 Task: Enter new customer data into the Salesforce system, including personal details, contact information, and addresses.
Action: Mouse moved to (154, 107)
Screenshot: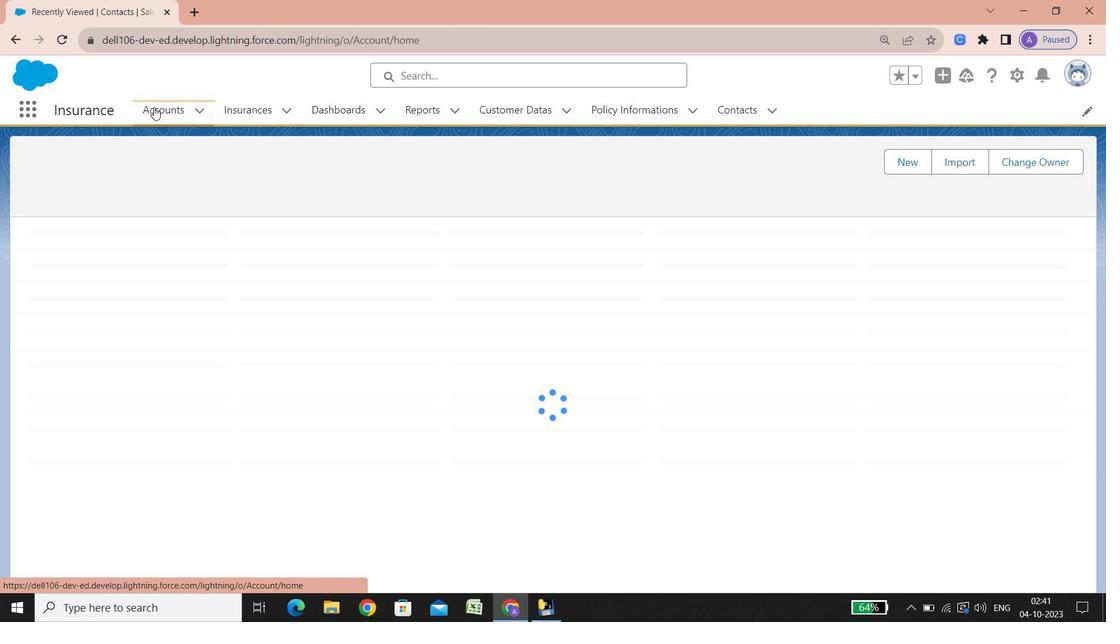 
Action: Mouse pressed left at (154, 107)
Screenshot: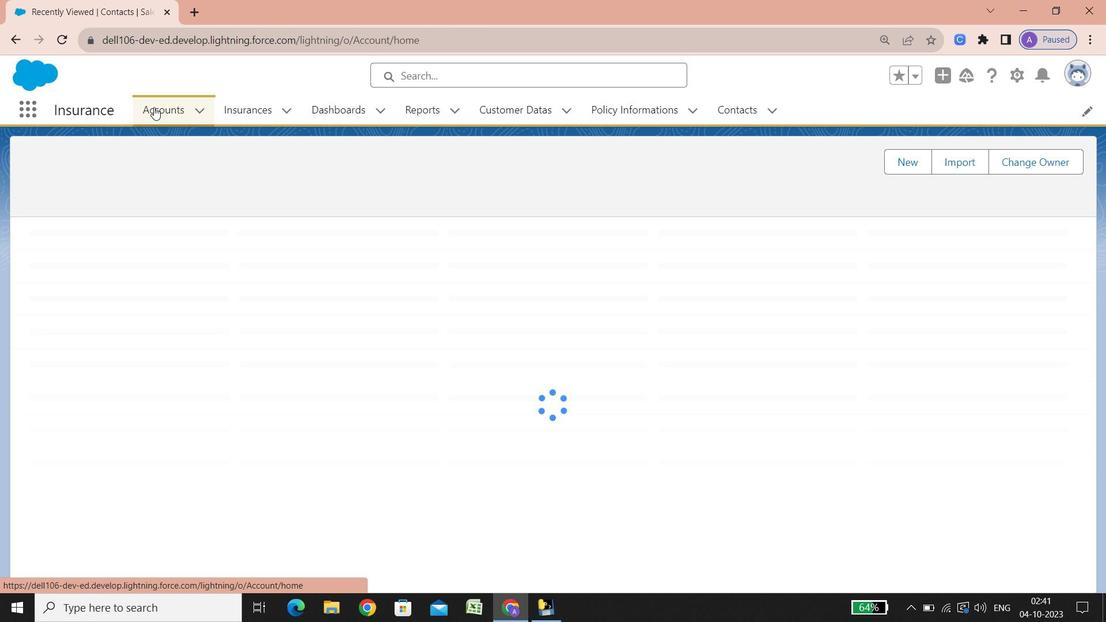 
Action: Mouse moved to (991, 161)
Screenshot: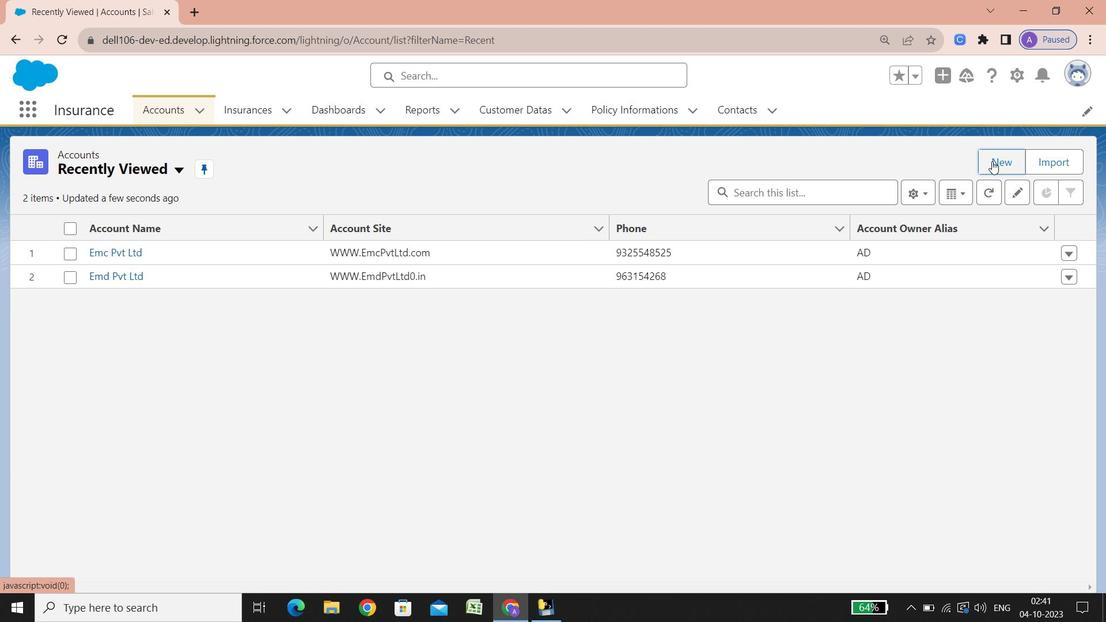 
Action: Mouse pressed left at (991, 161)
Screenshot: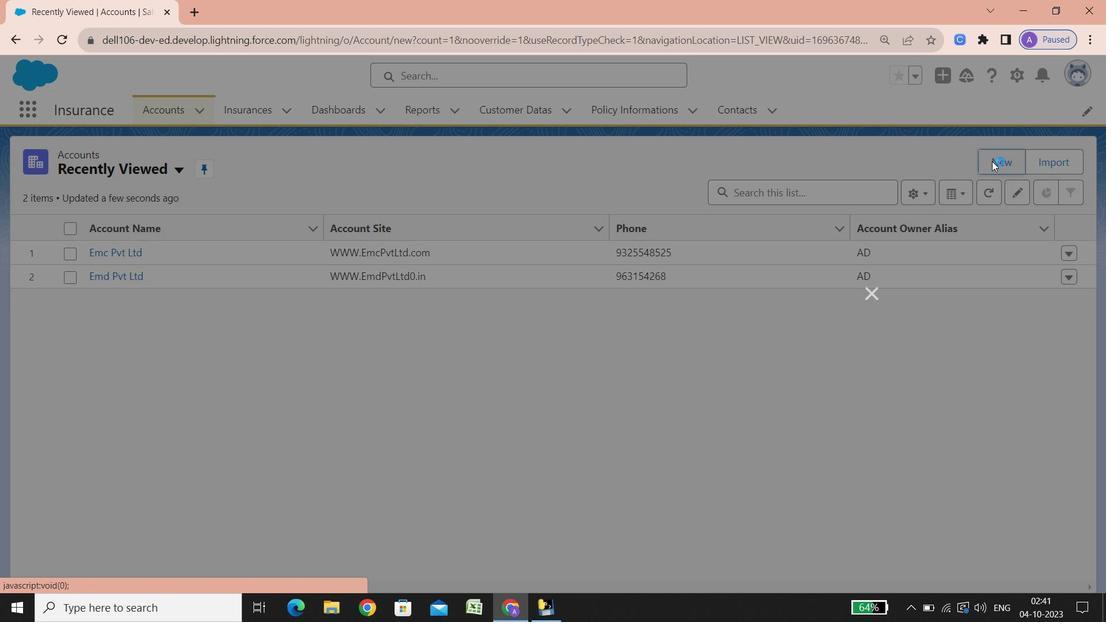 
Action: Mouse moved to (882, 73)
Screenshot: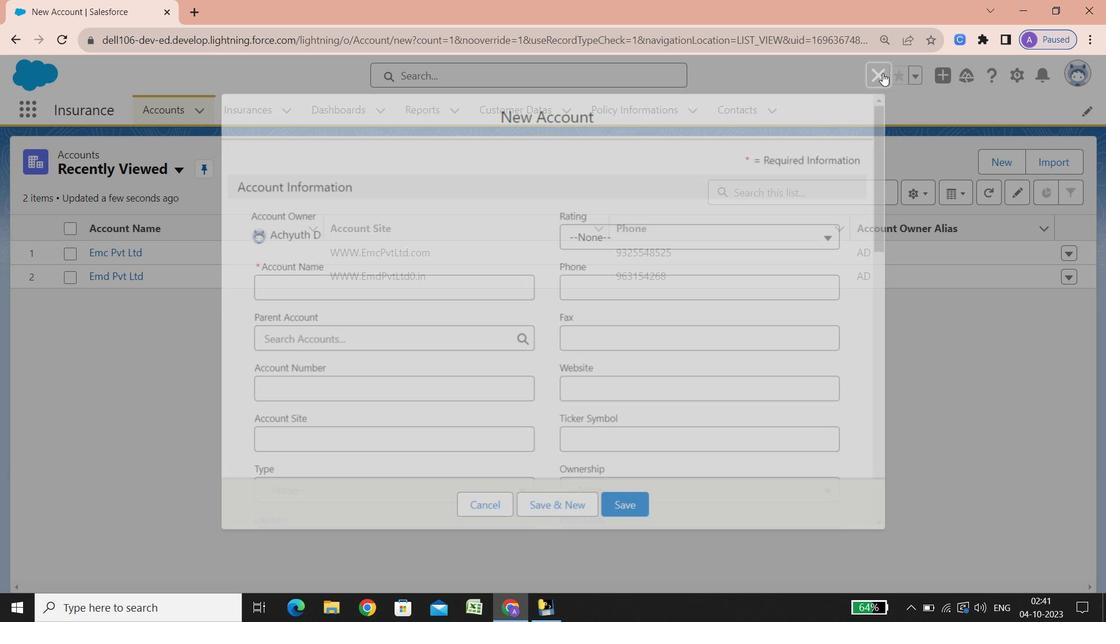 
Action: Mouse pressed left at (882, 73)
Screenshot: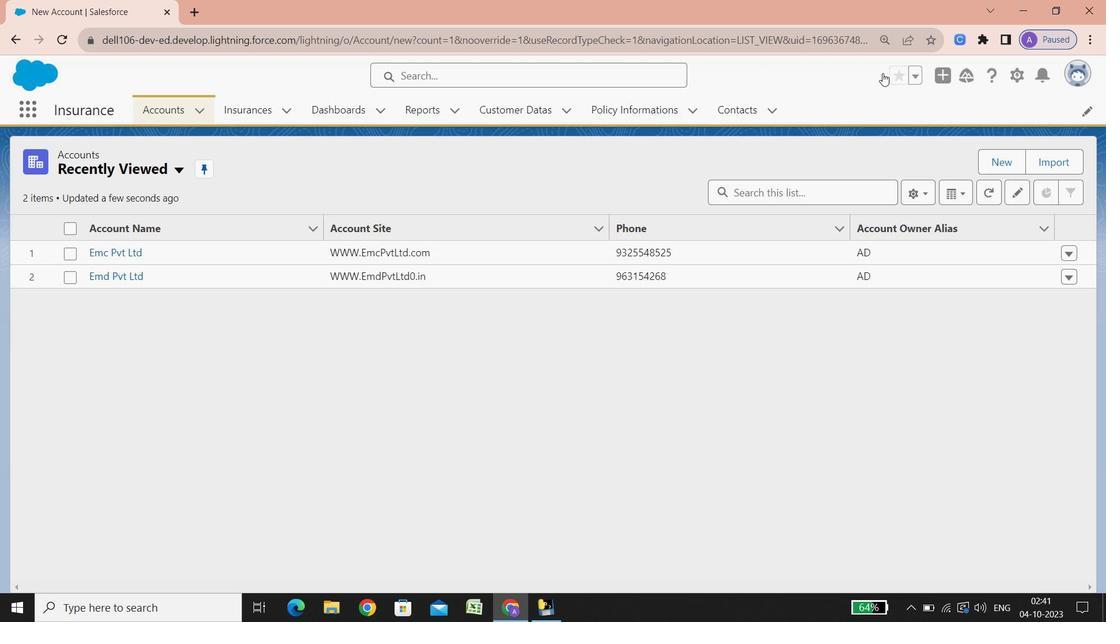 
Action: Mouse moved to (534, 112)
Screenshot: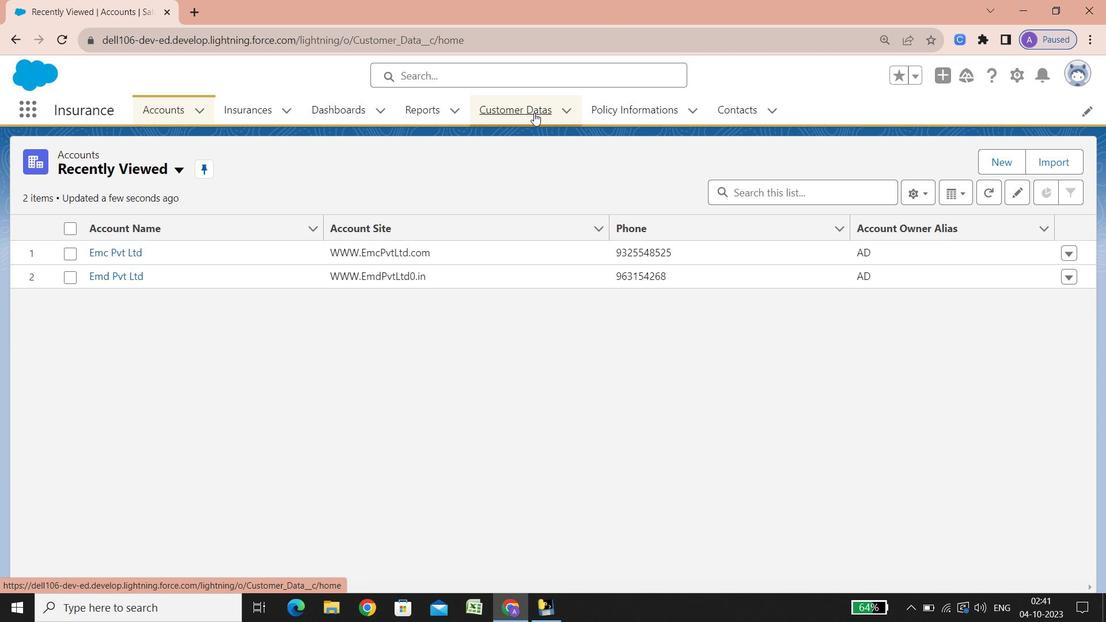 
Action: Mouse pressed left at (534, 112)
Screenshot: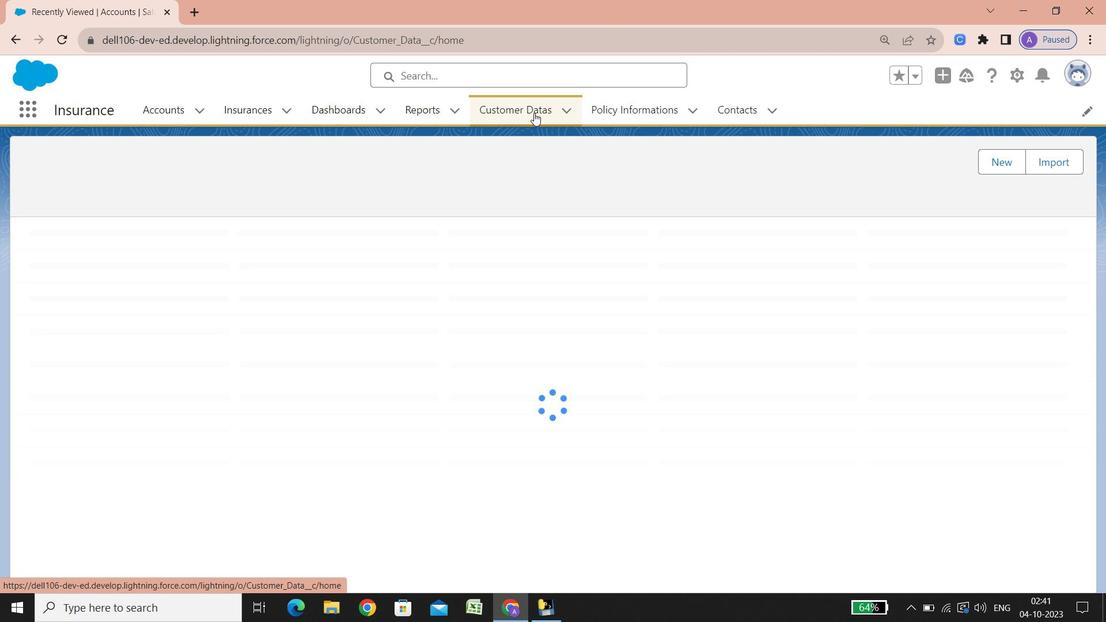 
Action: Mouse moved to (903, 162)
Screenshot: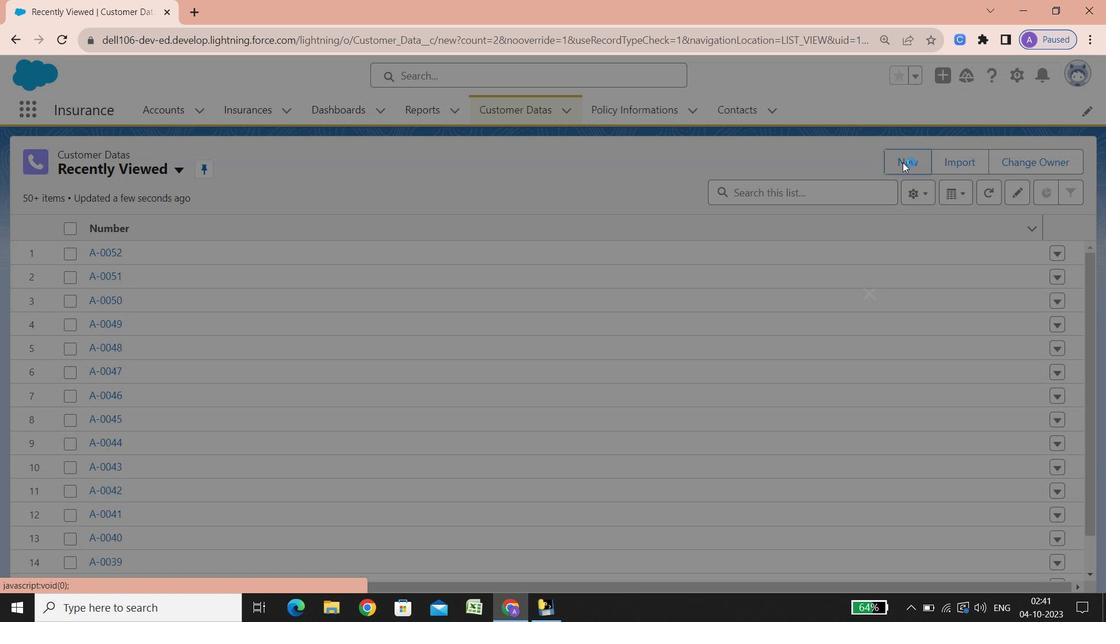 
Action: Mouse pressed left at (903, 162)
Screenshot: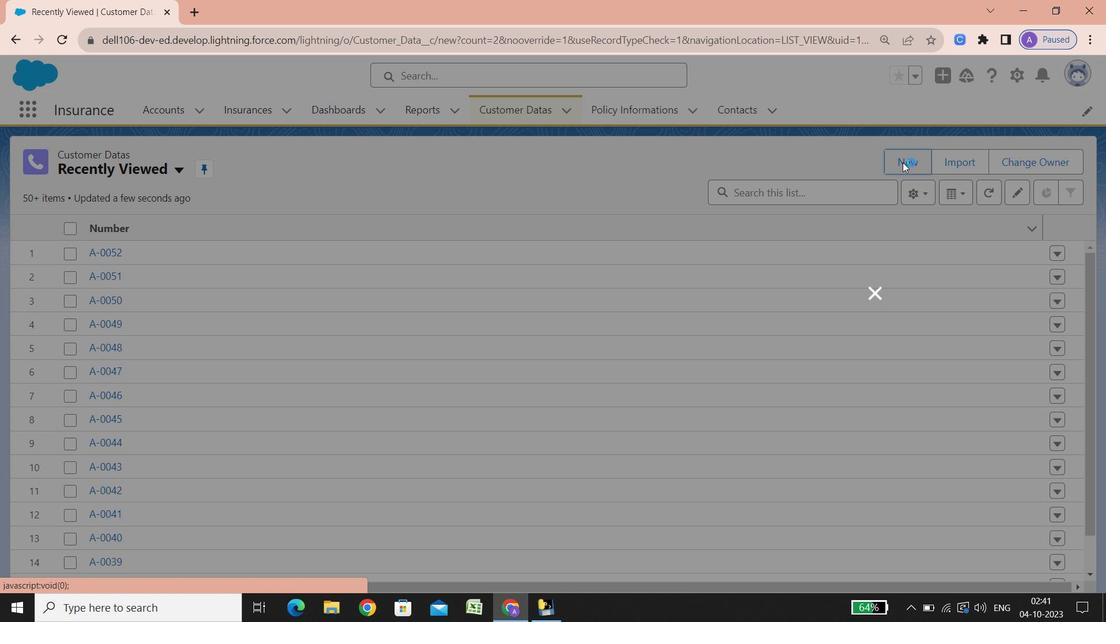 
Action: Mouse moved to (877, 79)
Screenshot: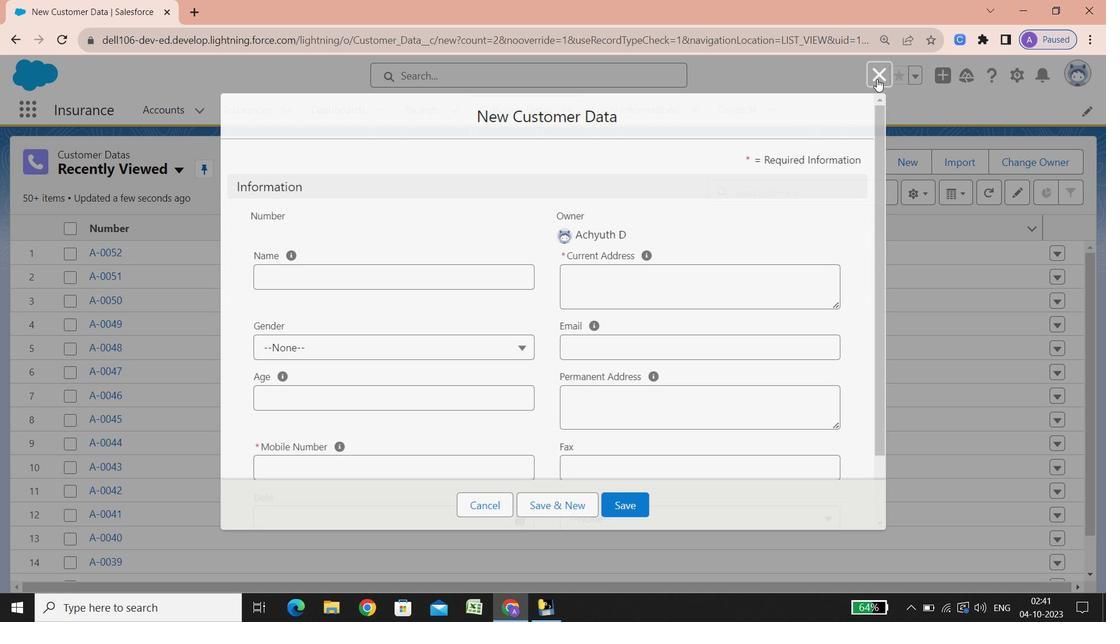 
Action: Mouse pressed left at (877, 79)
Screenshot: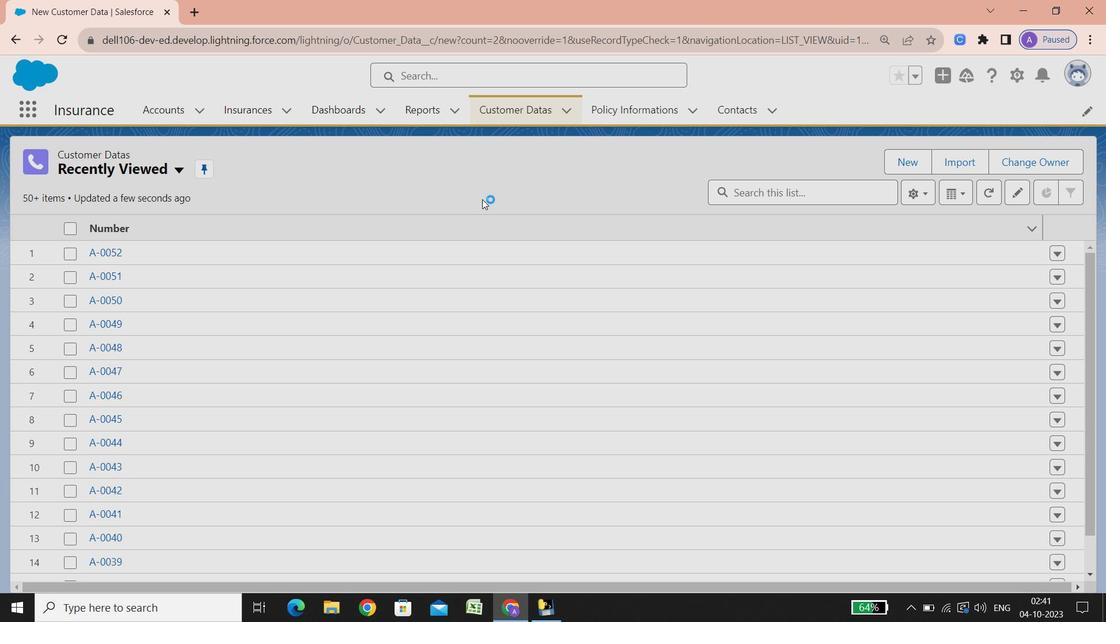 
Action: Mouse moved to (117, 254)
Screenshot: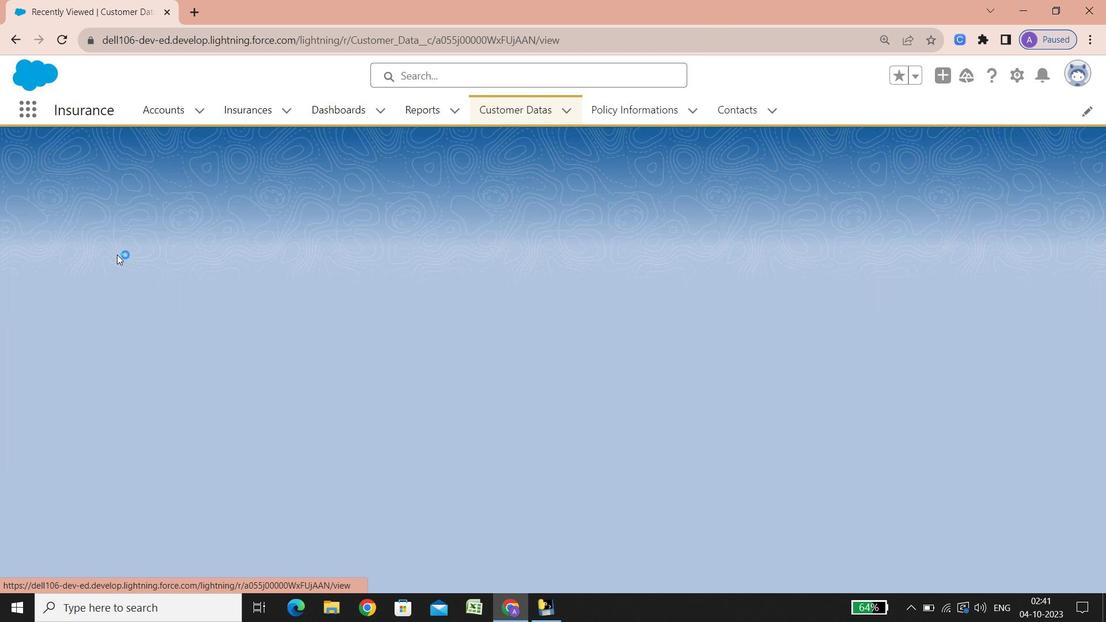 
Action: Mouse pressed left at (117, 254)
Screenshot: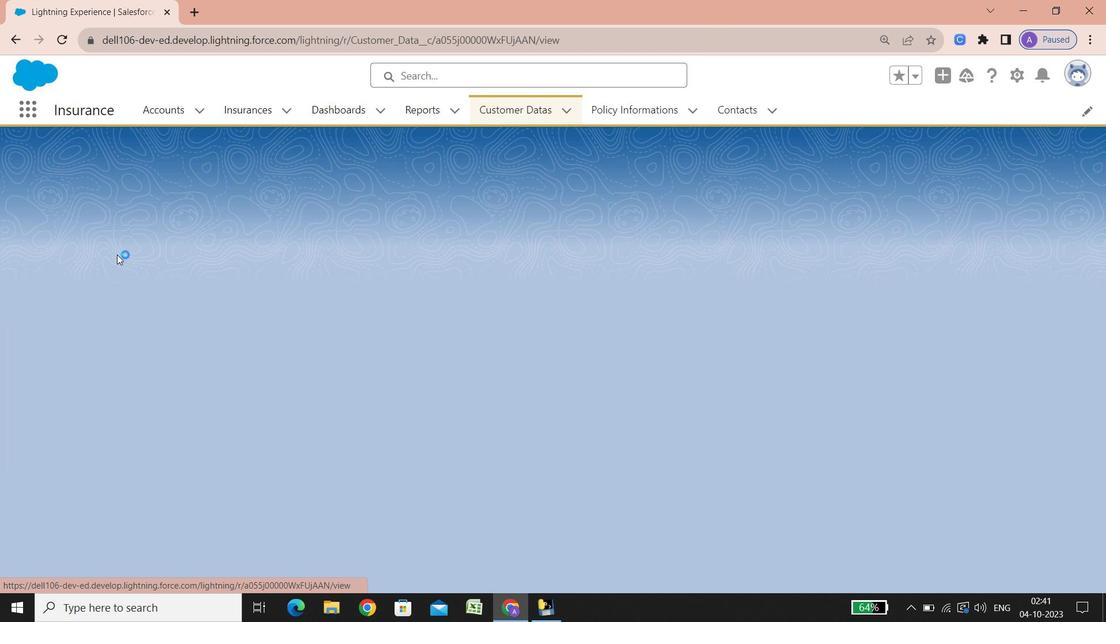 
Action: Mouse moved to (493, 107)
Screenshot: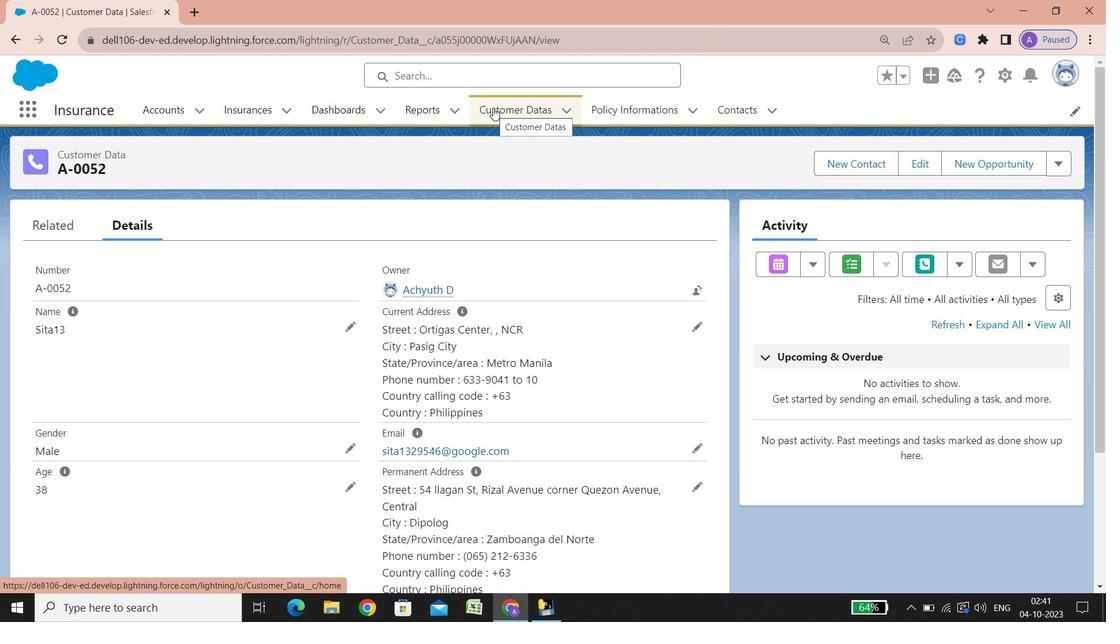 
Action: Mouse pressed left at (493, 107)
Screenshot: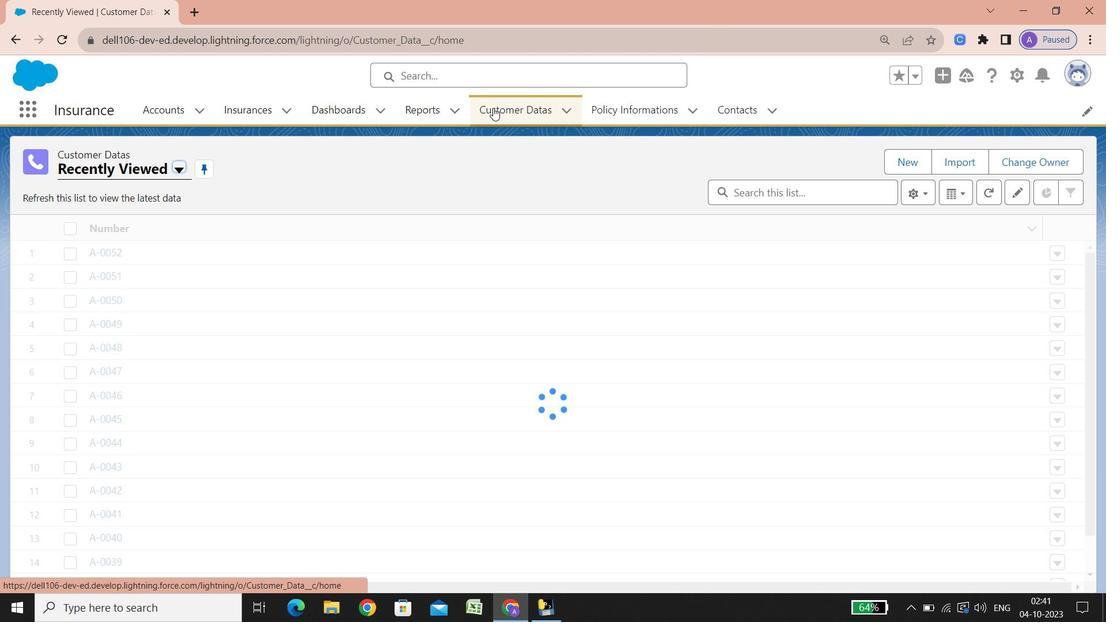 
Action: Mouse moved to (104, 243)
Screenshot: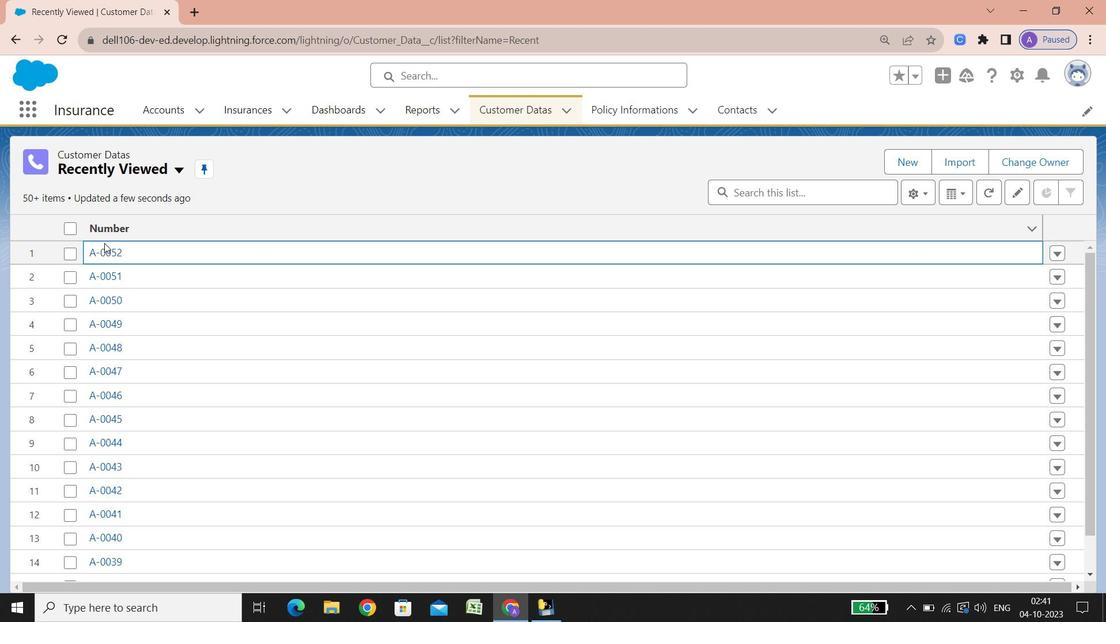 
Action: Mouse pressed left at (104, 243)
Screenshot: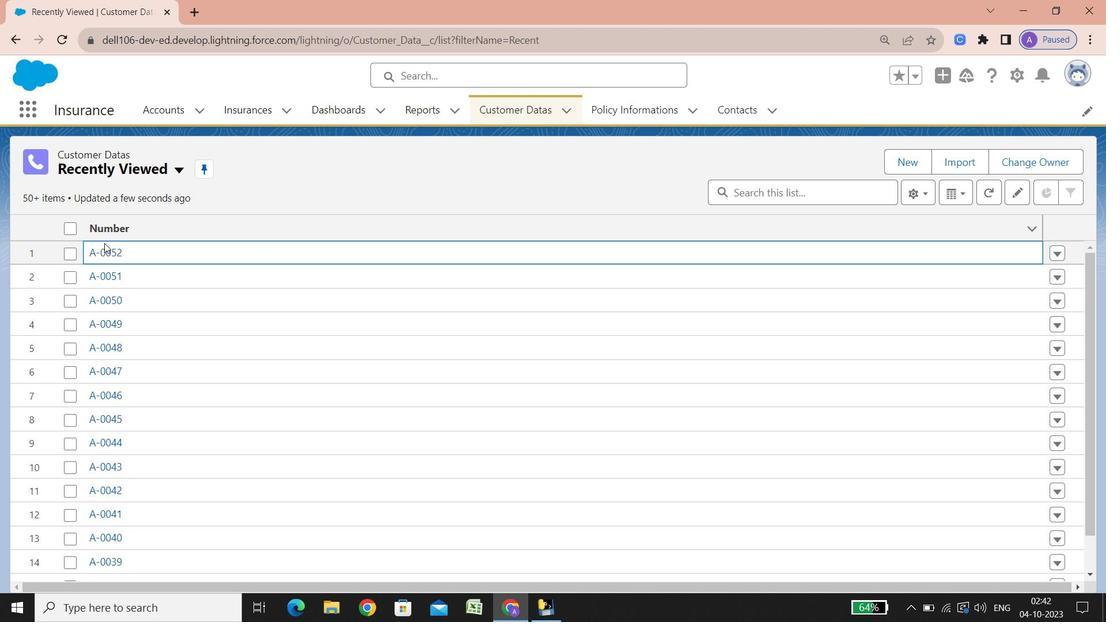 
Action: Mouse moved to (115, 250)
Screenshot: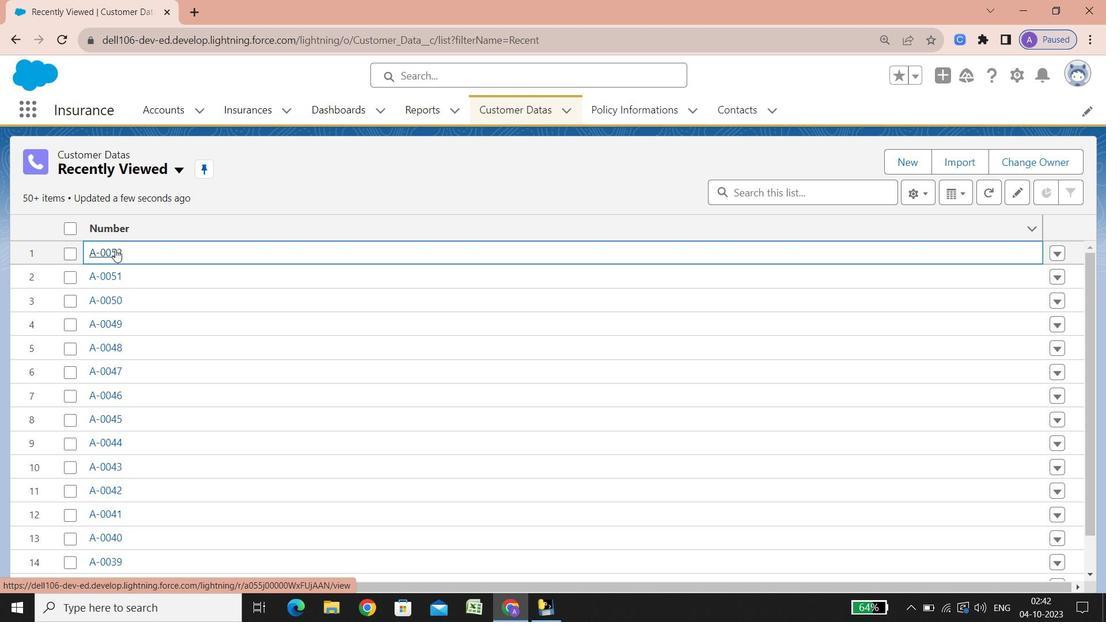 
Action: Mouse pressed left at (115, 250)
Screenshot: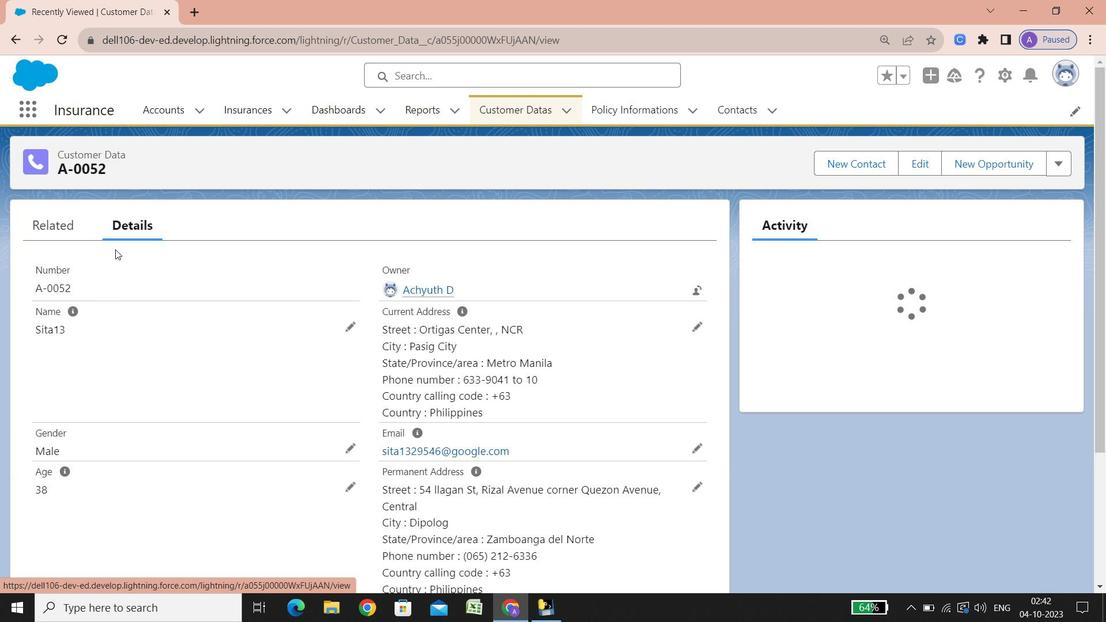 
Action: Mouse moved to (531, 110)
Screenshot: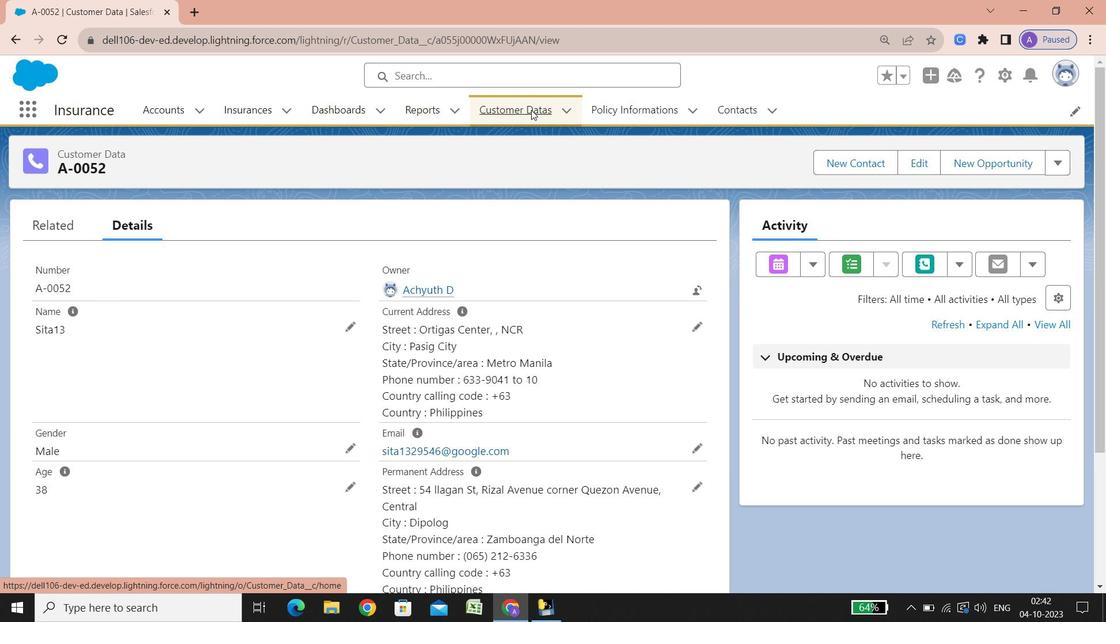 
Action: Mouse pressed left at (531, 110)
Screenshot: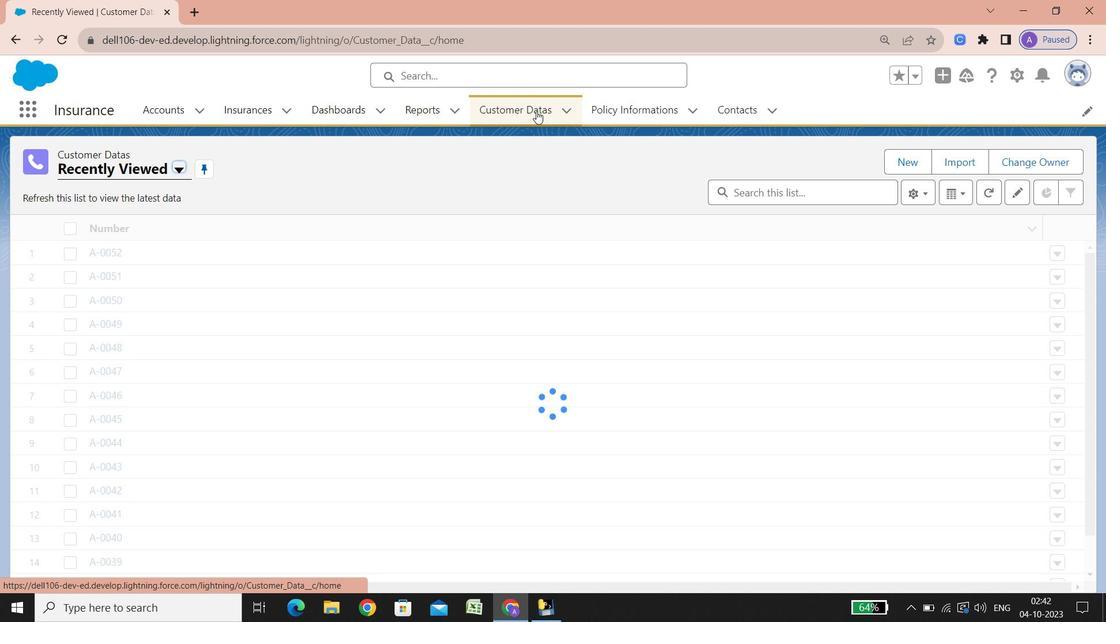 
Action: Mouse moved to (909, 168)
Screenshot: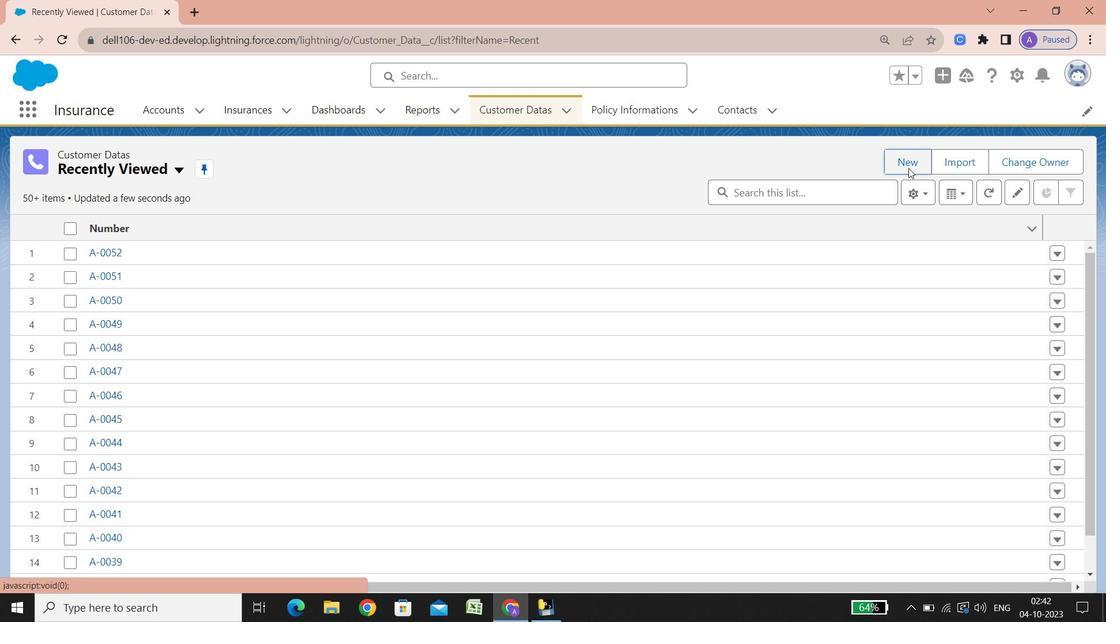 
Action: Mouse pressed left at (909, 168)
Screenshot: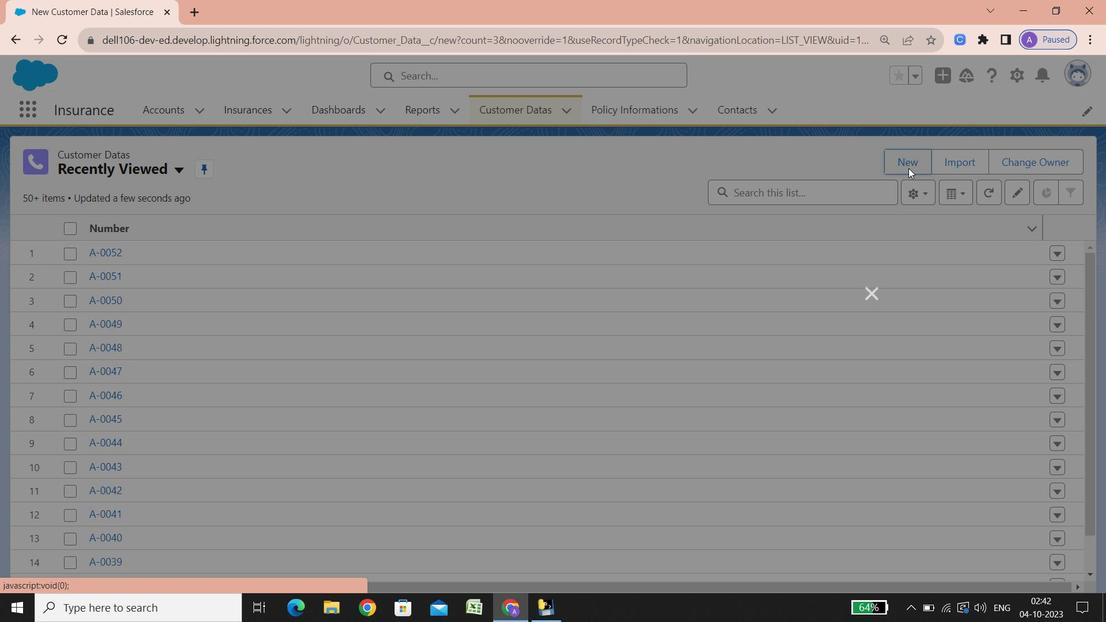 
Action: Mouse moved to (273, 275)
Screenshot: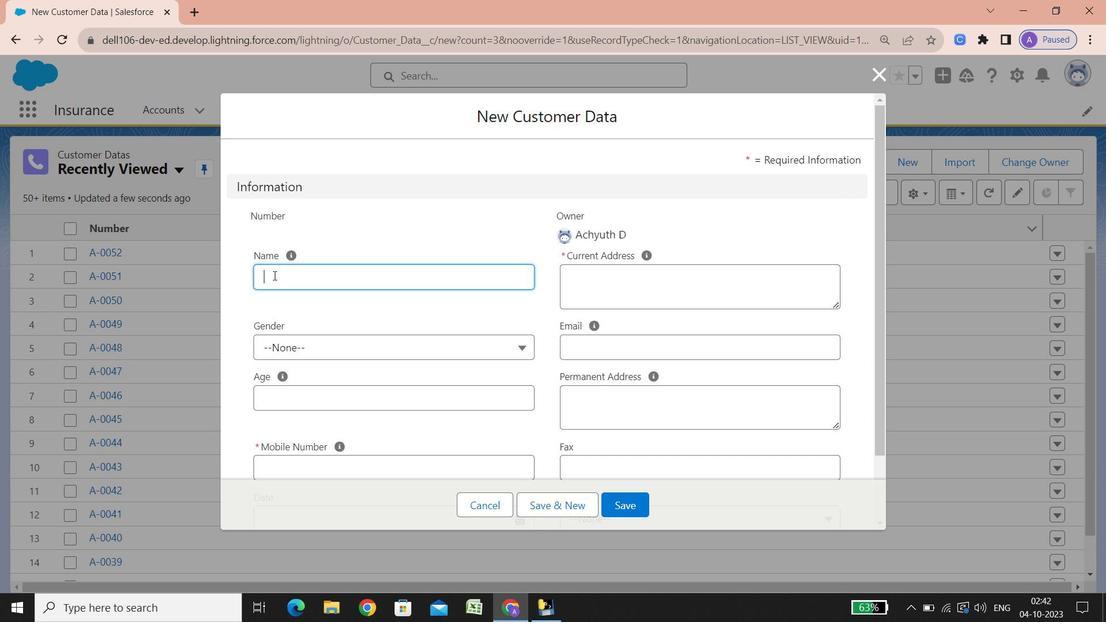 
Action: Mouse pressed left at (273, 275)
Screenshot: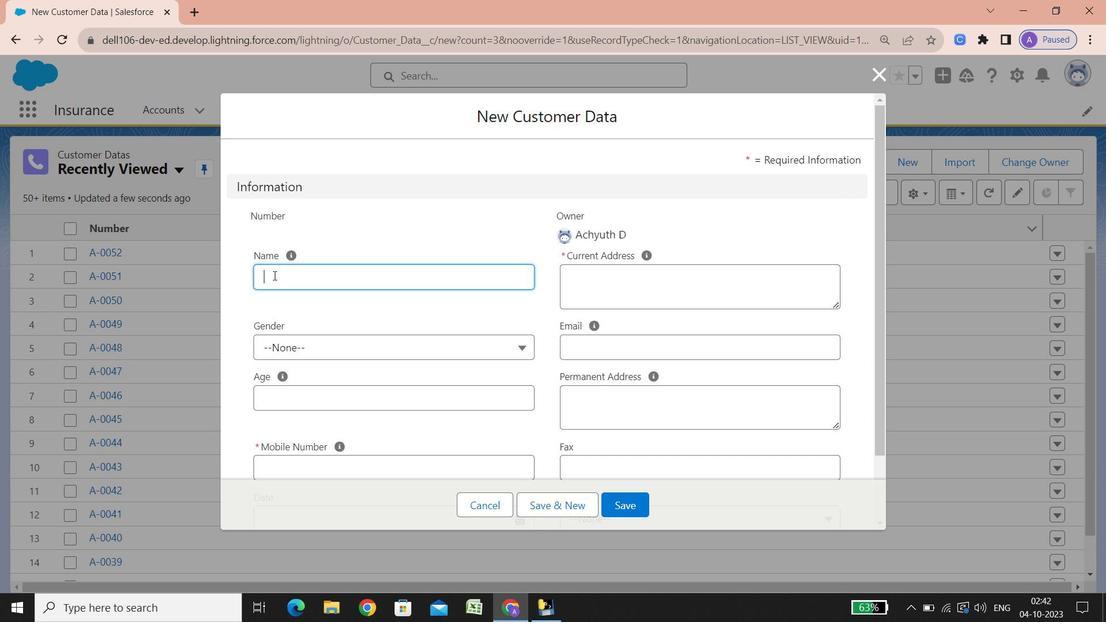 
Action: Key pressed <Key.shift>Sita14
Screenshot: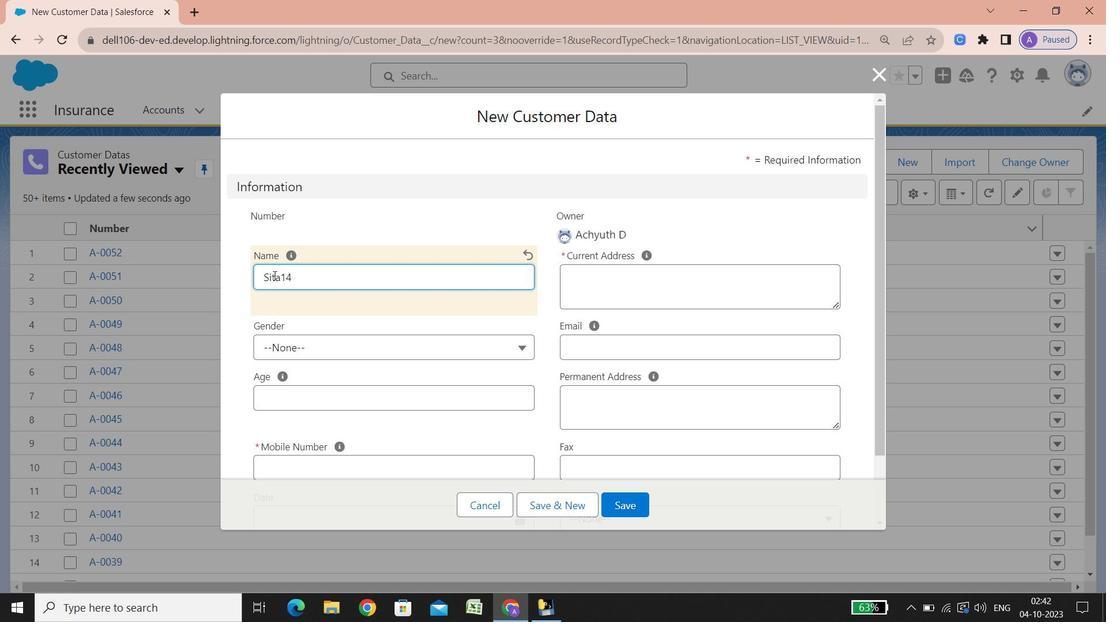 
Action: Mouse moved to (375, 347)
Screenshot: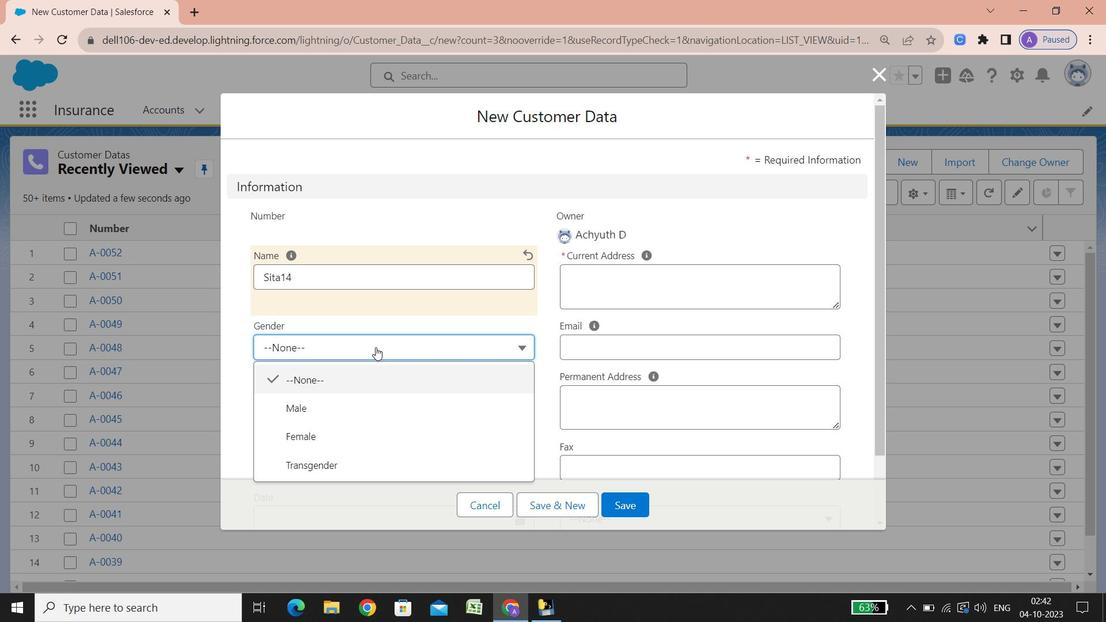 
Action: Mouse pressed left at (375, 347)
Screenshot: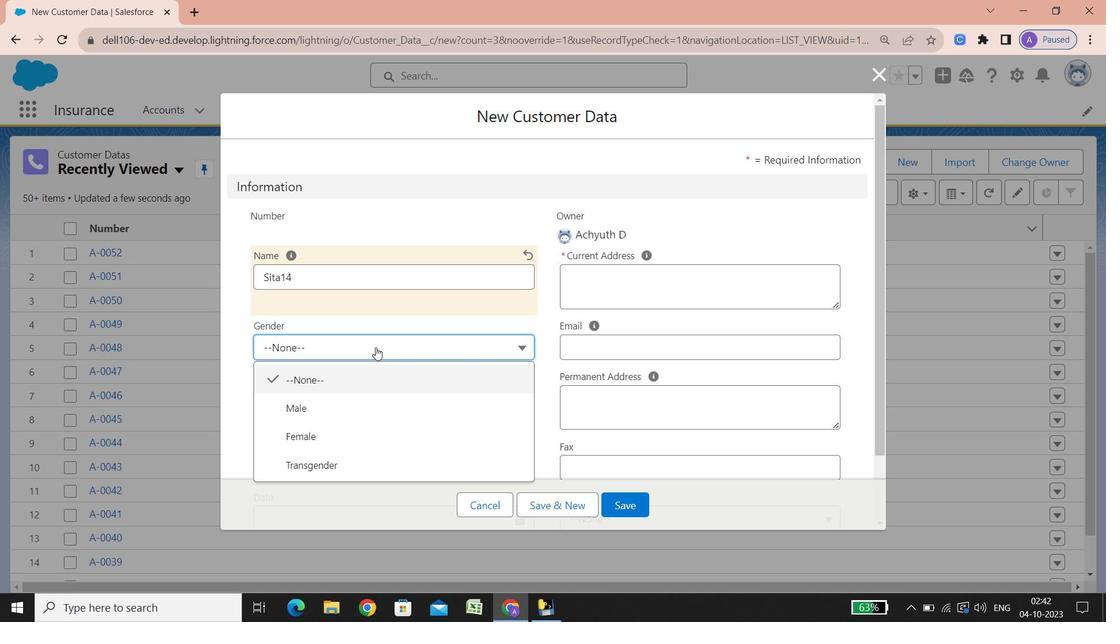 
Action: Mouse moved to (332, 407)
Screenshot: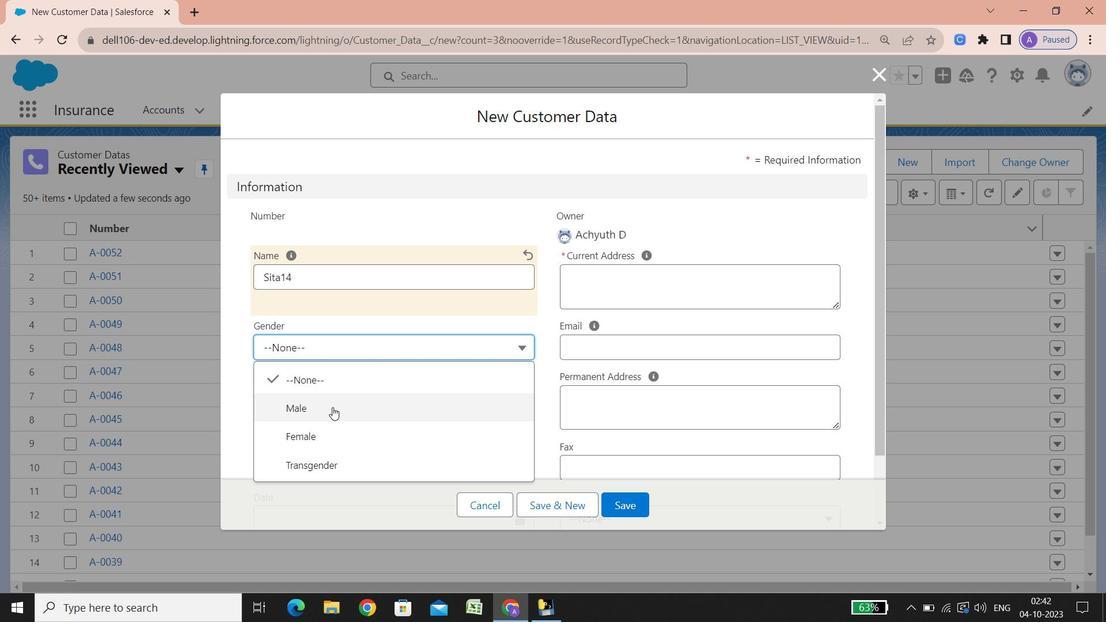 
Action: Mouse pressed left at (332, 407)
Screenshot: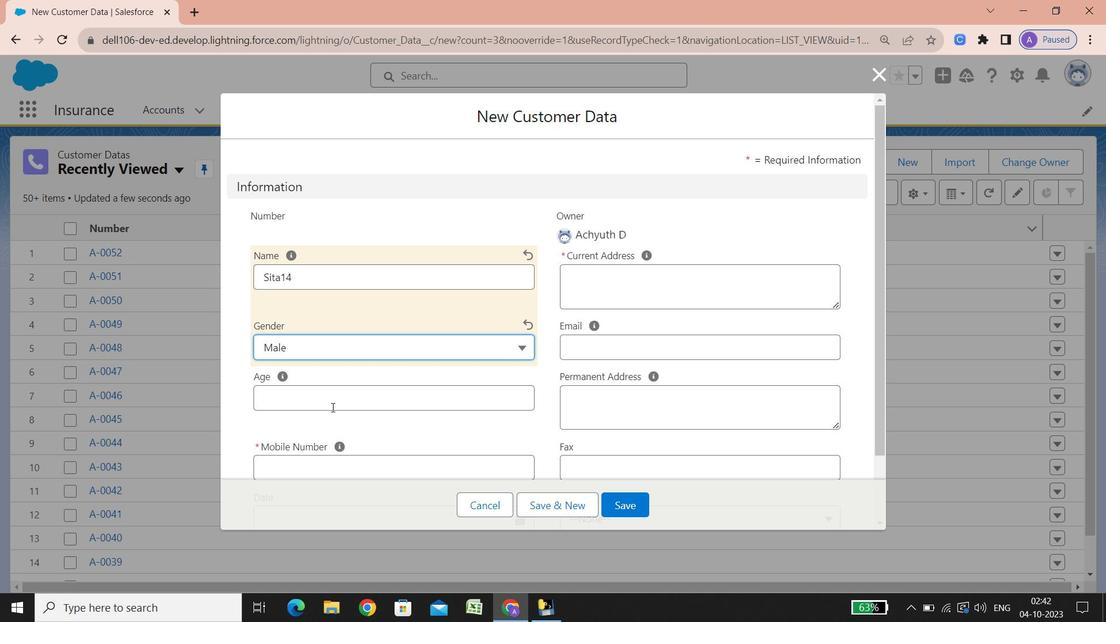 
Action: Mouse moved to (323, 346)
Screenshot: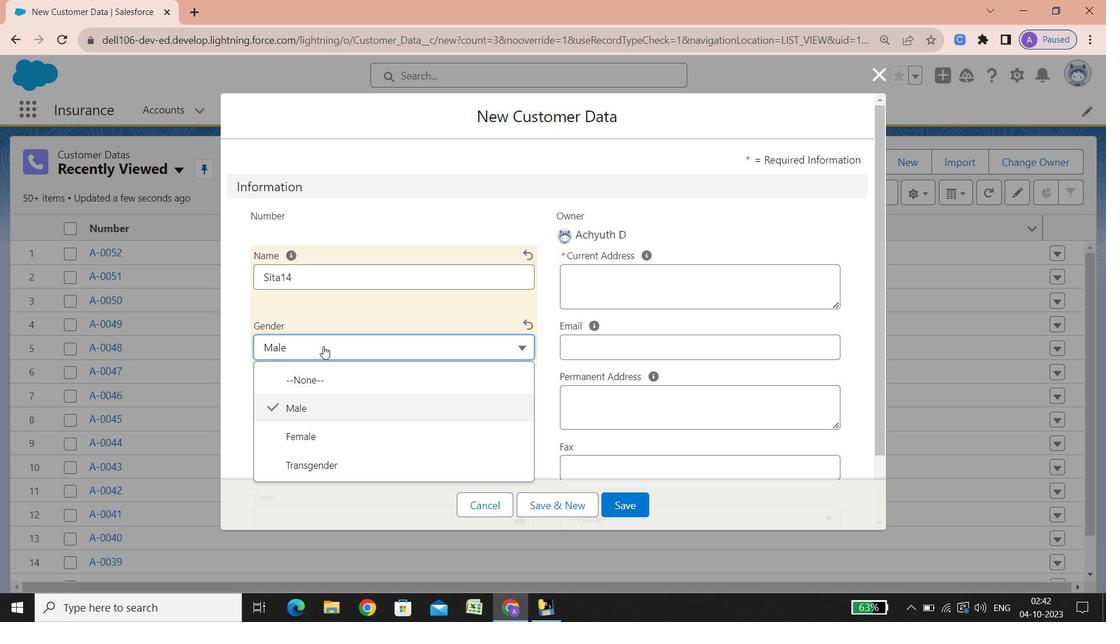 
Action: Mouse pressed left at (323, 346)
Screenshot: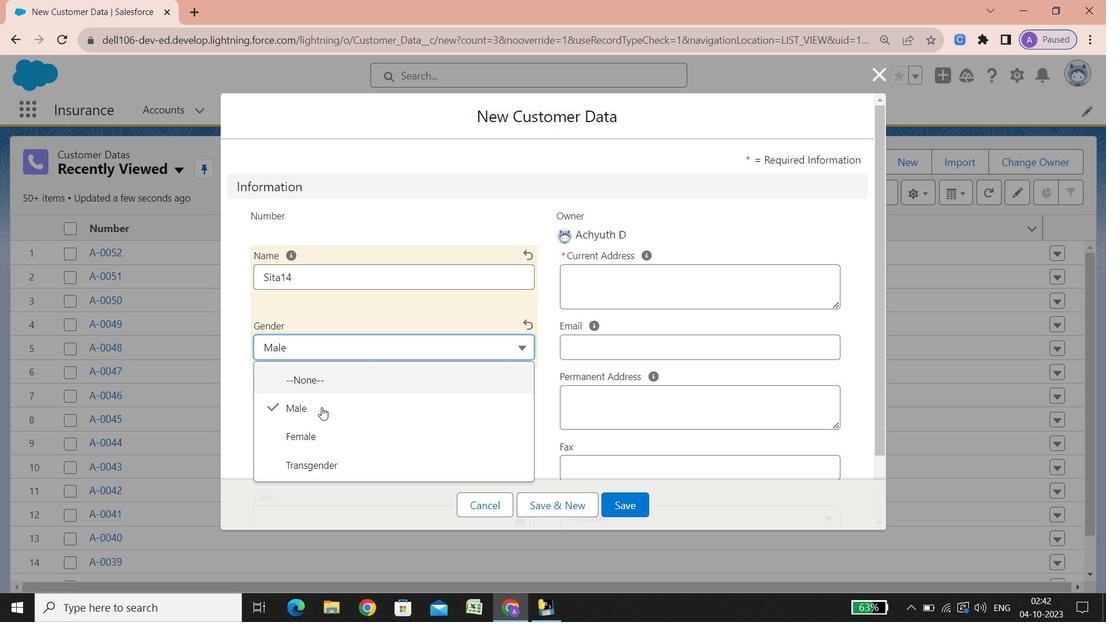 
Action: Mouse moved to (318, 429)
Screenshot: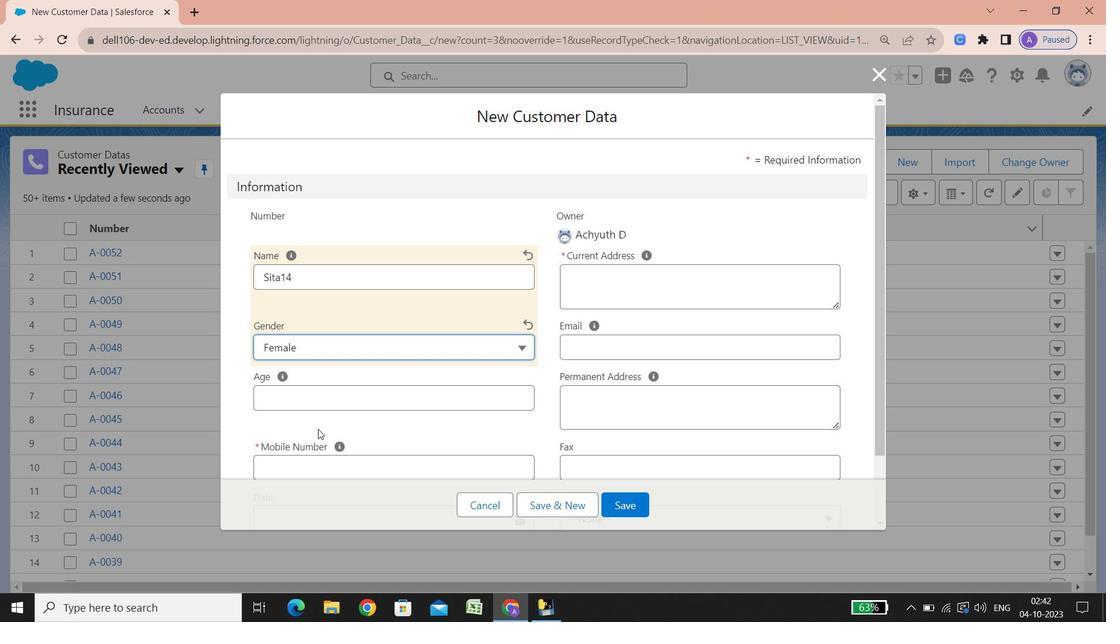 
Action: Mouse pressed left at (318, 429)
Screenshot: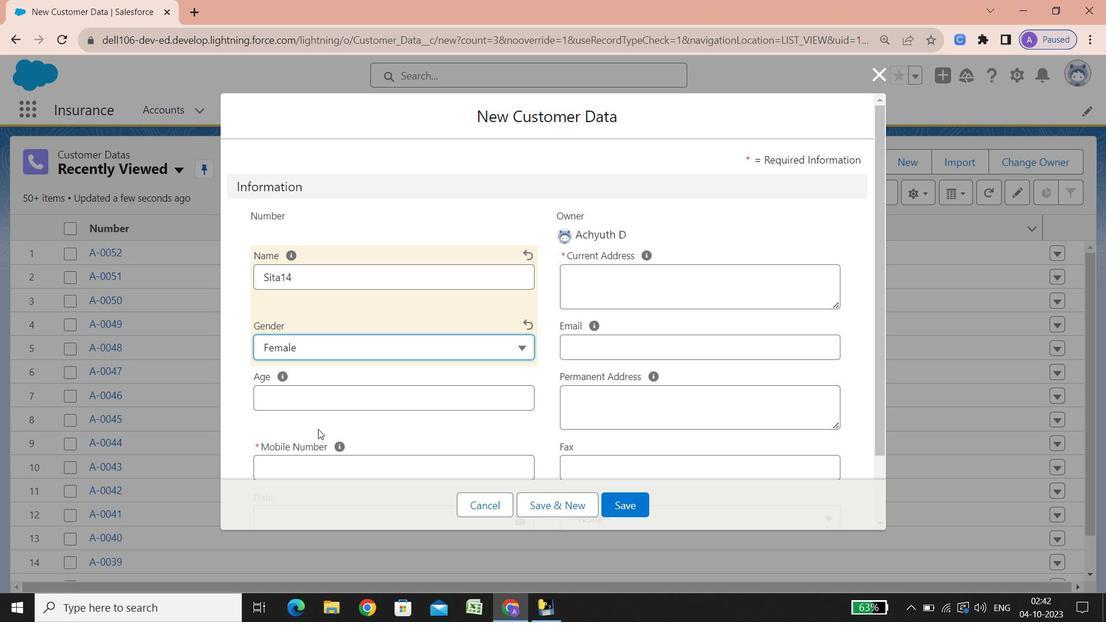 
Action: Mouse moved to (279, 402)
Screenshot: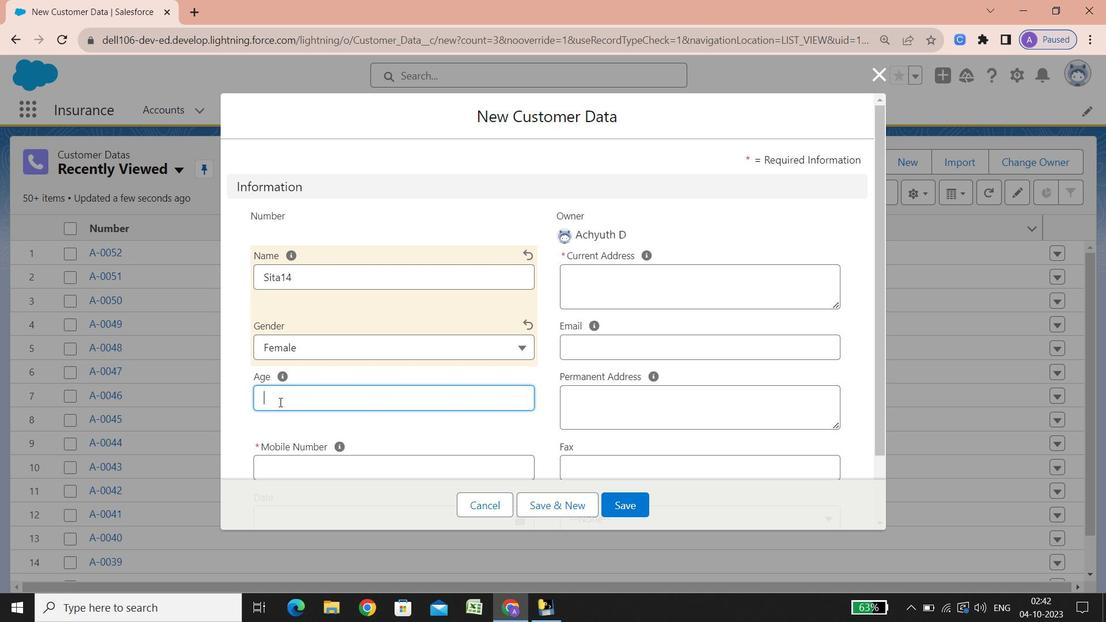 
Action: Mouse pressed left at (279, 402)
Screenshot: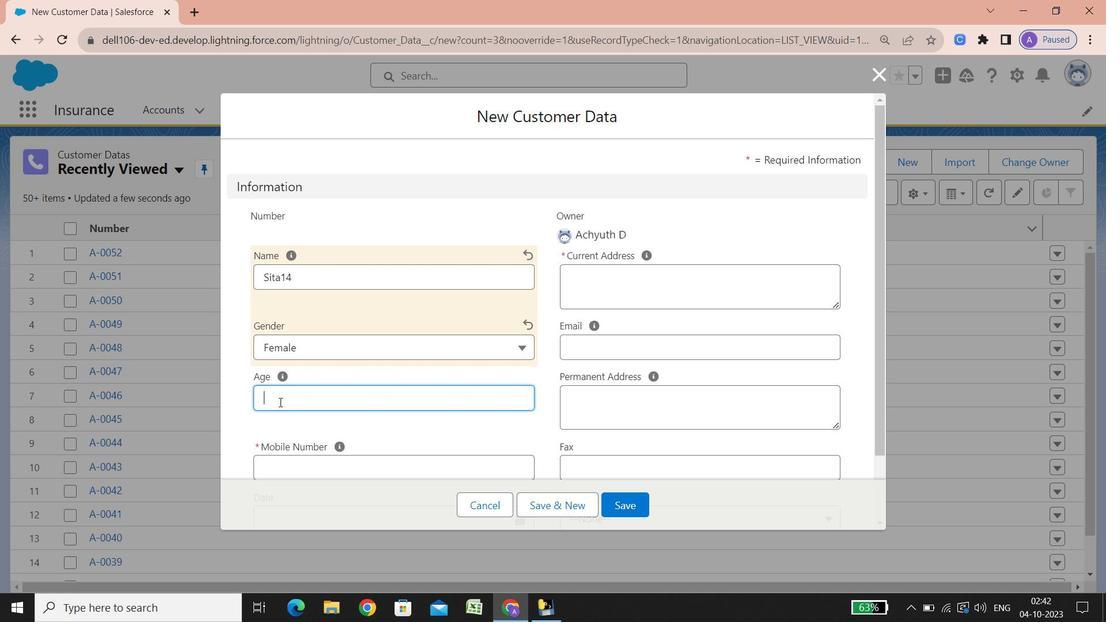 
Action: Key pressed 32
Screenshot: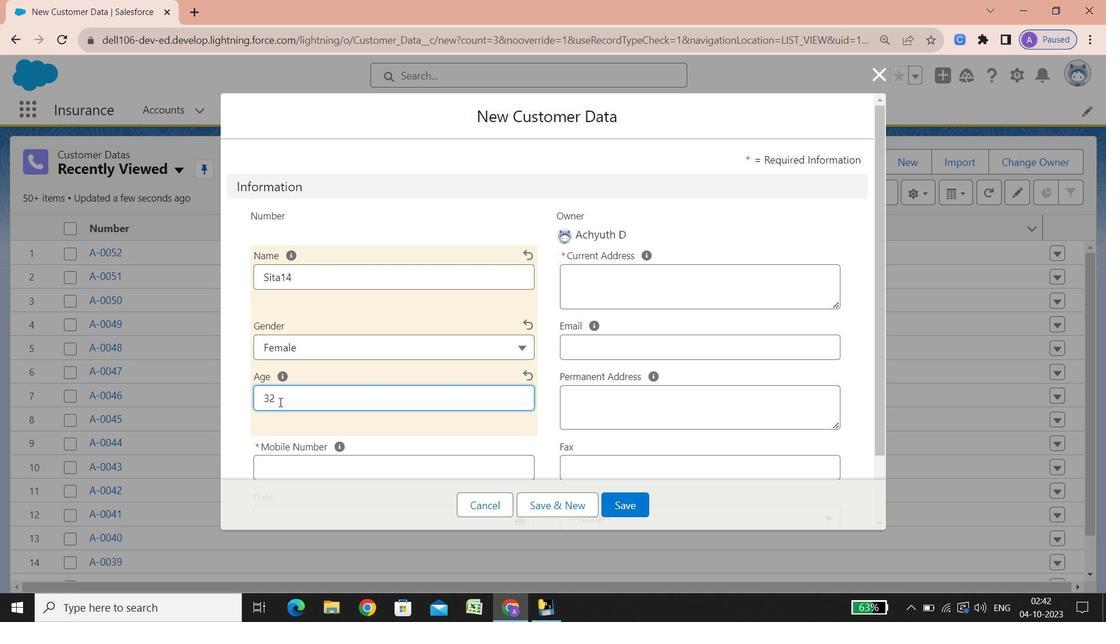 
Action: Mouse scrolled (279, 402) with delta (0, 0)
Screenshot: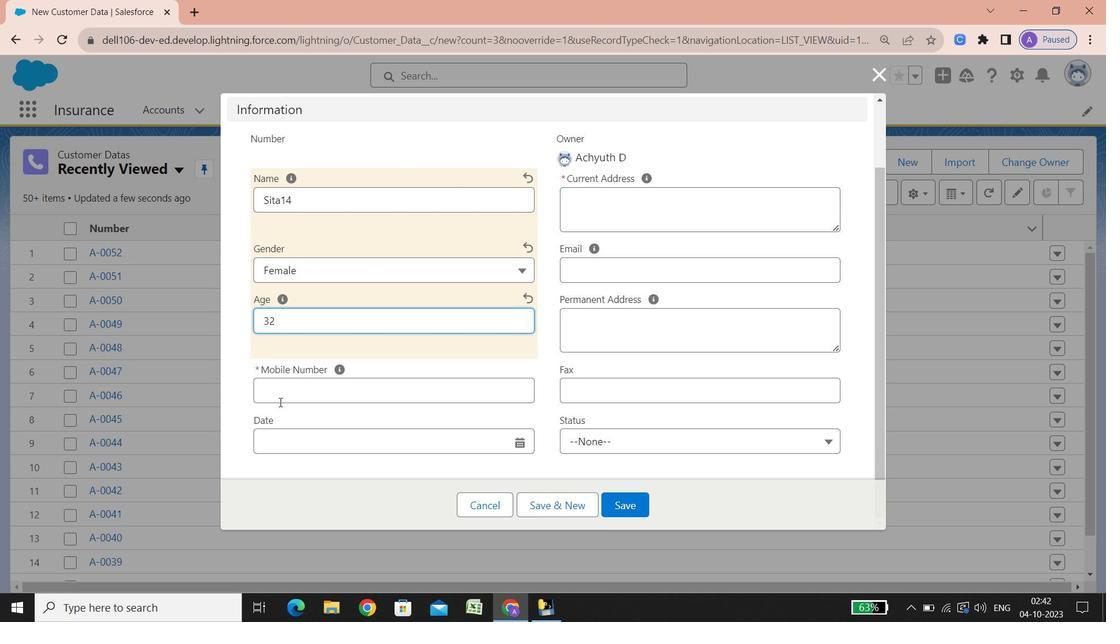 
Action: Mouse scrolled (279, 402) with delta (0, 0)
Screenshot: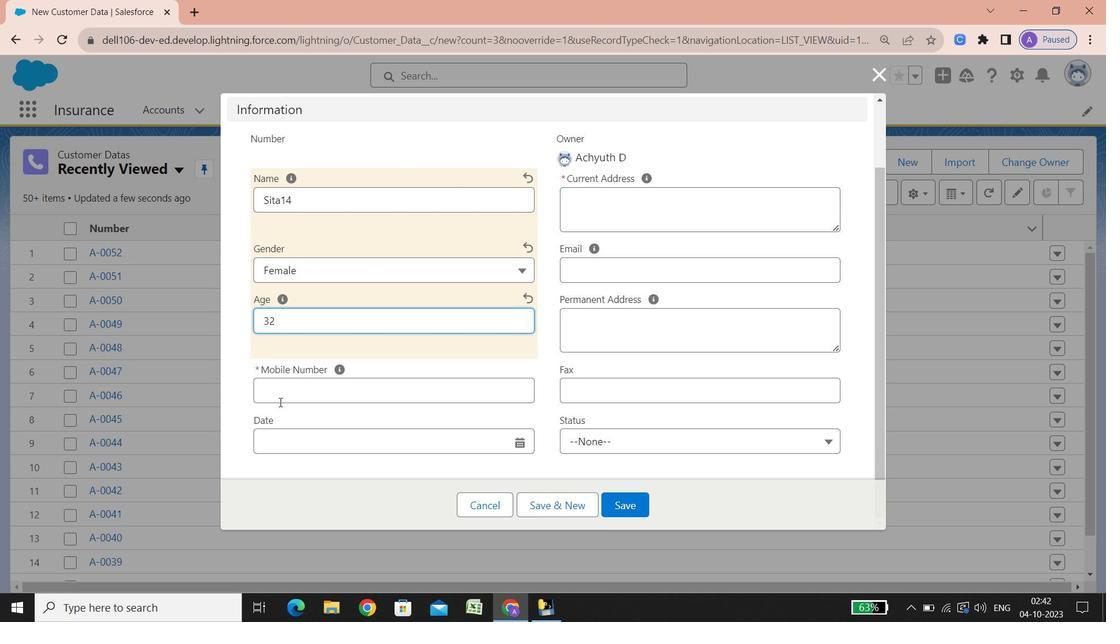 
Action: Mouse scrolled (279, 402) with delta (0, 0)
Screenshot: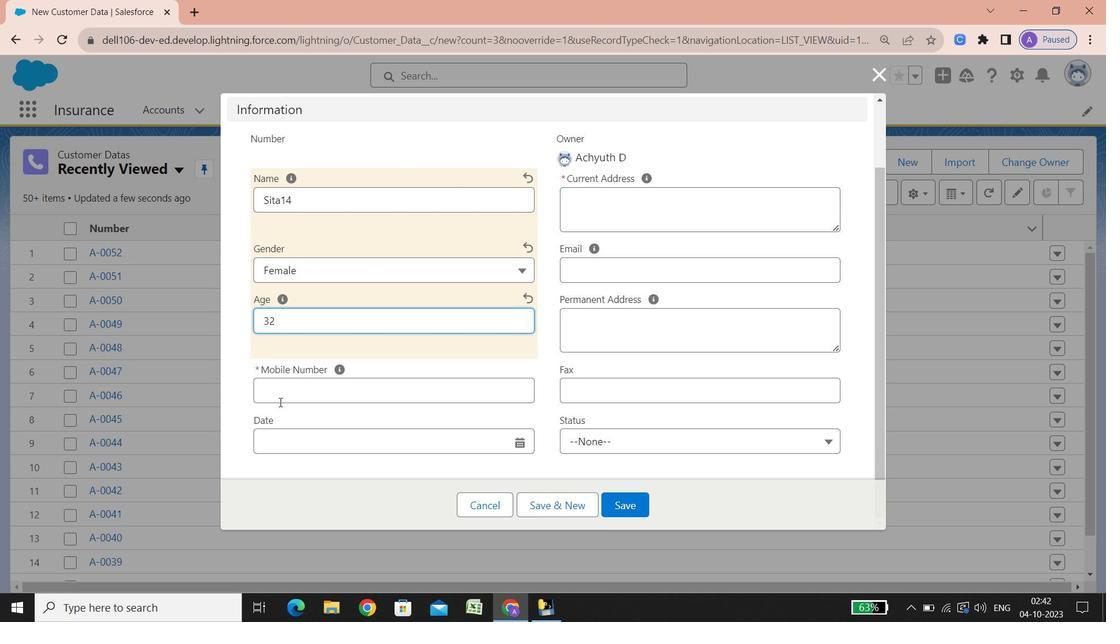 
Action: Mouse scrolled (279, 402) with delta (0, 0)
Screenshot: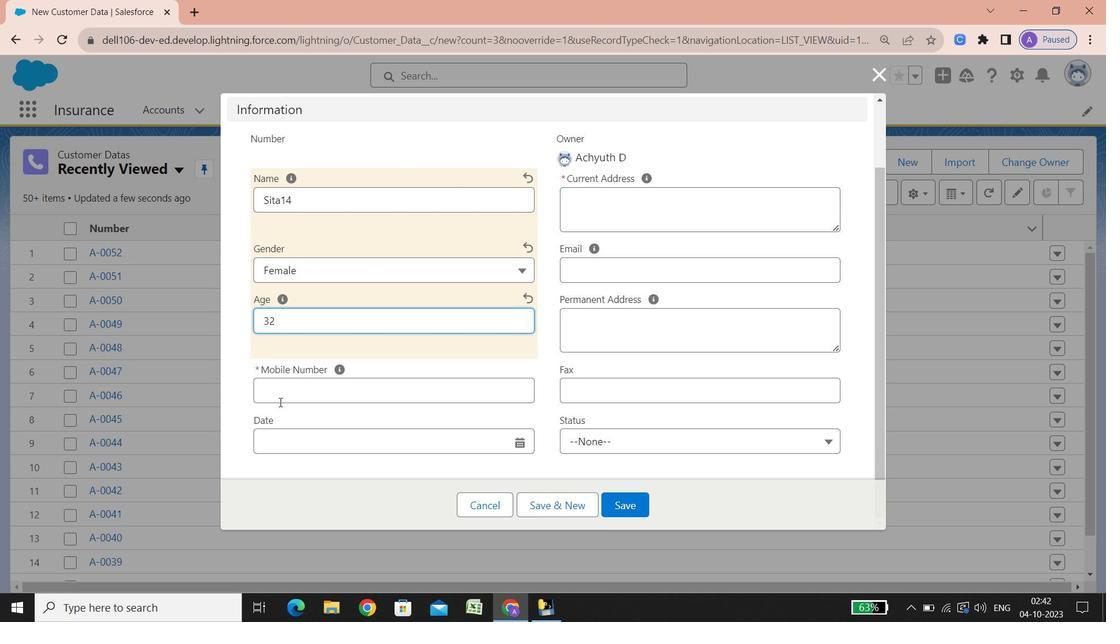 
Action: Mouse scrolled (279, 402) with delta (0, 0)
Screenshot: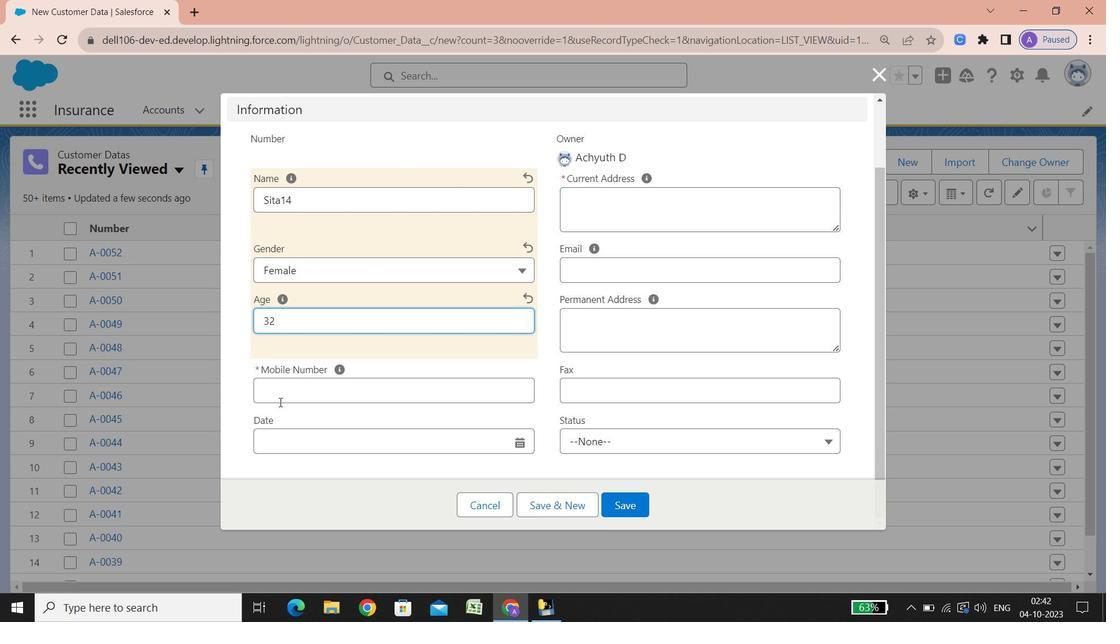 
Action: Mouse scrolled (279, 402) with delta (0, 0)
Screenshot: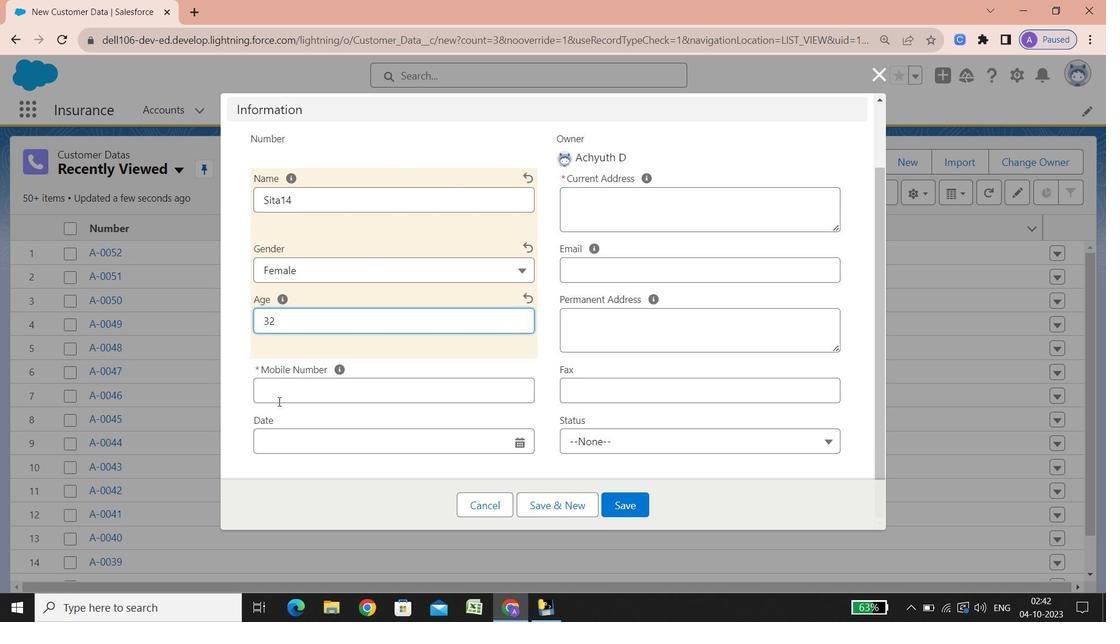 
Action: Mouse scrolled (279, 402) with delta (0, 0)
Screenshot: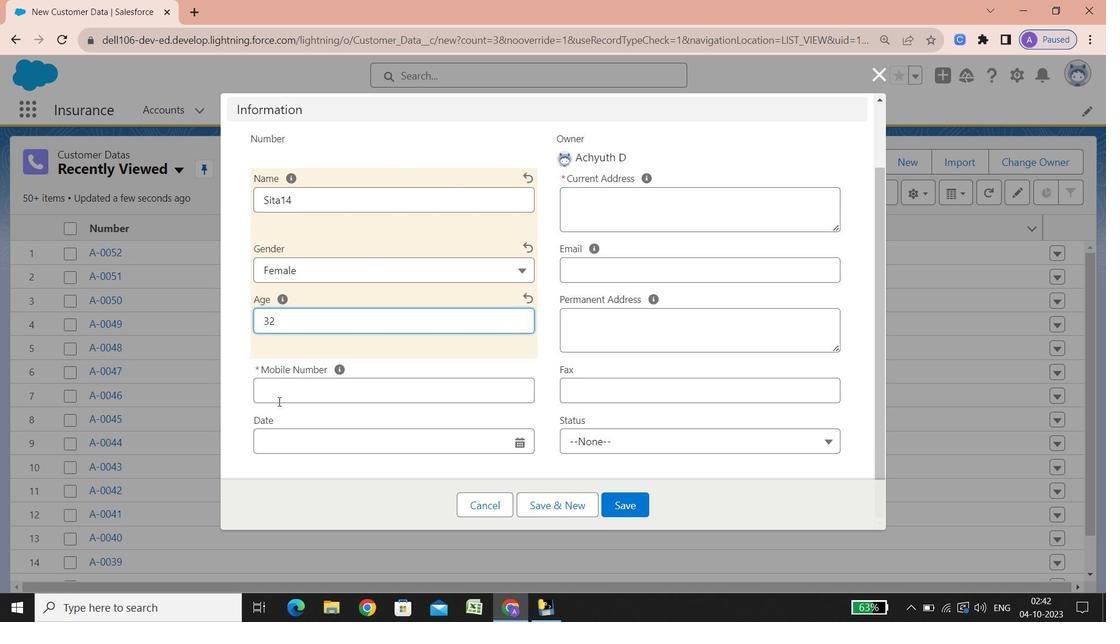 
Action: Mouse scrolled (279, 402) with delta (0, 0)
Screenshot: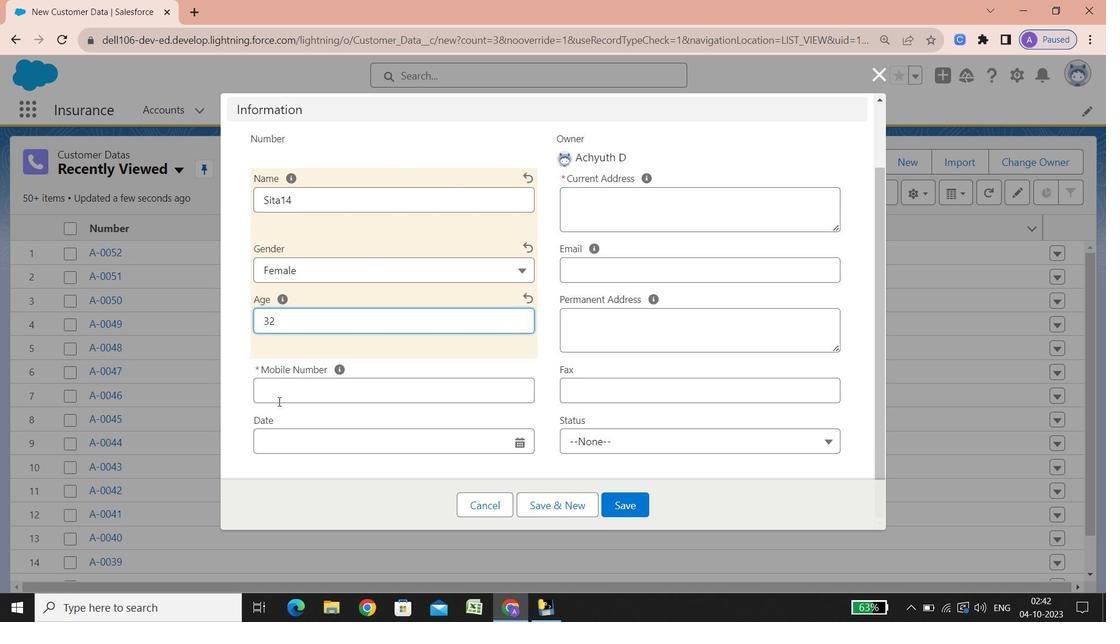 
Action: Mouse scrolled (279, 402) with delta (0, 0)
Screenshot: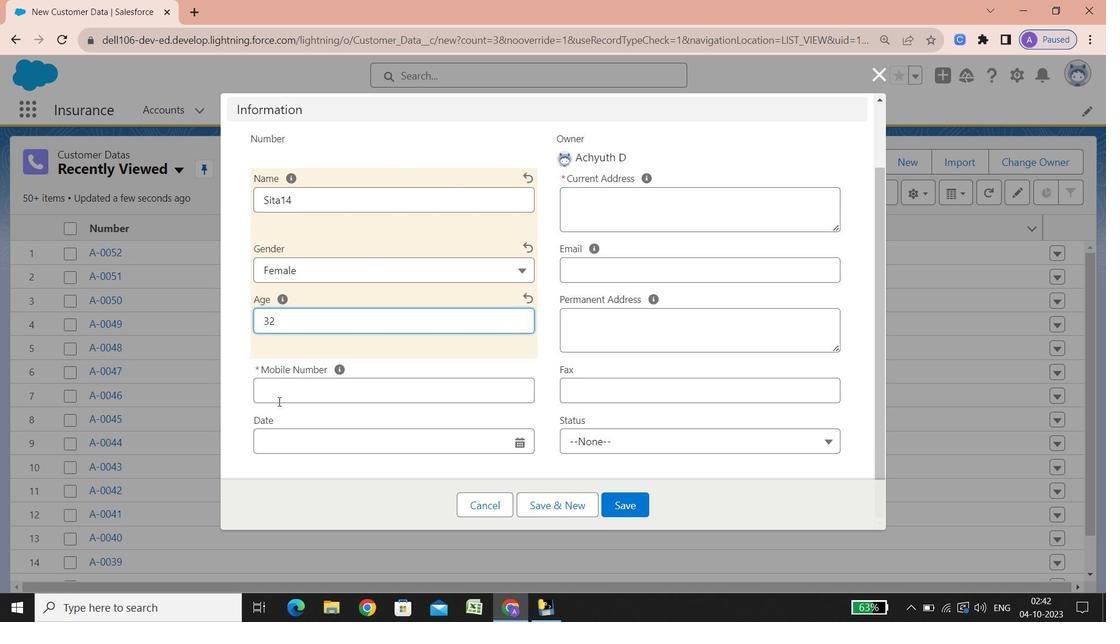 
Action: Mouse scrolled (279, 402) with delta (0, 0)
Screenshot: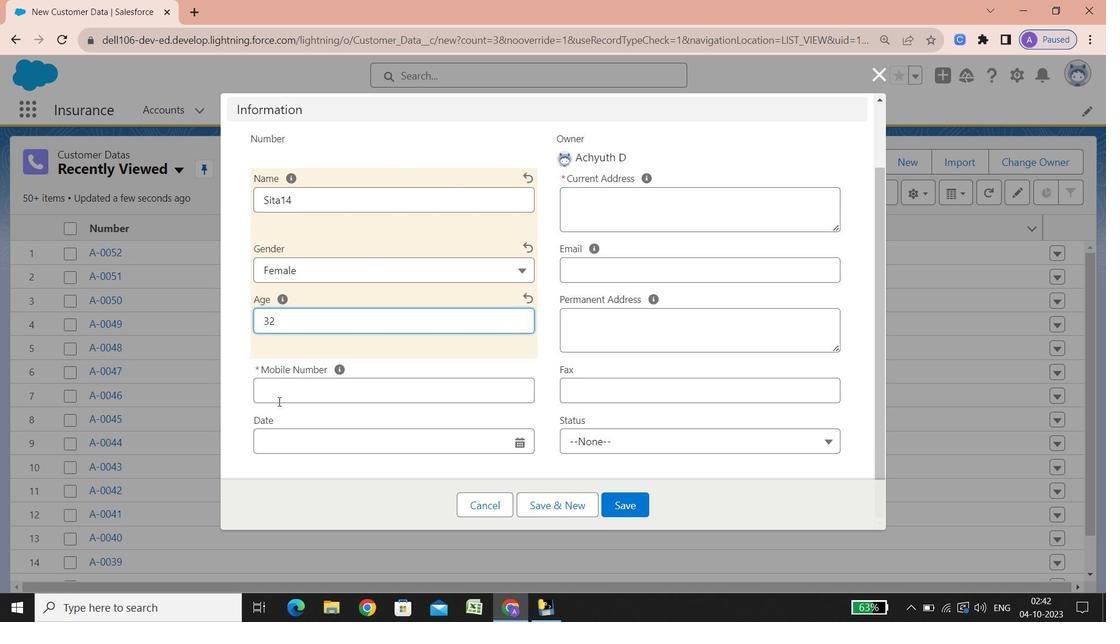 
Action: Mouse scrolled (279, 402) with delta (0, 0)
Screenshot: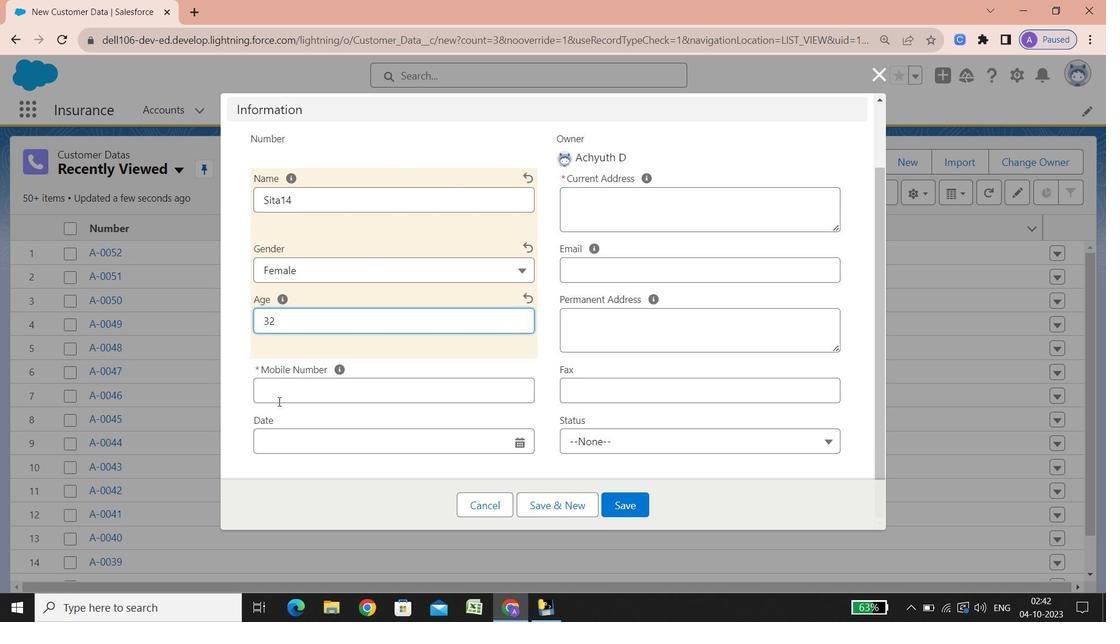 
Action: Mouse scrolled (279, 402) with delta (0, 0)
Screenshot: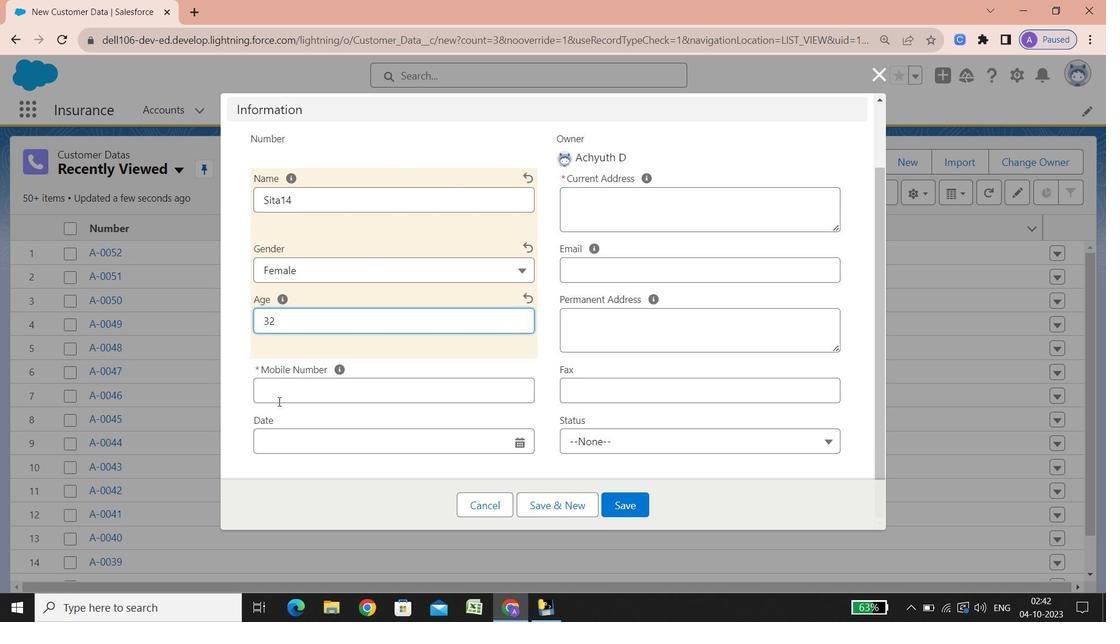
Action: Mouse scrolled (279, 402) with delta (0, 0)
Screenshot: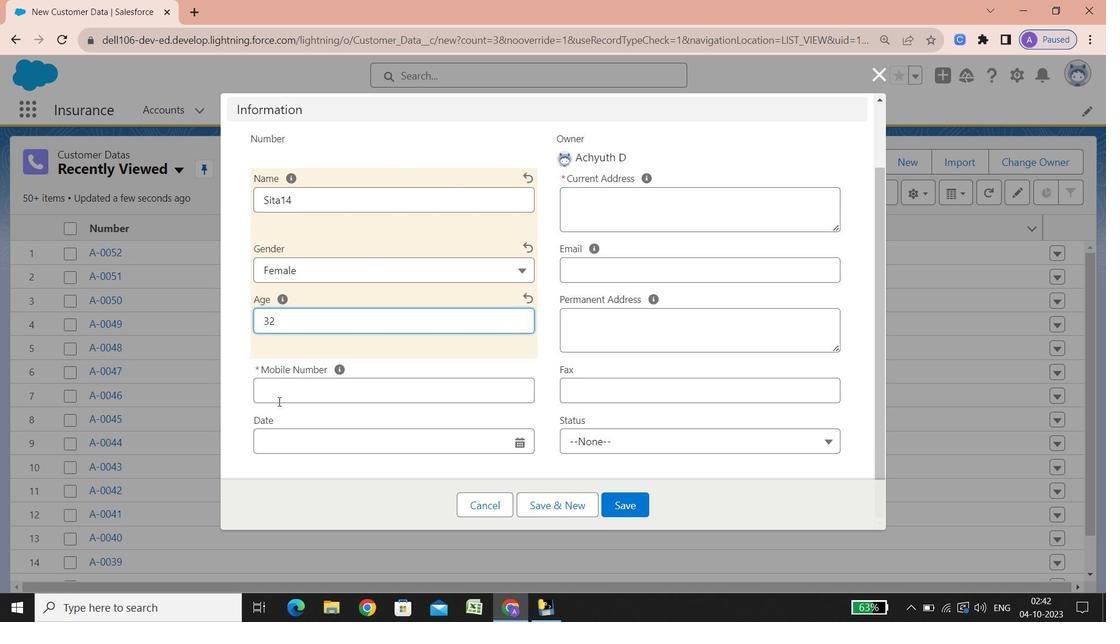 
Action: Mouse scrolled (279, 402) with delta (0, 0)
Screenshot: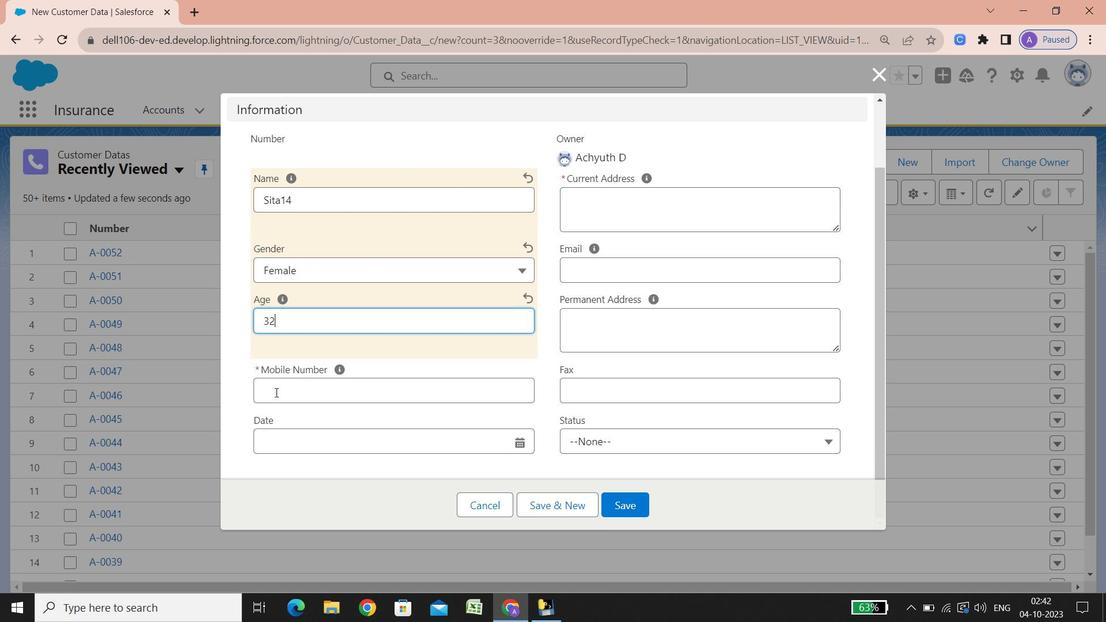 
Action: Mouse scrolled (279, 402) with delta (0, 0)
Screenshot: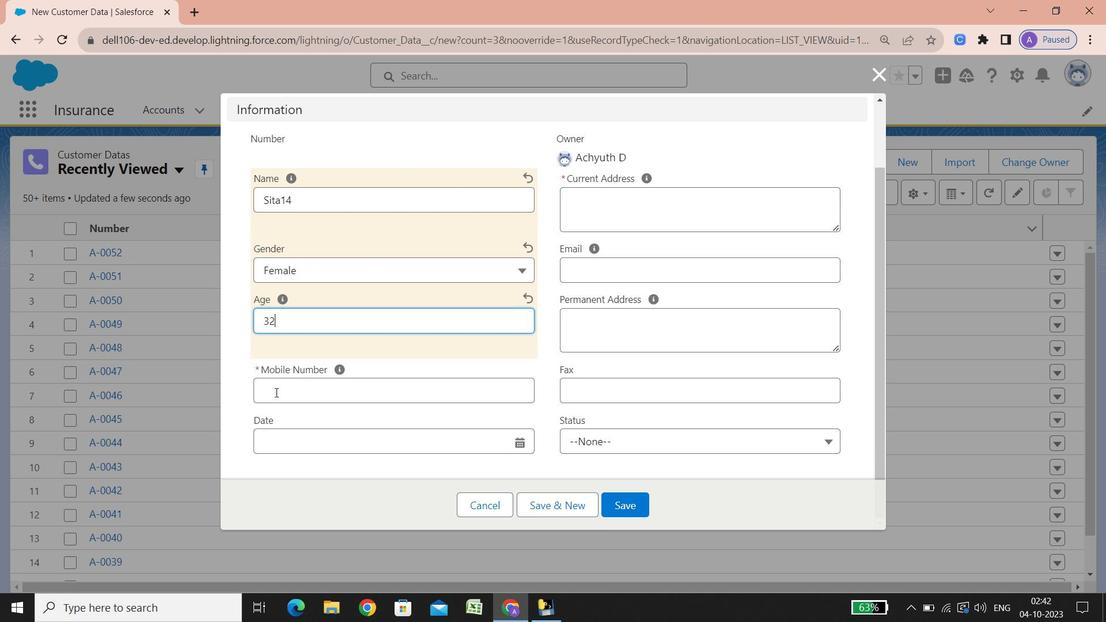 
Action: Mouse scrolled (279, 402) with delta (0, 0)
Screenshot: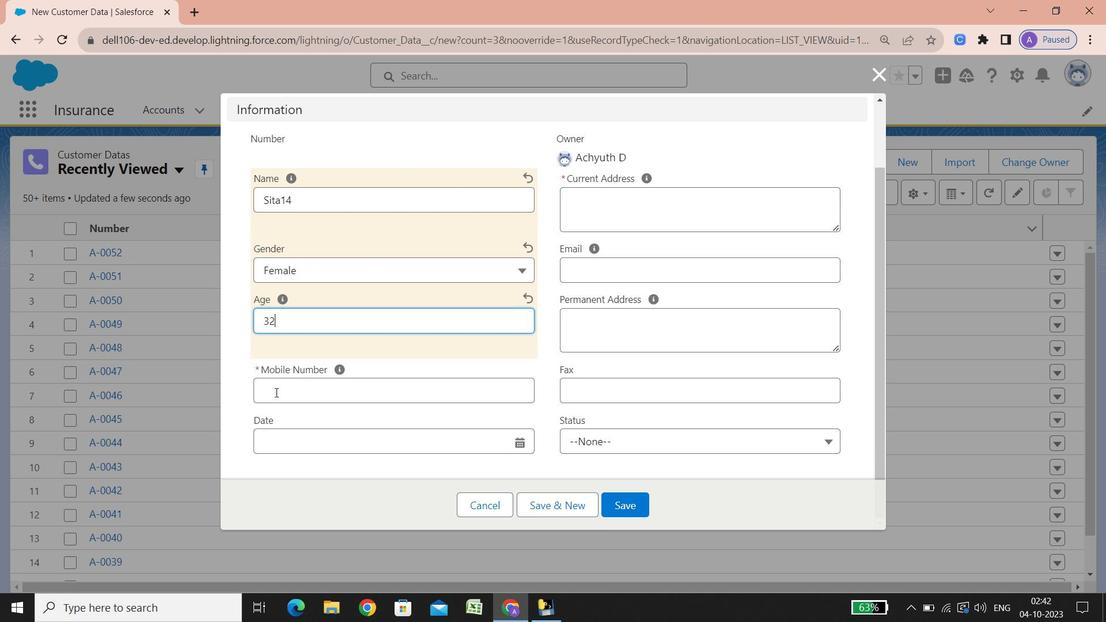 
Action: Mouse scrolled (279, 402) with delta (0, 0)
Screenshot: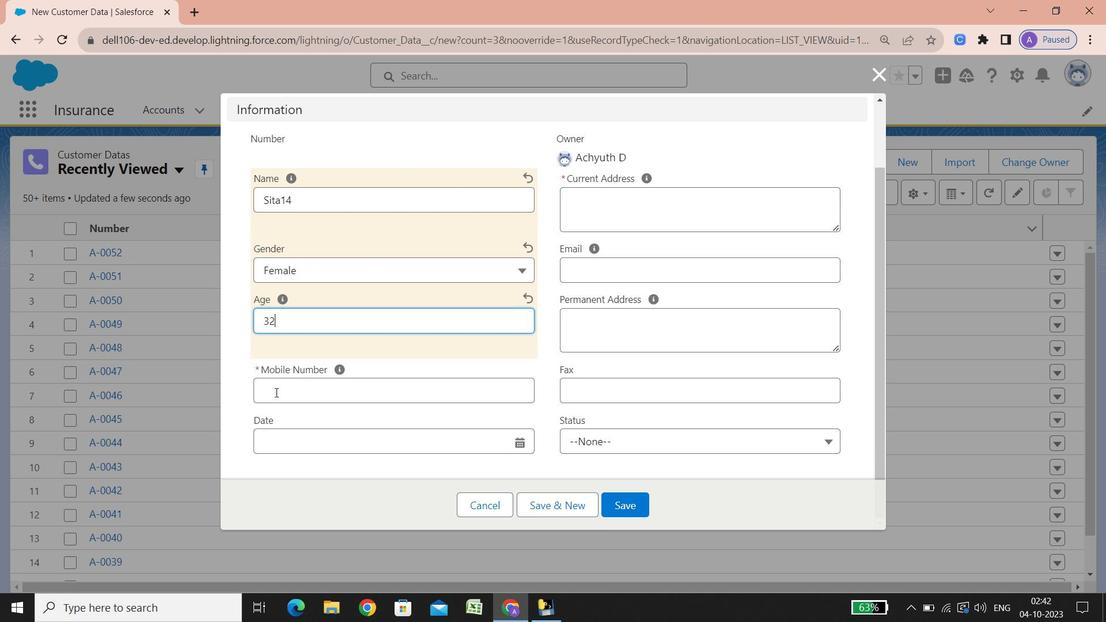 
Action: Mouse scrolled (279, 402) with delta (0, 0)
Screenshot: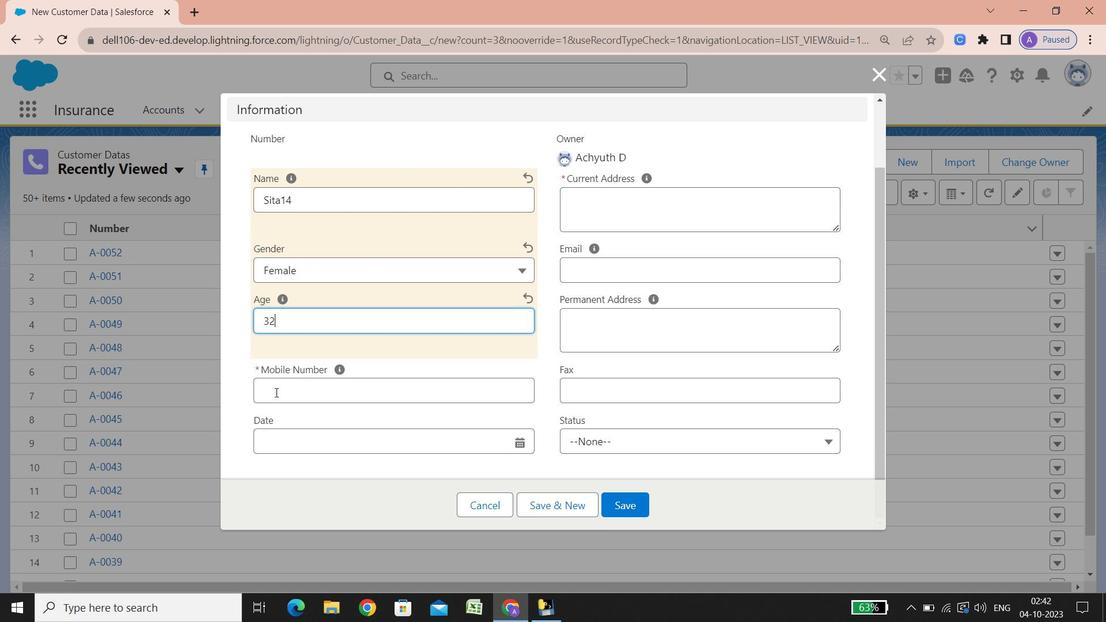 
Action: Mouse scrolled (279, 402) with delta (0, 0)
Screenshot: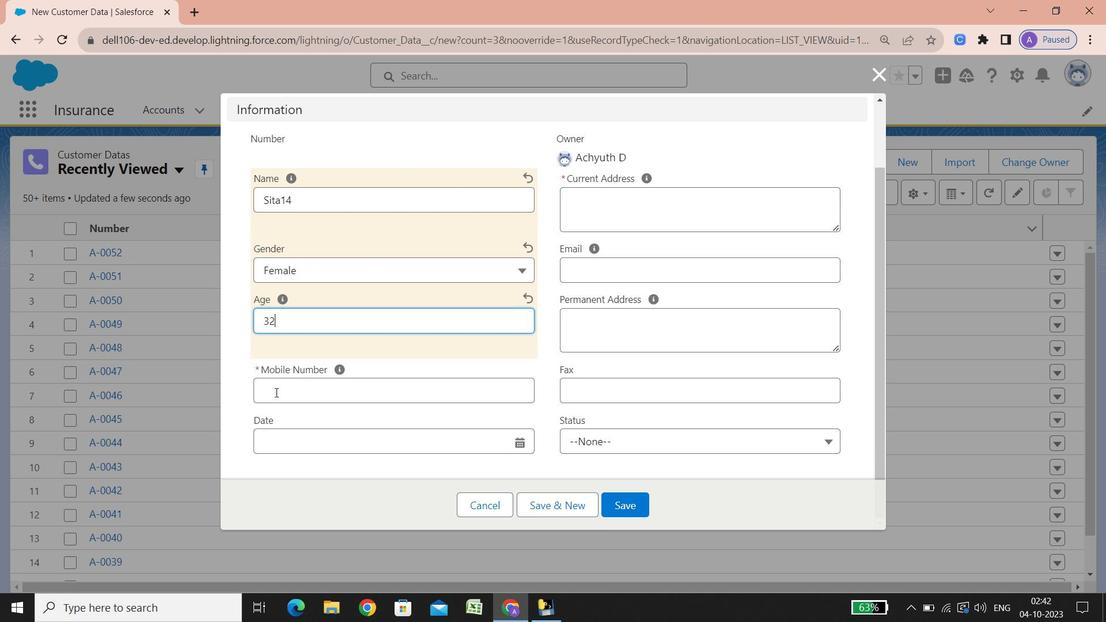 
Action: Mouse scrolled (279, 402) with delta (0, 0)
Screenshot: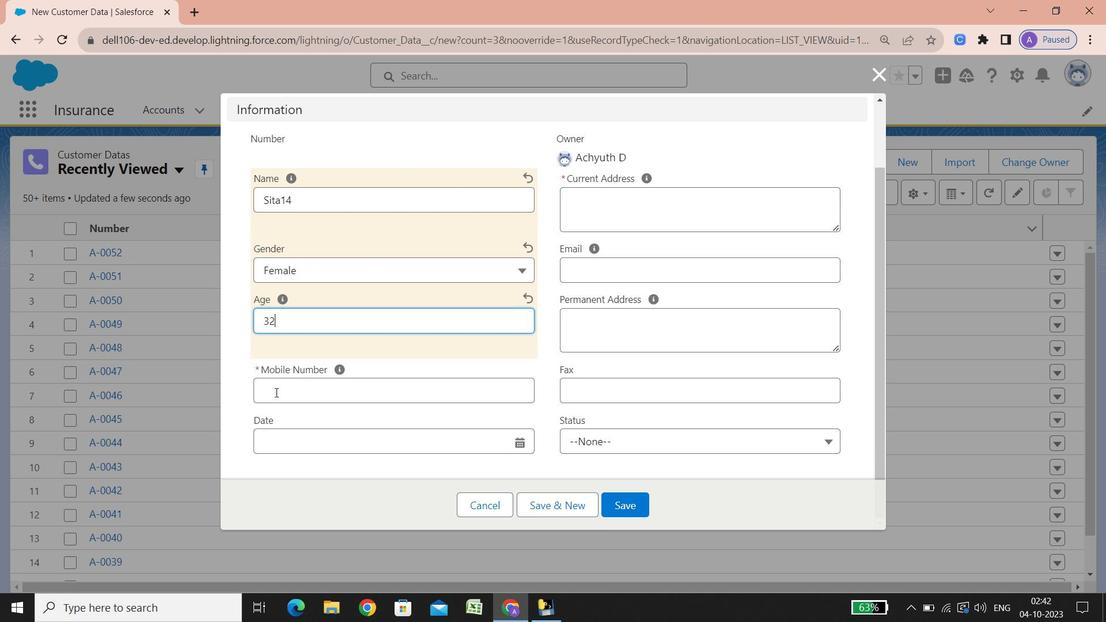 
Action: Mouse scrolled (279, 402) with delta (0, 0)
Screenshot: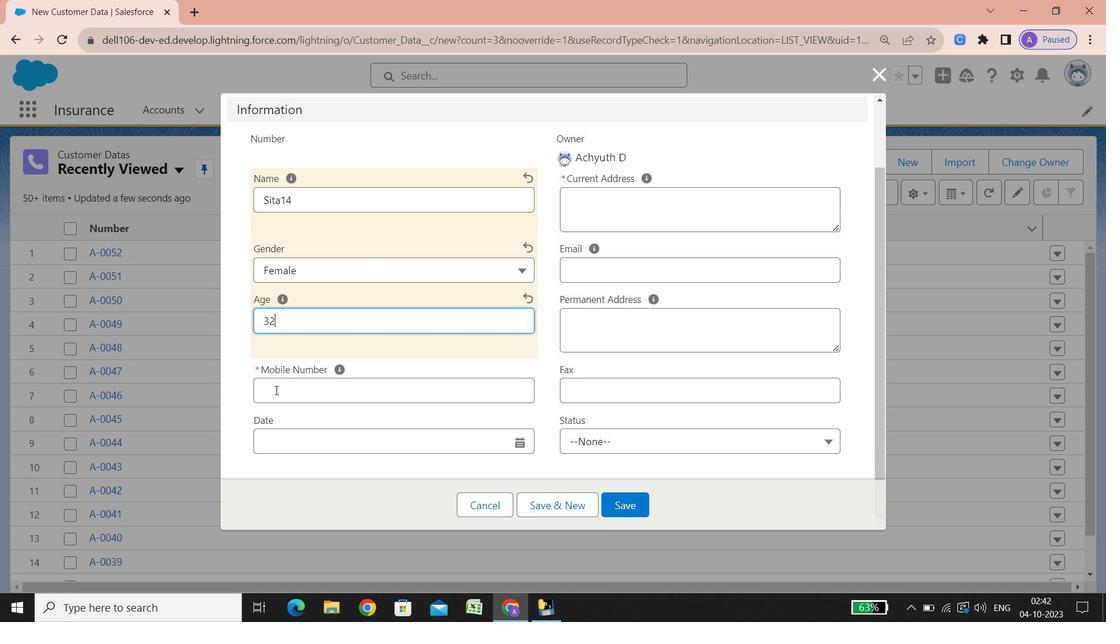 
Action: Mouse scrolled (279, 402) with delta (0, 0)
Screenshot: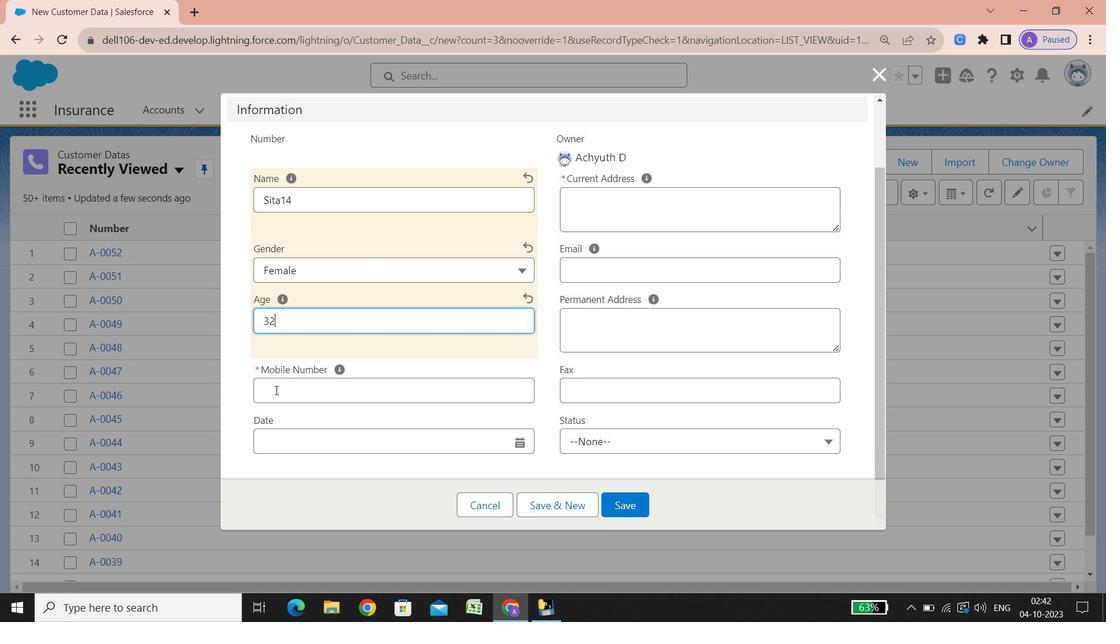 
Action: Mouse scrolled (279, 402) with delta (0, 0)
Screenshot: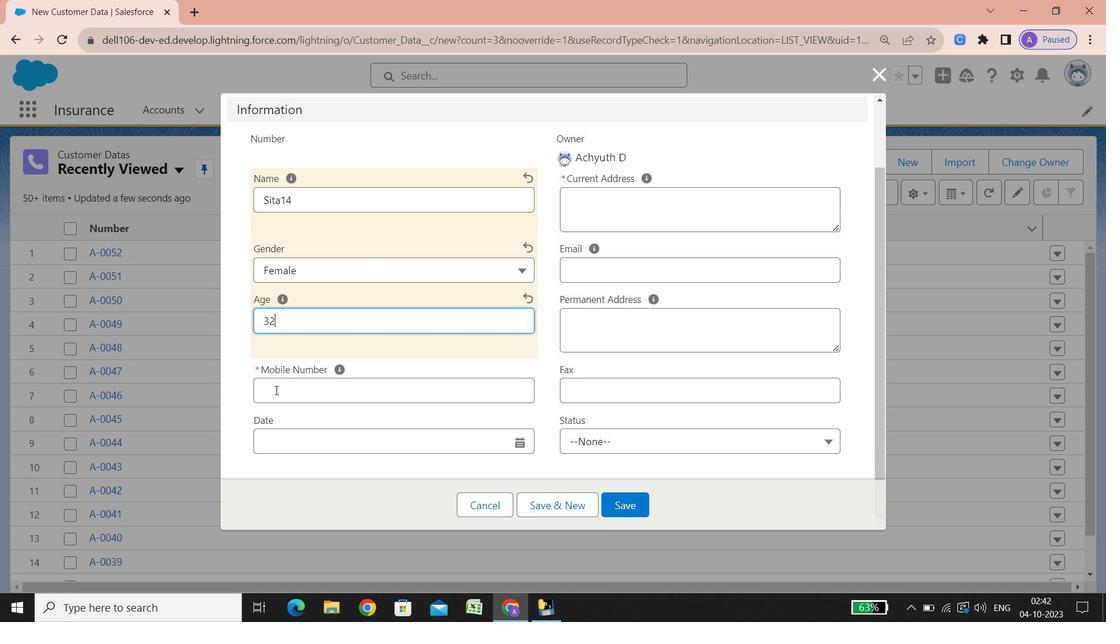 
Action: Mouse scrolled (279, 402) with delta (0, 0)
Screenshot: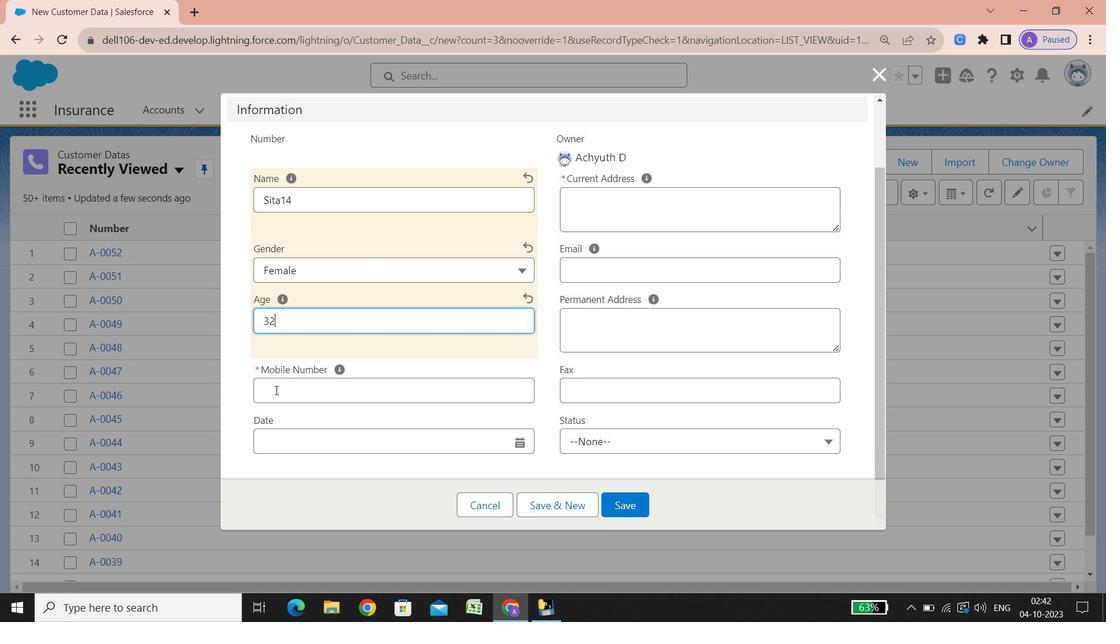 
Action: Mouse scrolled (279, 402) with delta (0, 0)
Screenshot: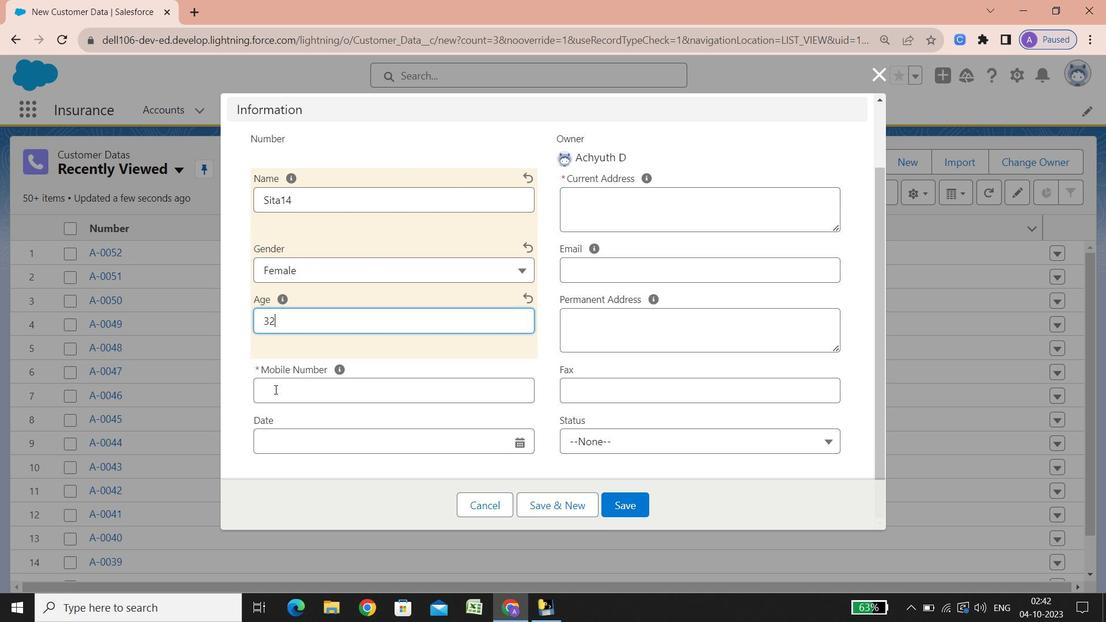 
Action: Mouse scrolled (279, 402) with delta (0, 0)
Screenshot: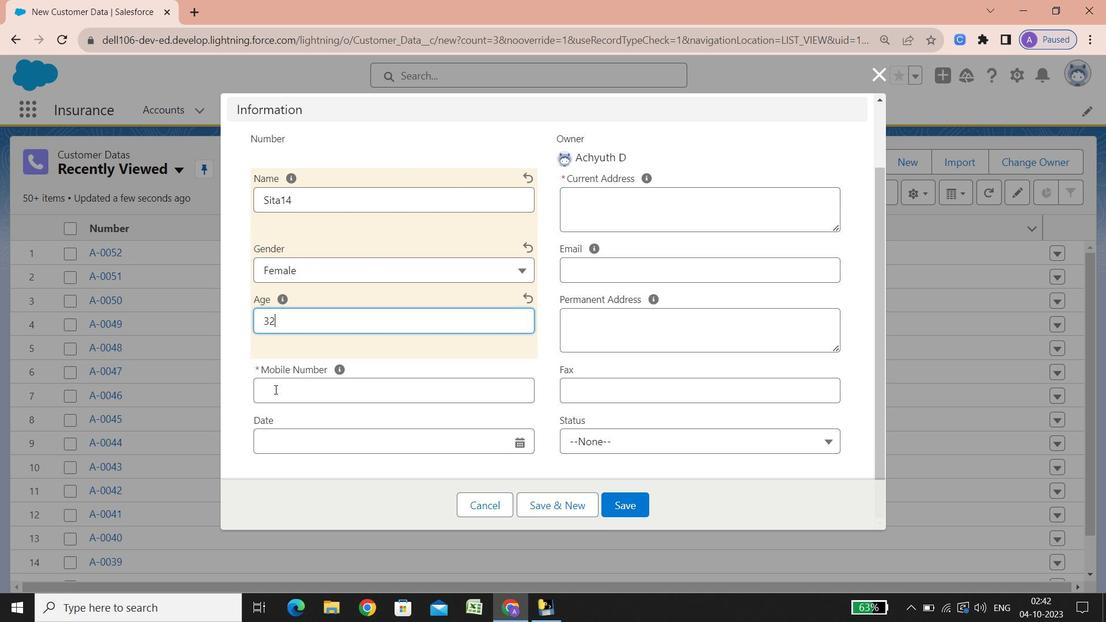 
Action: Mouse scrolled (279, 402) with delta (0, 0)
Screenshot: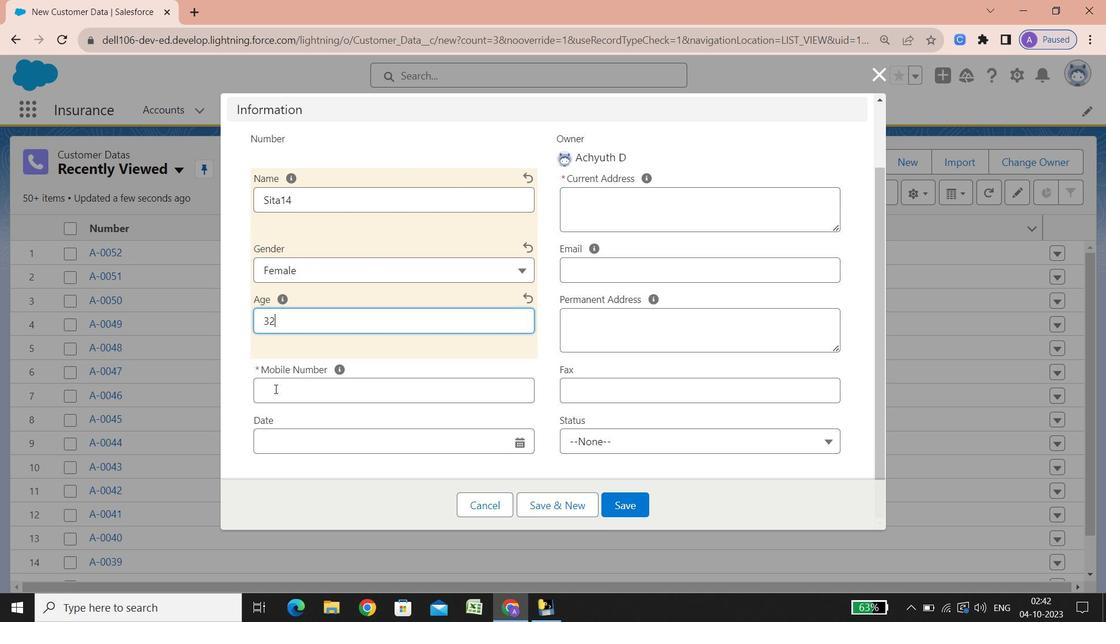 
Action: Mouse scrolled (279, 402) with delta (0, 0)
Screenshot: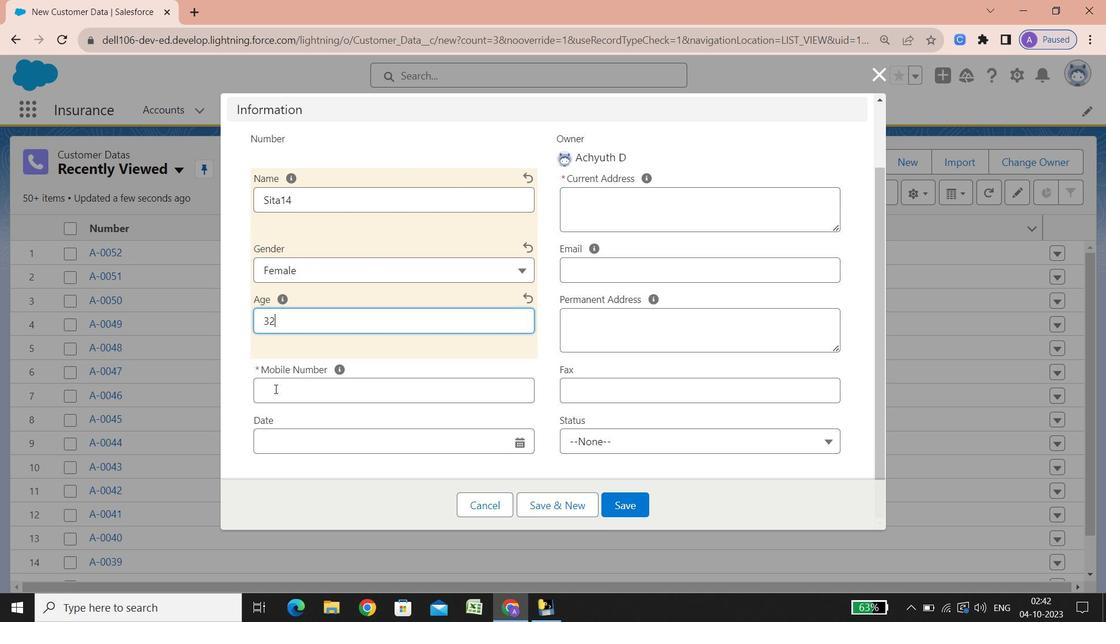 
Action: Mouse moved to (274, 388)
Screenshot: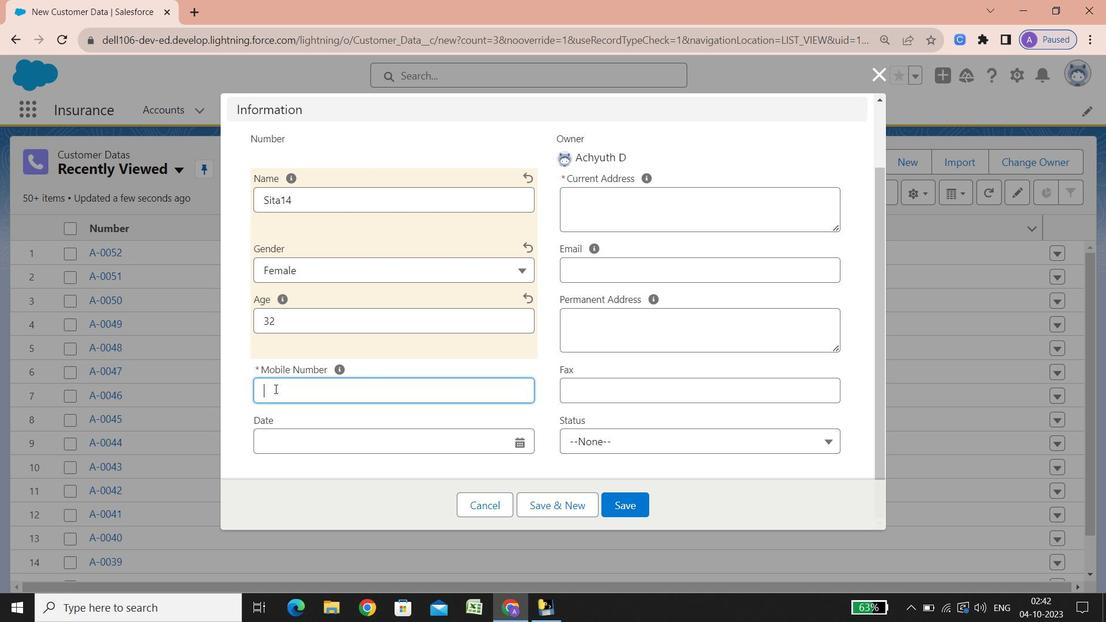 
Action: Mouse pressed left at (274, 388)
Screenshot: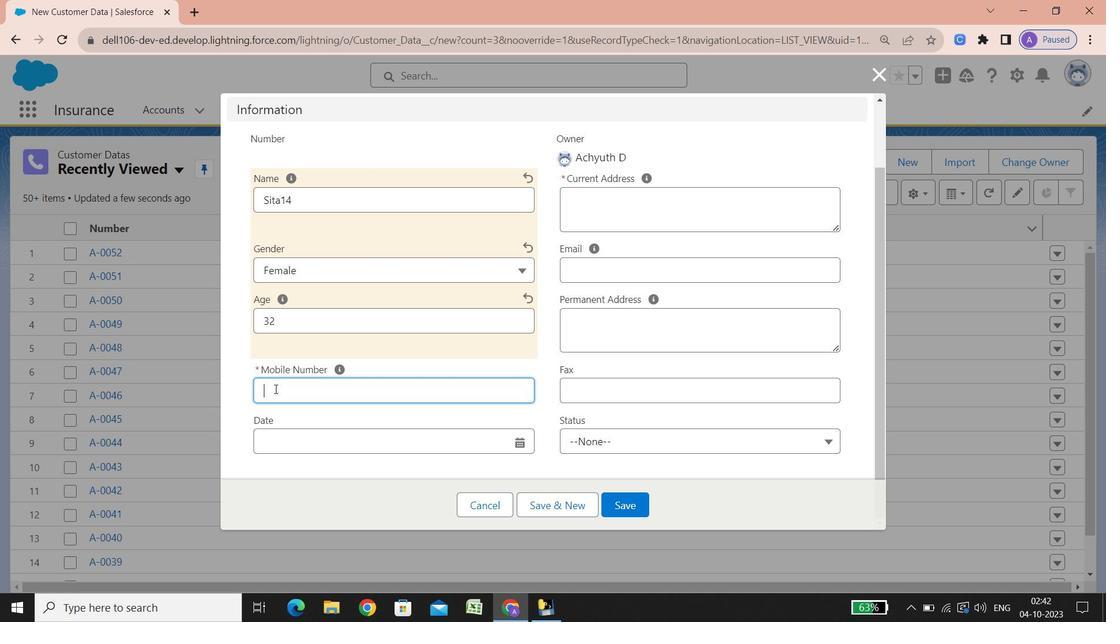 
Action: Key pressed 965465956
Screenshot: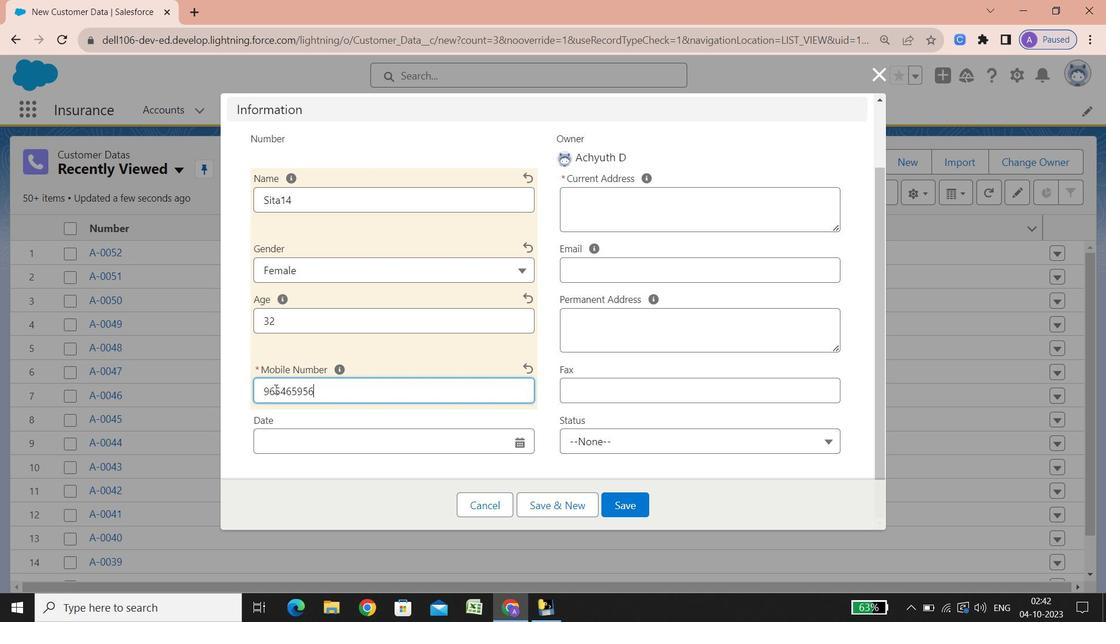 
Action: Mouse moved to (514, 439)
Screenshot: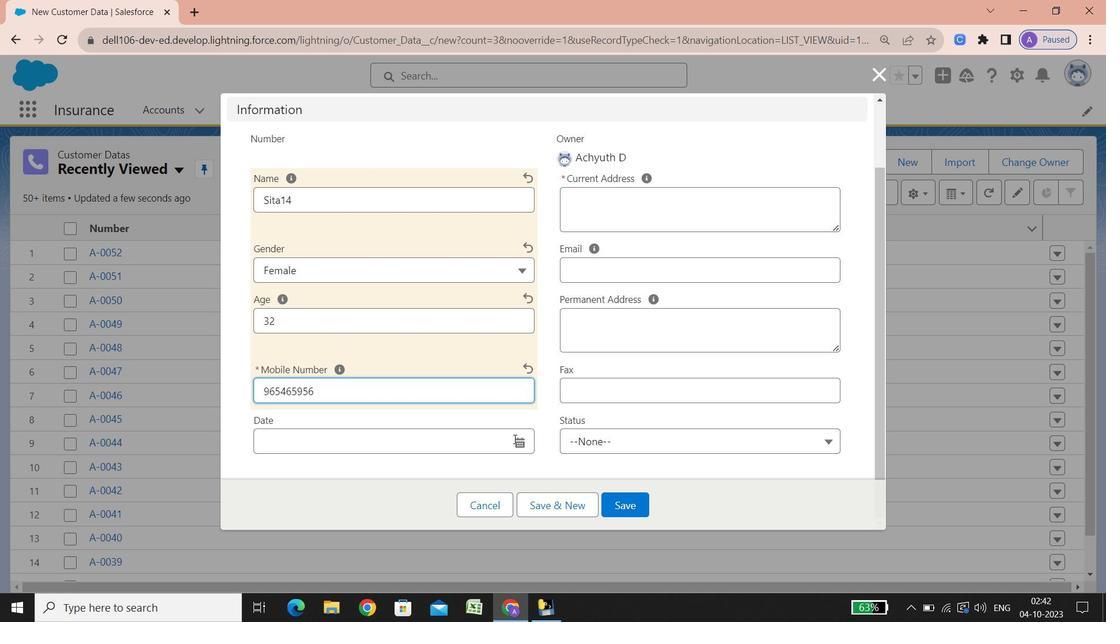 
Action: Mouse pressed left at (514, 439)
Screenshot: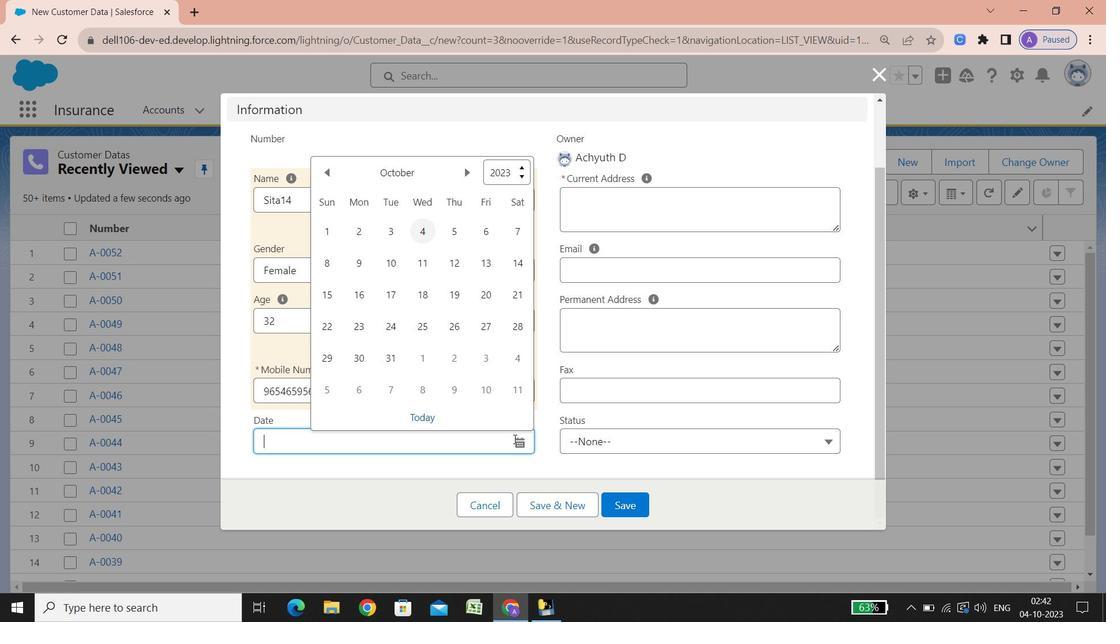 
Action: Mouse moved to (424, 415)
Screenshot: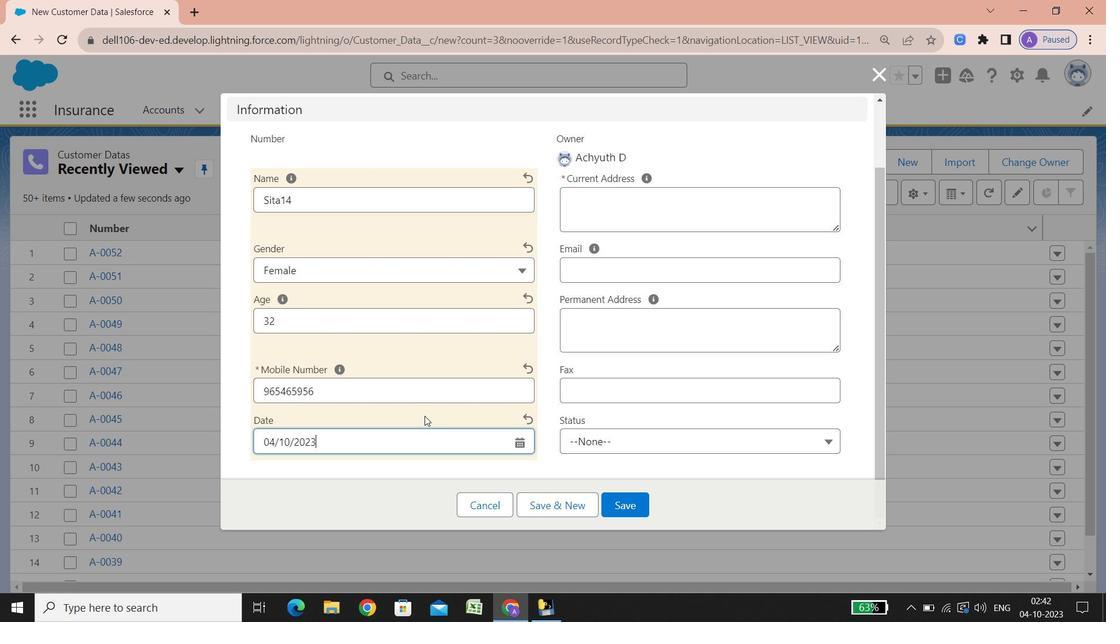 
Action: Mouse pressed left at (424, 415)
Screenshot: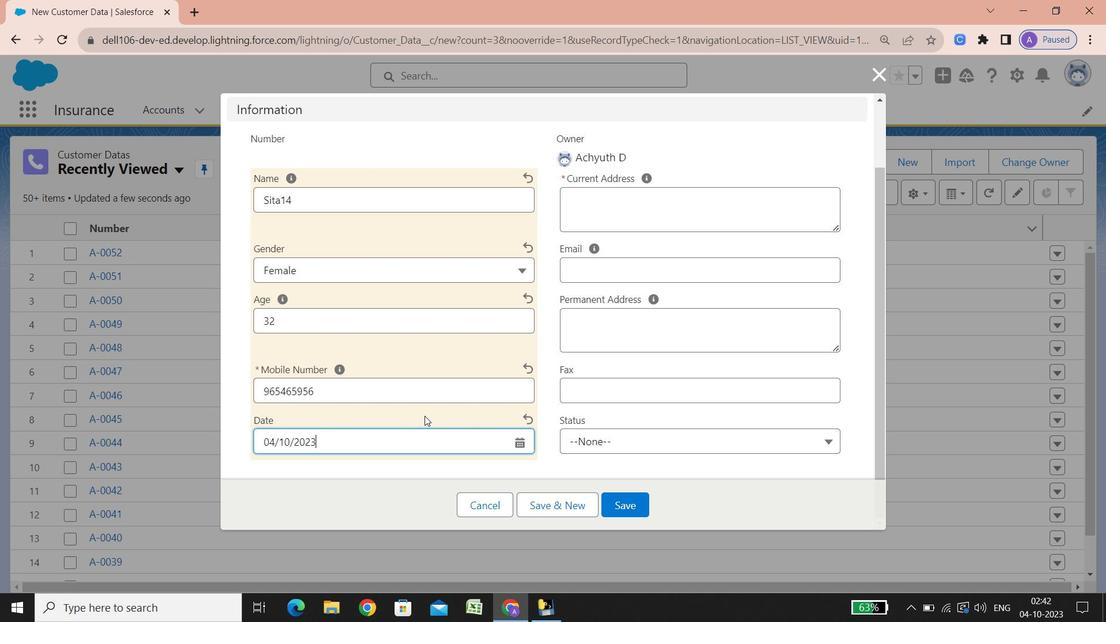 
Action: Mouse moved to (588, 194)
Screenshot: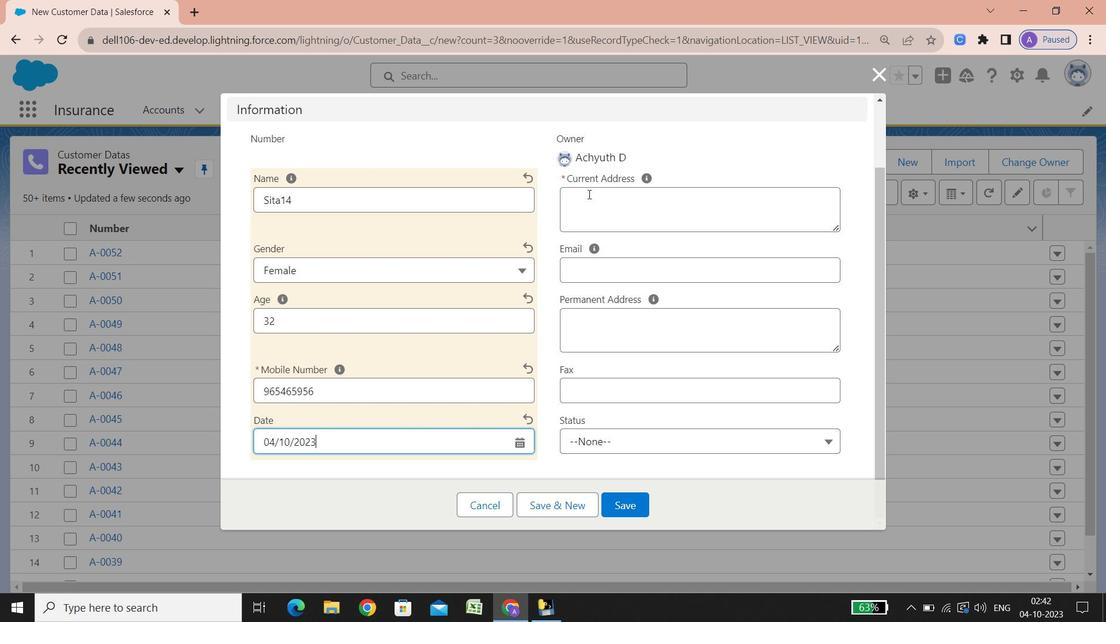 
Action: Mouse pressed left at (588, 194)
Screenshot: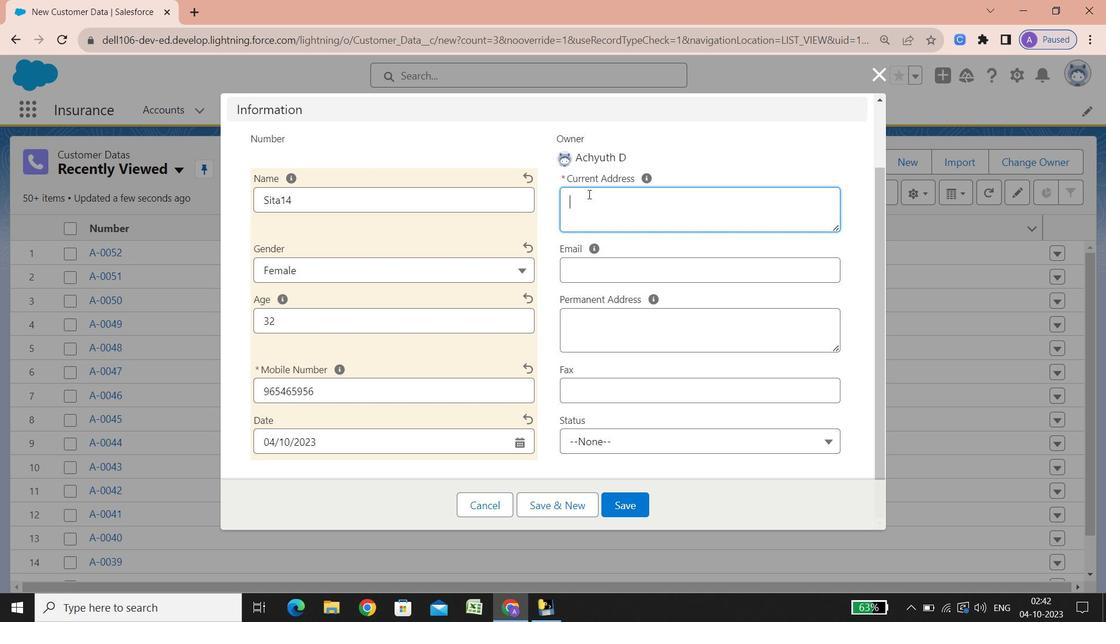 
Action: Key pressed <Key.shift>Street<Key.space><Key.shift_r>:<Key.space><Key.shift>Crazy<Key.space><Key.shift>Signal,<Key.space><Key.shift><Key.shift><Key.shift><Key.shift><Key.shift>Air
Screenshot: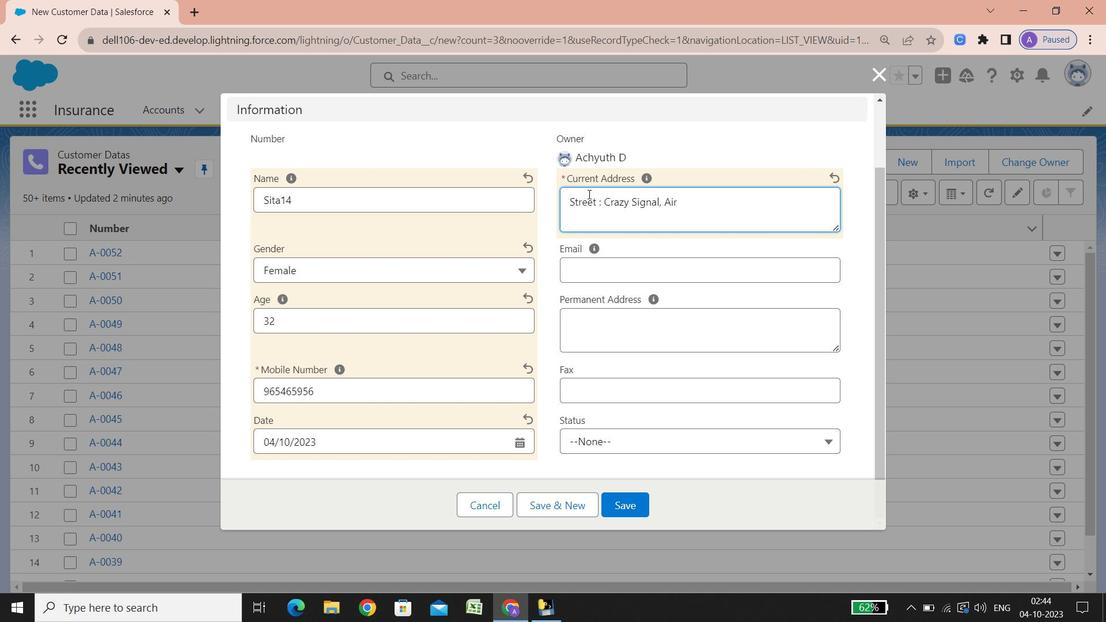 
Action: Mouse pressed left at (588, 194)
Screenshot: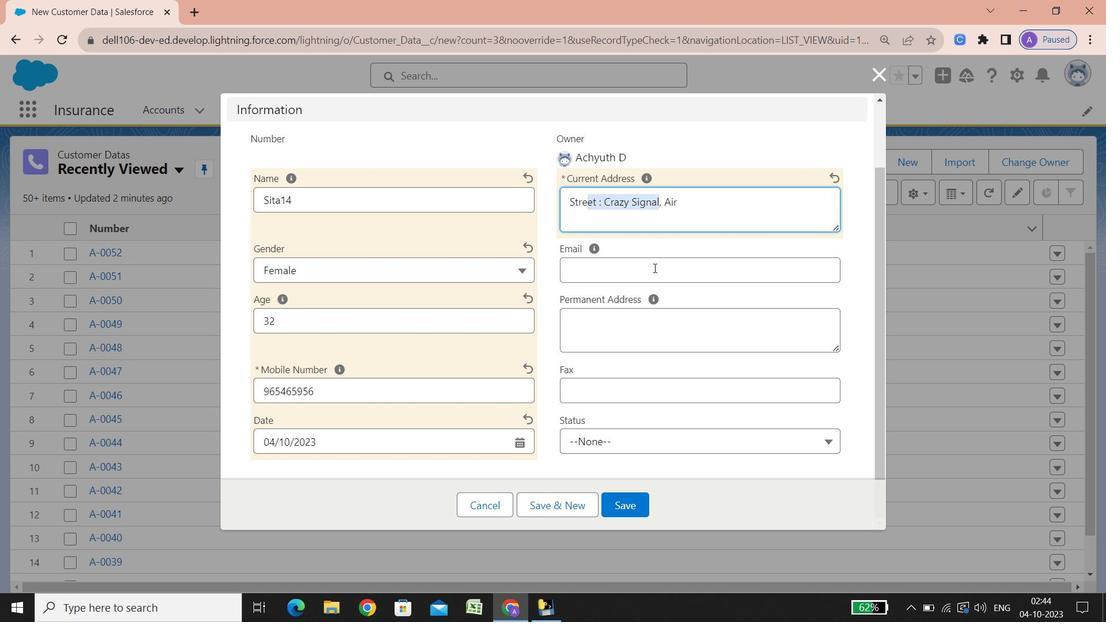 
Action: Mouse moved to (686, 210)
Screenshot: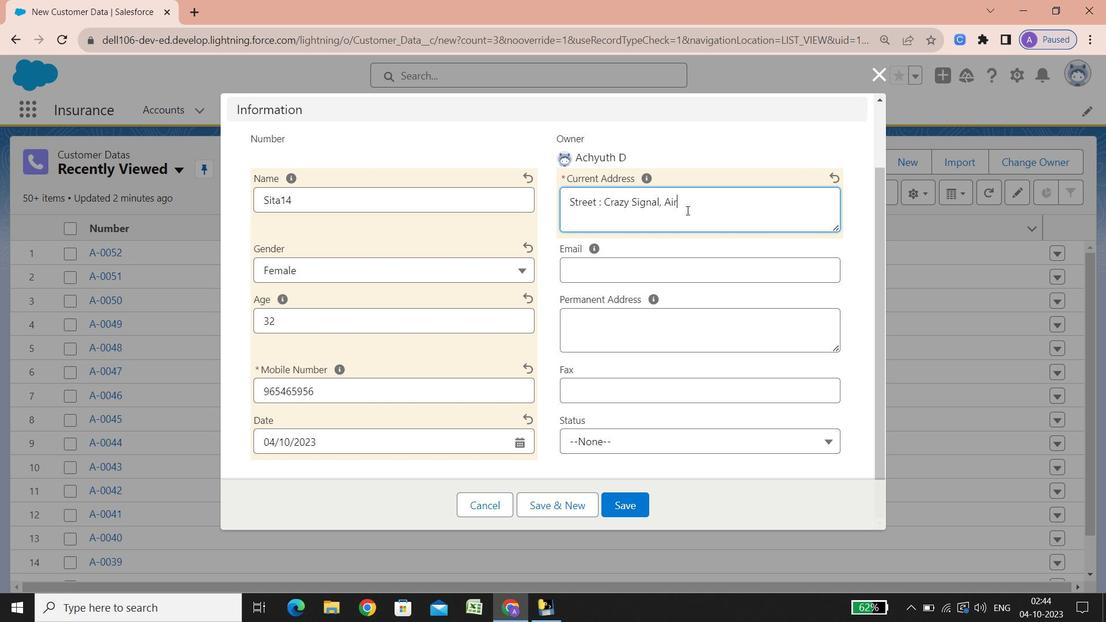 
Action: Mouse pressed left at (686, 210)
Screenshot: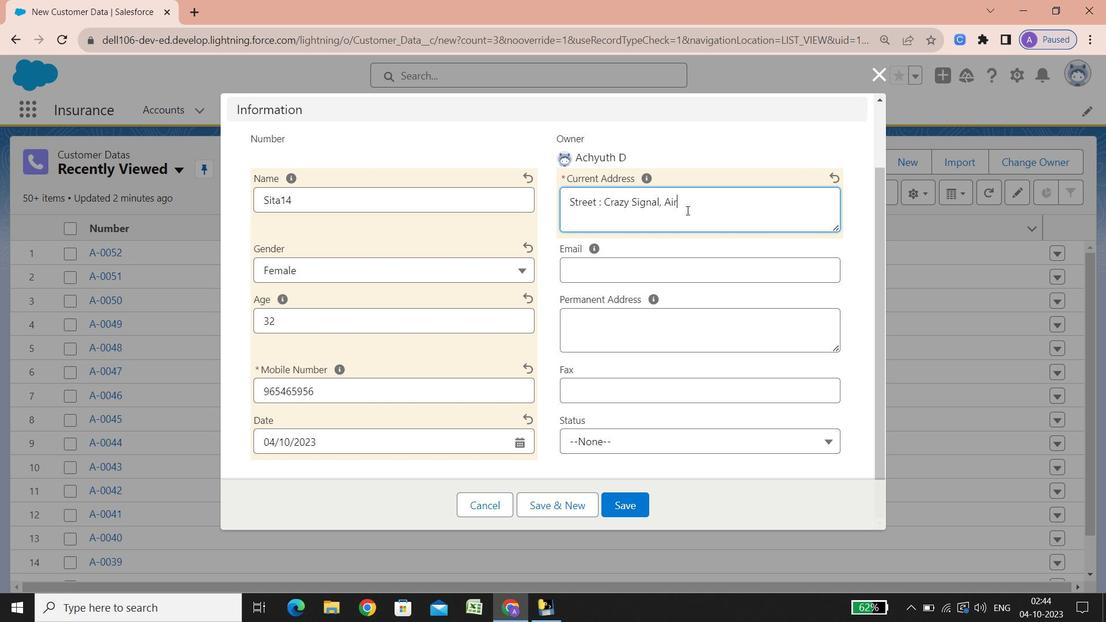 
Action: Key pressed port<Key.space><Key.shift><Key.shift><Key.shift><Key.shift><Key.shift><Key.shift>Road,<Key.space><Key.shift><Key.shift><Key.shift><Key.shift><Key.shift><Key.shift><Key.shift><Key.shift>Jadeed<Key.enter><Key.shift>City<Key.space><Key.shift_r><Key.shift_r><Key.shift_r>:<Key.space><Key.shift>Doha<Key.space><Key.space><Key.backspace>j<Key.backspace><Key.shift>Jadeed<Key.enter><Key.shift><Key.shift><Key.shift>State/<Key.shift>Province/area<Key.space><Key.shift_r>:<Key.space><Key.shift><Key.shift><Key.shift><Key.shift><Key.shift><Key.shift><Key.shift>Doha<Key.enter><Key.shift><Key.shift>Phone<Key.space>number<Key.space><Key.shift_r>:<Key.space>44426862<Key.enter><Key.shift>Country<Key.space>calling<Key.space>code<Key.space><Key.shift_r>:<Key.space><Key.shift_r>+974<Key.enter><Key.shift>Country<Key.space><Key.shift_r>:<Key.space><Key.shift>Quater<Key.backspace><Key.backspace><Key.backspace><Key.backspace>tar
Screenshot: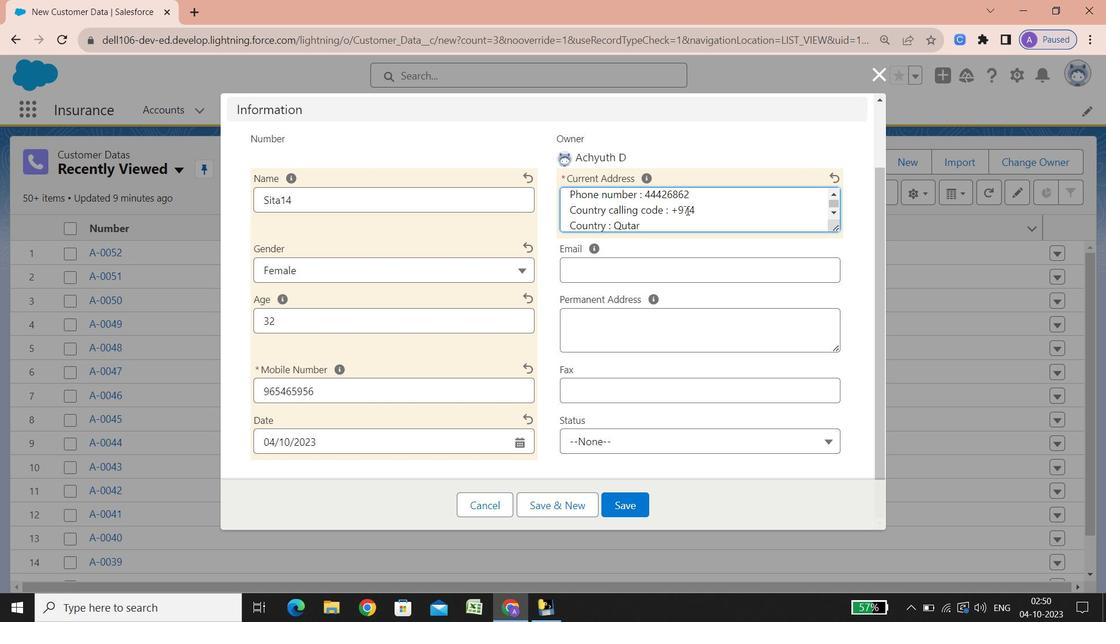 
Action: Mouse moved to (587, 274)
Screenshot: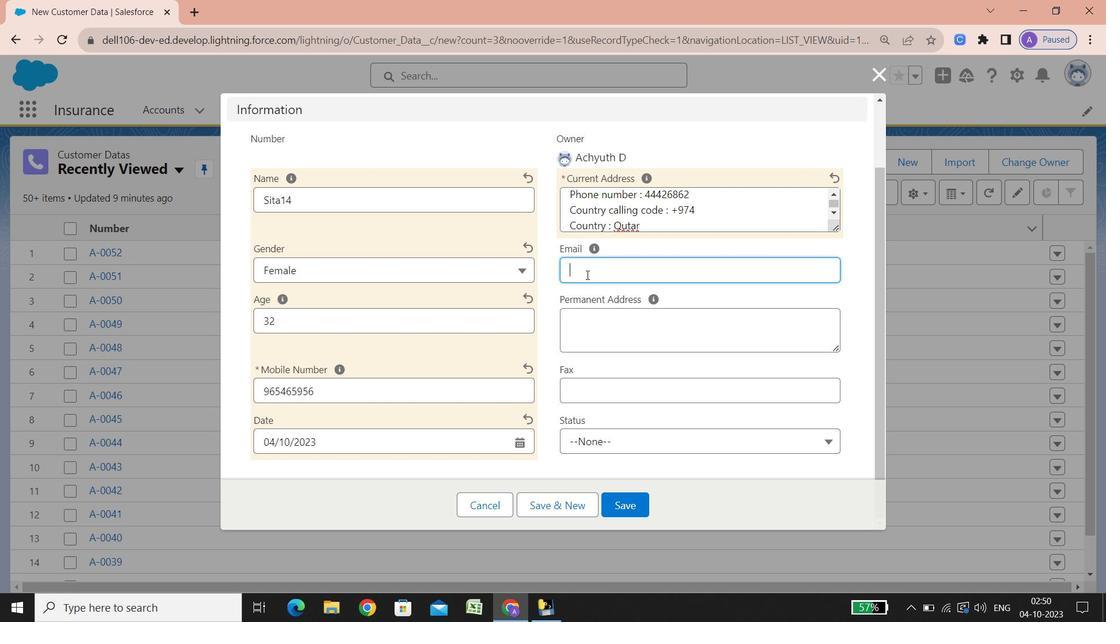 
Action: Mouse pressed left at (587, 274)
Screenshot: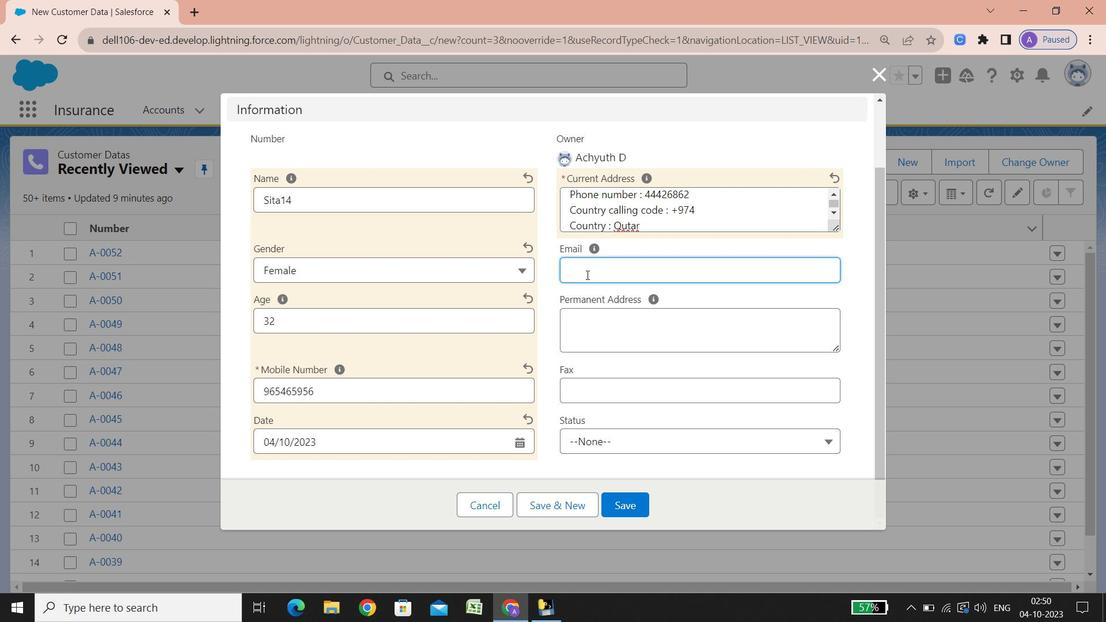 
Action: Mouse moved to (626, 224)
Screenshot: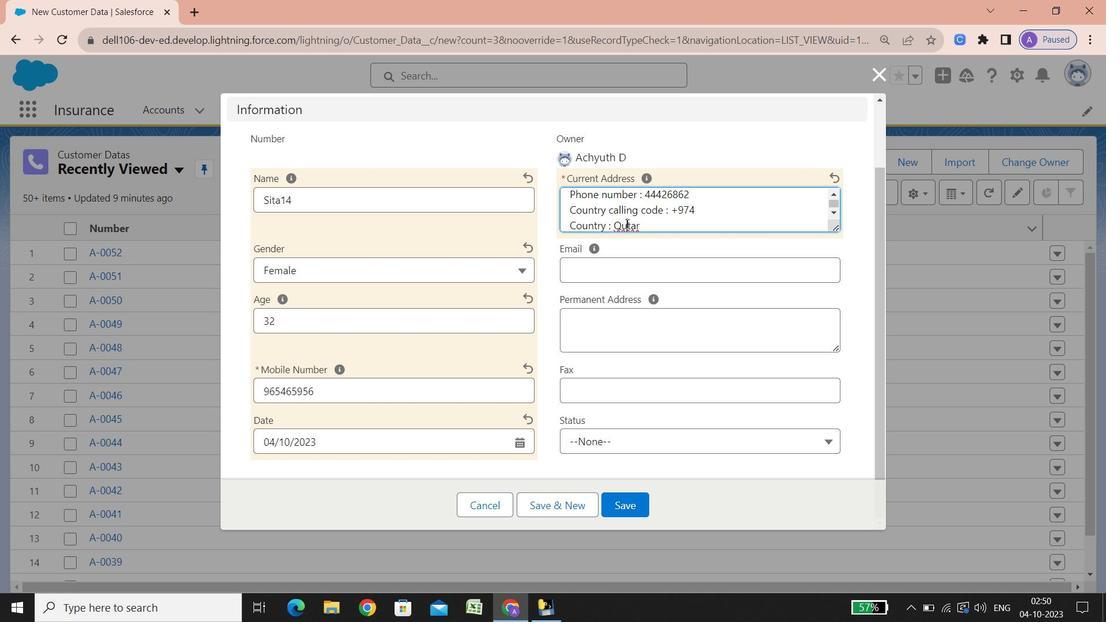 
Action: Mouse pressed left at (626, 224)
Screenshot: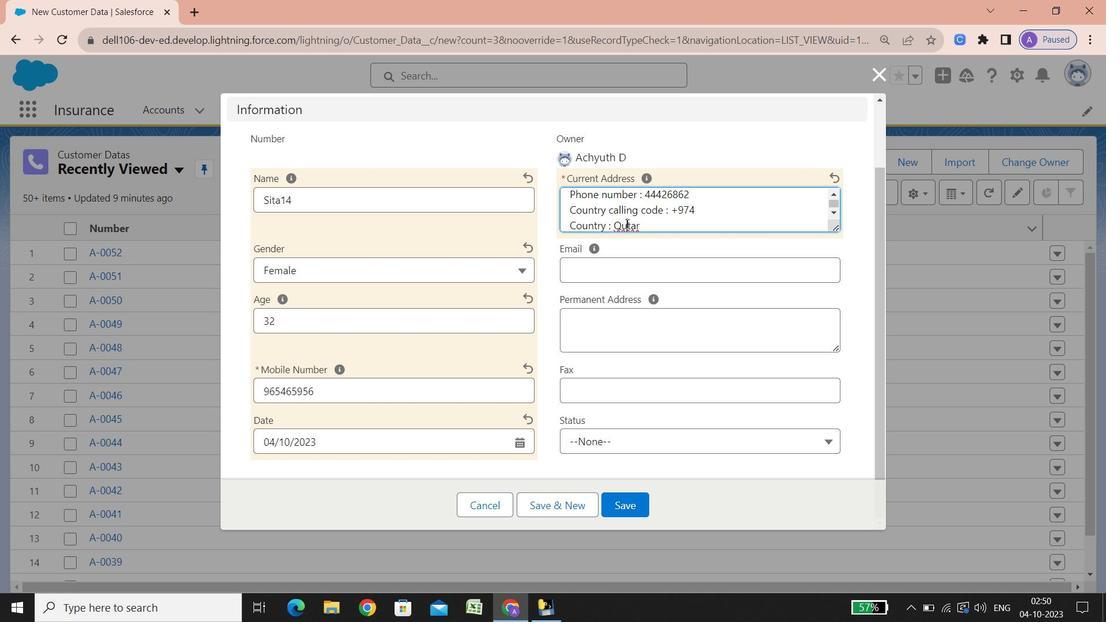 
Action: Key pressed <Key.backspace>a
Screenshot: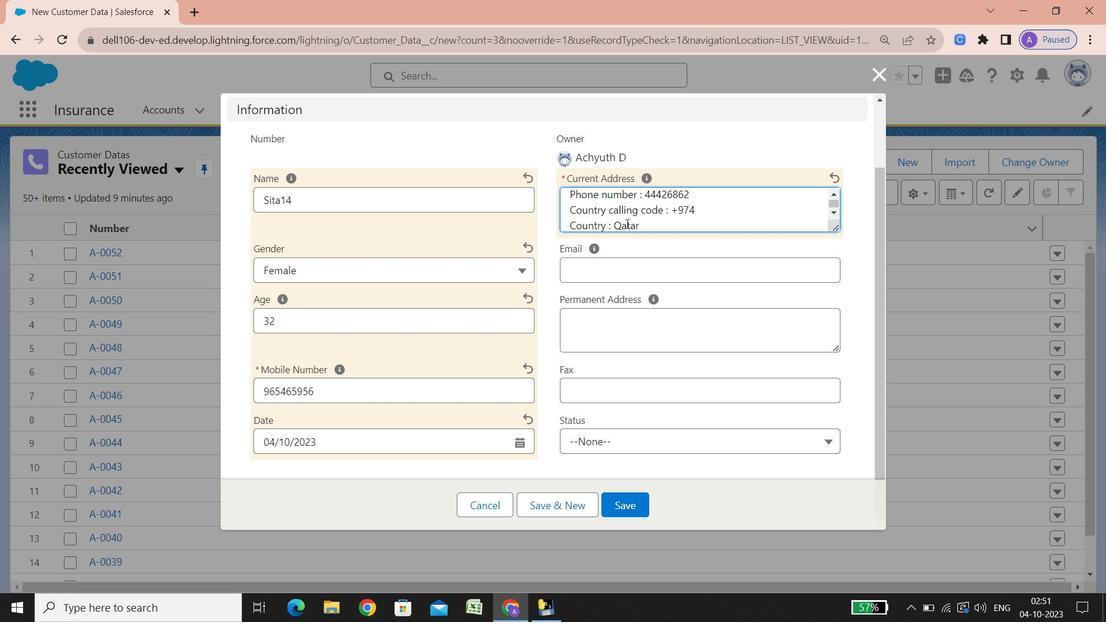 
Action: Mouse moved to (580, 275)
Screenshot: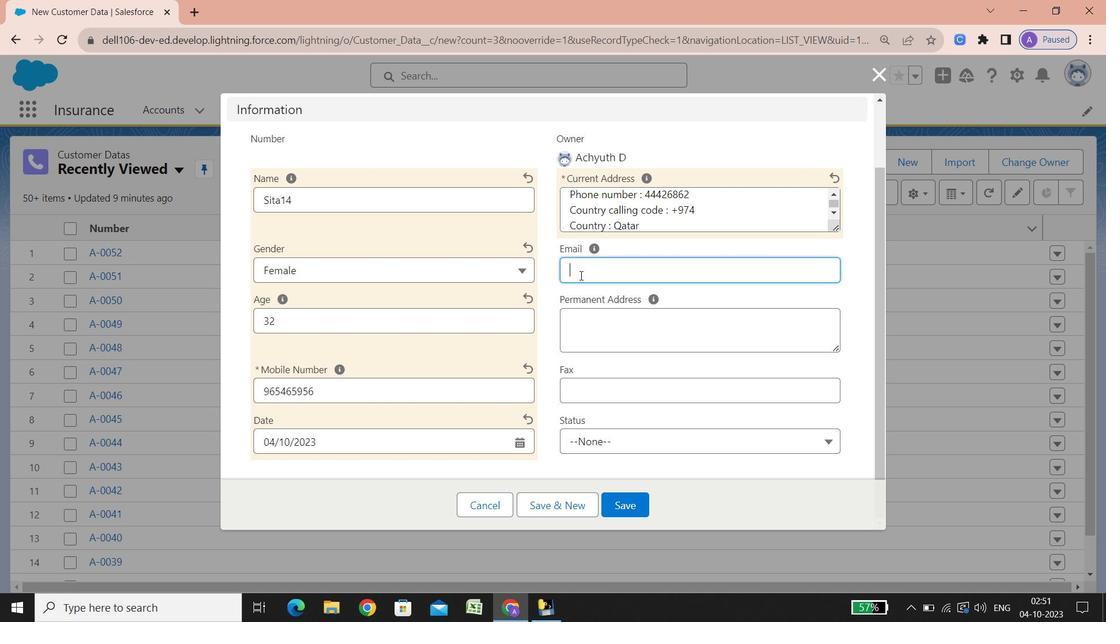 
Action: Mouse pressed left at (580, 275)
Screenshot: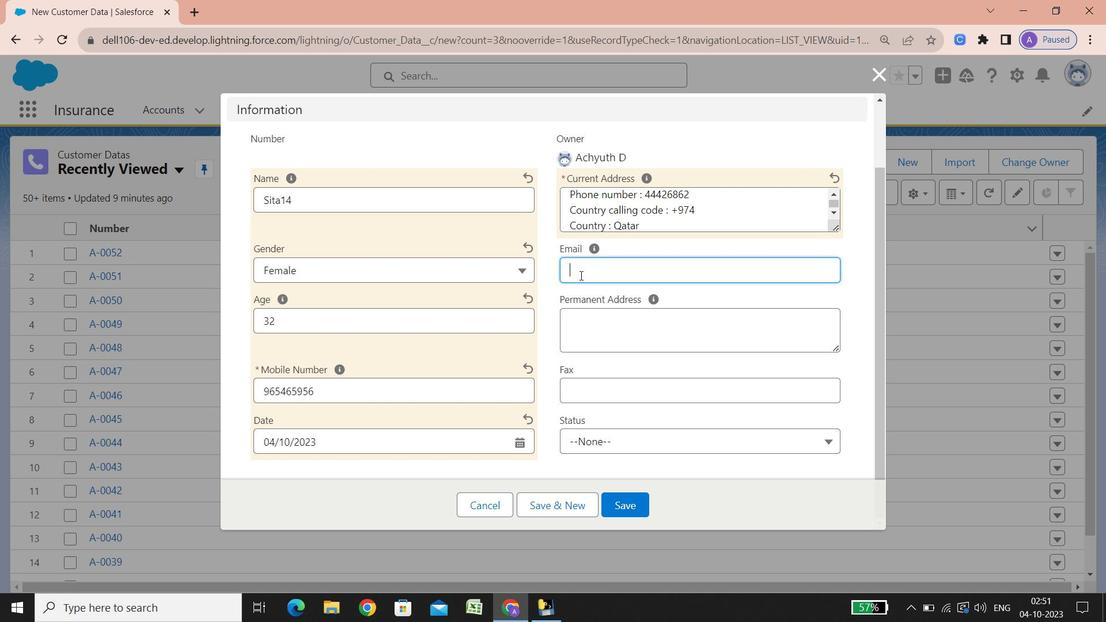 
Action: Key pressed <Key.shift>Sita14789<Key.shift_r><Key.shift_r><Key.shift_r><Key.shift_r><Key.shift_r>@gmail.com
Screenshot: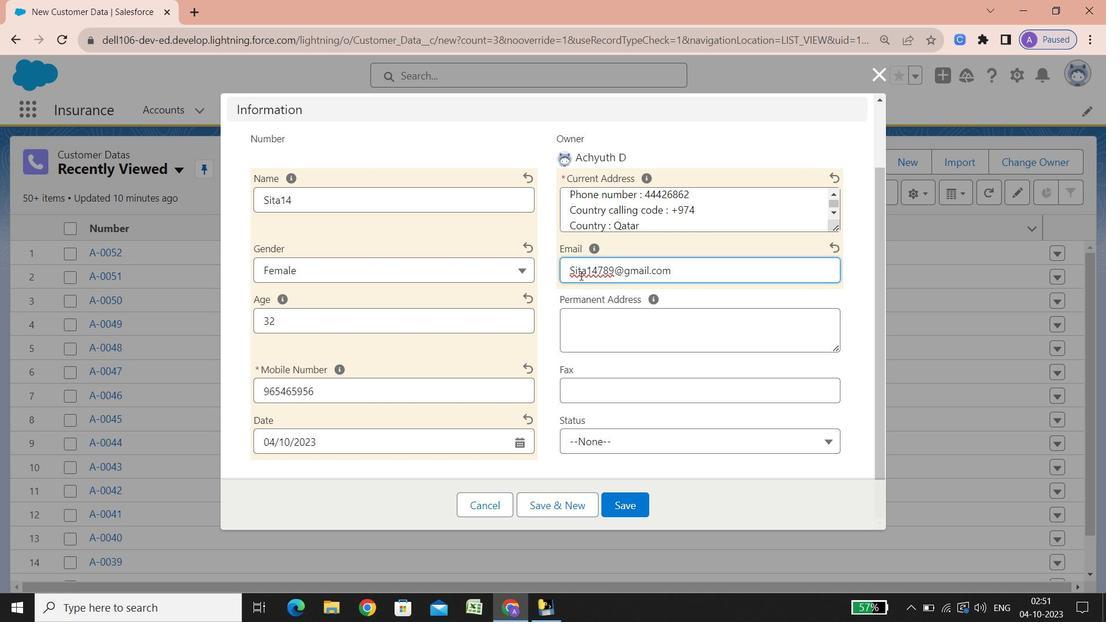
Action: Mouse moved to (574, 319)
Screenshot: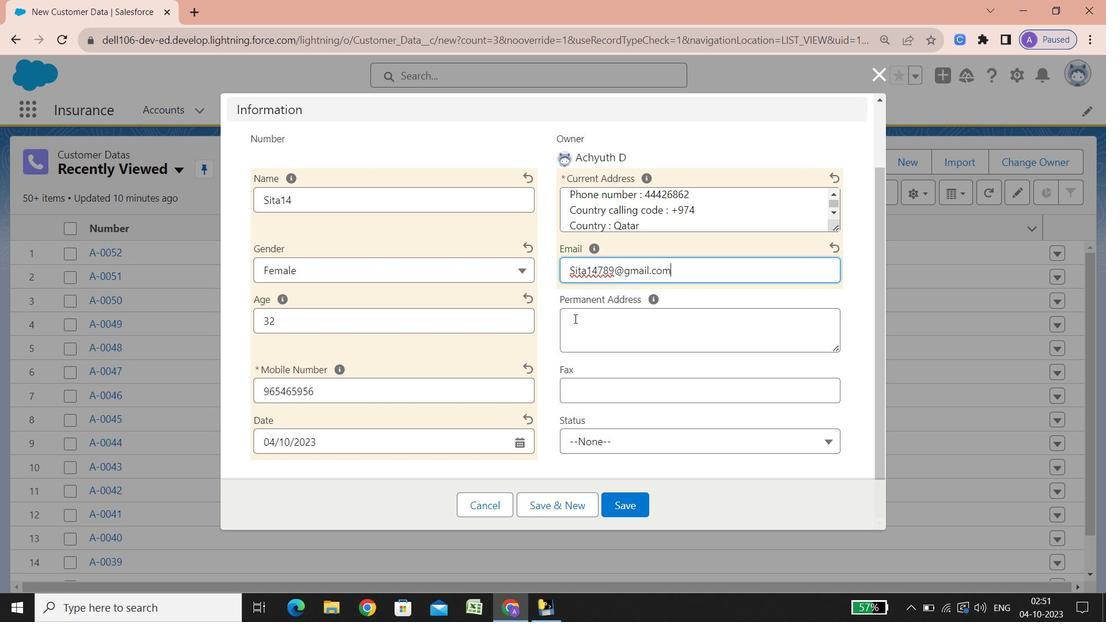 
Action: Mouse pressed left at (574, 319)
Screenshot: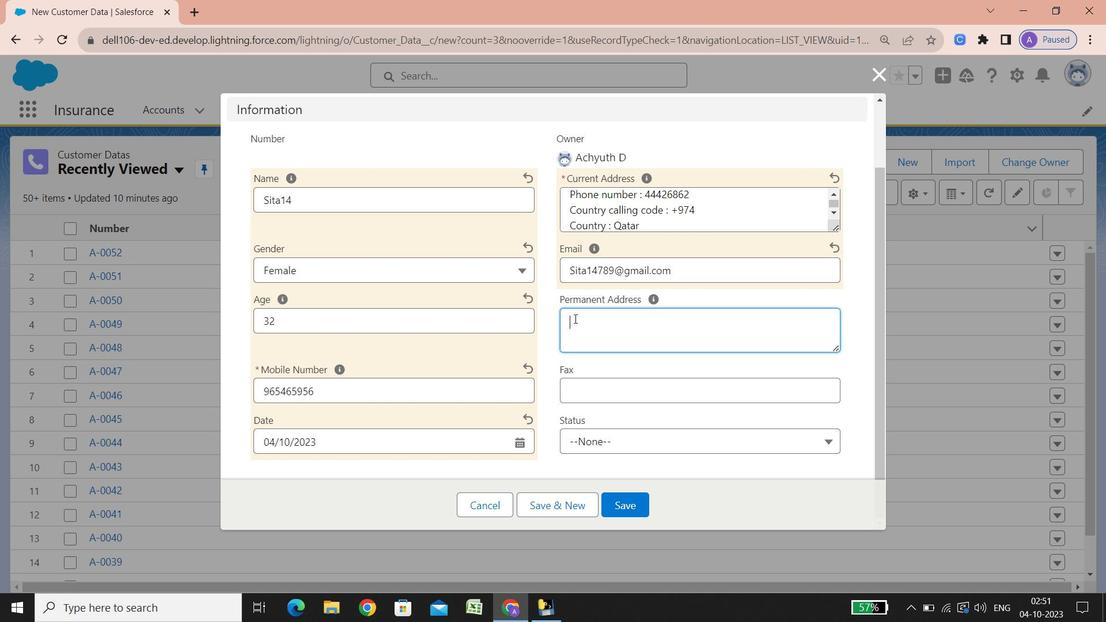 
Action: Key pressed <Key.shift><Key.shift><Key.shift>Street<Key.space><Key.shift_r>:<Key.space>5th<Key.space><Key.shift>Floor,<Key.space><Key.shift>Jaidah<Key.space><Key.shift>Square<Key.space><Key.shift>Building,<Key.space><Key.shift>A<Key.shift><Key.shift><Key.shift><Key.shift><Key.shift>I<Key.space><Key.shift>Matar<Key.space><Key.shift><Key.shift>Street<Key.enter><Key.shift><Key.shift><Key.shift><Key.shift><Key.shift><Key.shift><Key.shift>City<Key.space>
Screenshot: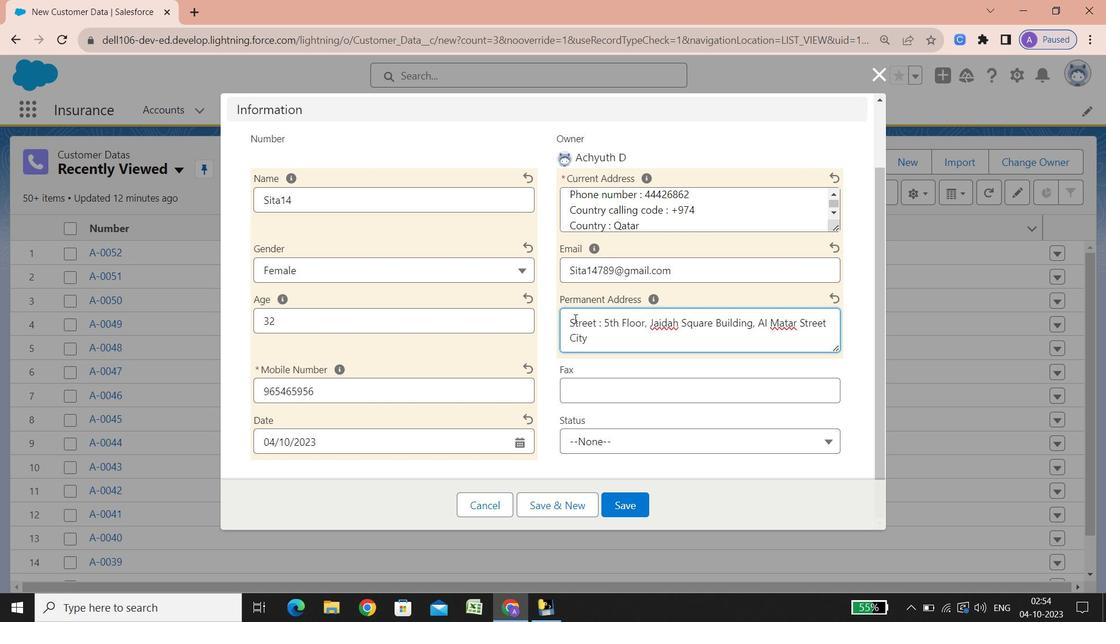 
Action: Mouse moved to (530, 356)
Screenshot: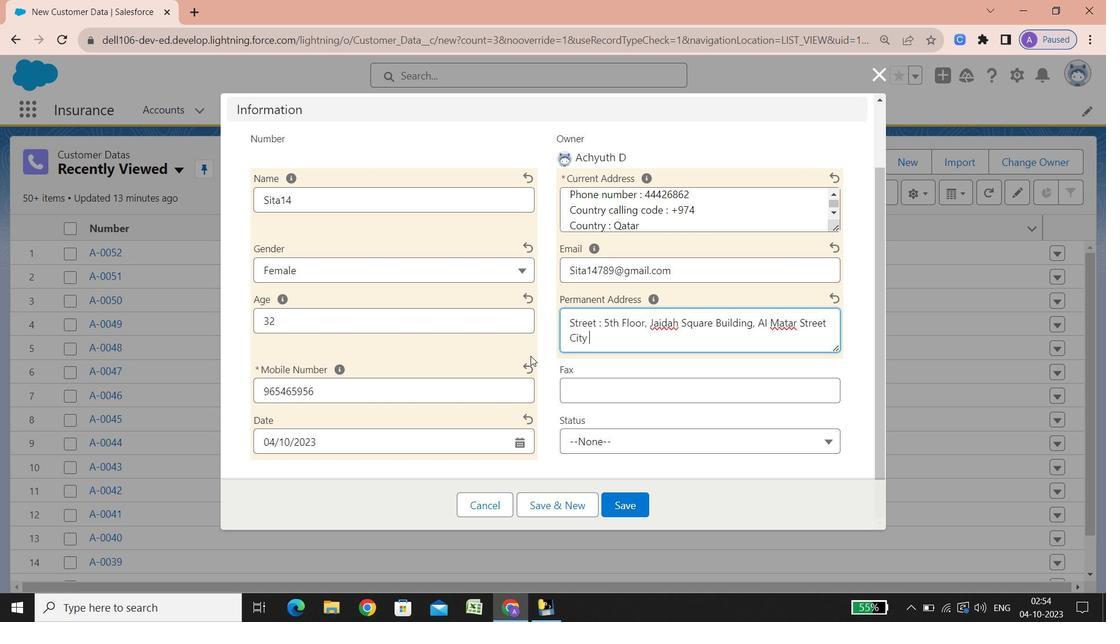 
Action: Key pressed <Key.shift_r>:<Key.space><Key.shift><Key.shift><Key.shift>AI<Key.space><Key.shift>Matar<Key.space><Key.shift><Key.shift>Street<Key.enter><Key.shift>ctrl+State/<Key.shift><Key.shift><Key.shift><Key.shift><Key.shift><Key.shift>Province/area<Key.space><Key.shift_r>:<Key.space><Key.shift><Key.shift><Key.shift><Key.shift><Key.shift><Key.shift>Doha<Key.enter><Key.shift>Phone<Key.space>number<Key.space><Key.shift_r>:<Key.space><Key.shift_r>+97444560642<Key.enter><Key.shift><Key.shift><Key.shift><Key.shift><Key.shift><Key.shift><Key.shift>Country<Key.space>calling<Key.space>code<Key.space><Key.shift_r>:<Key.space><Key.shift_r>+974<Key.enter><Key.shift>Country<Key.space><Key.shift_r>:<Key.space><Key.shift><Key.shift><Key.shift><Key.shift><Key.shift><Key.shift><Key.shift><Key.shift>Qatar
Screenshot: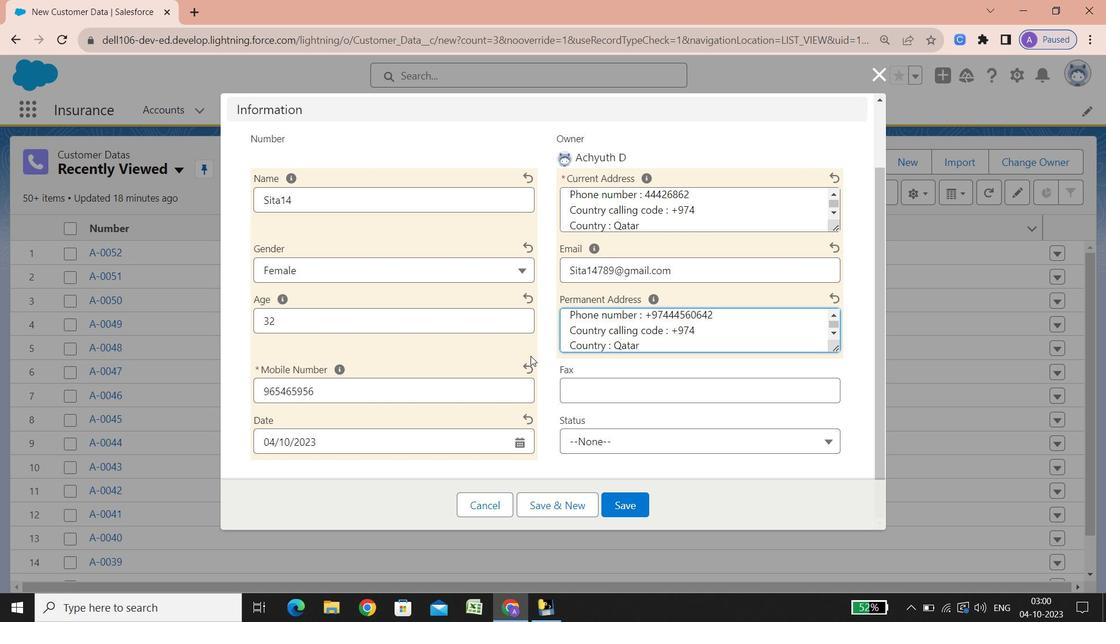 
Action: Mouse moved to (574, 386)
Screenshot: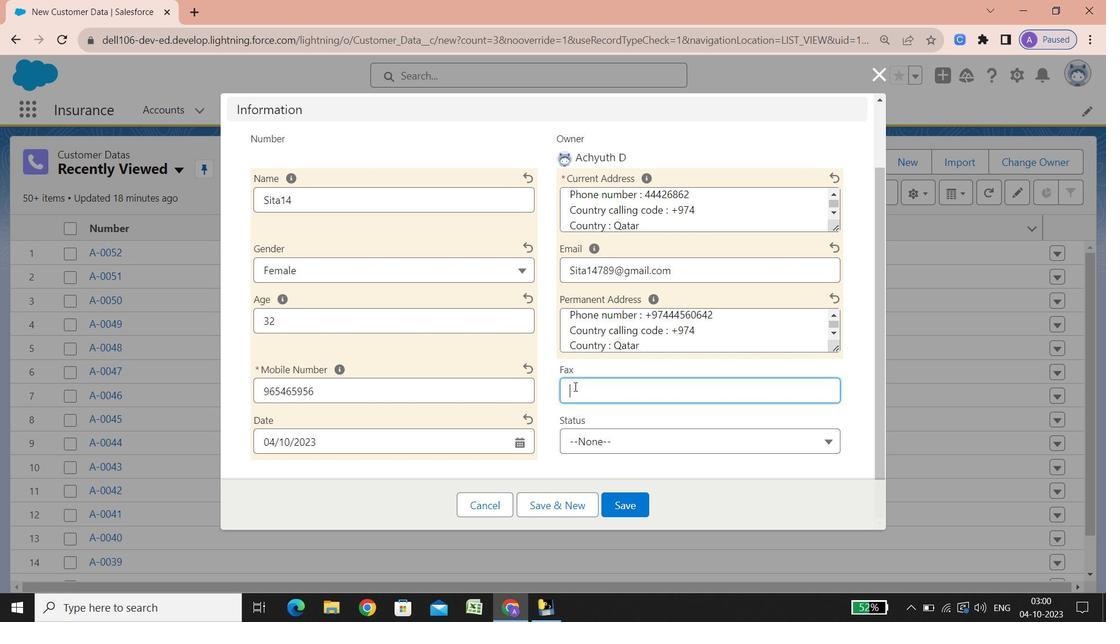
Action: Mouse pressed left at (574, 386)
Screenshot: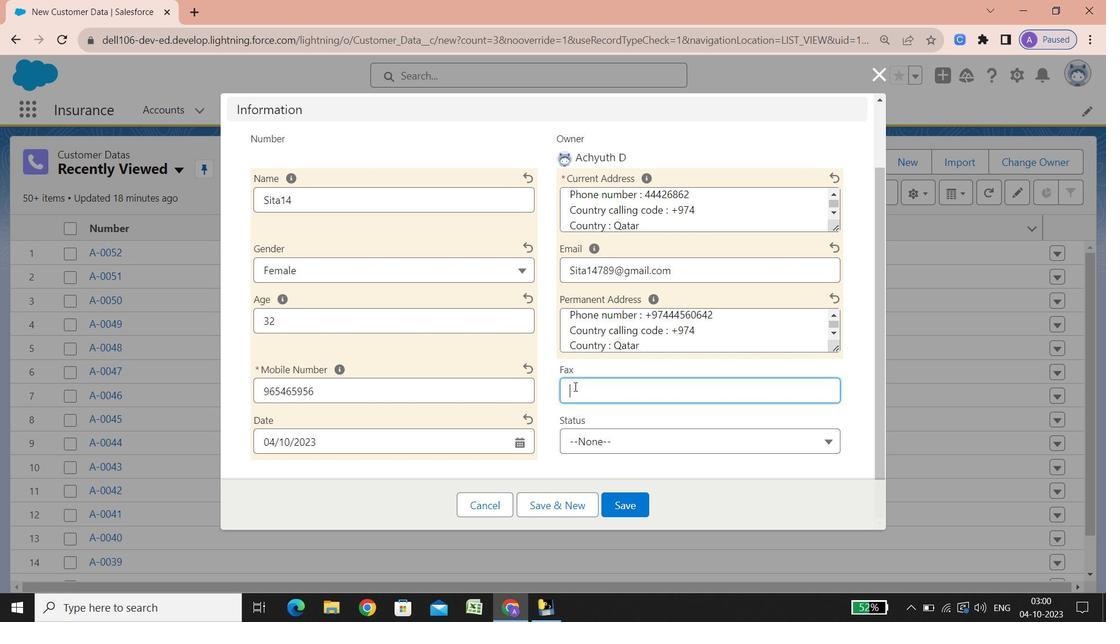 
Action: Key pressed 68266926959+
Screenshot: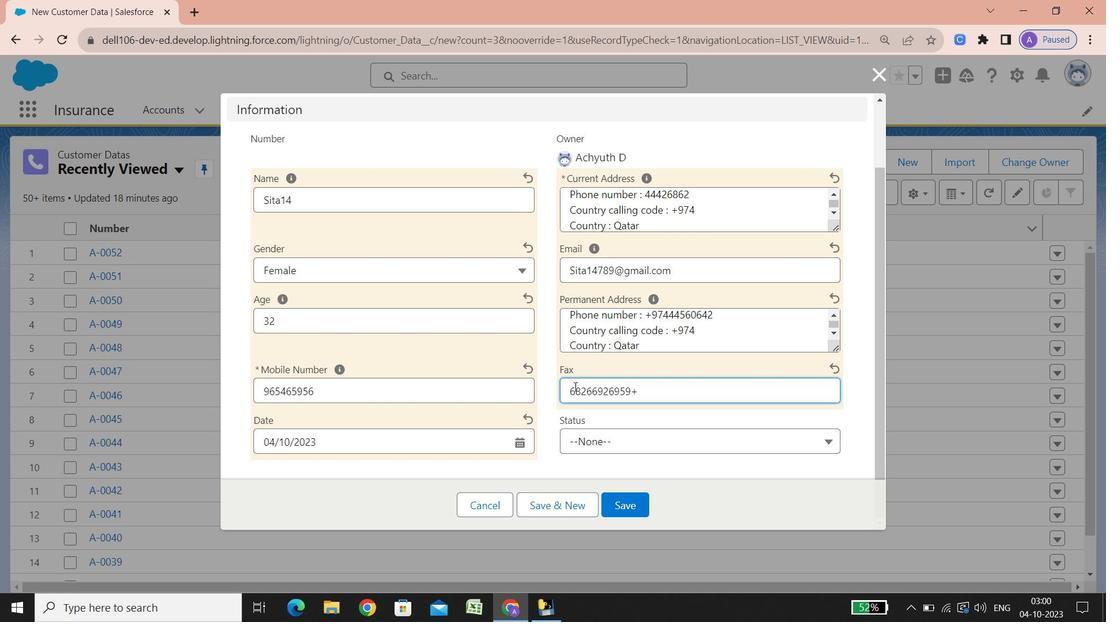 
Action: Mouse moved to (619, 421)
Screenshot: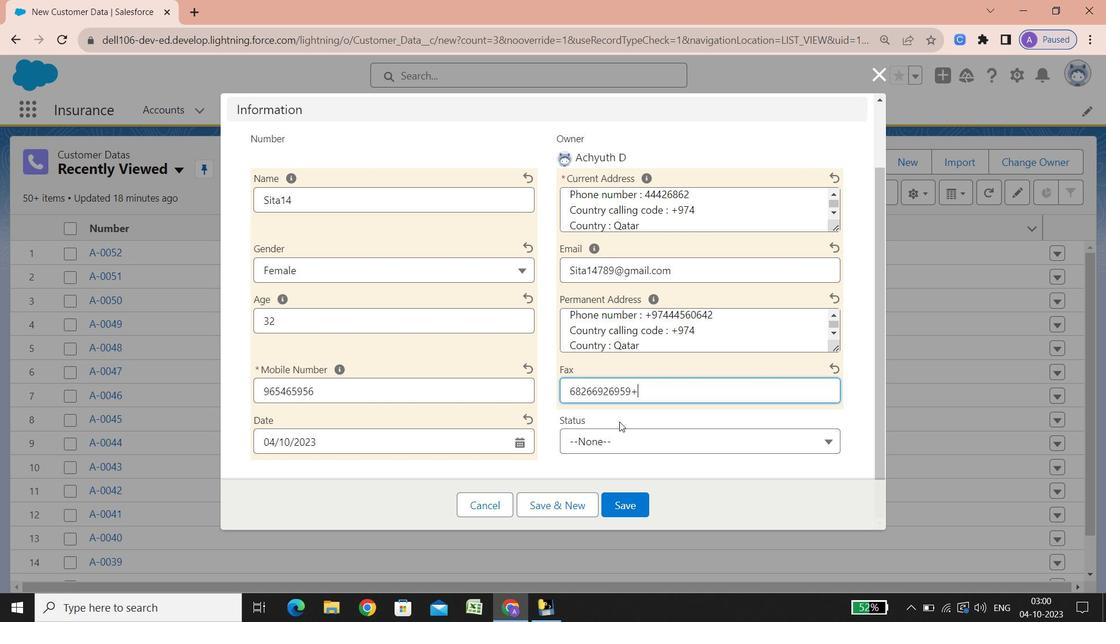 
Action: Key pressed <Key.backspace>
Screenshot: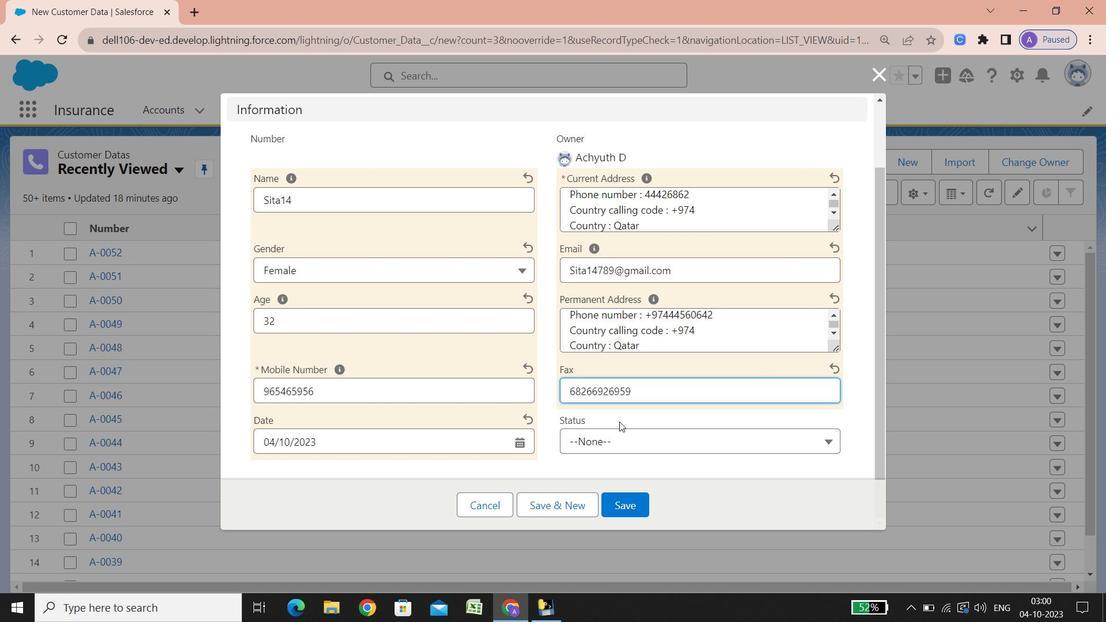 
Action: Mouse moved to (612, 440)
Screenshot: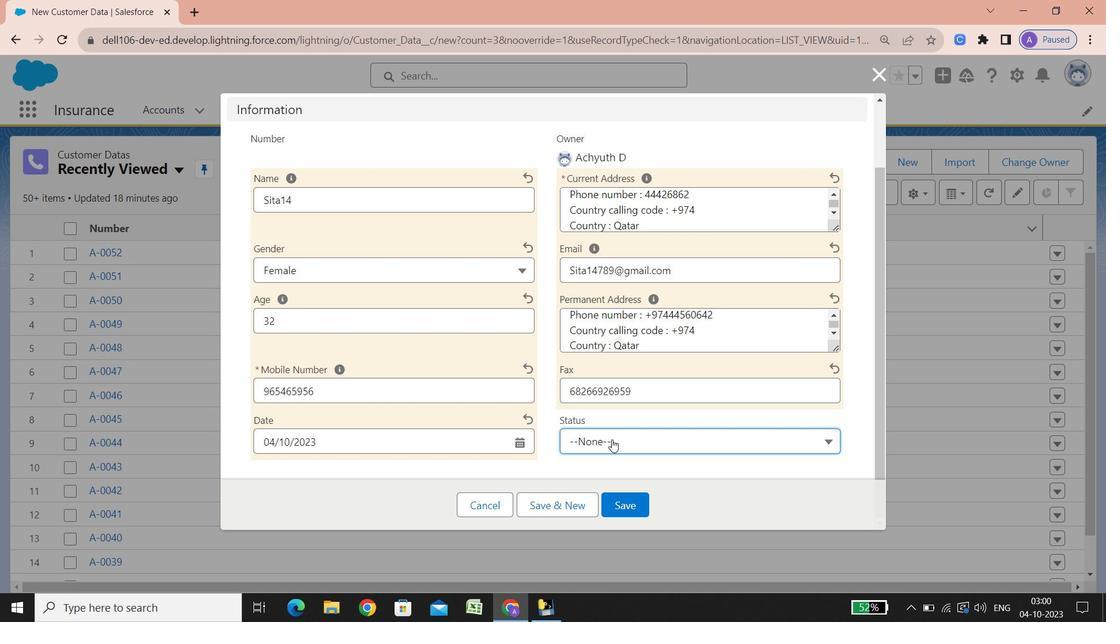 
Action: Mouse pressed left at (612, 440)
Screenshot: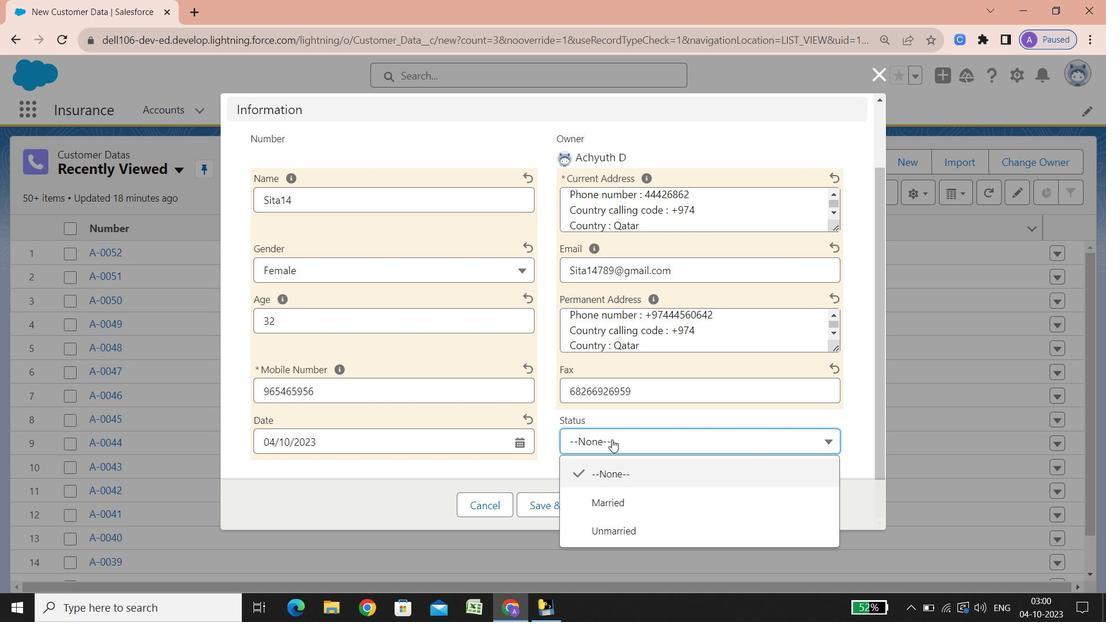 
Action: Mouse moved to (625, 527)
Screenshot: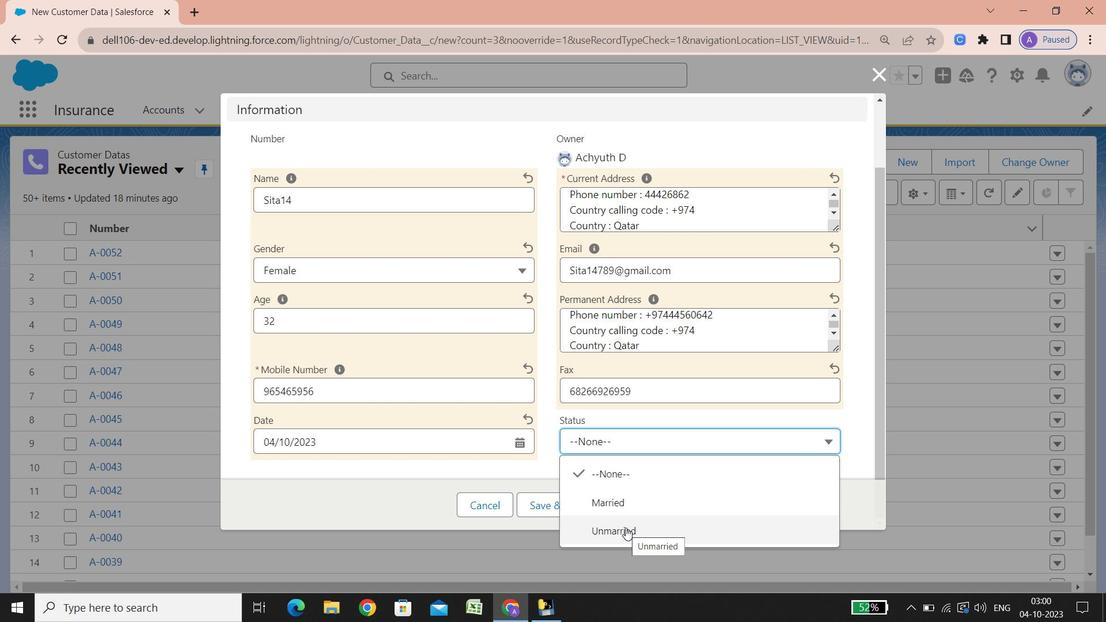 
Action: Mouse pressed left at (625, 527)
Screenshot: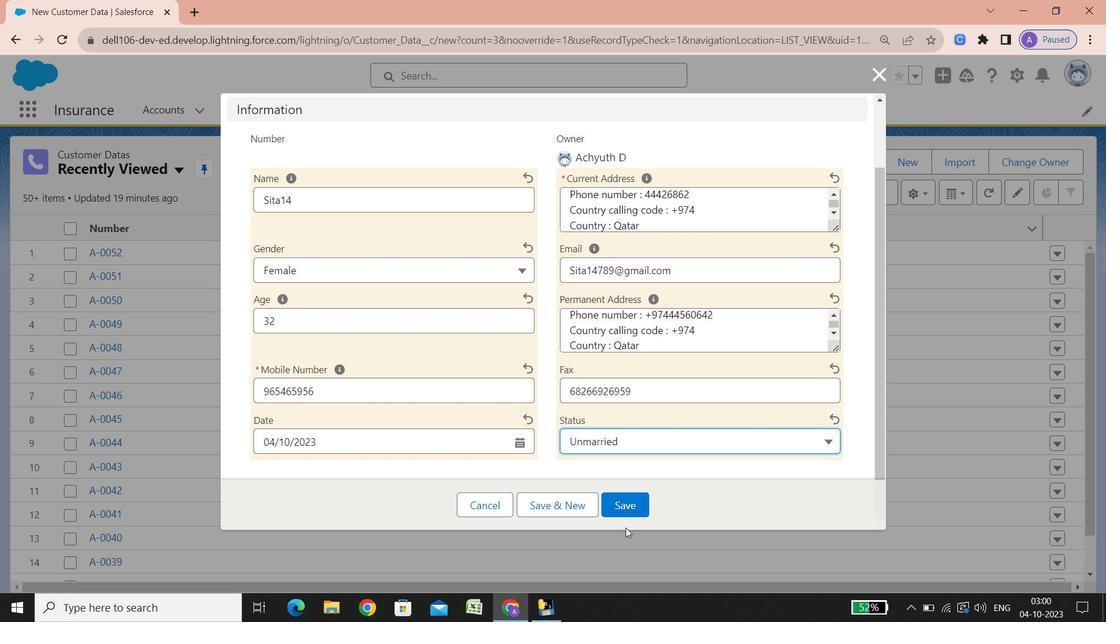 
Action: Mouse moved to (699, 388)
Screenshot: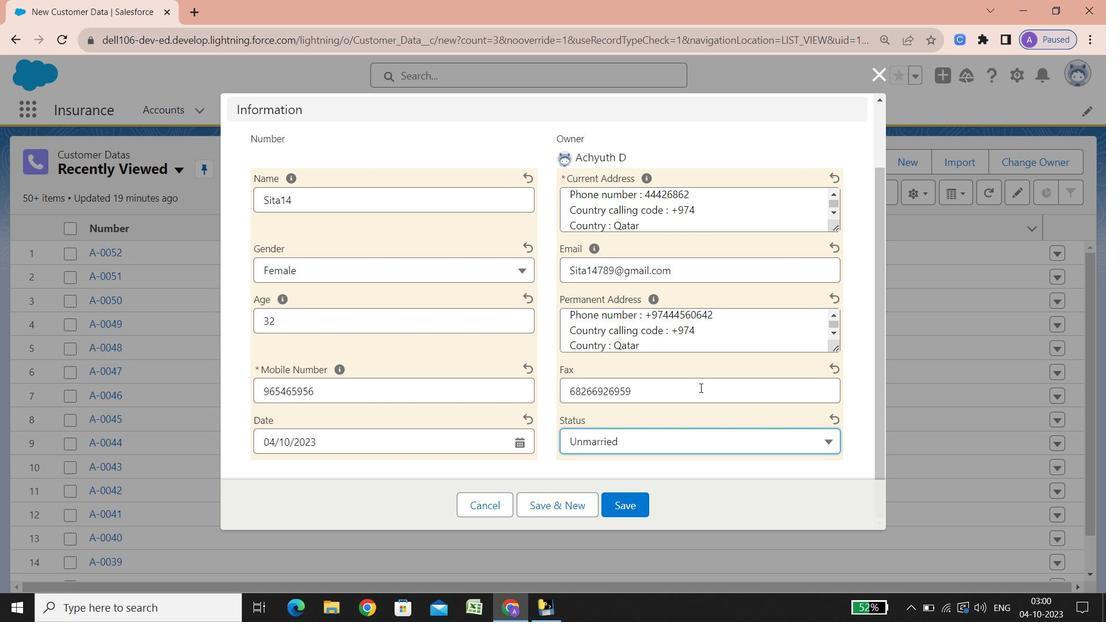 
Action: Mouse scrolled (699, 387) with delta (0, 0)
Screenshot: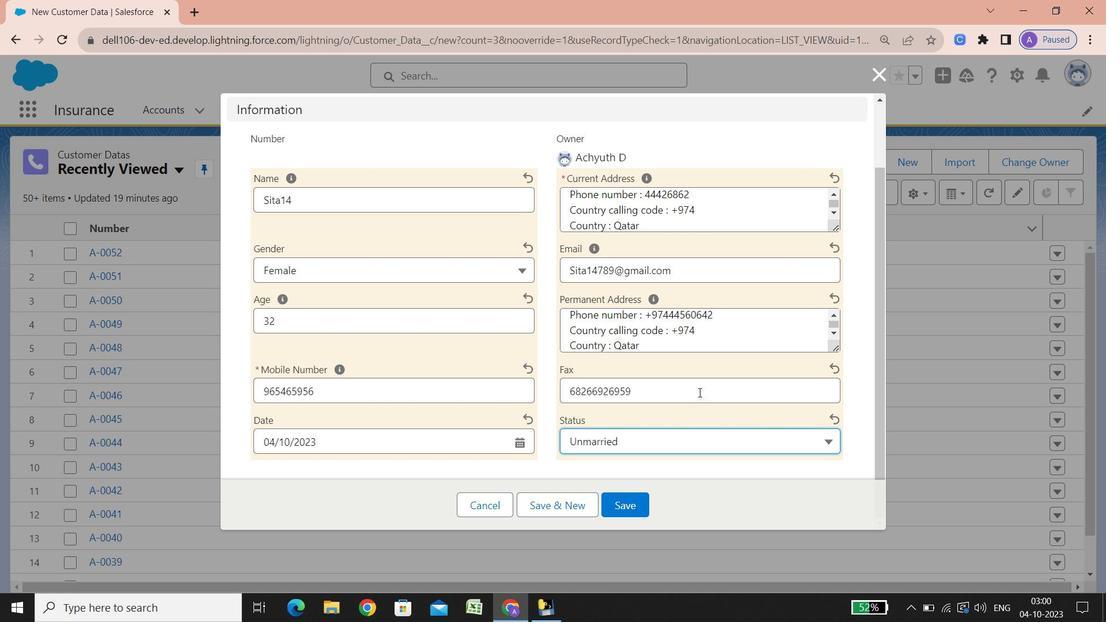 
Action: Mouse scrolled (699, 387) with delta (0, 0)
Screenshot: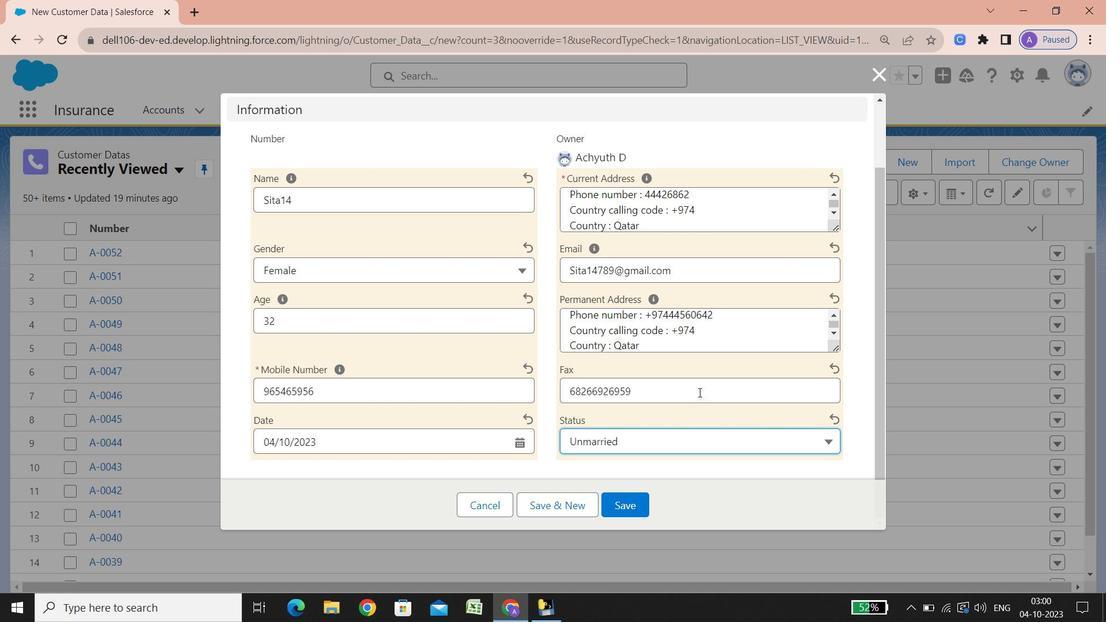 
Action: Mouse scrolled (699, 387) with delta (0, 0)
Screenshot: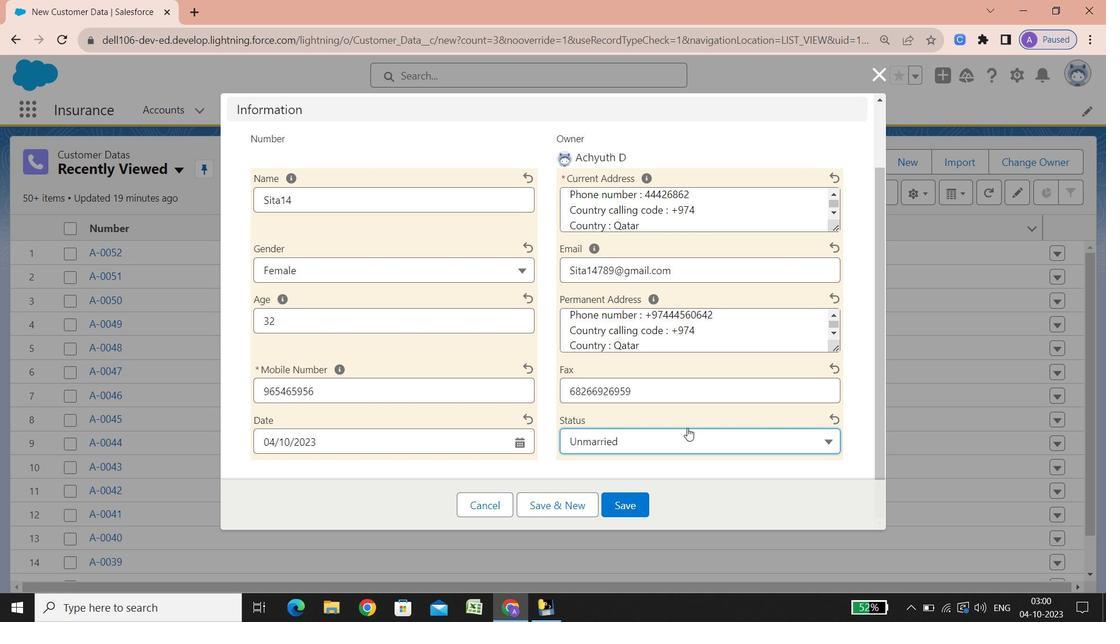 
Action: Mouse scrolled (699, 387) with delta (0, 0)
Screenshot: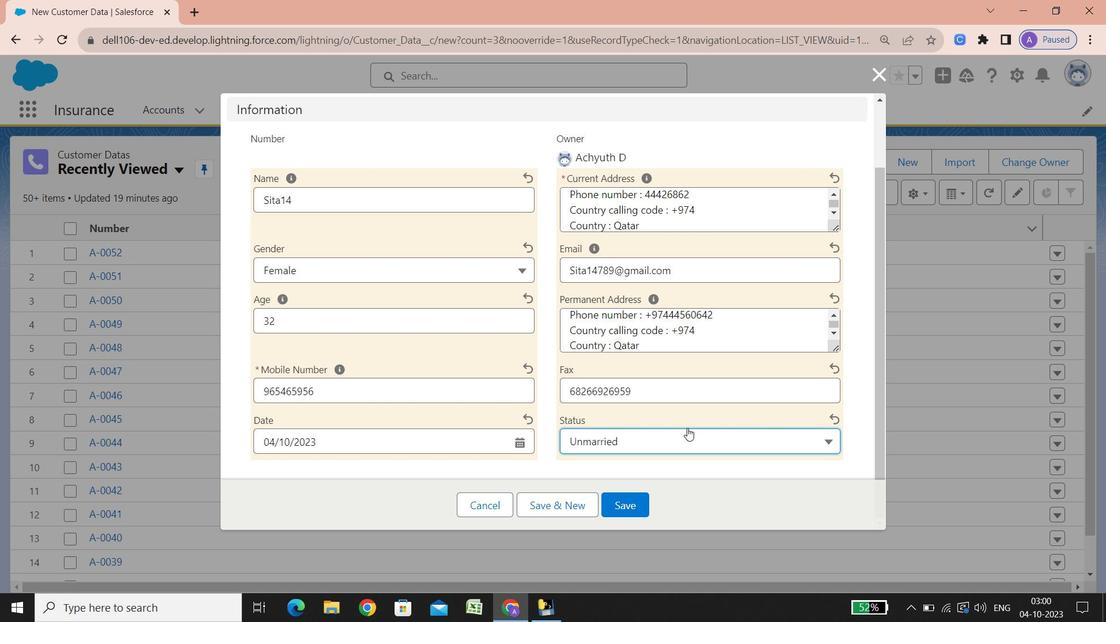 
Action: Mouse scrolled (699, 387) with delta (0, 0)
Screenshot: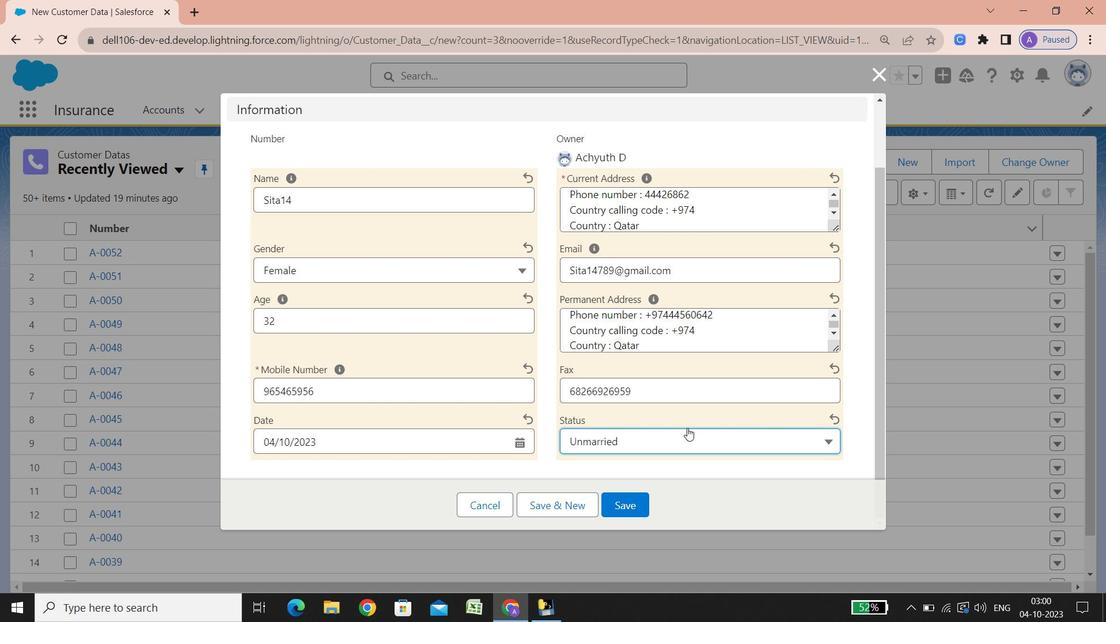 
Action: Mouse scrolled (699, 387) with delta (0, 0)
Screenshot: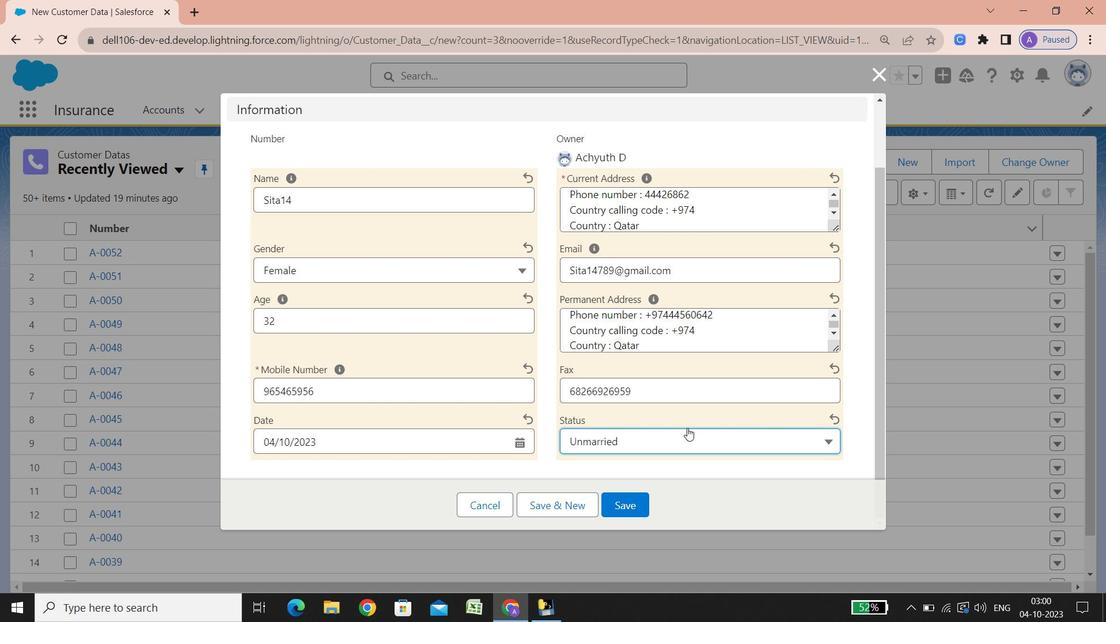 
Action: Mouse scrolled (699, 387) with delta (0, 0)
Screenshot: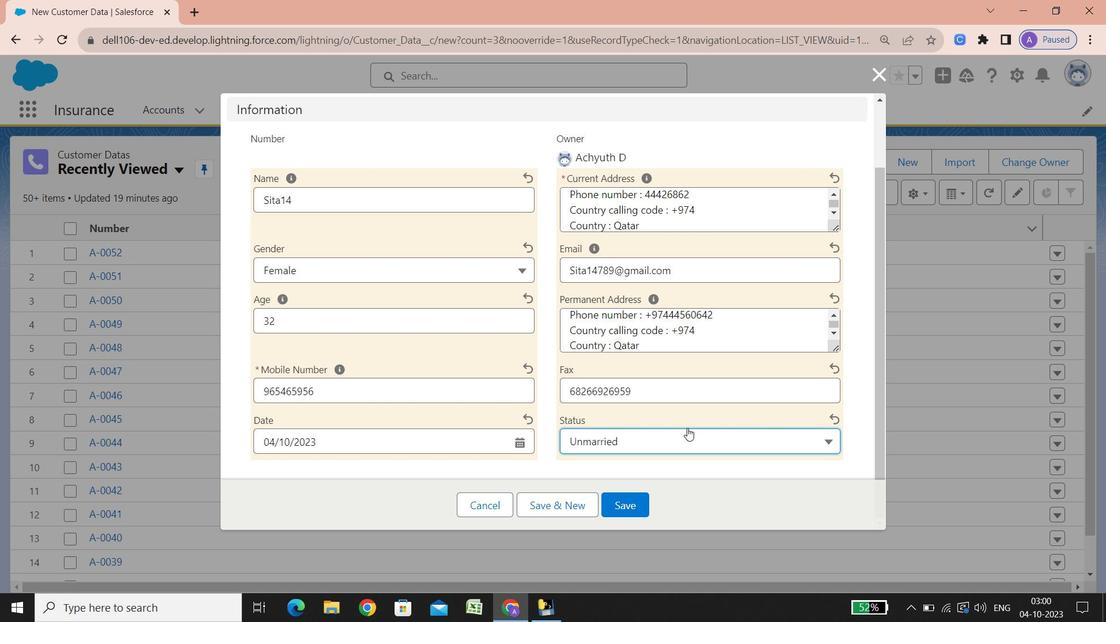 
Action: Mouse scrolled (699, 387) with delta (0, 0)
Screenshot: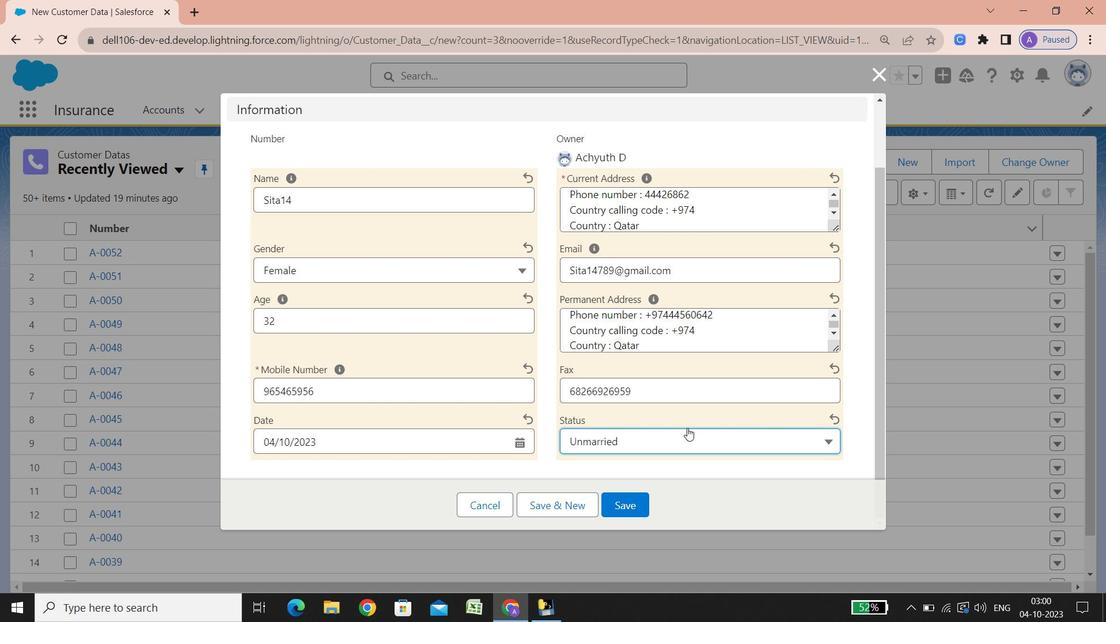 
Action: Mouse scrolled (699, 387) with delta (0, 0)
Screenshot: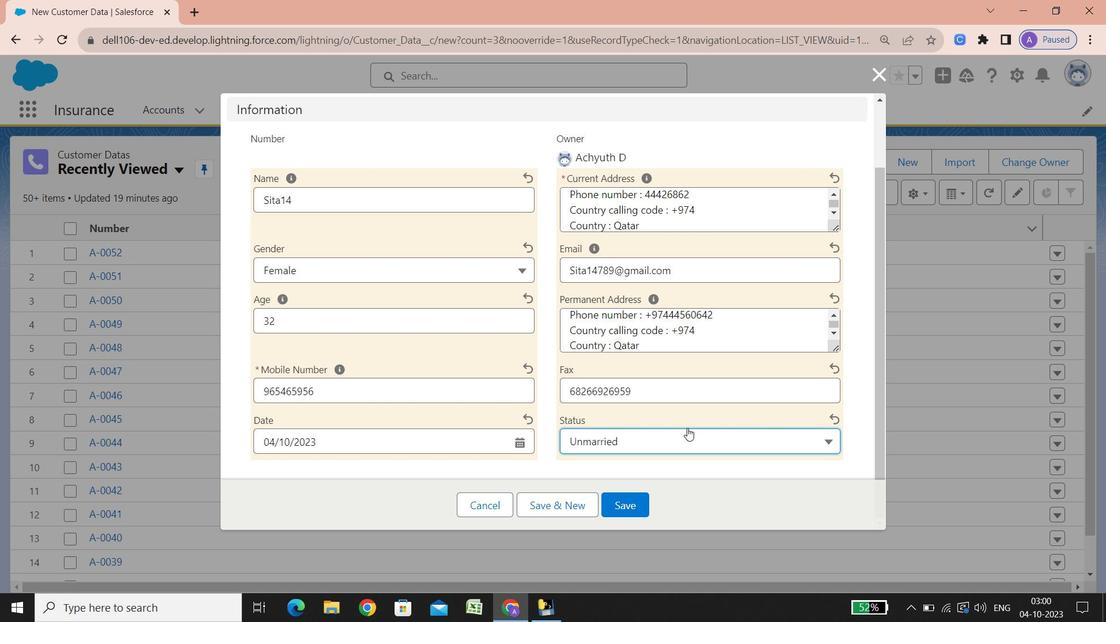 
Action: Mouse scrolled (699, 387) with delta (0, 0)
Screenshot: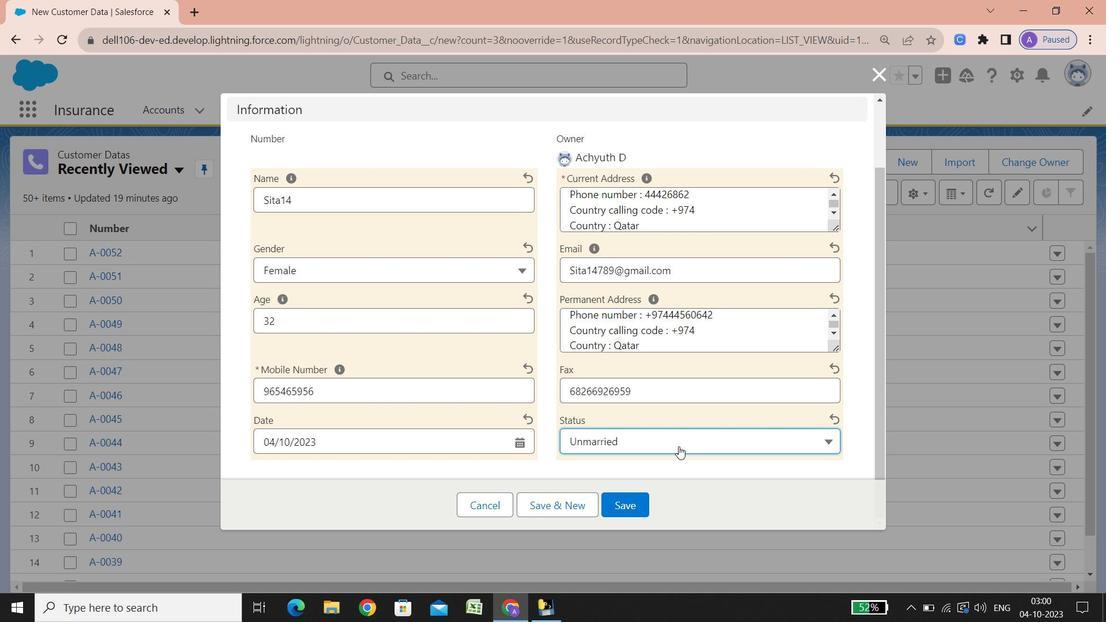
Action: Mouse scrolled (699, 387) with delta (0, 0)
Screenshot: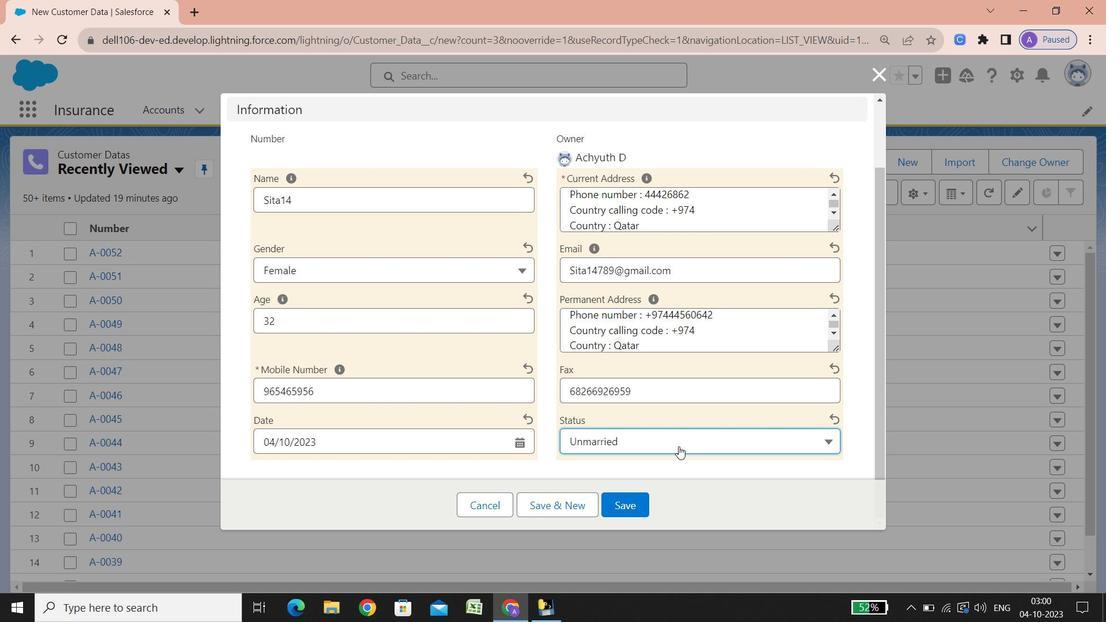 
Action: Mouse scrolled (699, 387) with delta (0, 0)
Screenshot: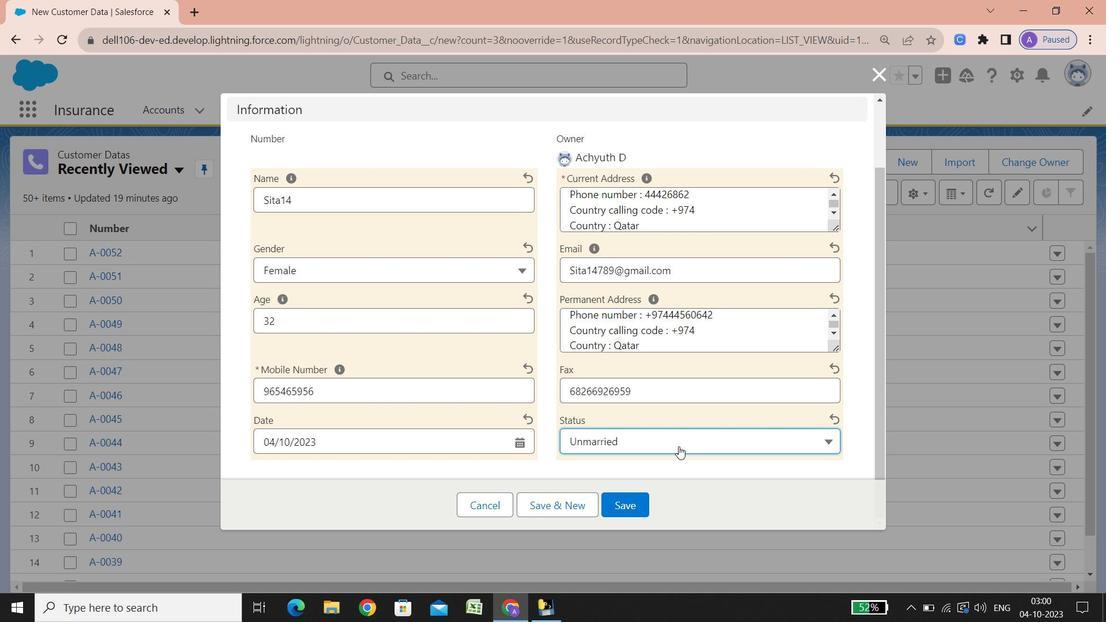 
Action: Mouse scrolled (699, 387) with delta (0, 0)
Screenshot: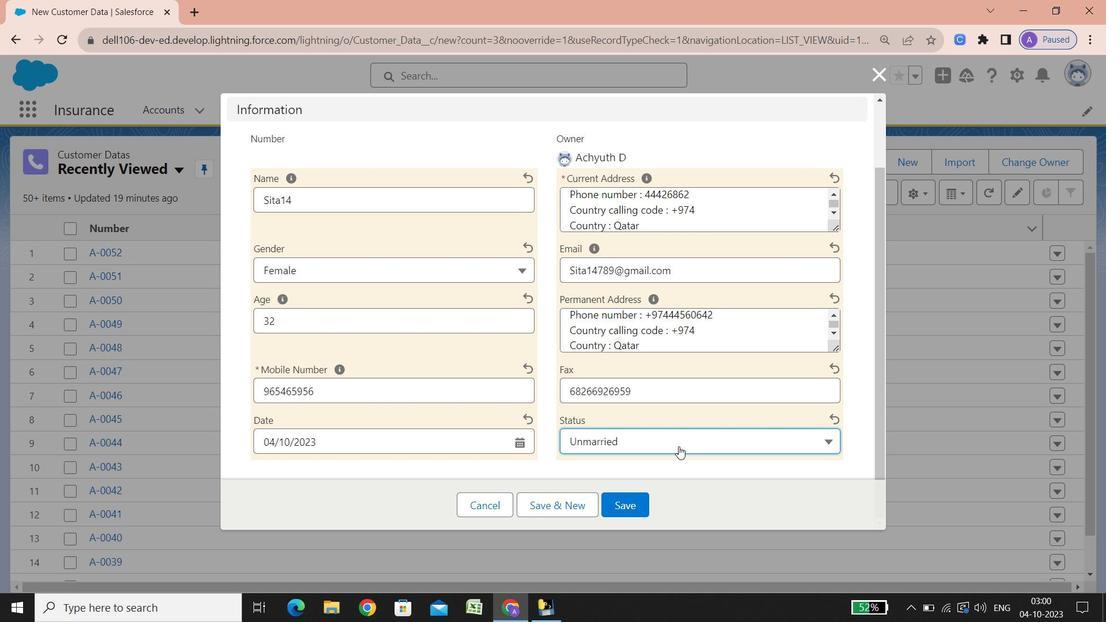 
Action: Mouse scrolled (699, 387) with delta (0, 0)
Screenshot: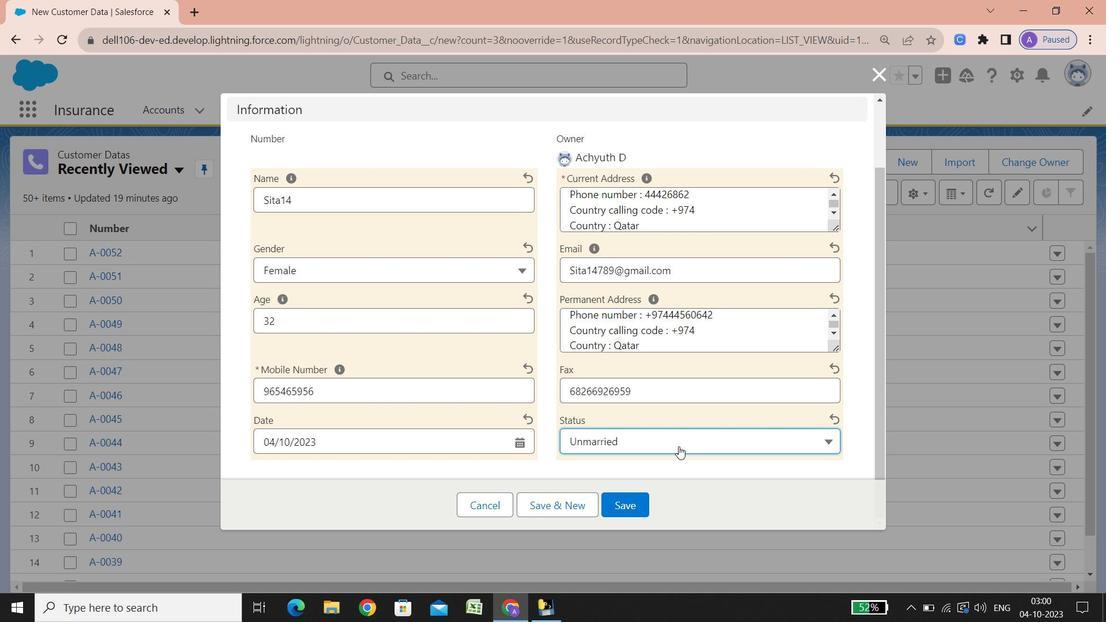 
Action: Mouse scrolled (699, 387) with delta (0, 0)
Screenshot: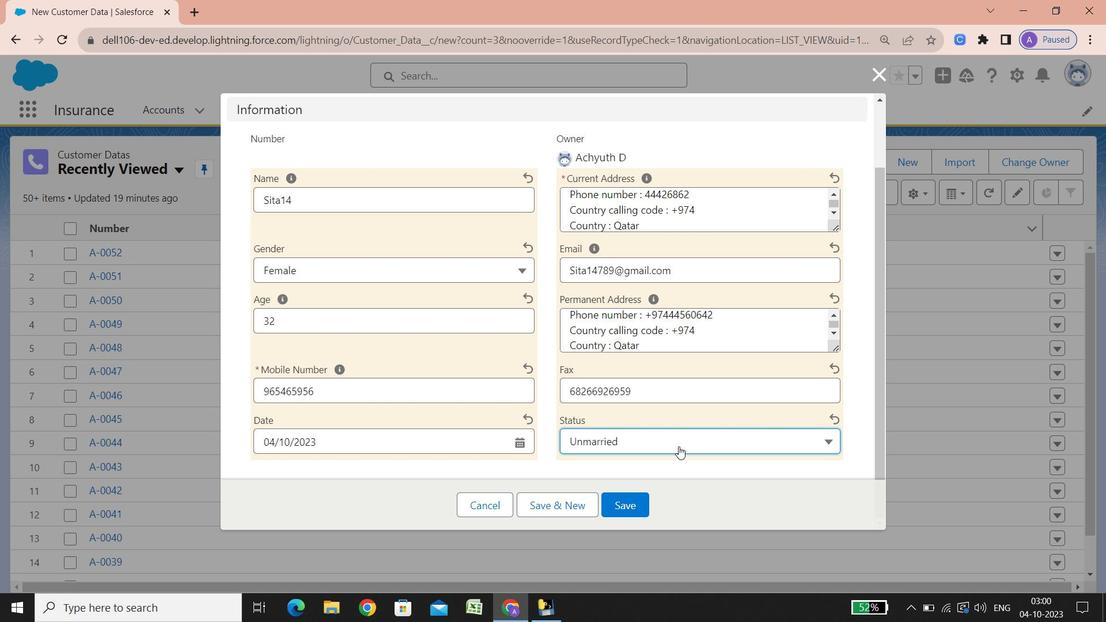 
Action: Mouse scrolled (699, 387) with delta (0, 0)
Screenshot: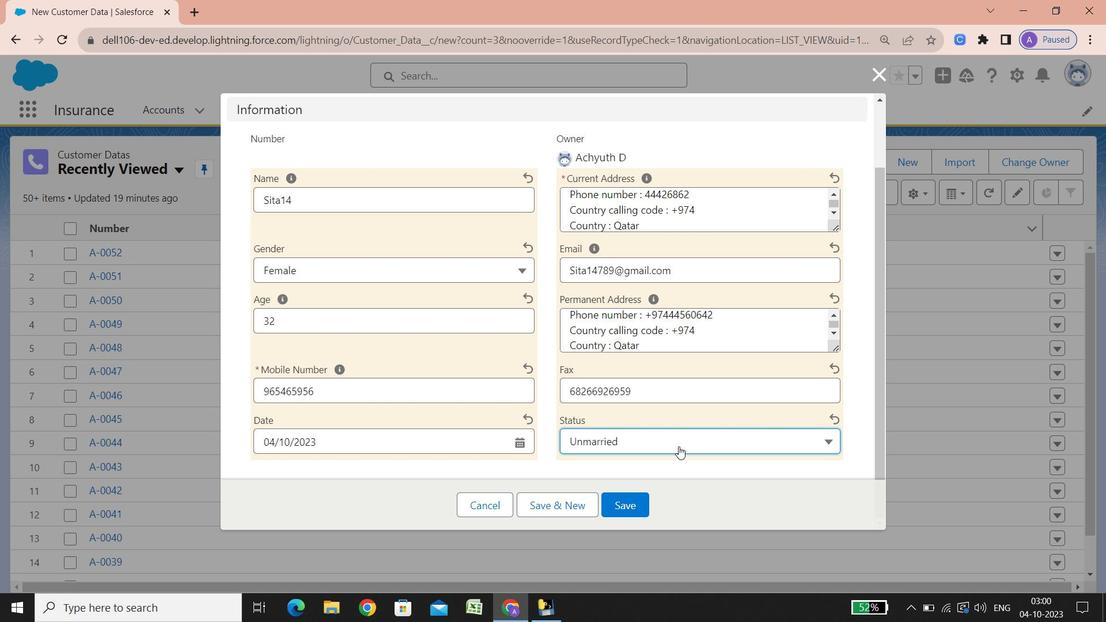 
Action: Mouse scrolled (699, 387) with delta (0, 0)
Screenshot: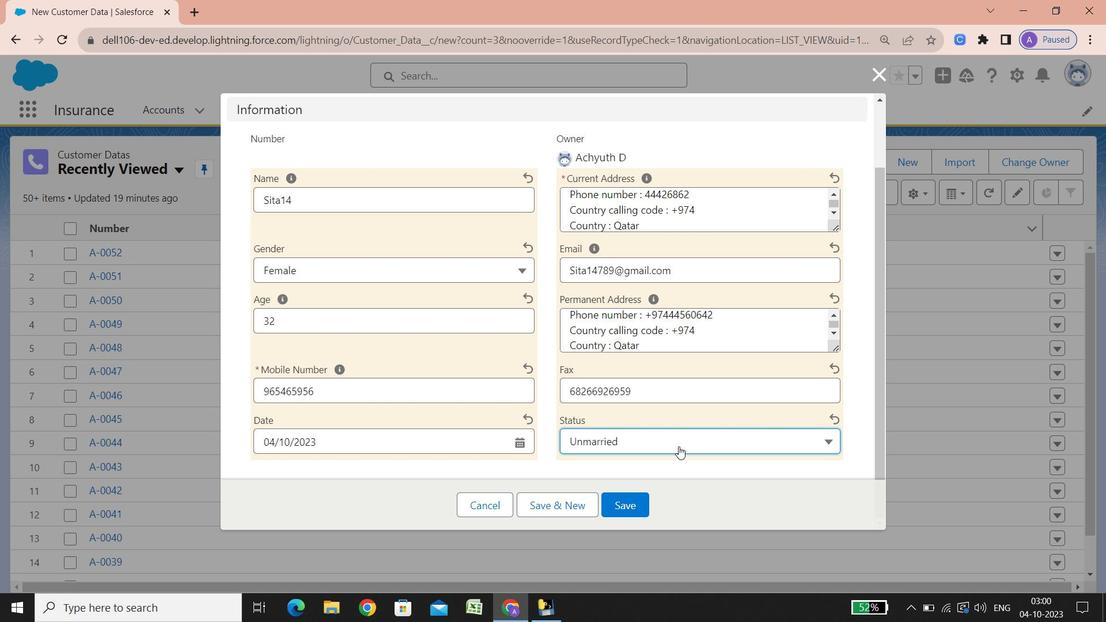 
Action: Mouse scrolled (699, 387) with delta (0, 0)
Screenshot: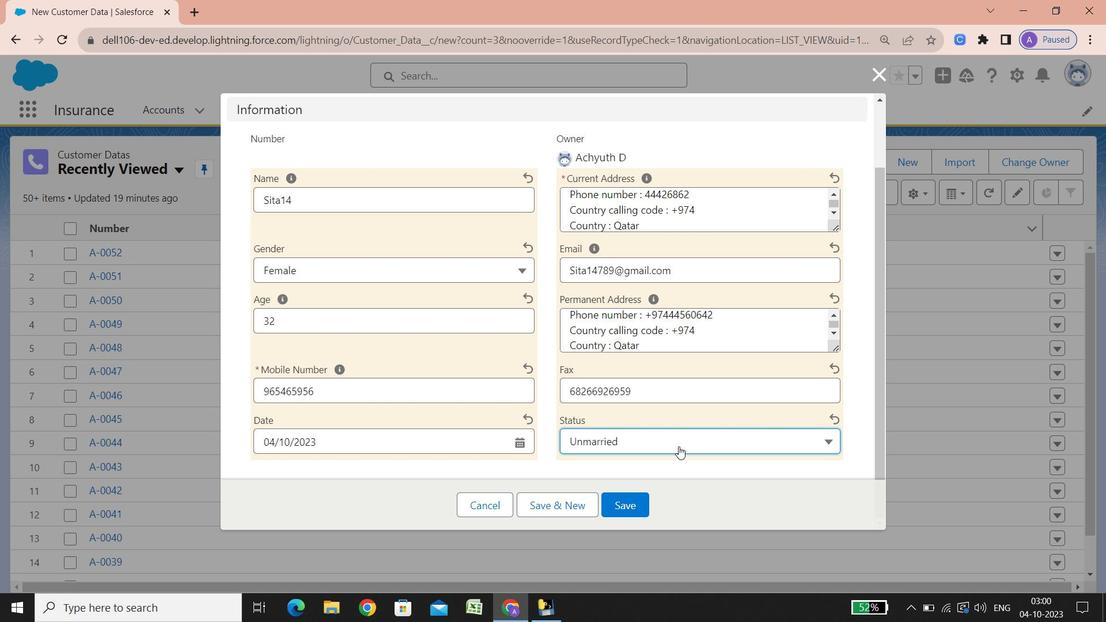 
Action: Mouse scrolled (699, 387) with delta (0, 0)
Screenshot: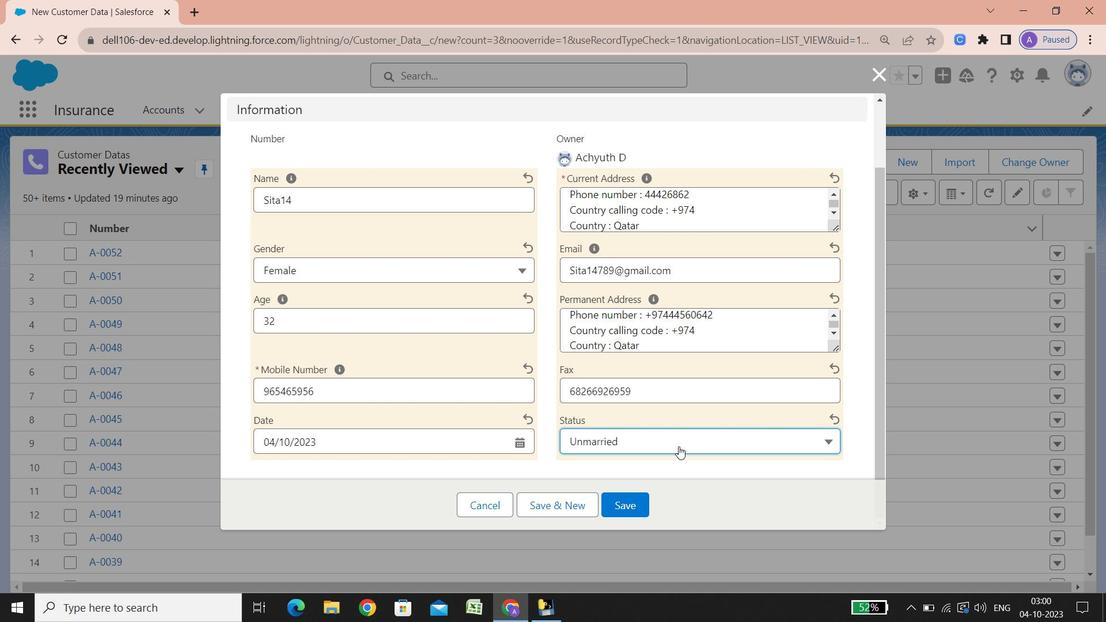 
Action: Mouse scrolled (699, 387) with delta (0, 0)
Screenshot: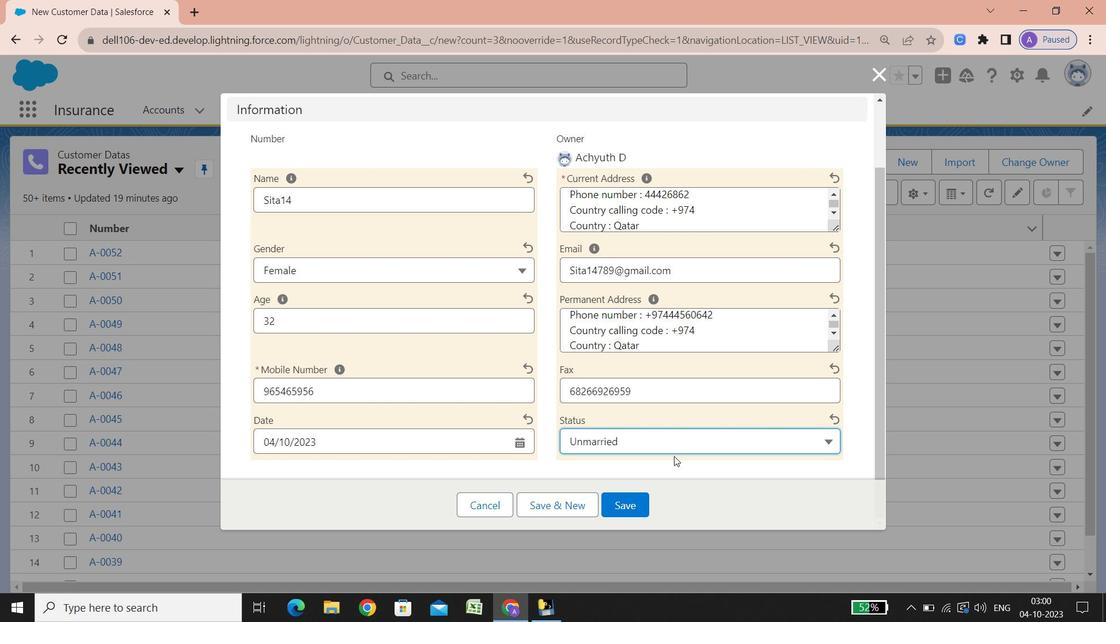 
Action: Mouse scrolled (699, 387) with delta (0, 0)
Screenshot: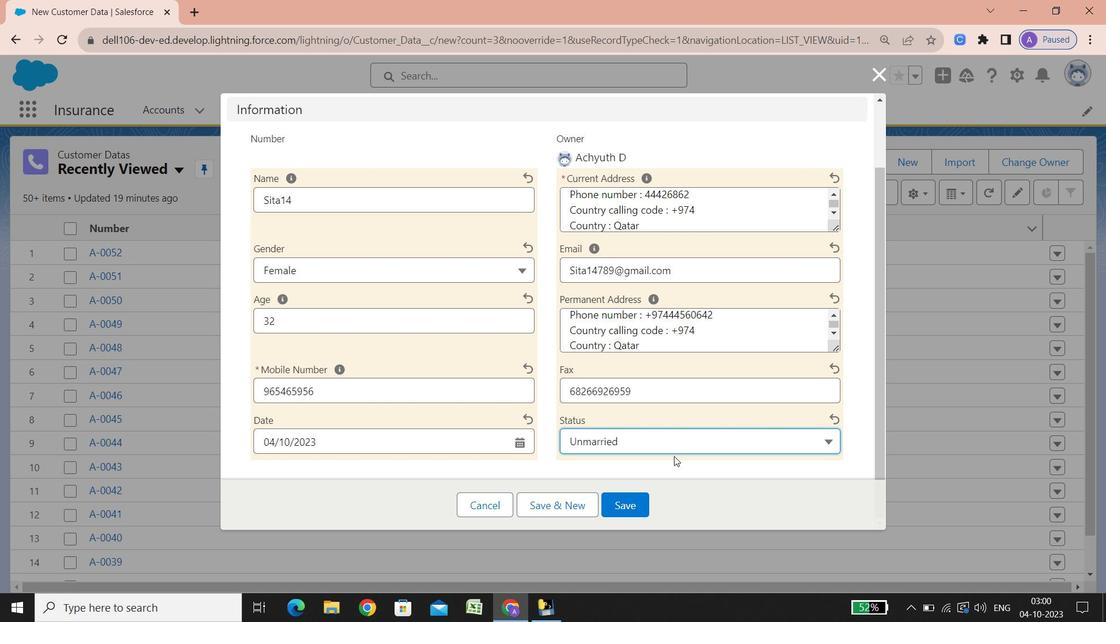 
Action: Mouse scrolled (699, 387) with delta (0, 0)
Screenshot: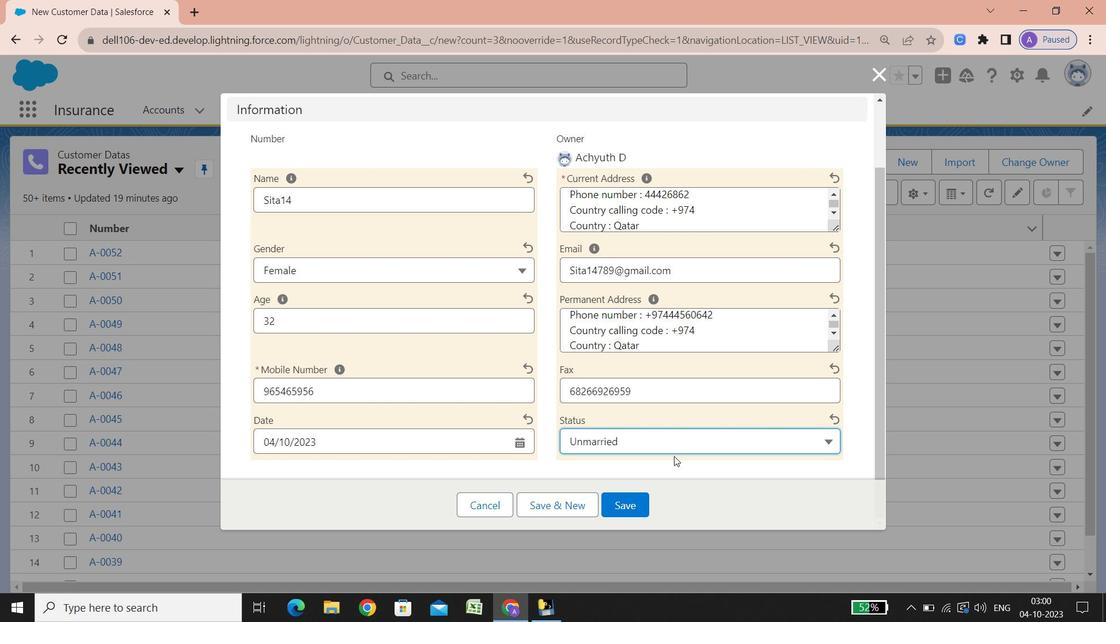 
Action: Mouse scrolled (699, 387) with delta (0, 0)
Screenshot: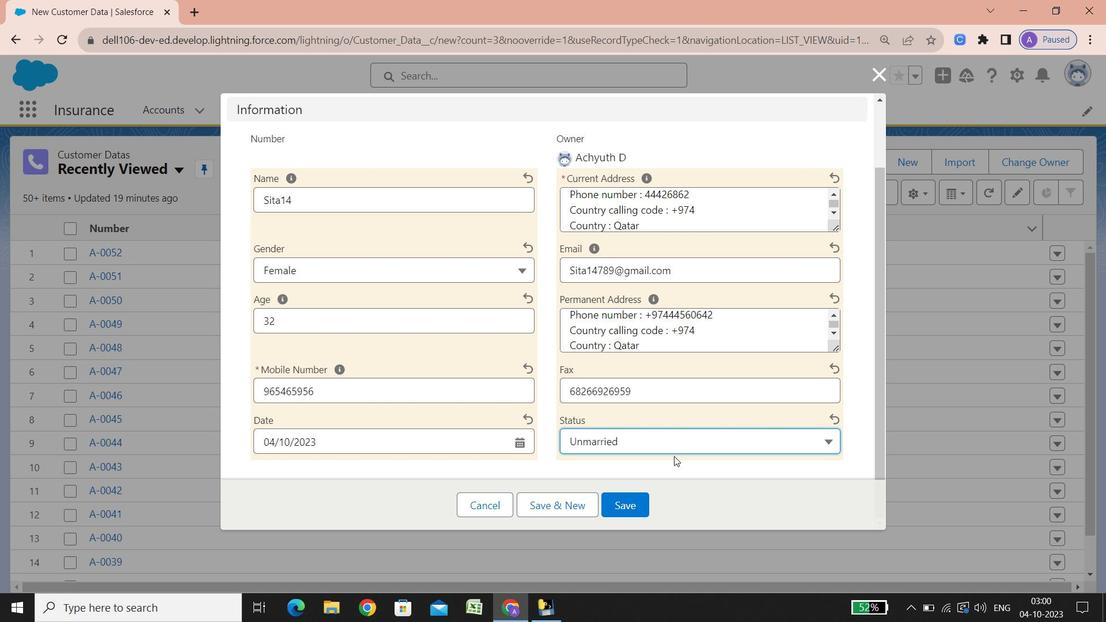 
Action: Mouse moved to (635, 502)
Screenshot: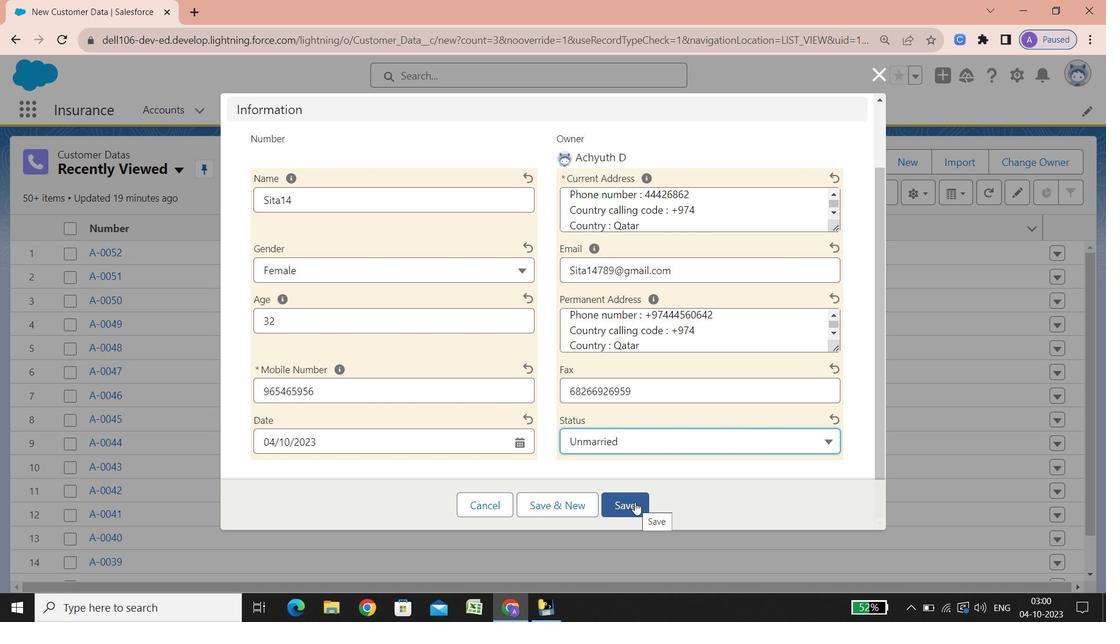 
Action: Mouse pressed left at (635, 502)
Screenshot: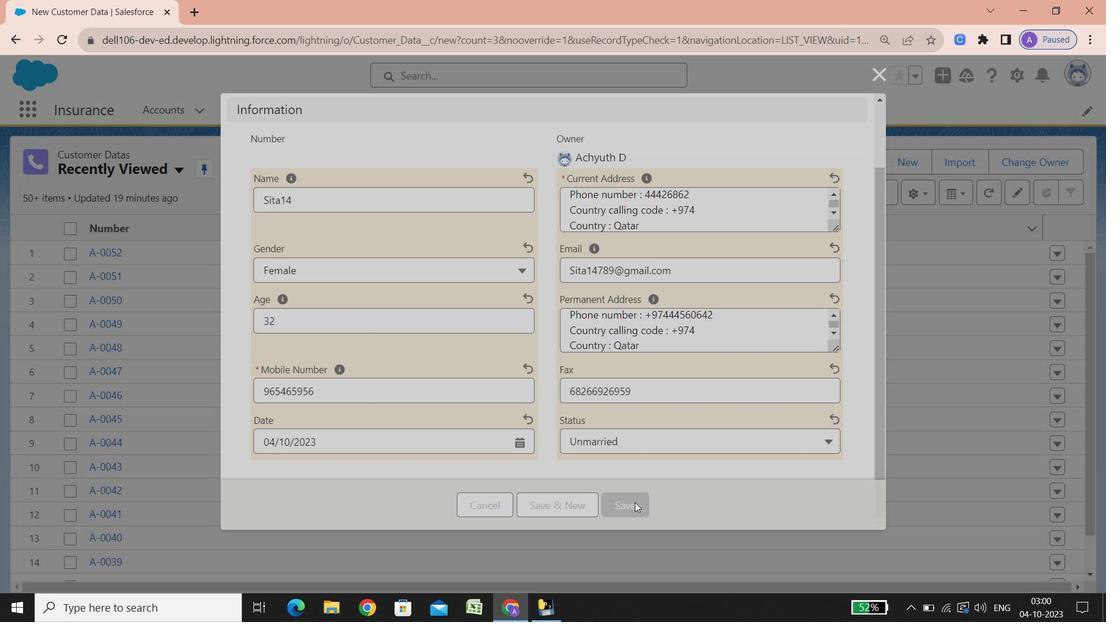
Action: Mouse scrolled (635, 501) with delta (0, 0)
Screenshot: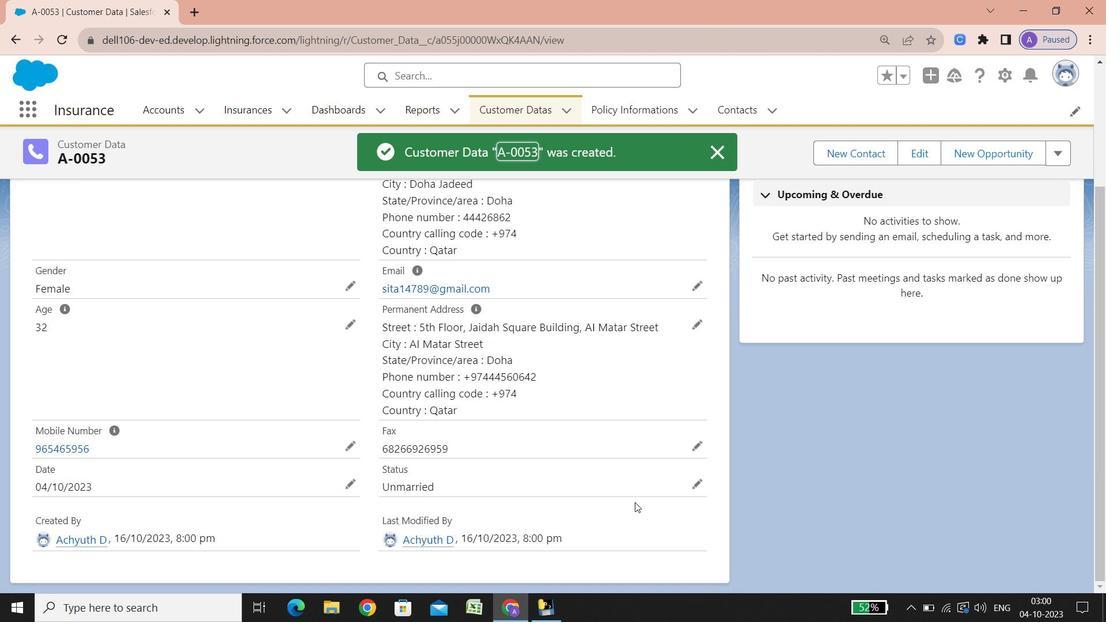 
Action: Mouse scrolled (635, 501) with delta (0, 0)
Screenshot: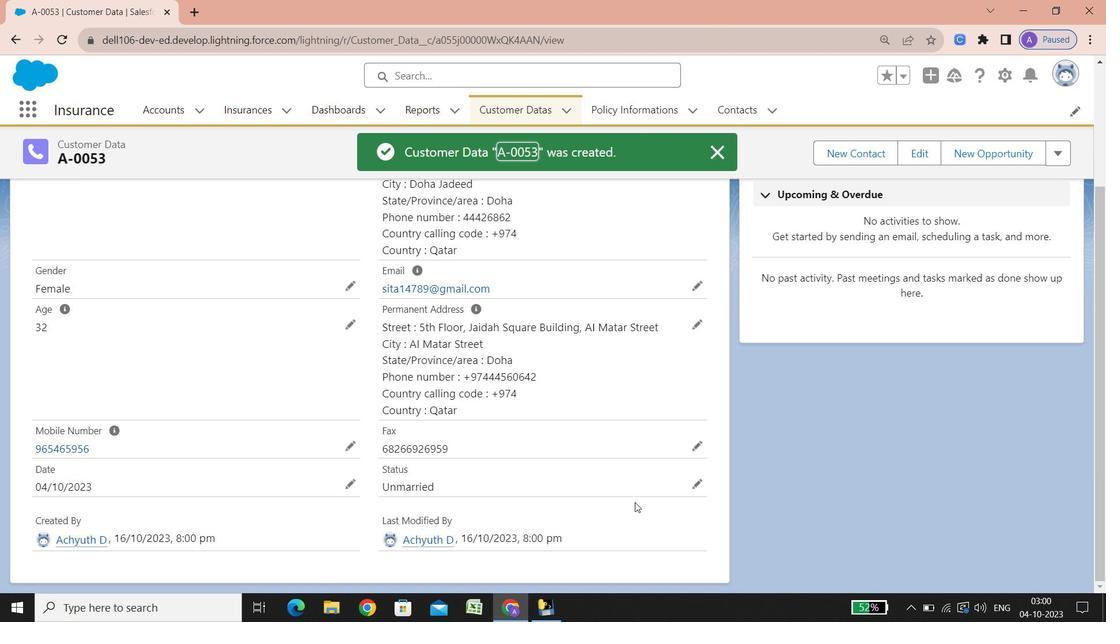 
Action: Mouse scrolled (635, 501) with delta (0, 0)
Screenshot: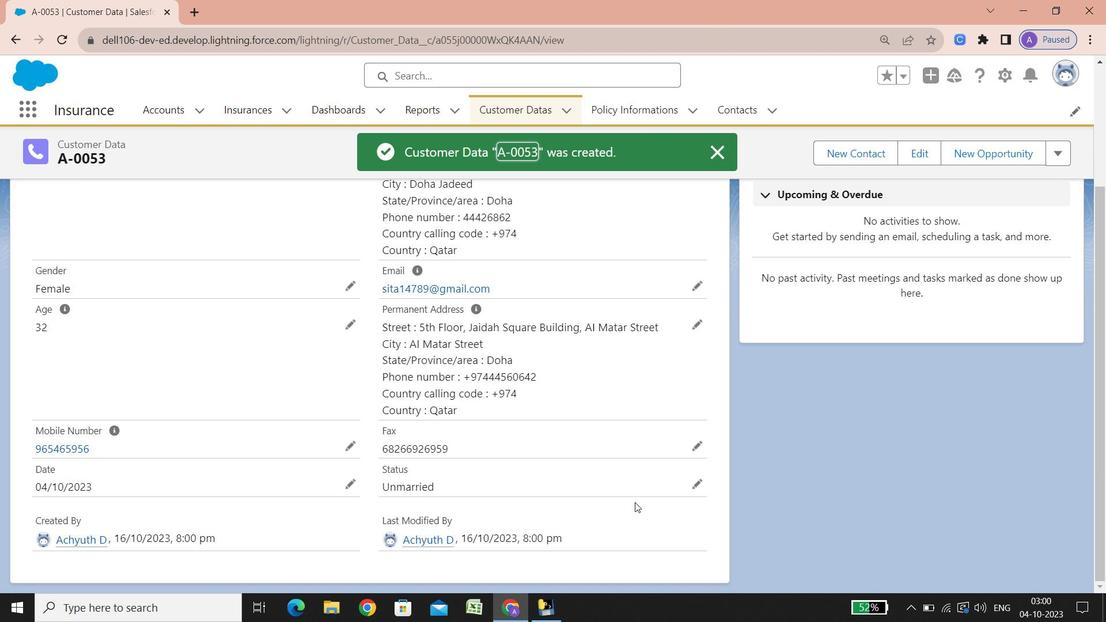 
Action: Mouse scrolled (635, 501) with delta (0, 0)
Screenshot: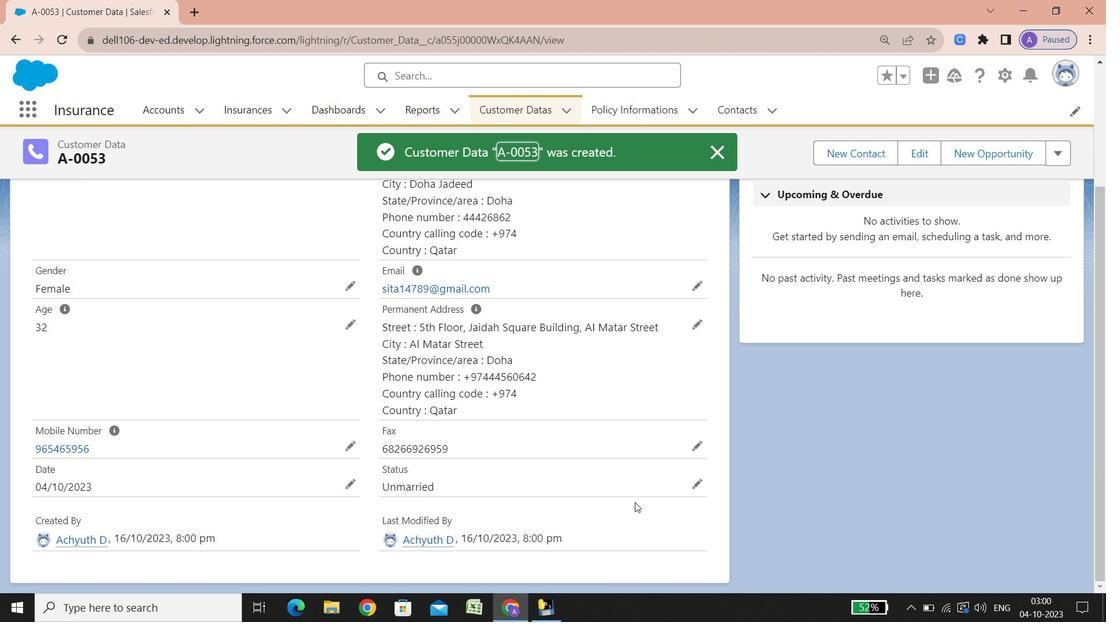 
Action: Mouse scrolled (635, 501) with delta (0, 0)
Screenshot: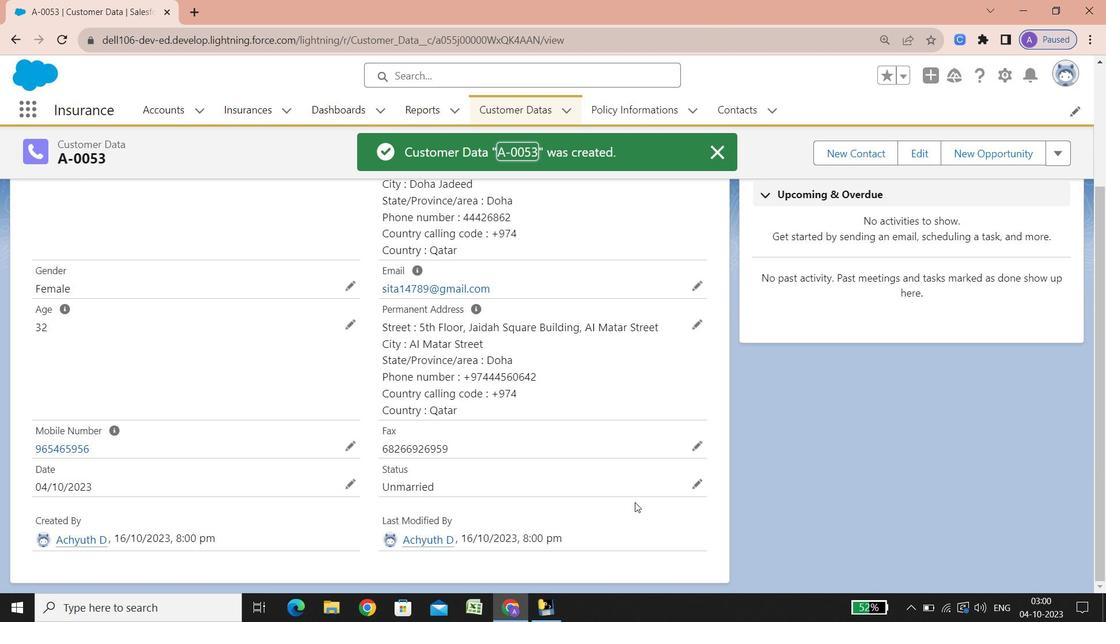 
Action: Mouse scrolled (635, 501) with delta (0, 0)
Screenshot: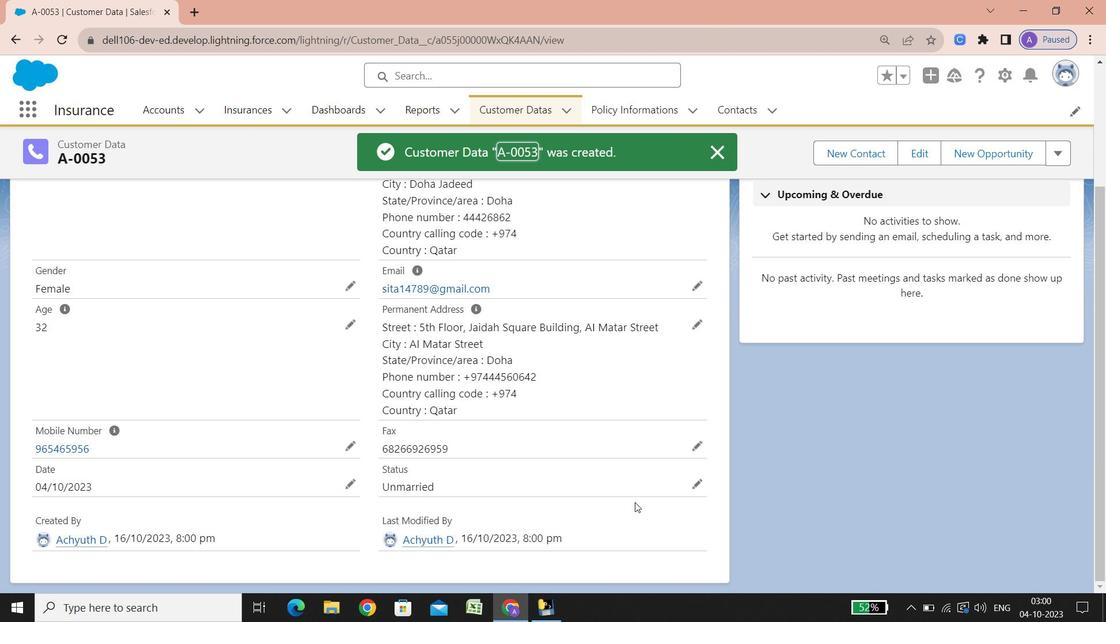 
Action: Mouse scrolled (635, 501) with delta (0, 0)
Screenshot: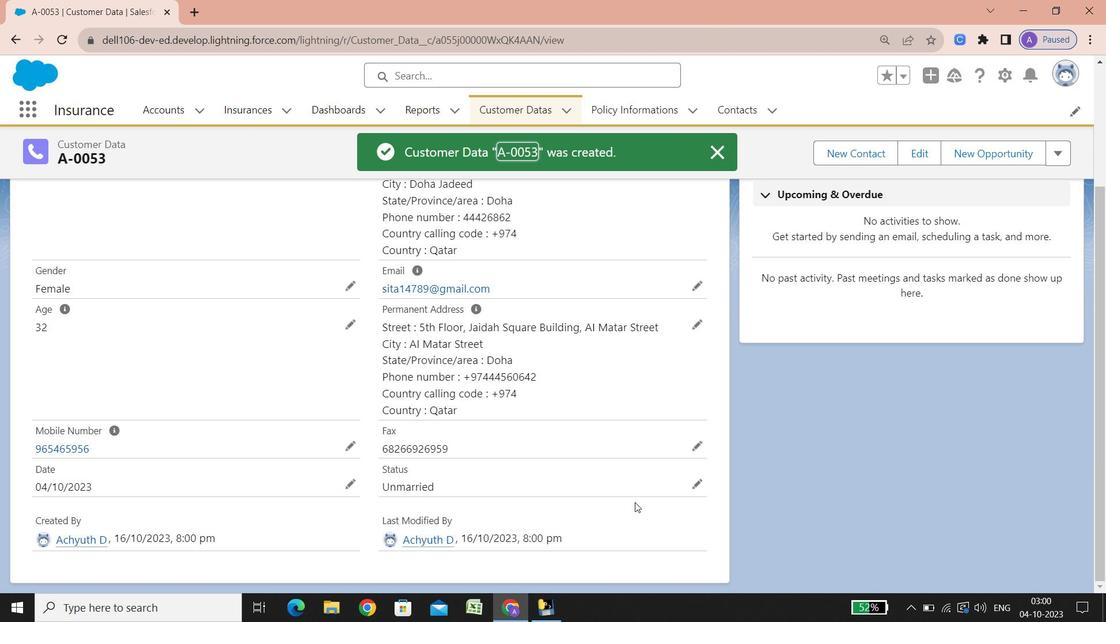 
Action: Mouse scrolled (635, 501) with delta (0, 0)
Screenshot: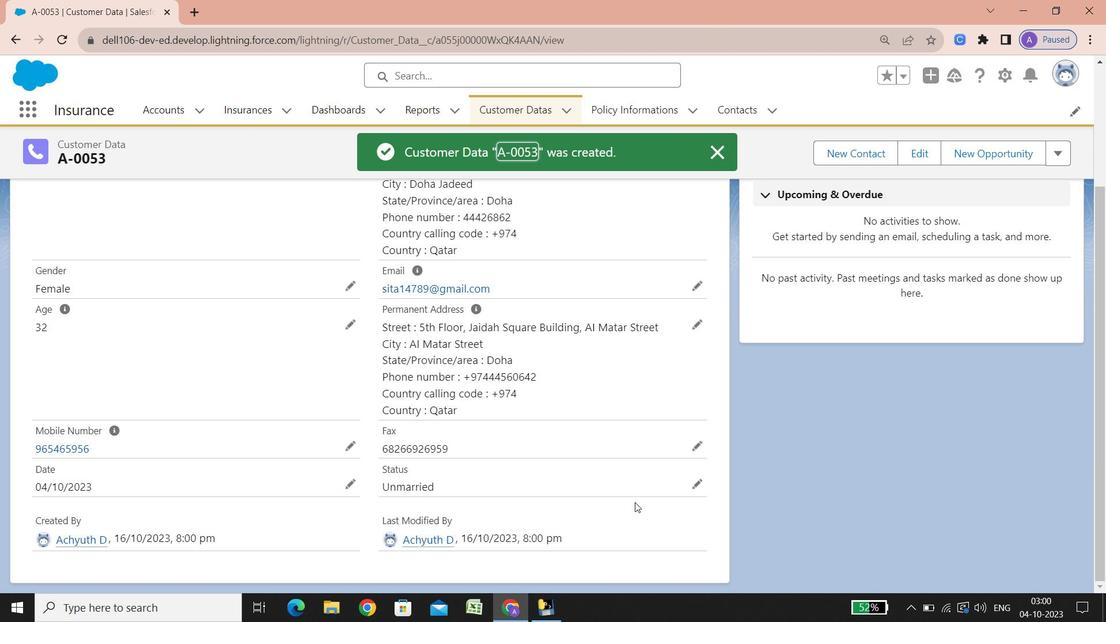 
Action: Mouse scrolled (635, 501) with delta (0, 0)
Screenshot: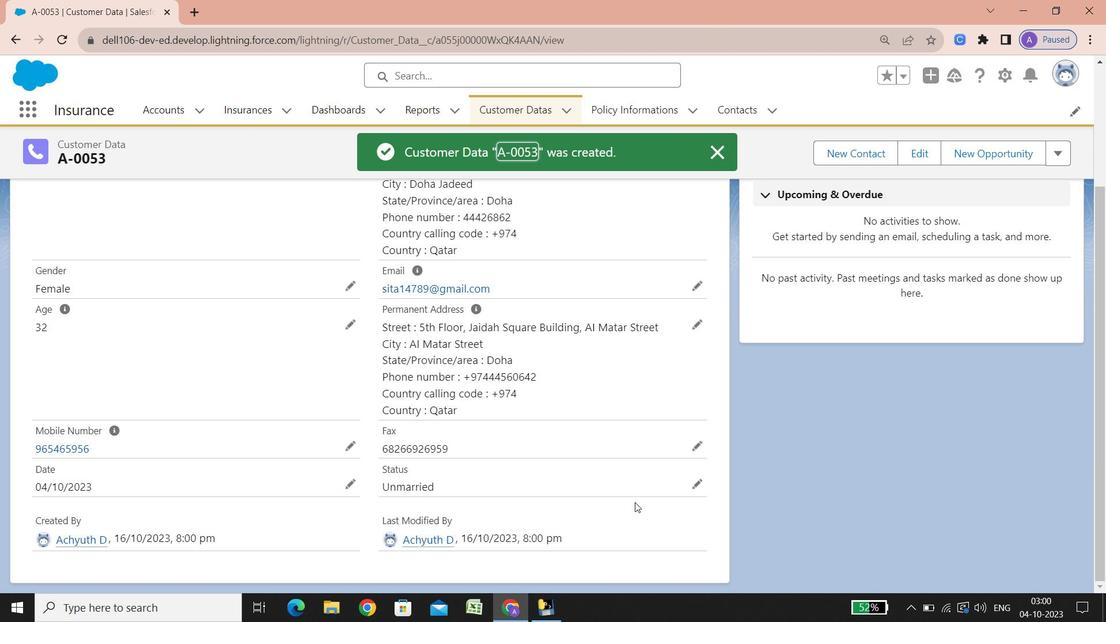 
Action: Mouse scrolled (635, 501) with delta (0, 0)
Screenshot: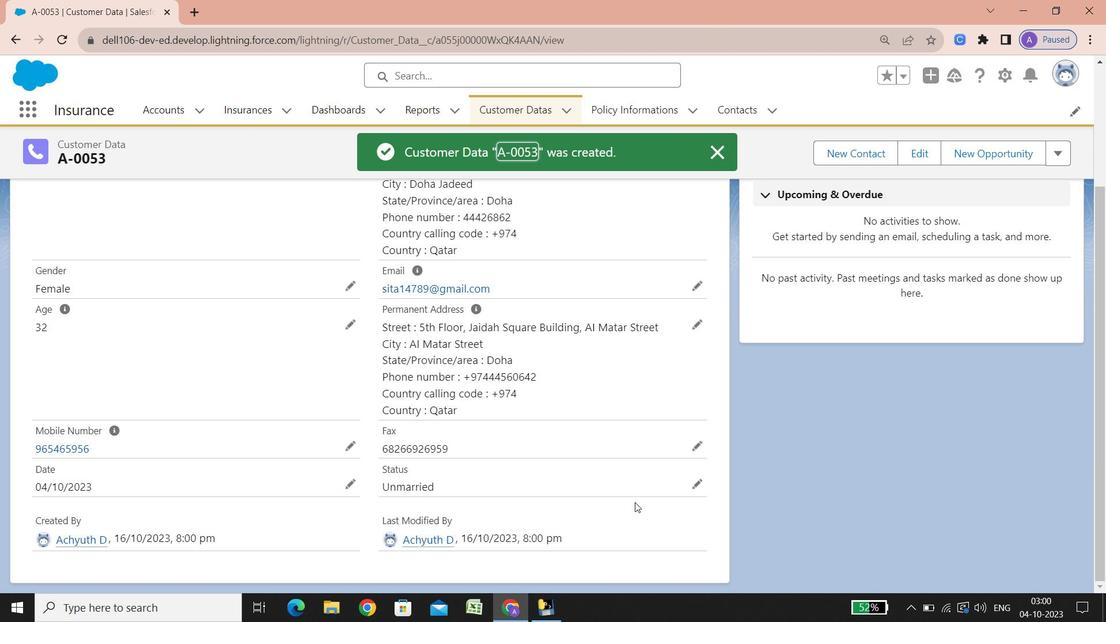 
Action: Mouse scrolled (635, 501) with delta (0, 0)
Screenshot: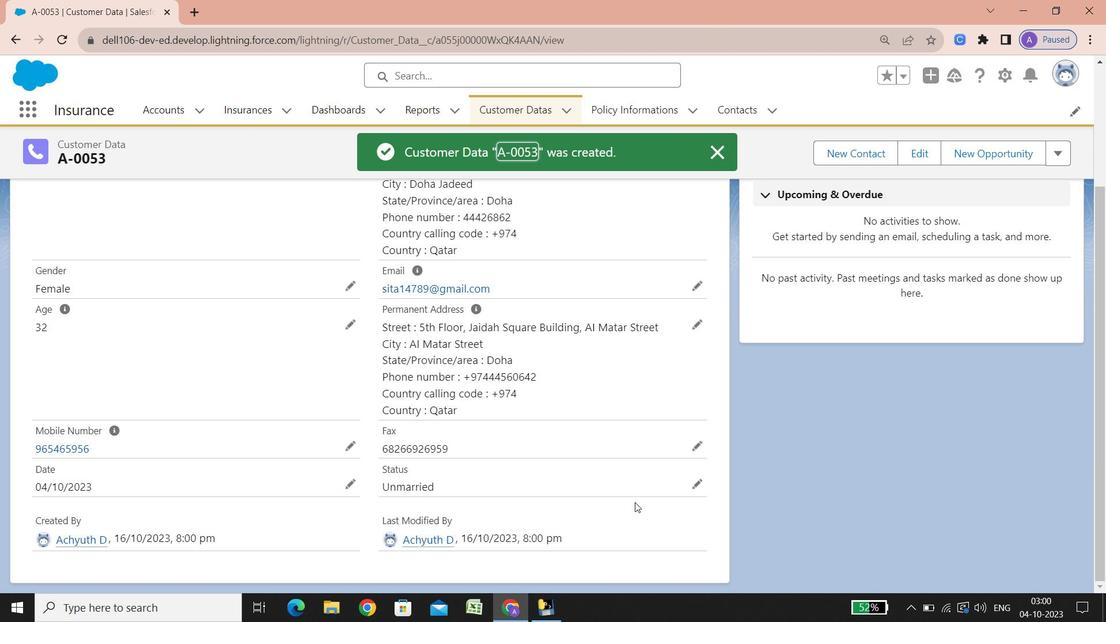 
Action: Mouse scrolled (635, 501) with delta (0, 0)
Screenshot: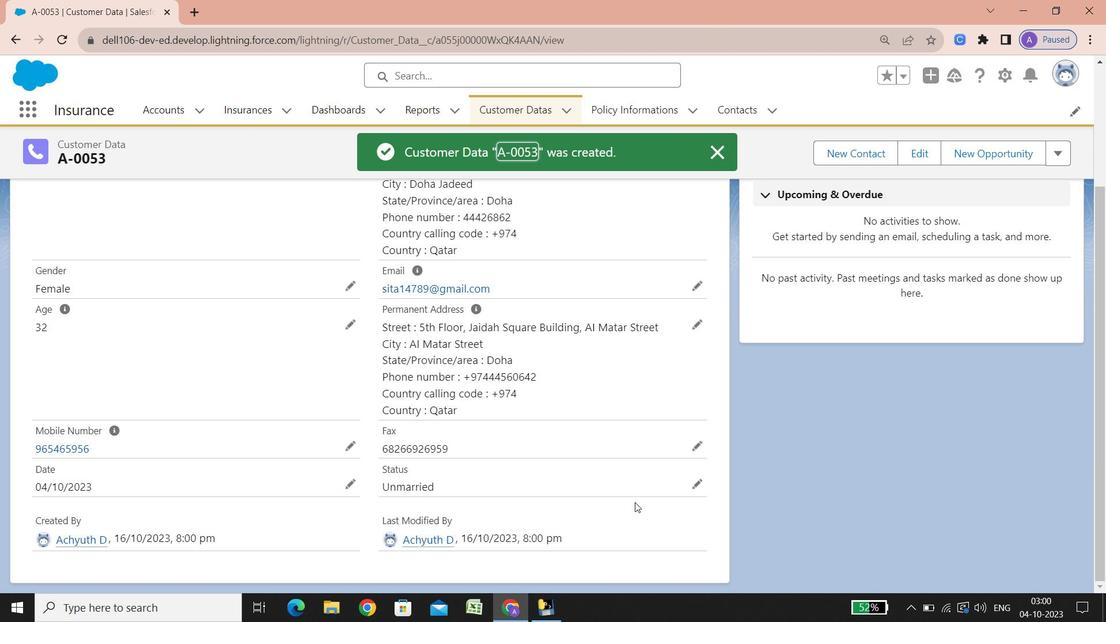 
Action: Mouse scrolled (635, 501) with delta (0, 0)
Screenshot: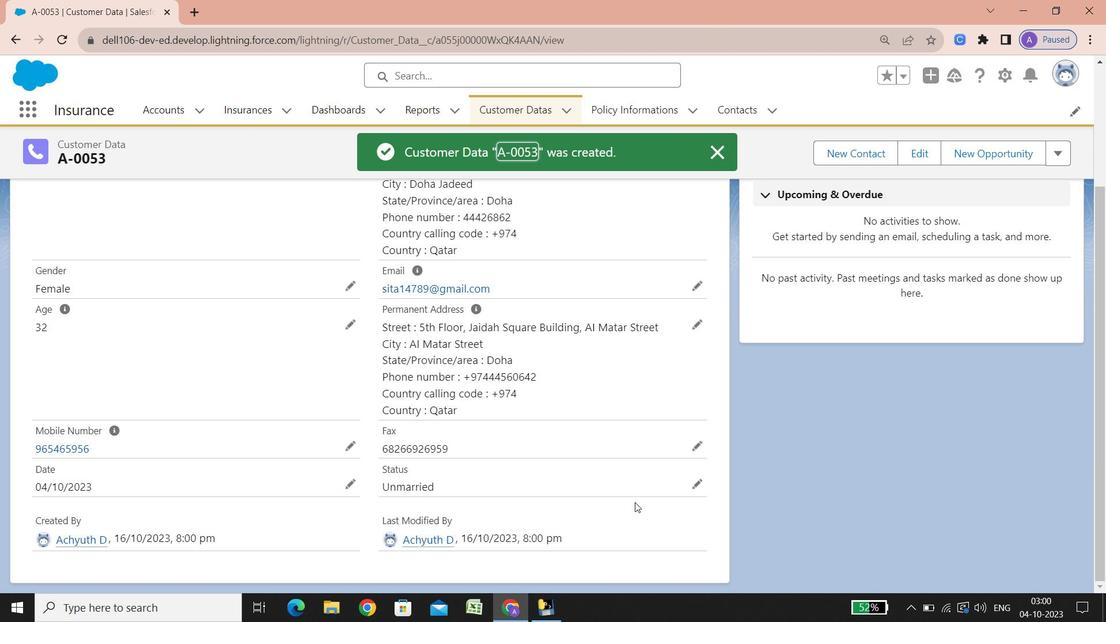 
Action: Mouse scrolled (635, 501) with delta (0, 0)
Screenshot: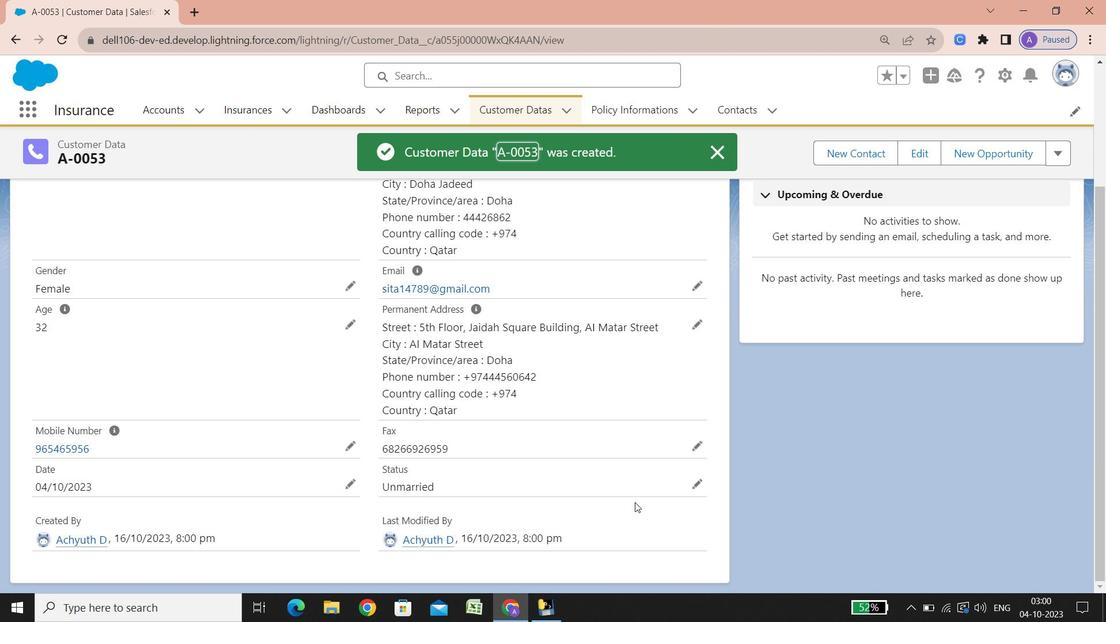 
Action: Mouse scrolled (635, 501) with delta (0, 0)
Screenshot: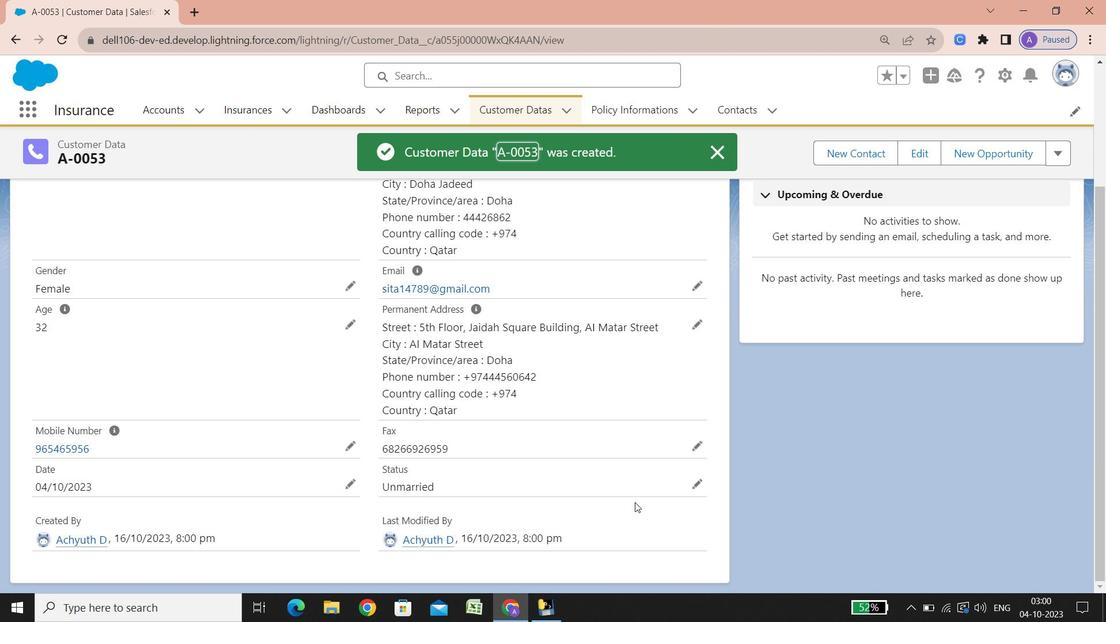 
Action: Mouse scrolled (635, 501) with delta (0, 0)
Screenshot: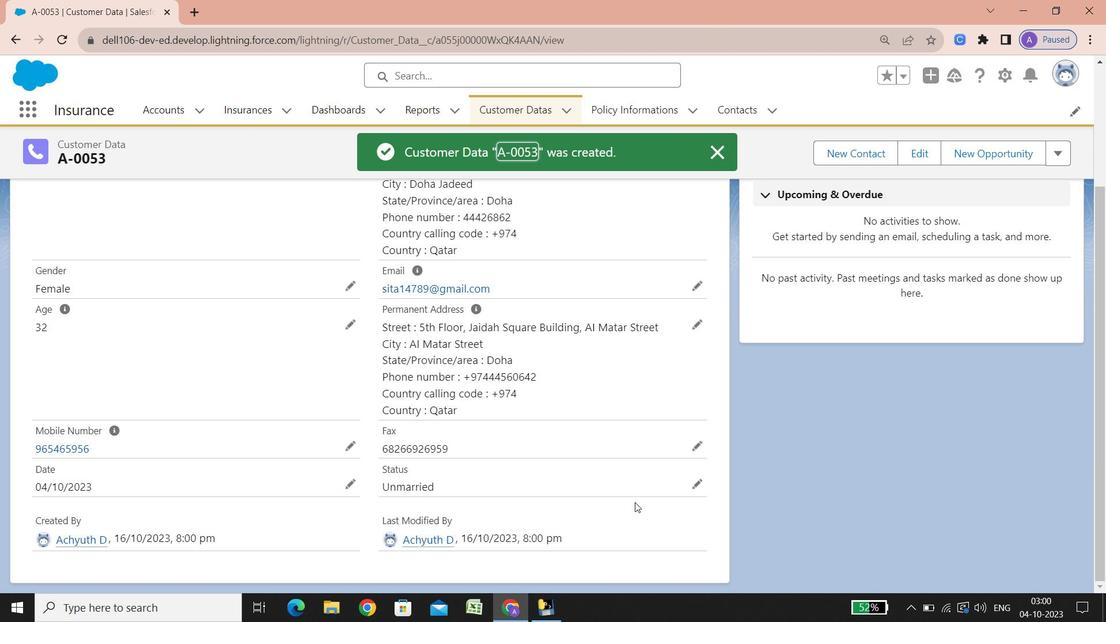 
Action: Mouse scrolled (635, 501) with delta (0, 0)
Screenshot: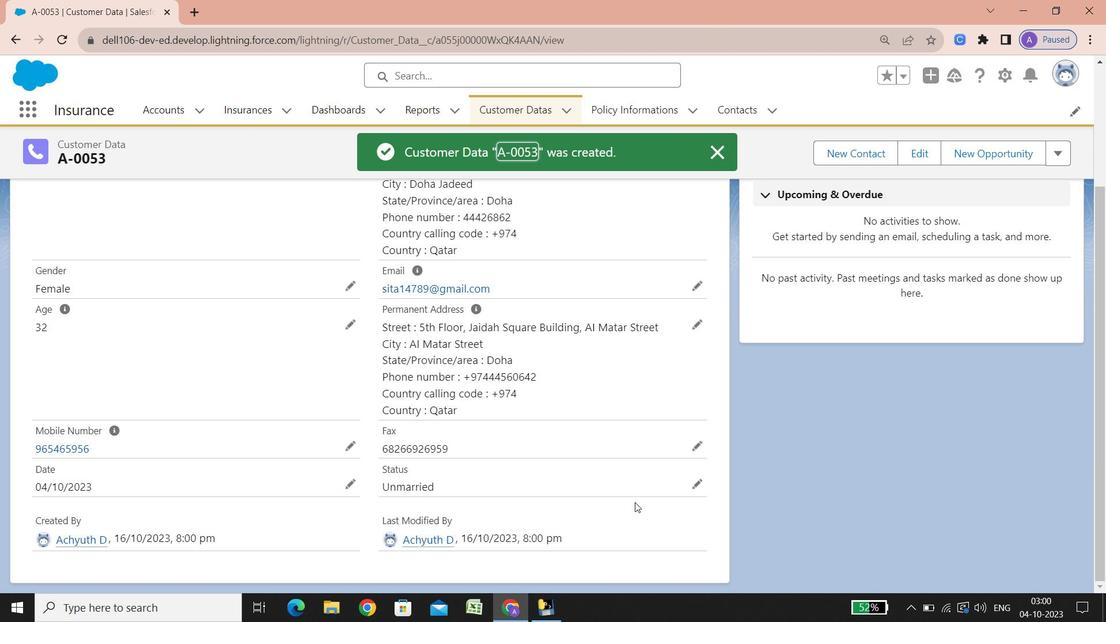 
Action: Mouse scrolled (635, 501) with delta (0, 0)
Screenshot: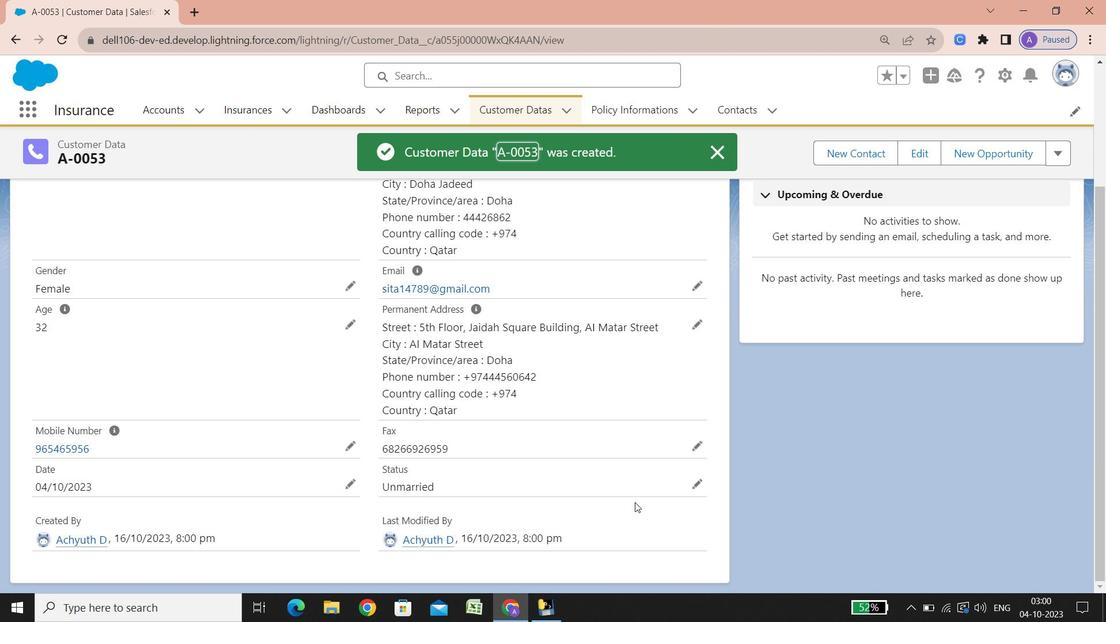 
Action: Mouse scrolled (635, 501) with delta (0, 0)
Screenshot: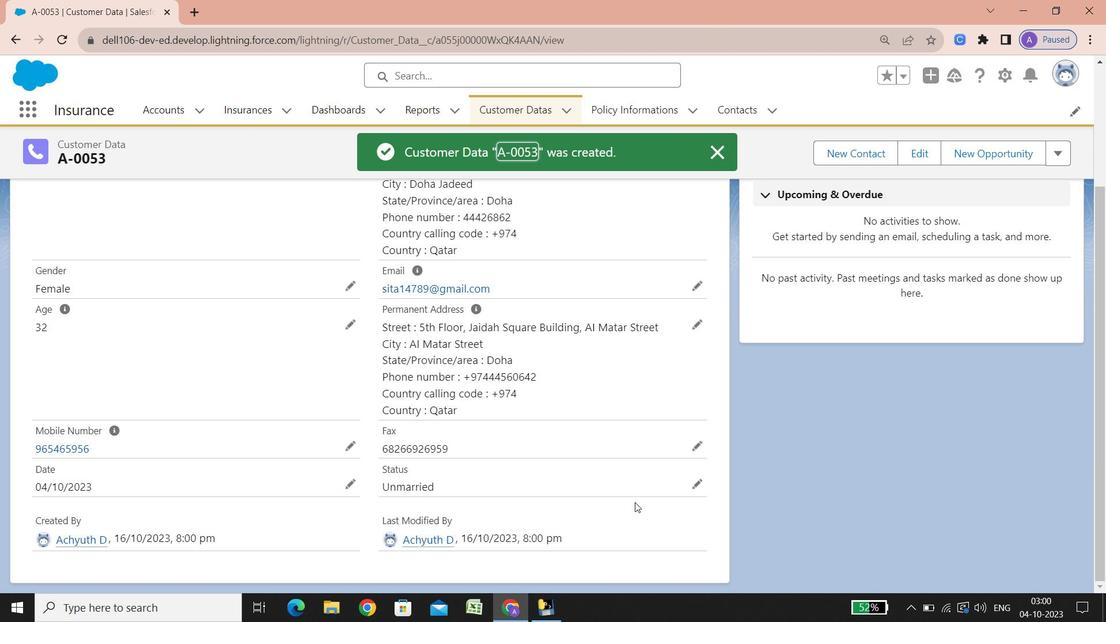 
Action: Mouse scrolled (635, 501) with delta (0, 0)
Screenshot: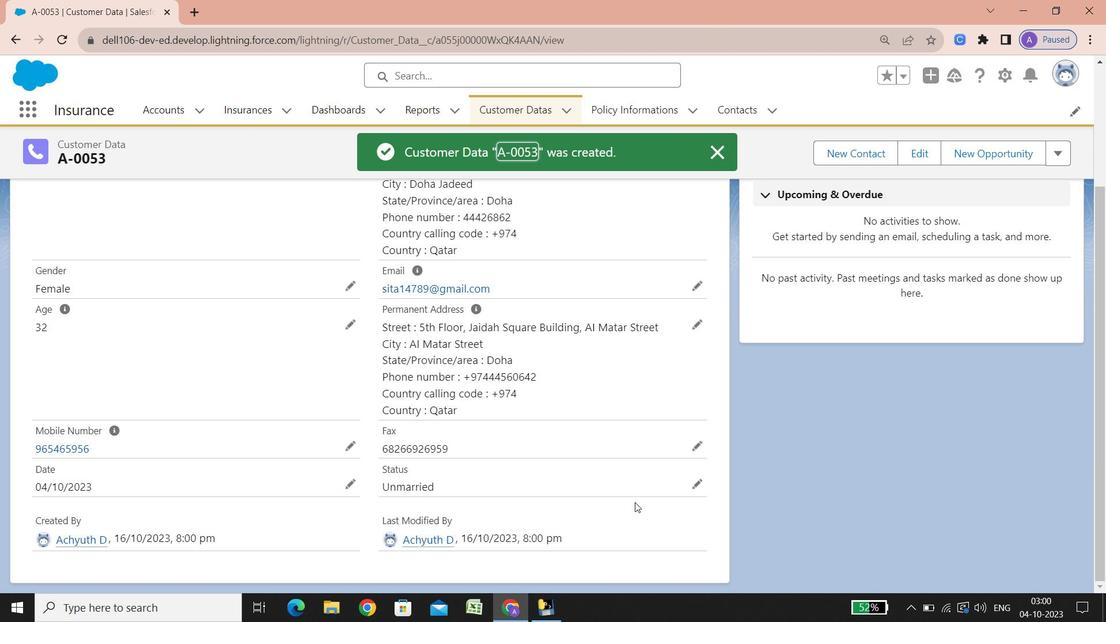 
Action: Mouse scrolled (635, 501) with delta (0, 0)
Screenshot: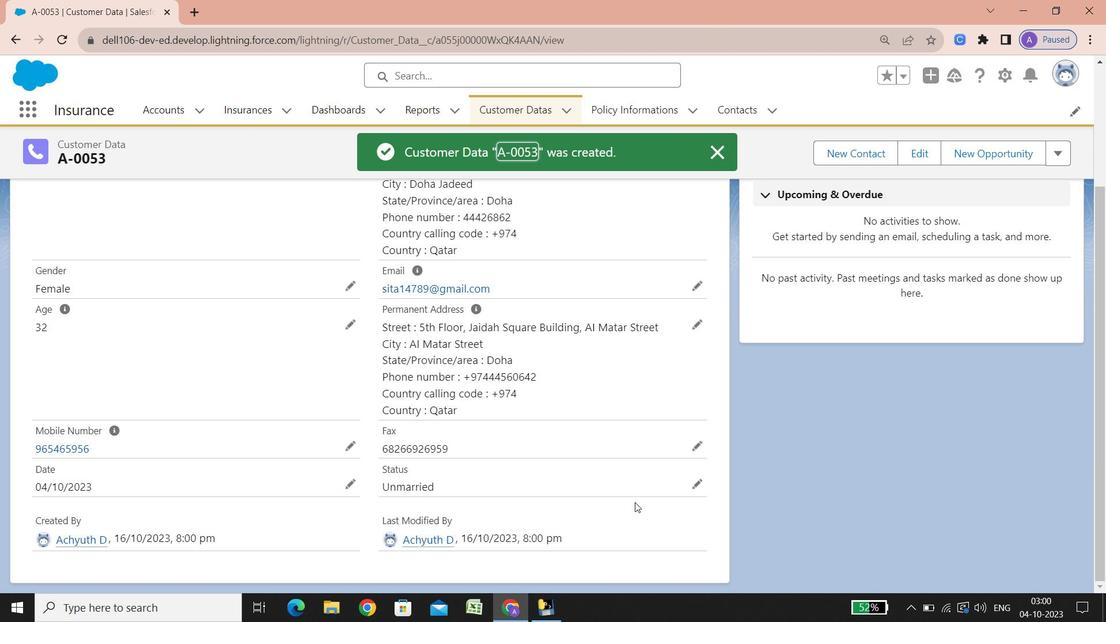 
Action: Mouse scrolled (635, 501) with delta (0, 0)
Screenshot: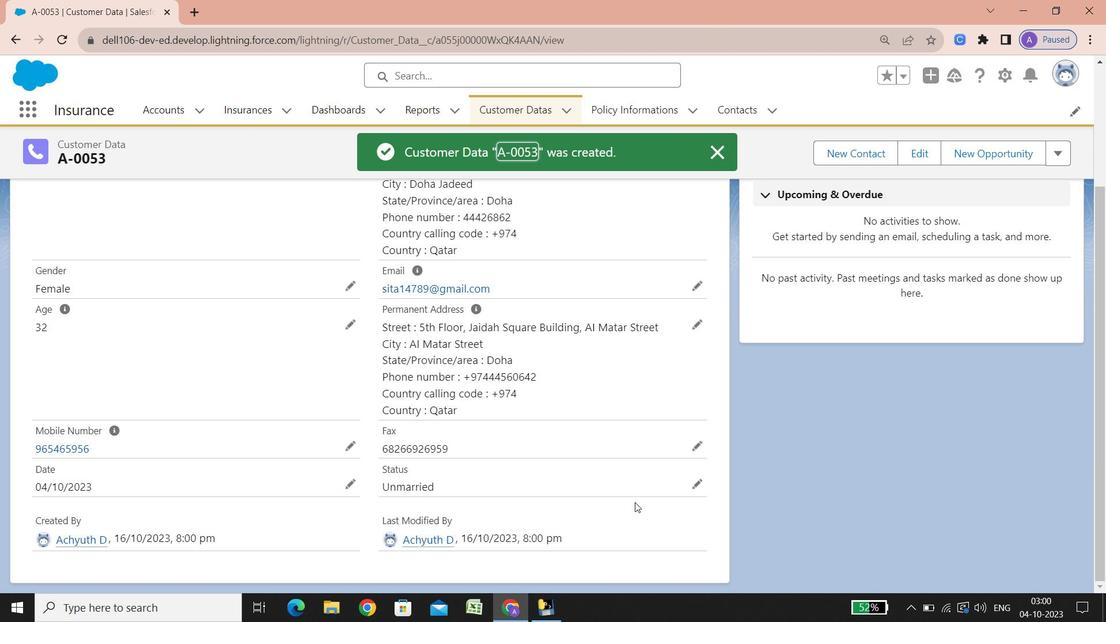 
Action: Mouse scrolled (635, 501) with delta (0, 0)
Screenshot: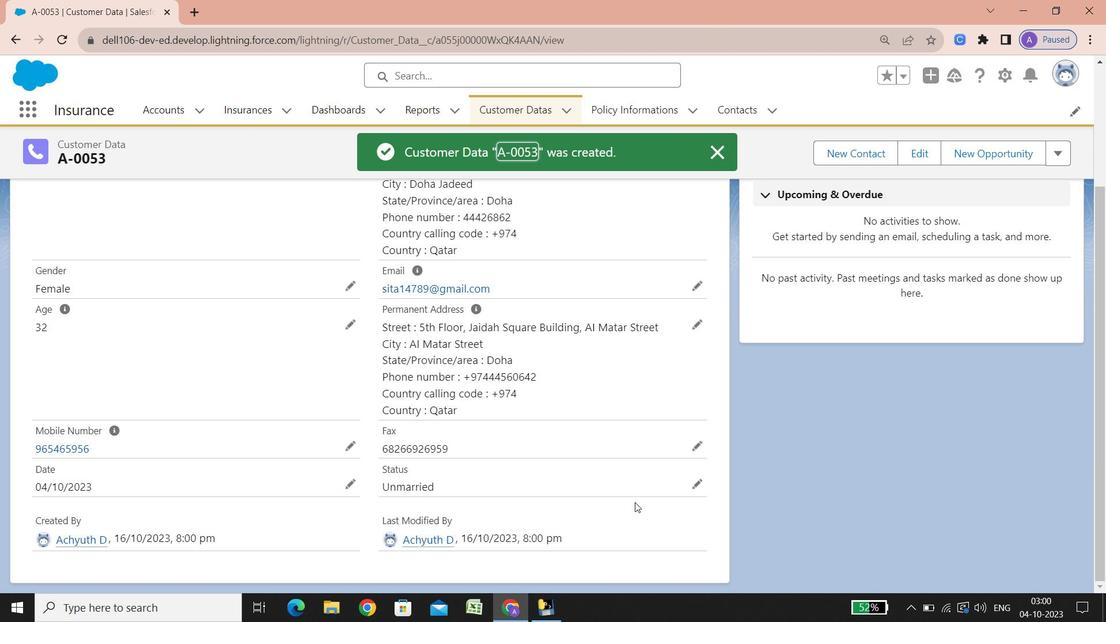 
Action: Mouse scrolled (635, 501) with delta (0, 0)
Screenshot: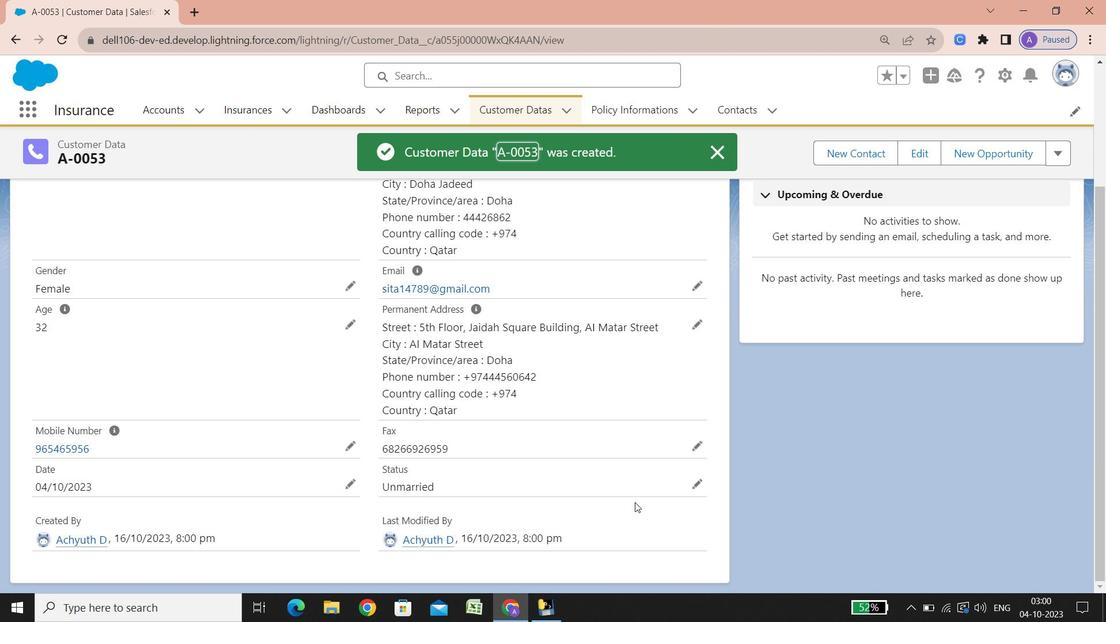 
Action: Mouse scrolled (635, 501) with delta (0, 0)
Screenshot: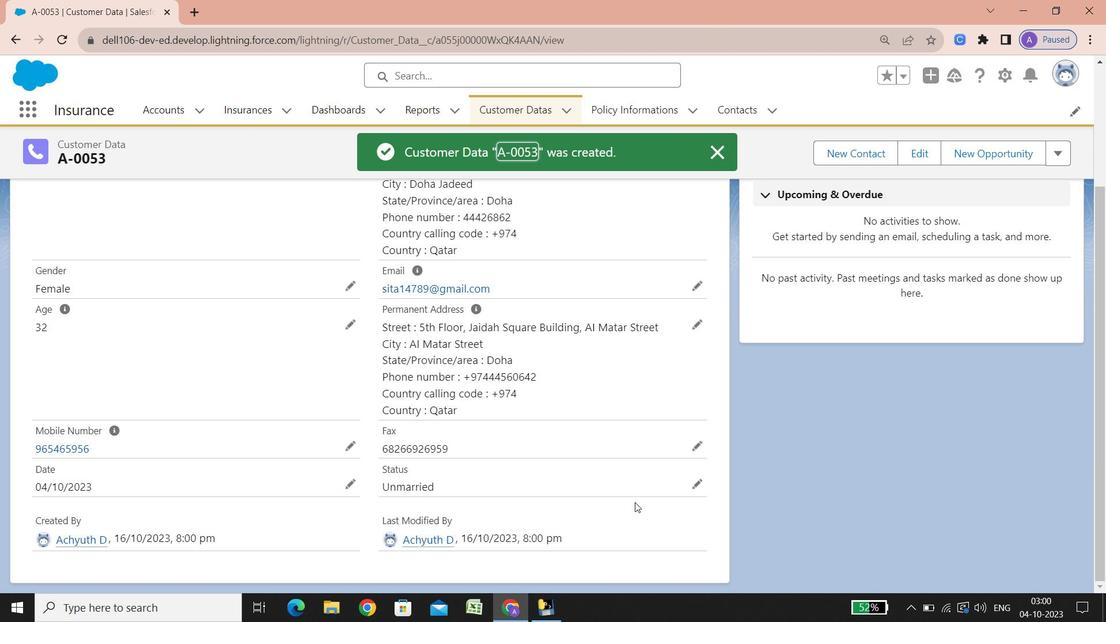 
Action: Mouse scrolled (635, 501) with delta (0, 0)
Screenshot: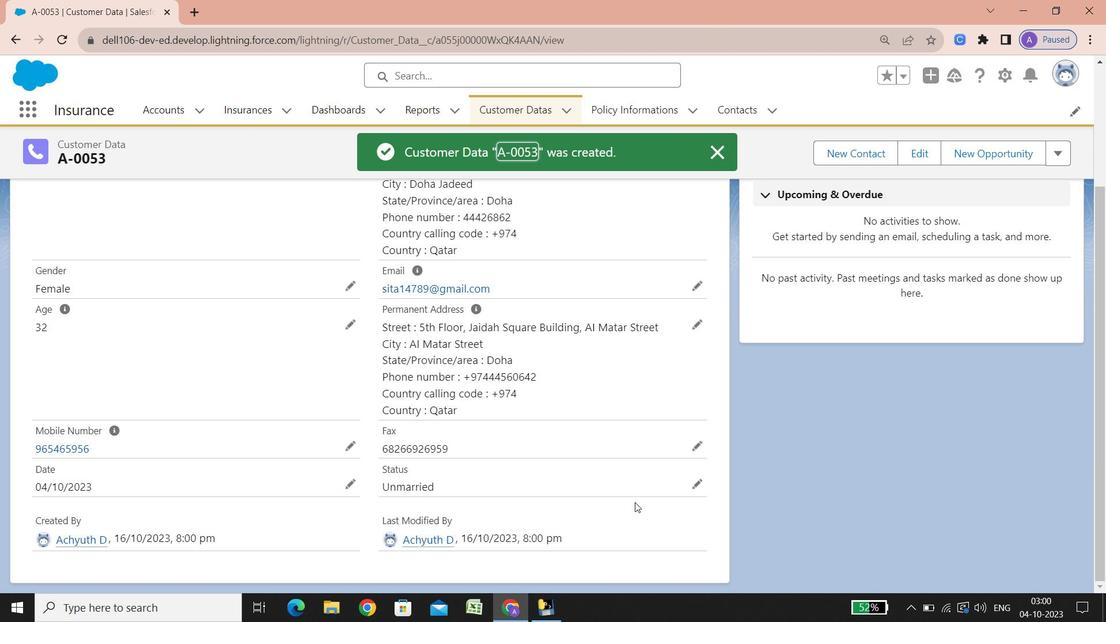 
Action: Mouse scrolled (635, 501) with delta (0, 0)
Screenshot: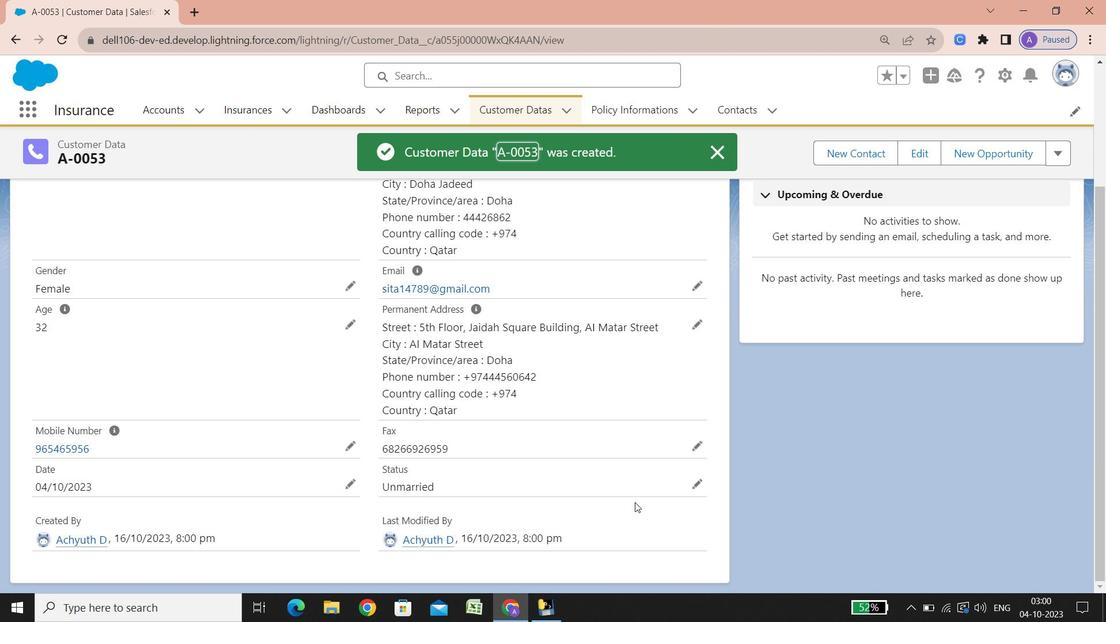 
Action: Mouse scrolled (635, 501) with delta (0, 0)
Screenshot: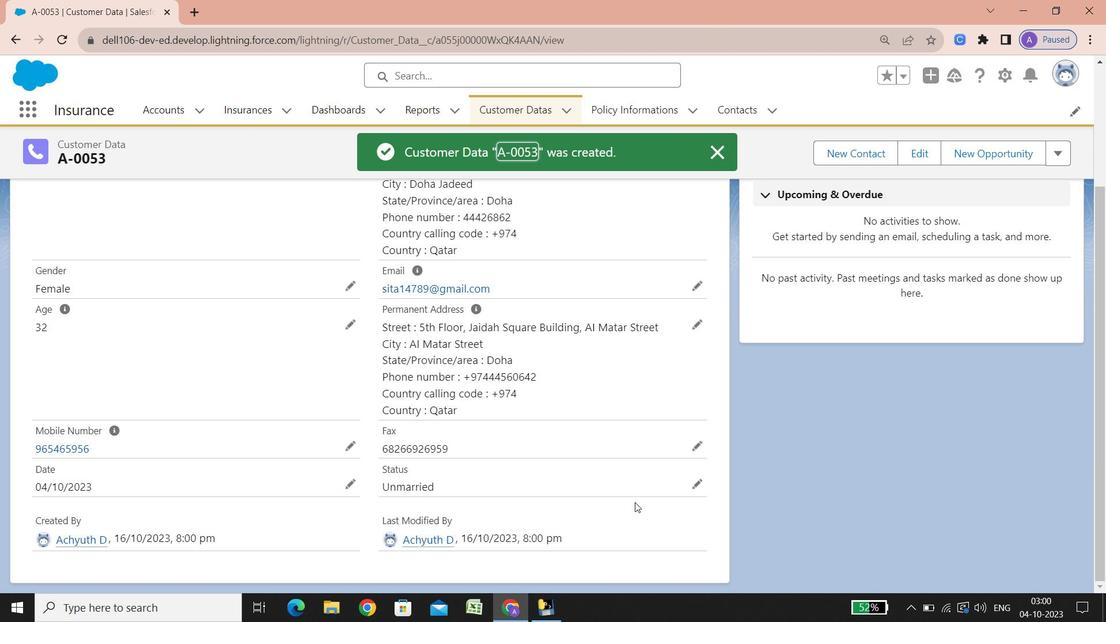 
Action: Mouse scrolled (635, 501) with delta (0, 0)
Screenshot: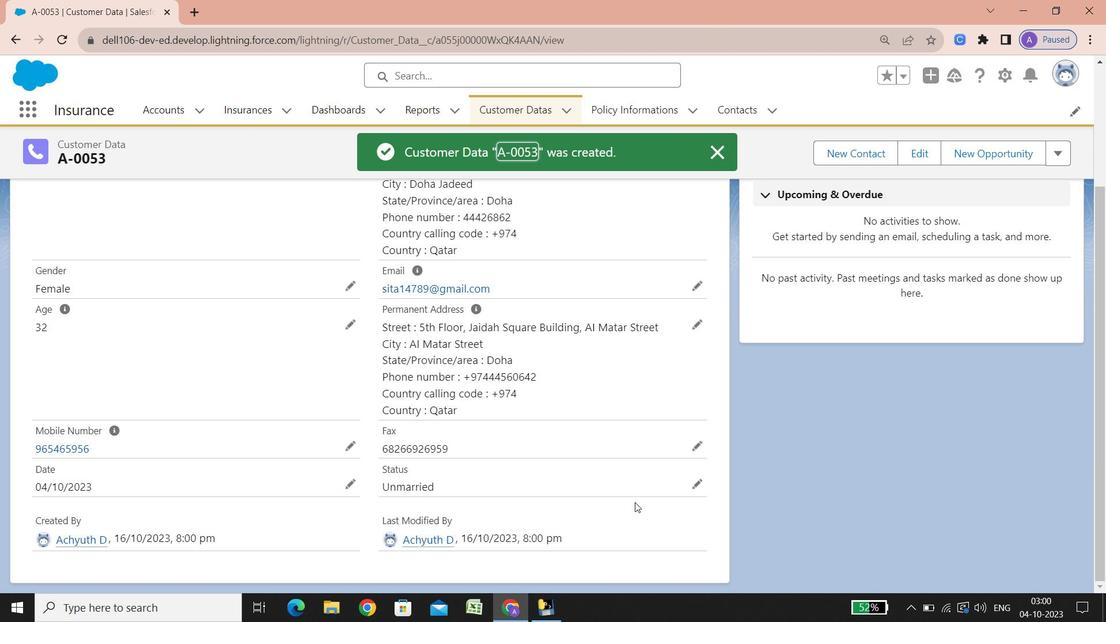 
Action: Mouse scrolled (635, 501) with delta (0, 0)
Screenshot: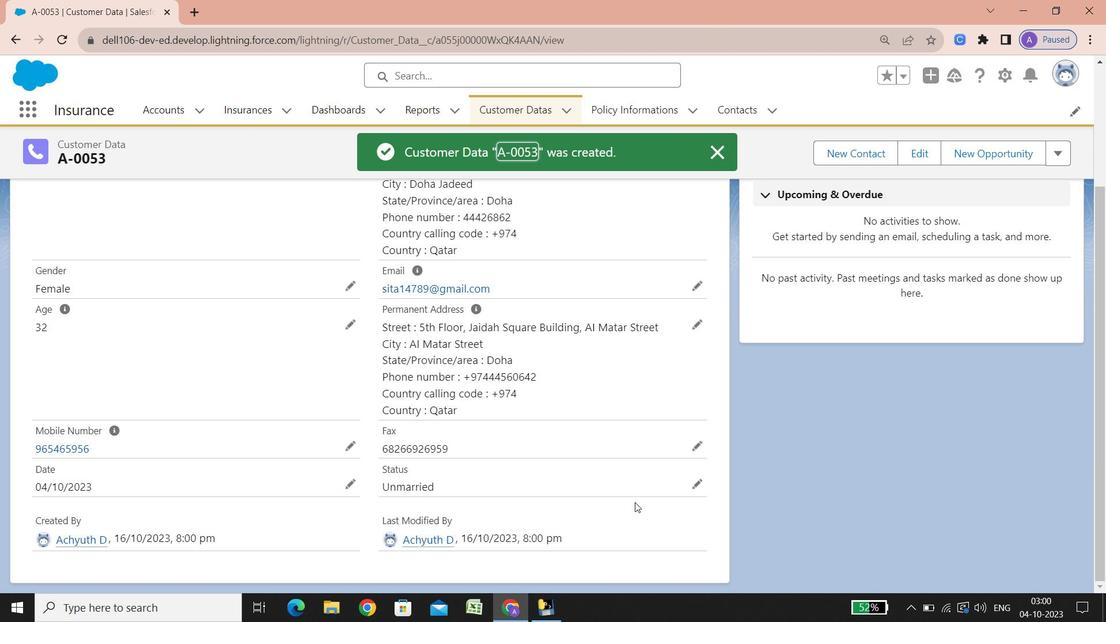 
Action: Mouse moved to (521, 111)
Screenshot: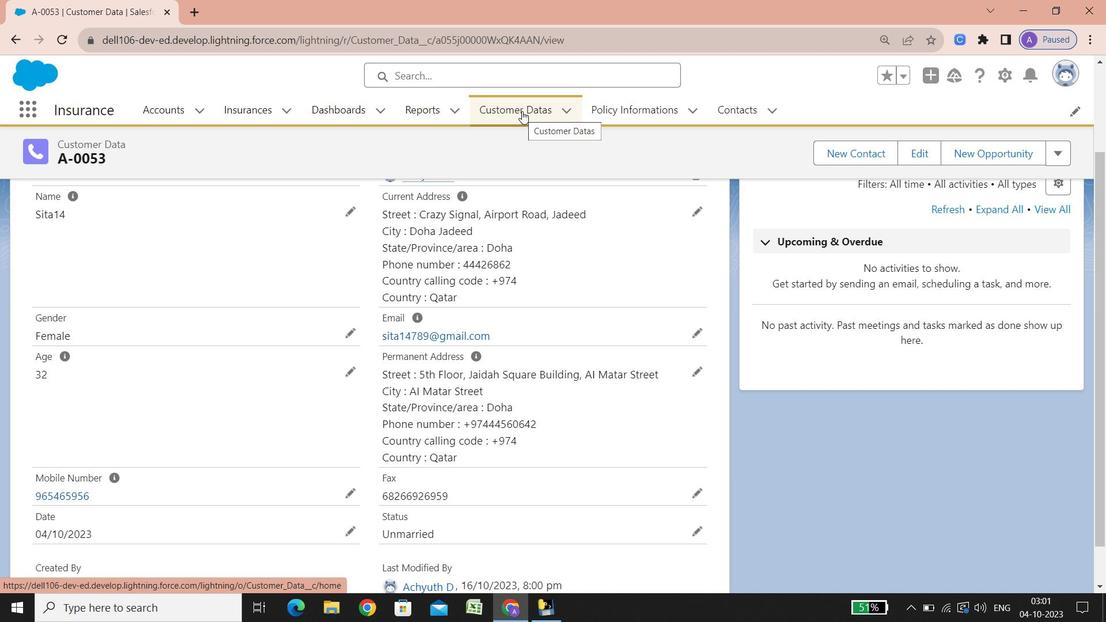 
Action: Mouse pressed left at (521, 111)
Screenshot: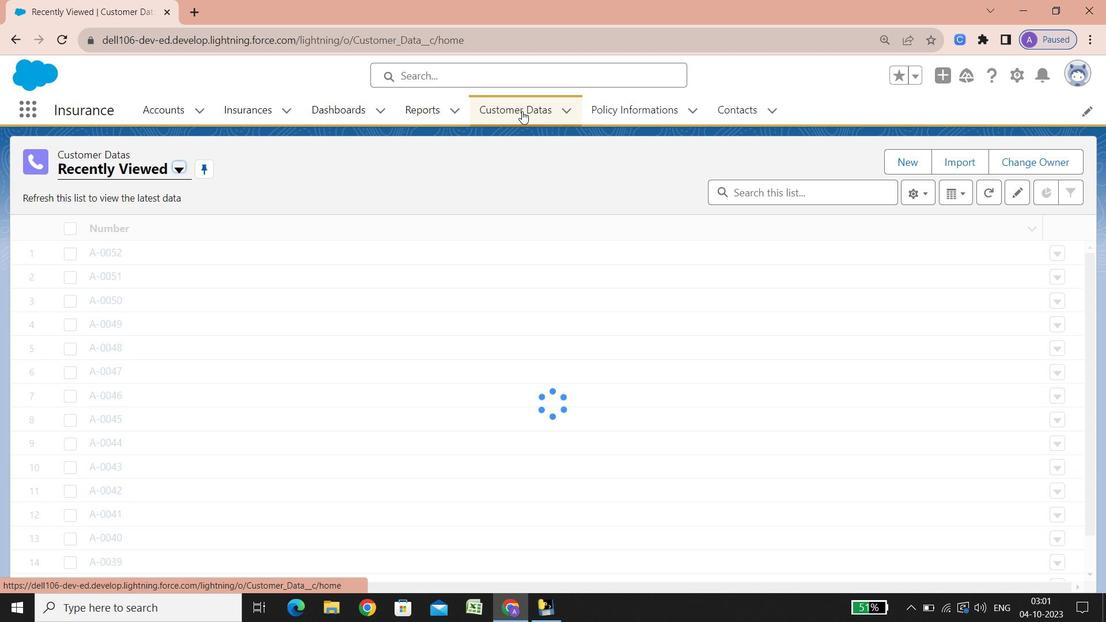 
Action: Mouse moved to (911, 161)
Screenshot: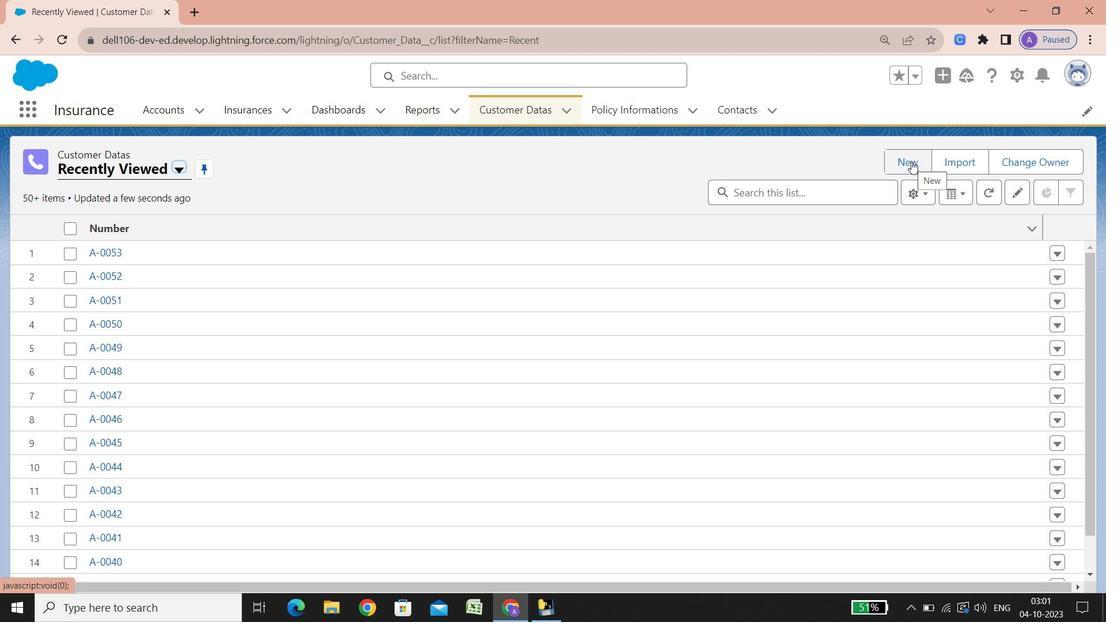 
Action: Mouse pressed left at (911, 161)
Screenshot: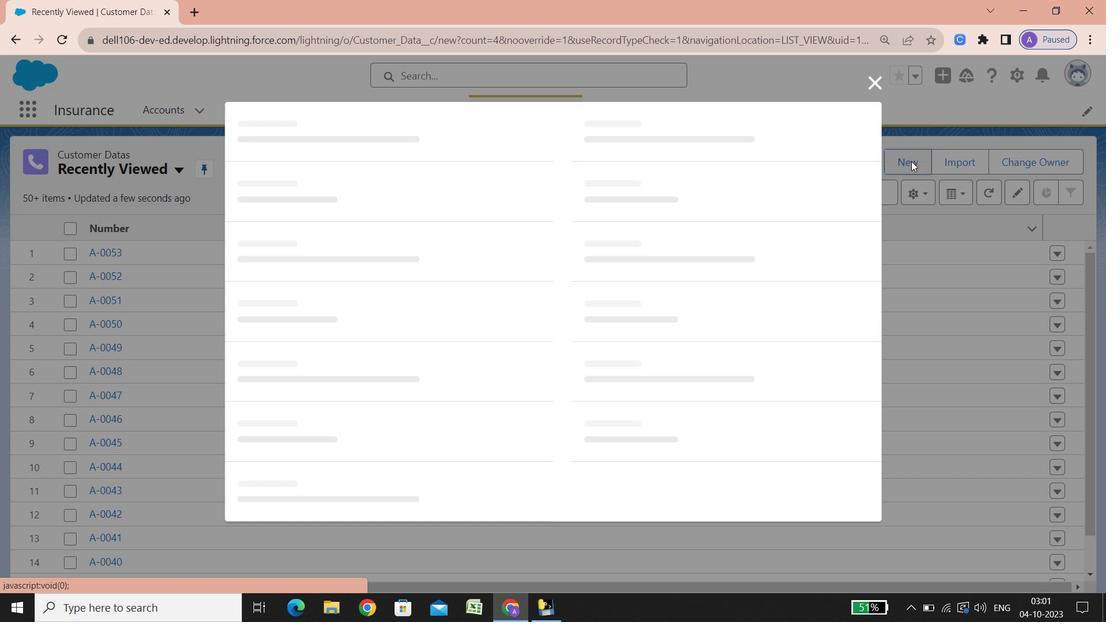 
Action: Key pressed s<Key.backspace><Key.shift>Sita15
Screenshot: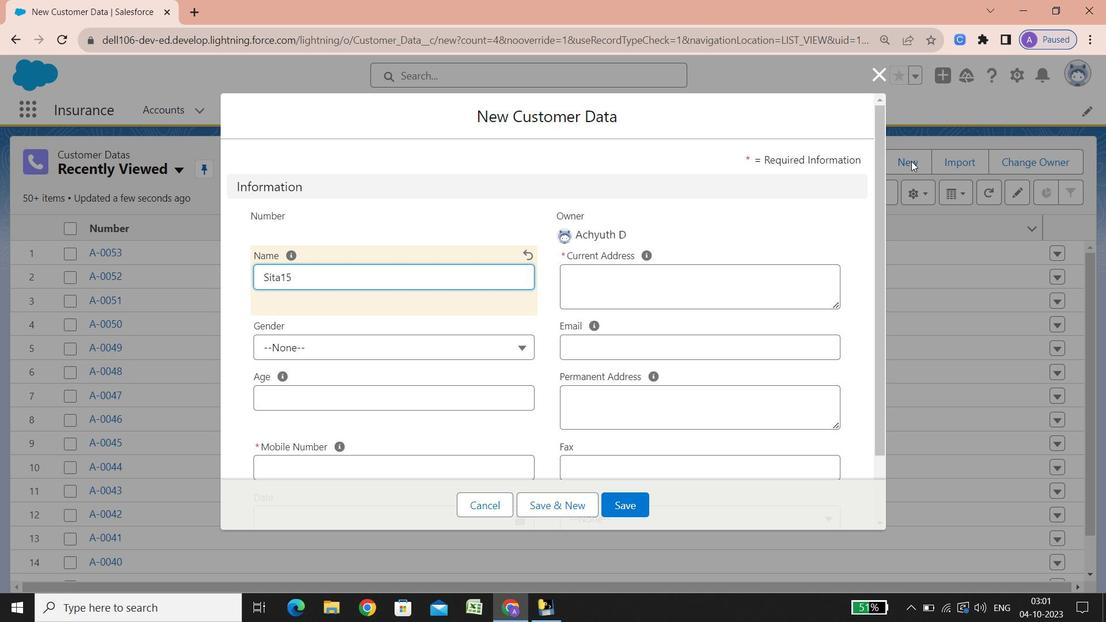 
Action: Mouse moved to (403, 349)
Screenshot: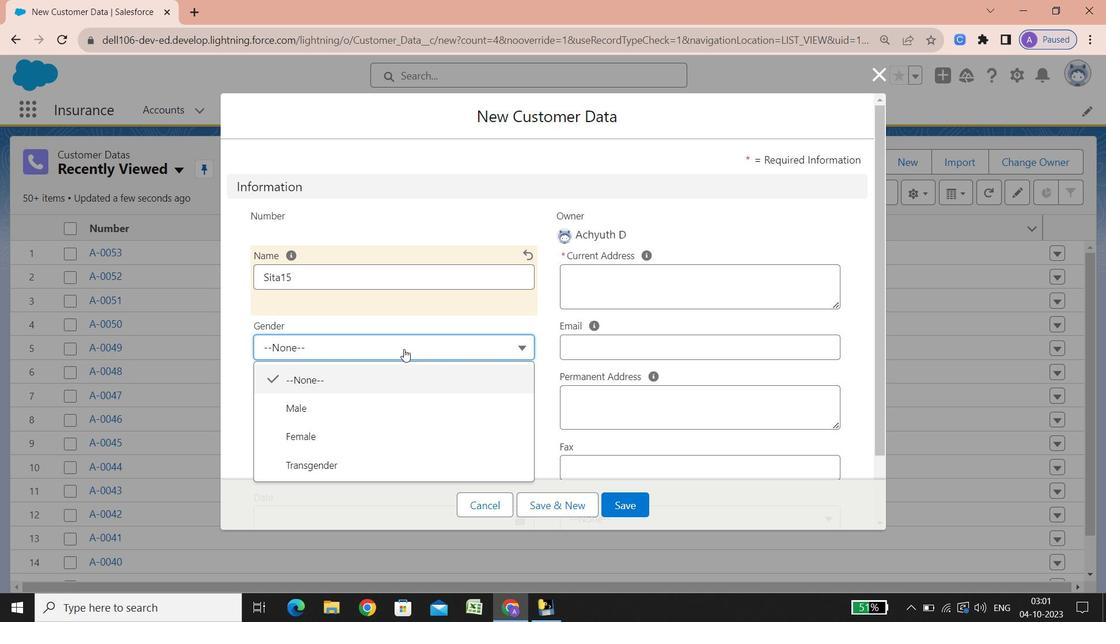 
Action: Mouse pressed left at (403, 349)
Screenshot: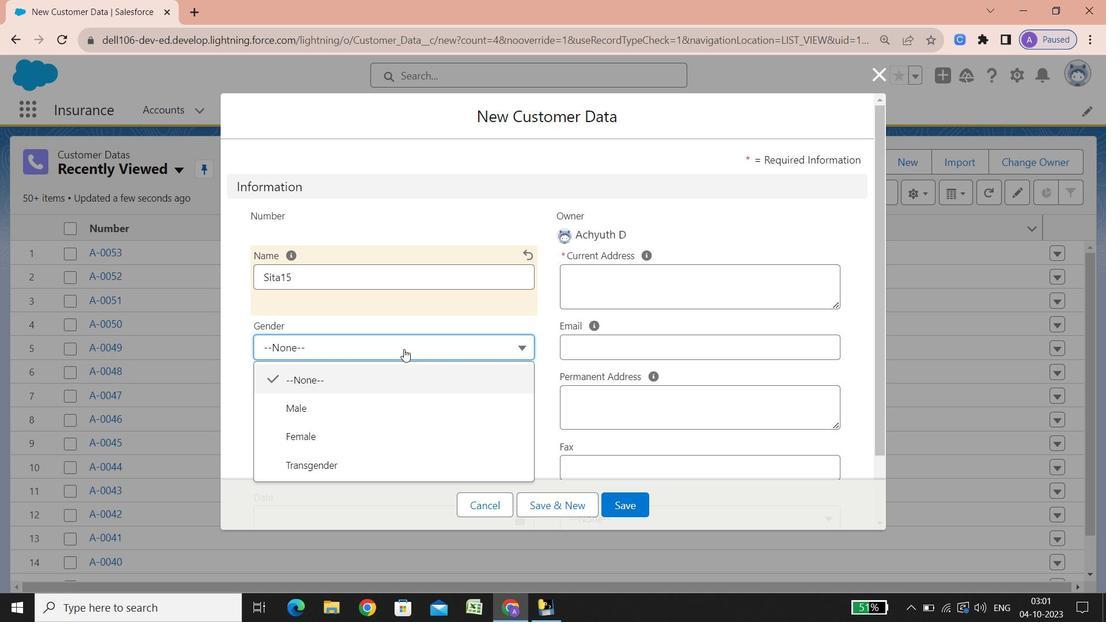 
Action: Mouse moved to (321, 432)
Screenshot: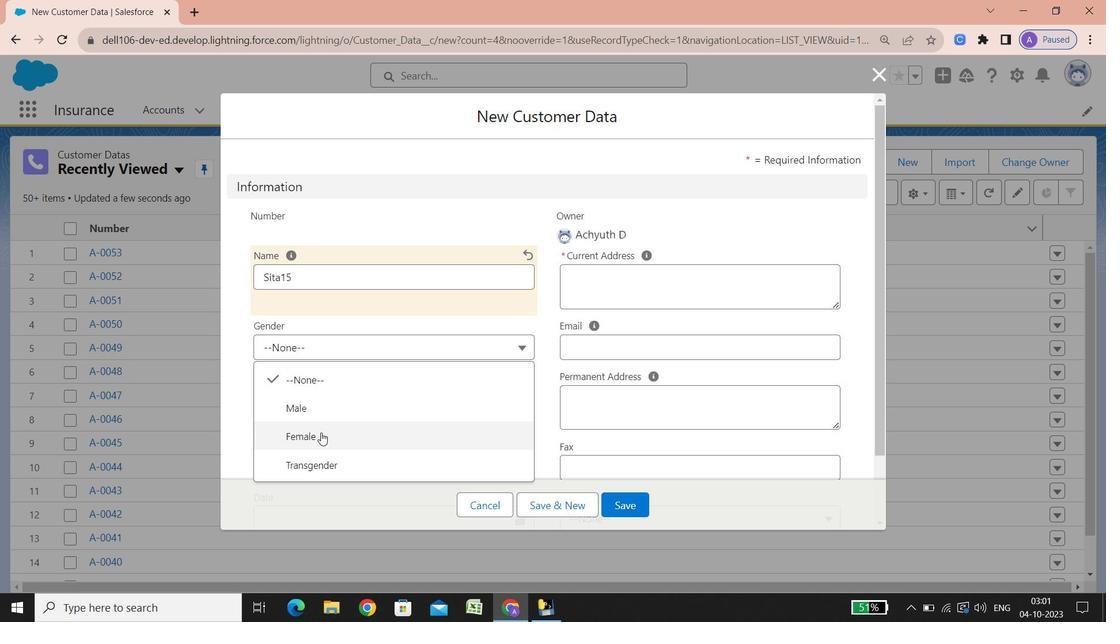 
Action: Mouse pressed left at (321, 432)
Screenshot: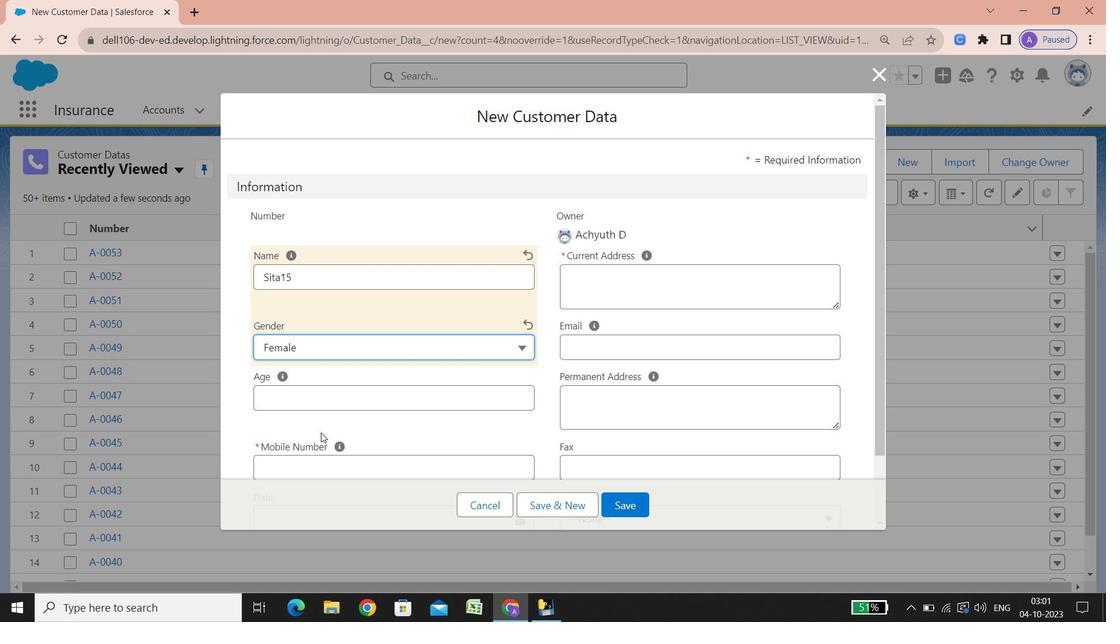 
Action: Mouse moved to (297, 399)
Screenshot: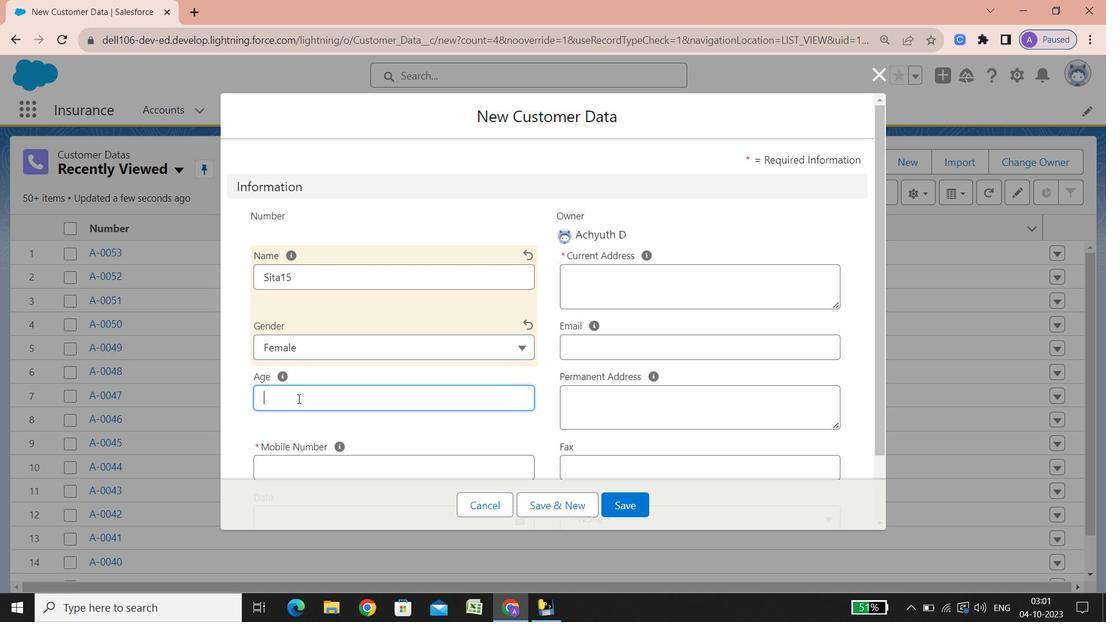 
Action: Mouse pressed left at (297, 399)
Screenshot: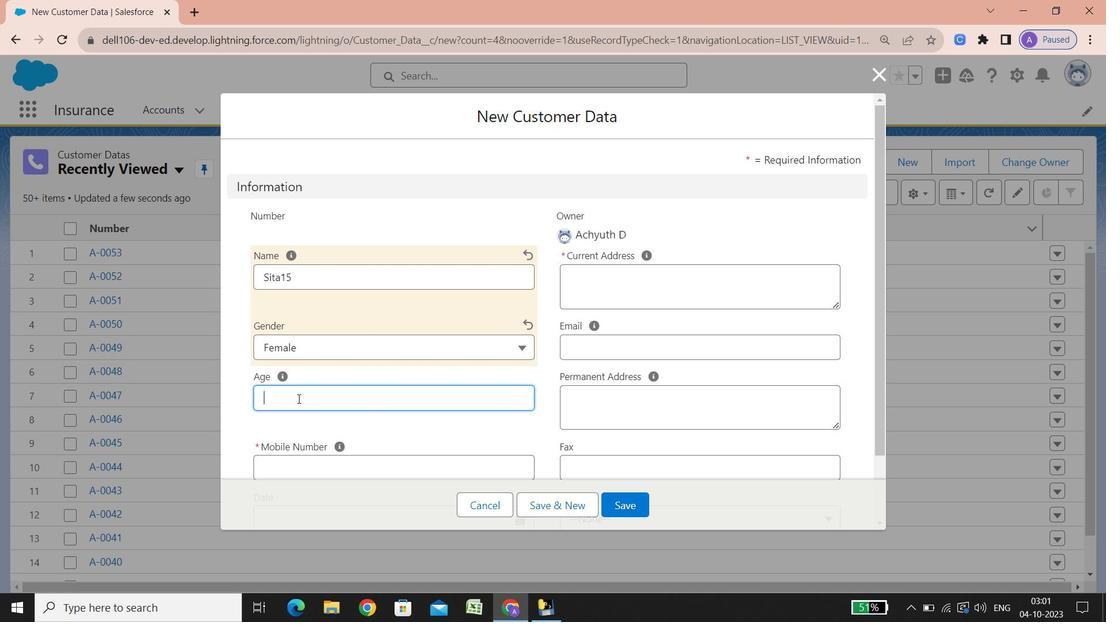 
Action: Key pressed 25
Screenshot: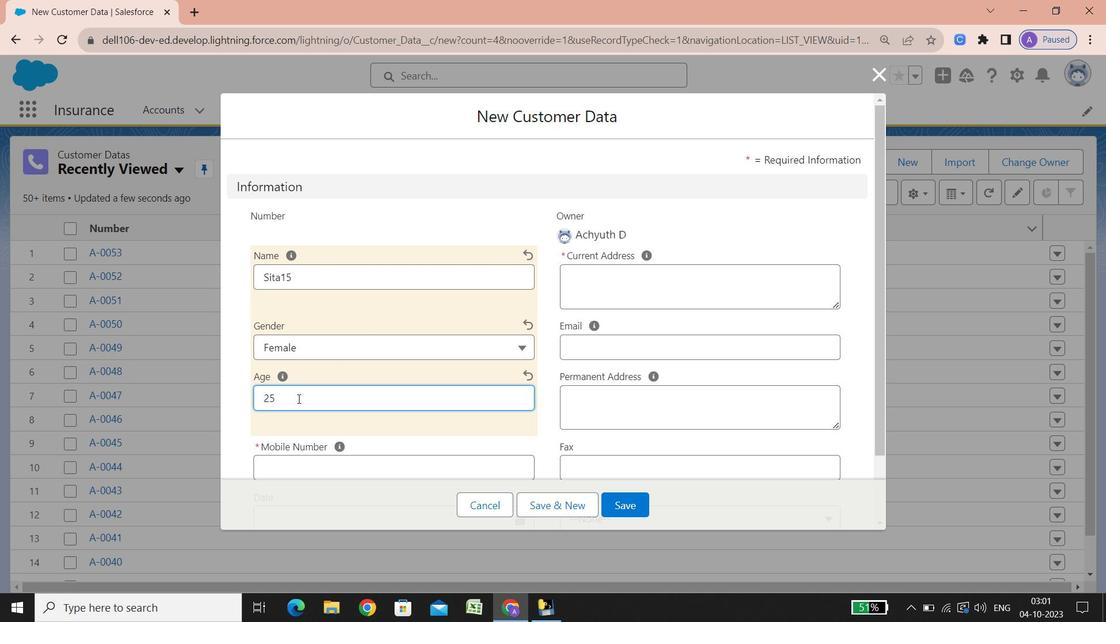 
Action: Mouse moved to (327, 375)
Screenshot: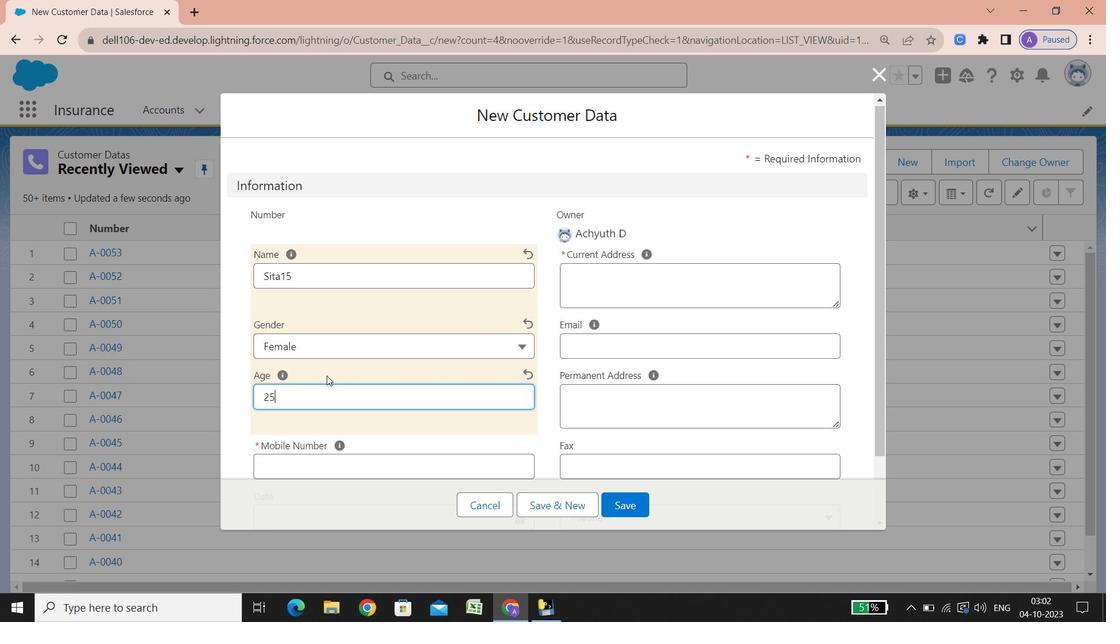 
Action: Mouse scrolled (327, 375) with delta (0, 0)
Screenshot: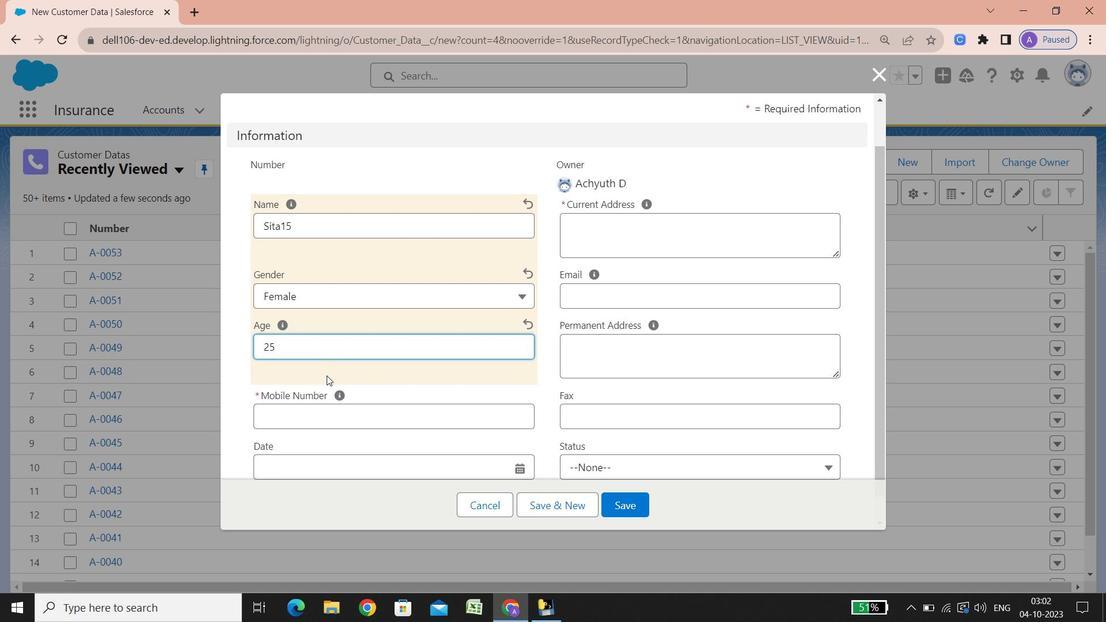 
Action: Mouse scrolled (327, 375) with delta (0, 0)
Screenshot: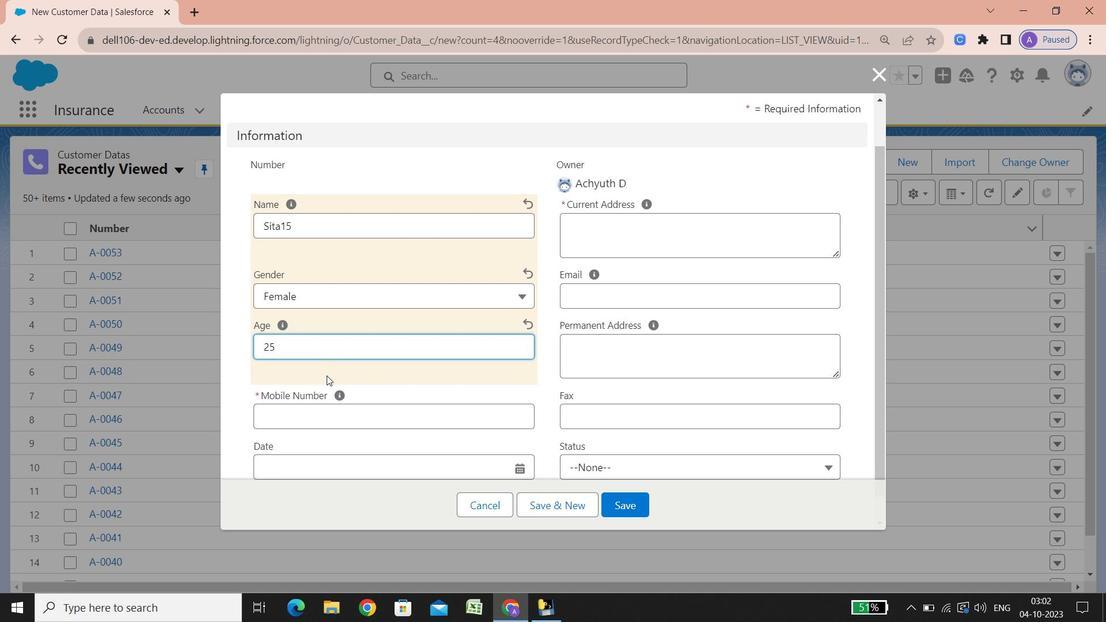 
Action: Mouse scrolled (327, 375) with delta (0, 0)
Screenshot: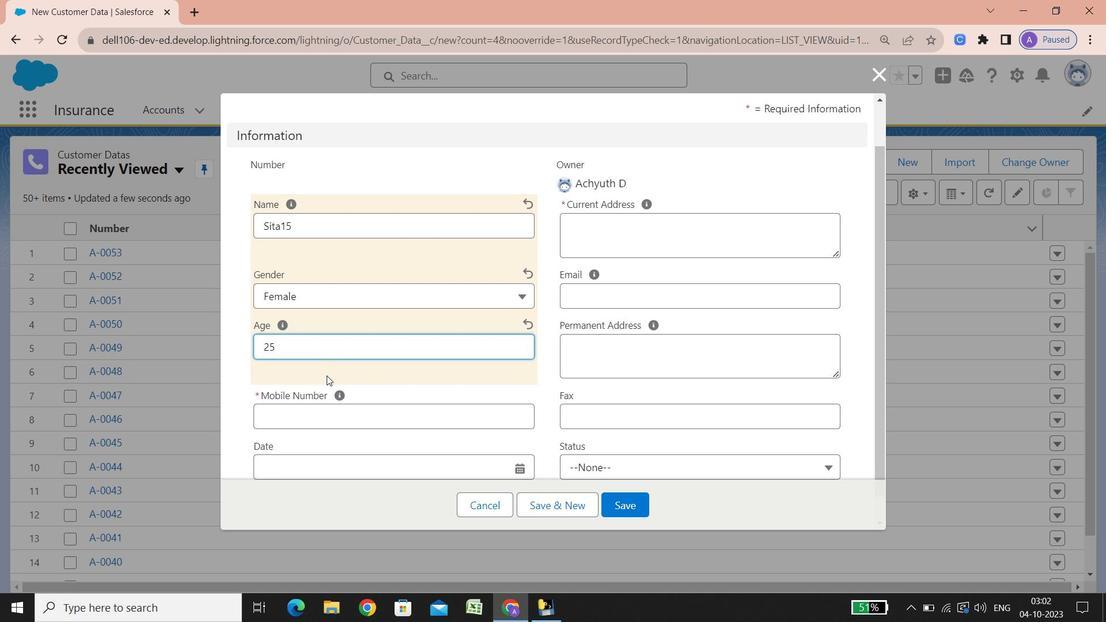 
Action: Mouse scrolled (327, 375) with delta (0, 0)
Screenshot: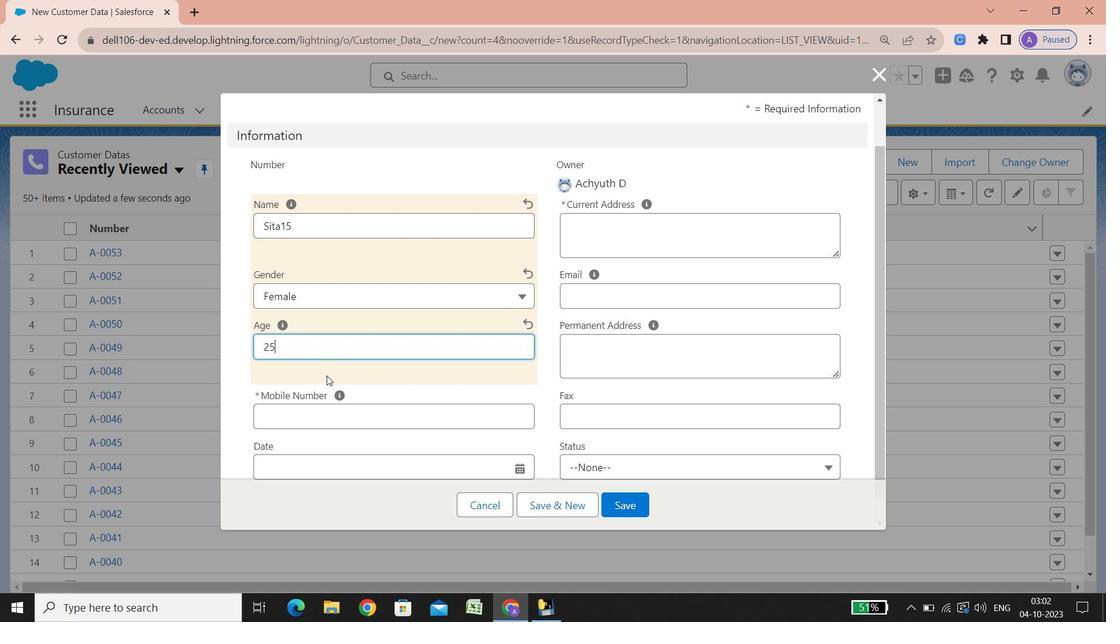 
Action: Mouse scrolled (327, 375) with delta (0, 0)
Screenshot: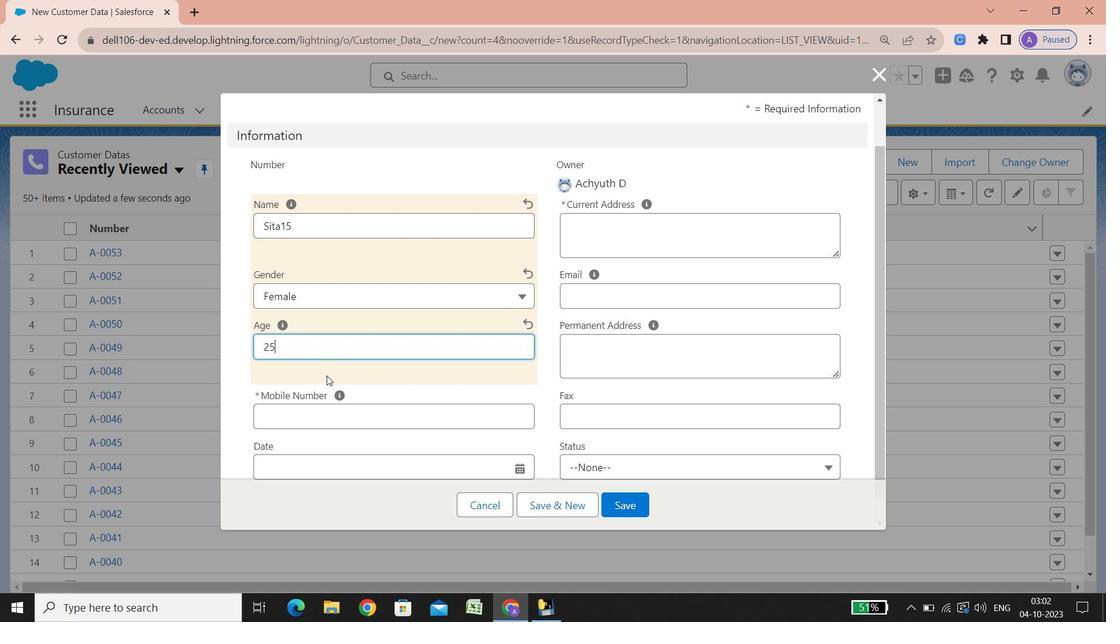 
Action: Mouse scrolled (327, 375) with delta (0, 0)
Screenshot: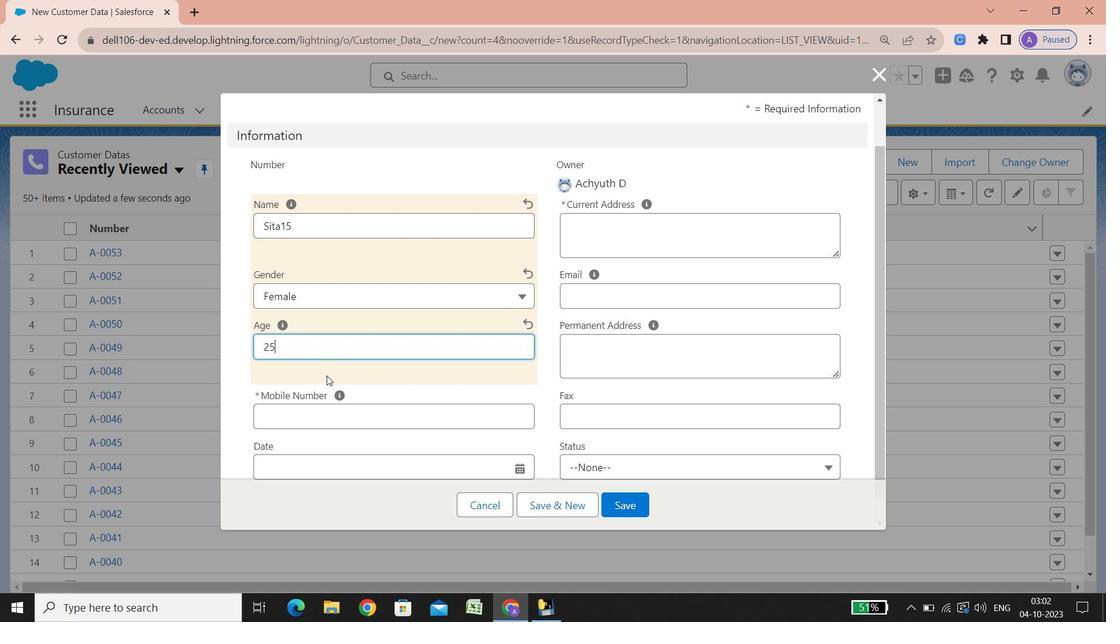 
Action: Mouse scrolled (327, 375) with delta (0, 0)
Screenshot: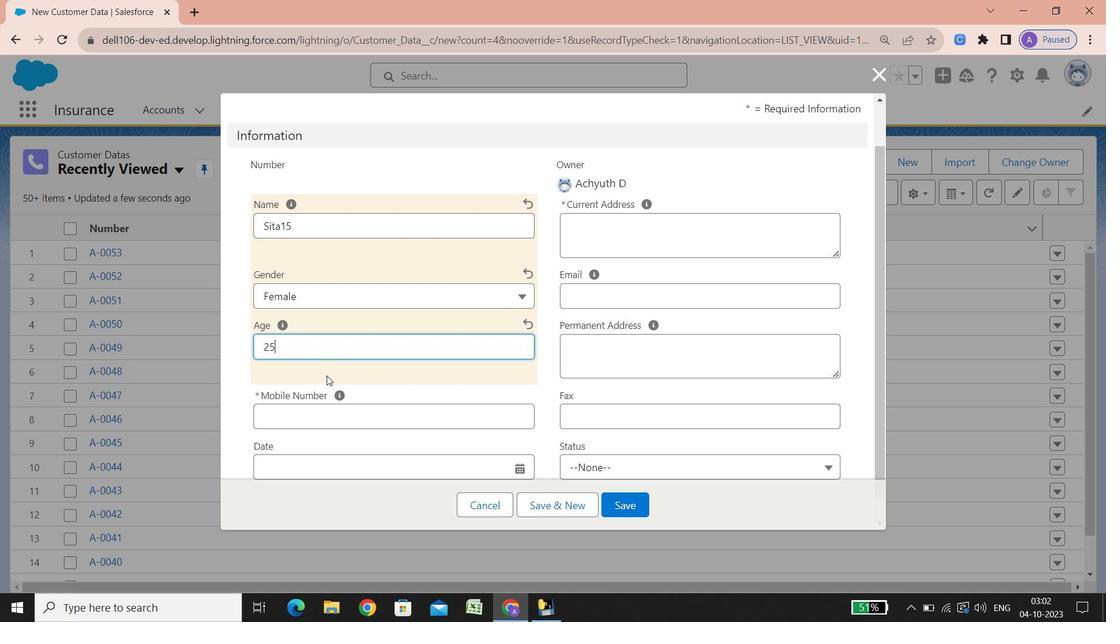 
Action: Mouse scrolled (327, 375) with delta (0, 0)
Screenshot: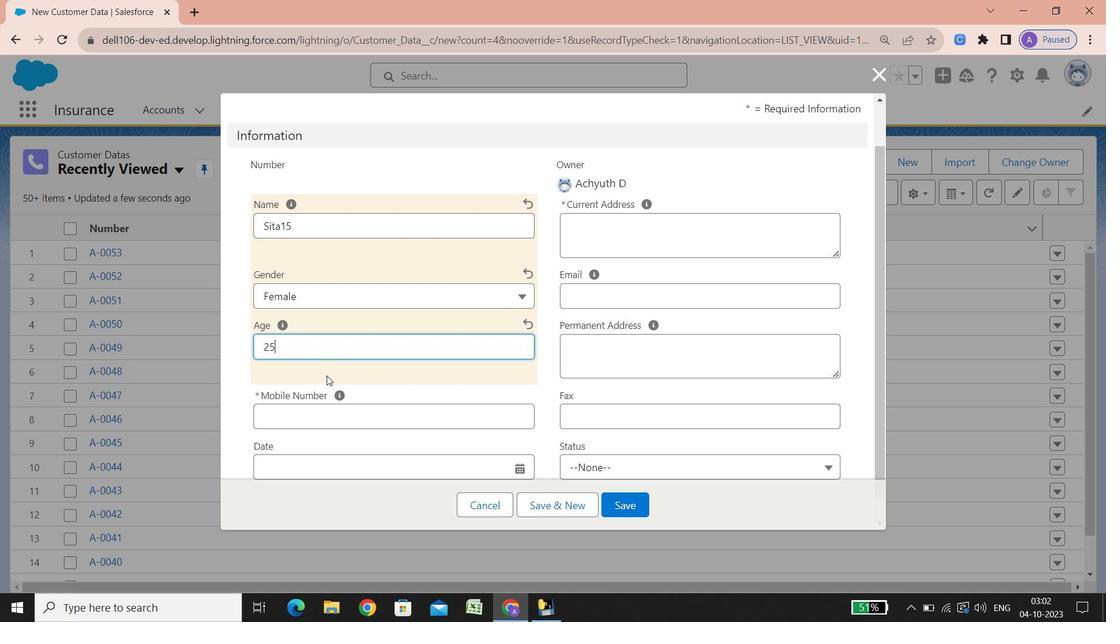 
Action: Mouse scrolled (327, 375) with delta (0, 0)
Screenshot: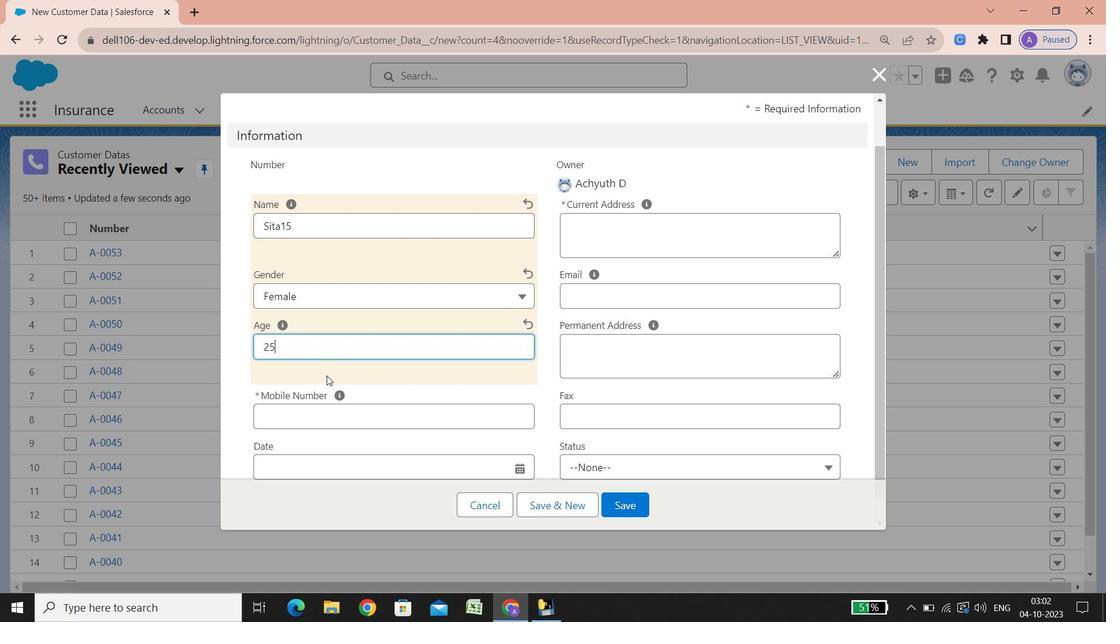 
Action: Mouse scrolled (327, 375) with delta (0, 0)
Screenshot: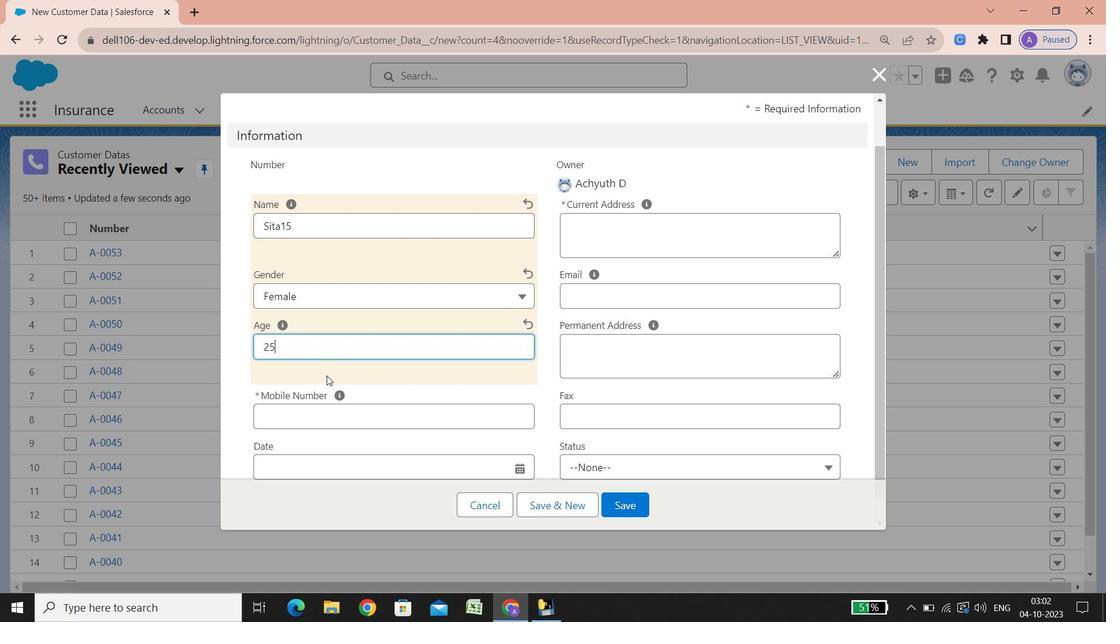 
Action: Mouse scrolled (327, 375) with delta (0, 0)
Screenshot: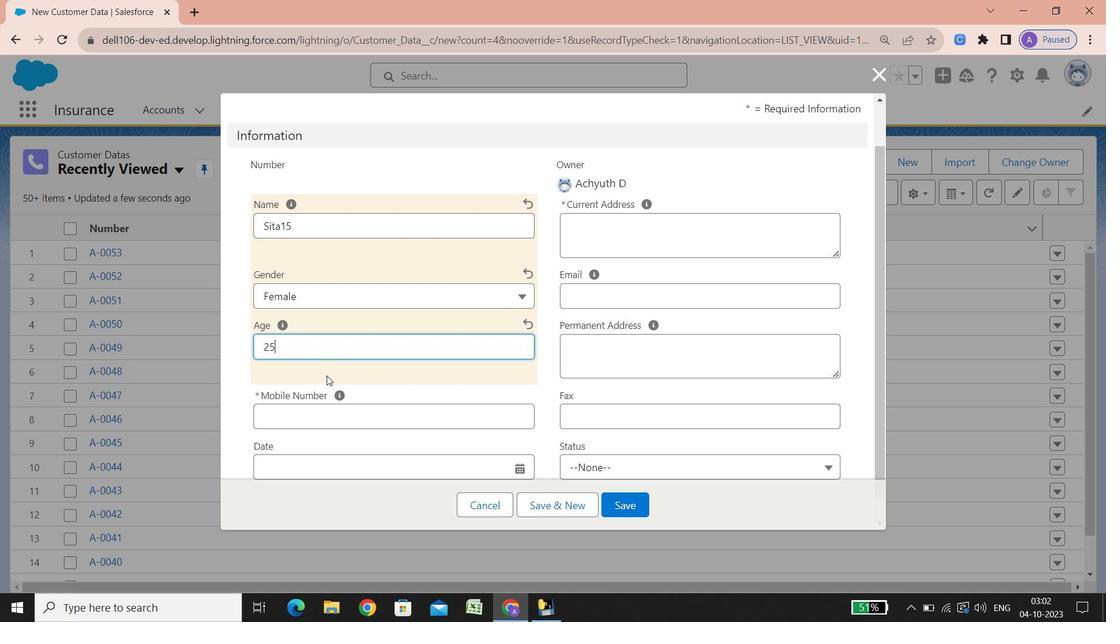 
Action: Mouse scrolled (327, 375) with delta (0, 0)
Screenshot: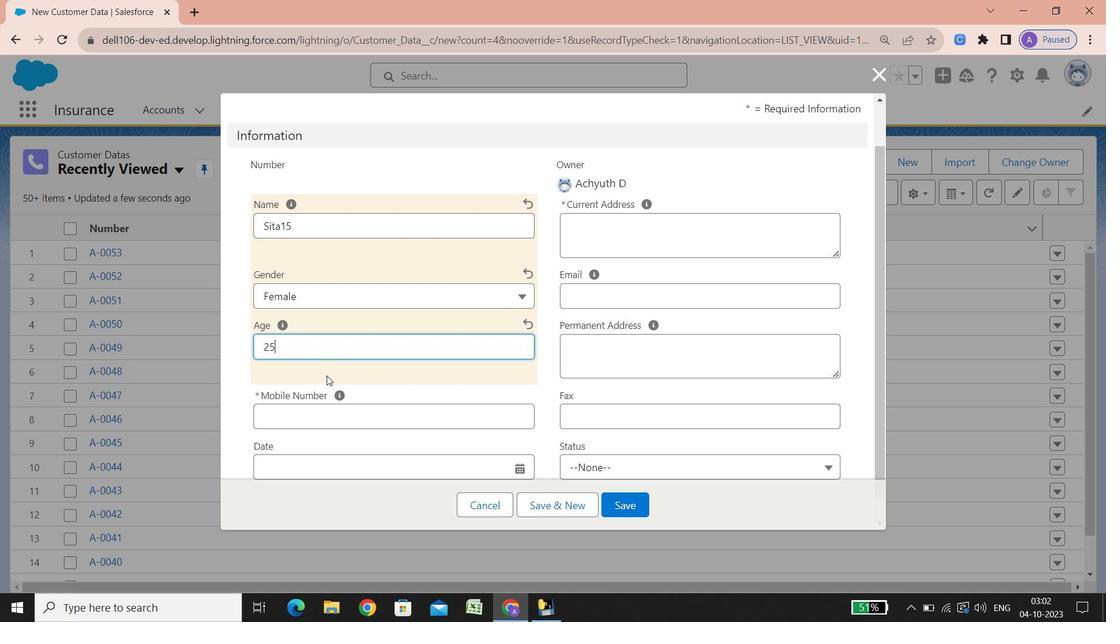 
Action: Mouse scrolled (327, 375) with delta (0, 0)
Screenshot: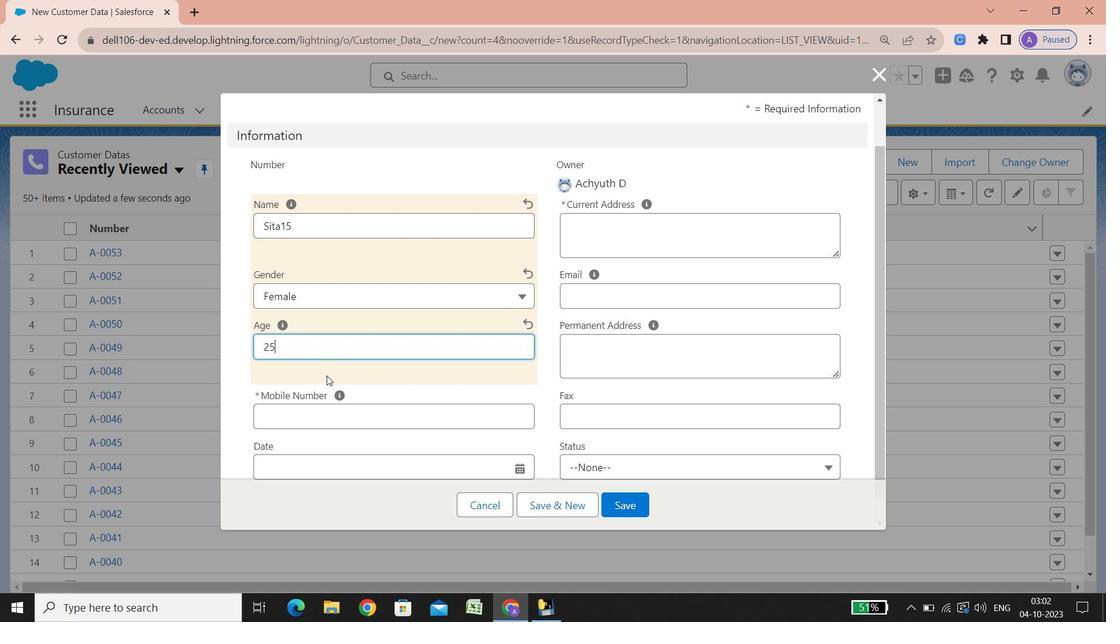 
Action: Mouse scrolled (327, 375) with delta (0, 0)
Screenshot: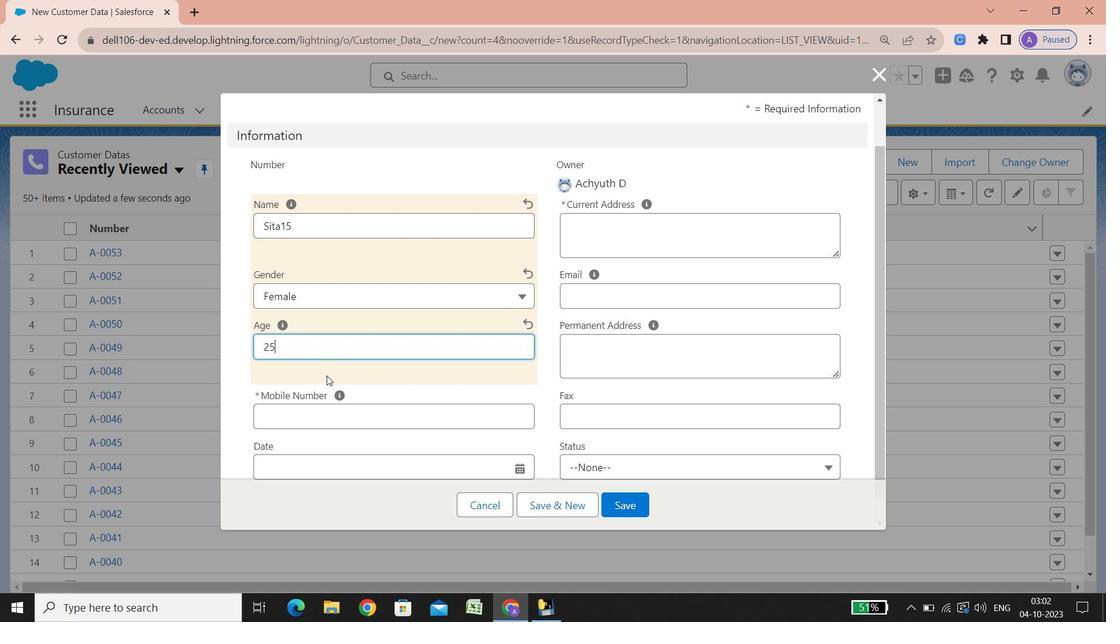
Action: Mouse scrolled (327, 375) with delta (0, 0)
Screenshot: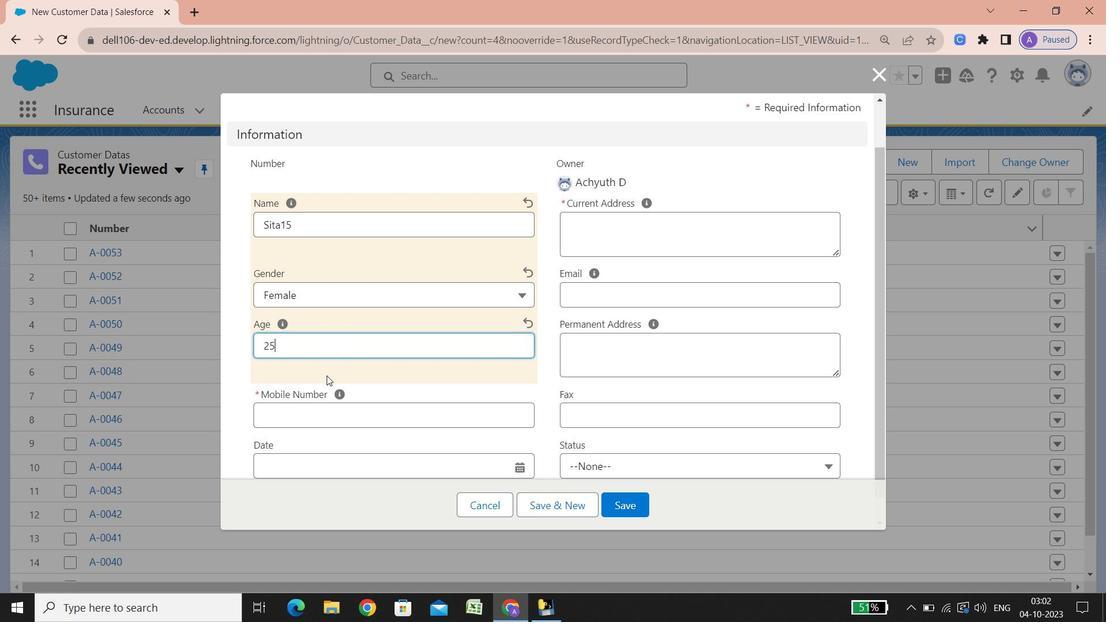 
Action: Mouse scrolled (327, 375) with delta (0, 0)
Screenshot: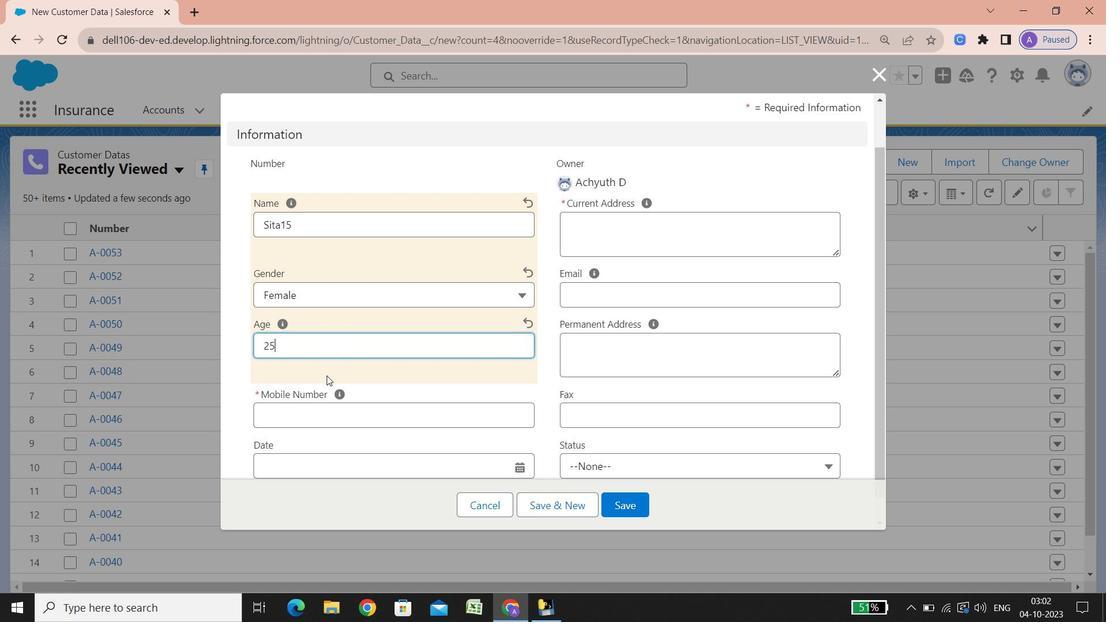
Action: Mouse scrolled (327, 375) with delta (0, 0)
Screenshot: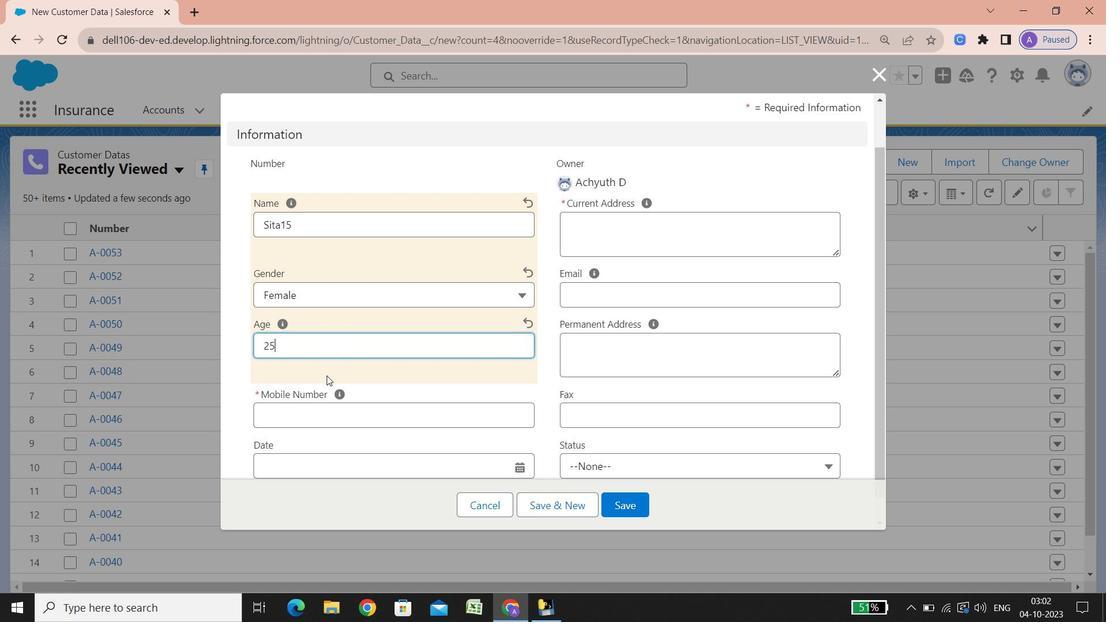 
Action: Mouse scrolled (327, 375) with delta (0, 0)
Screenshot: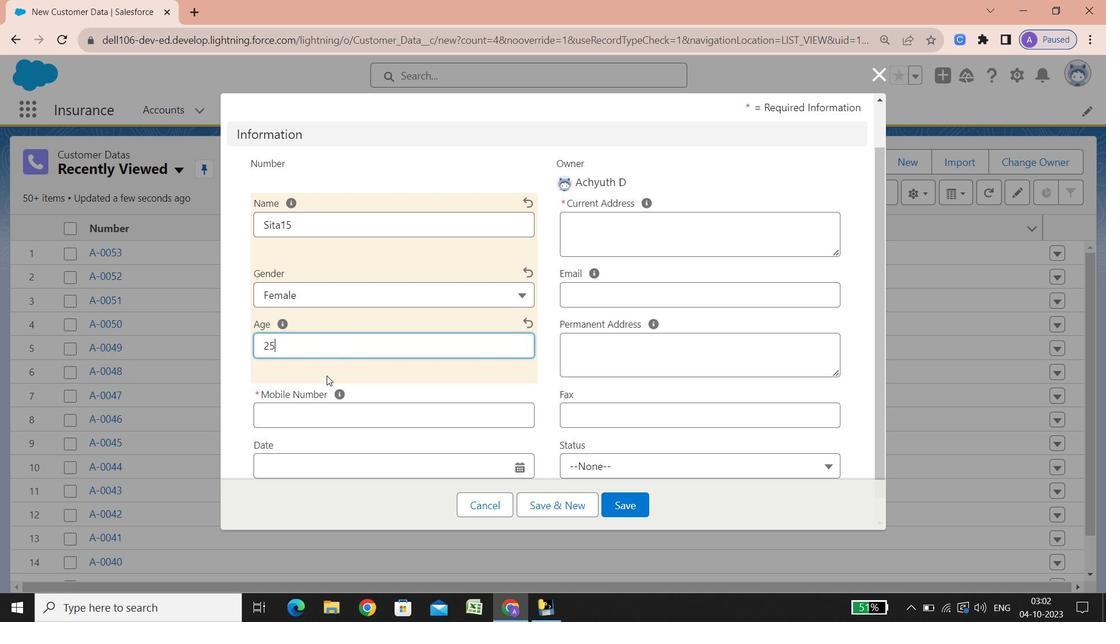 
Action: Mouse scrolled (327, 375) with delta (0, 0)
Screenshot: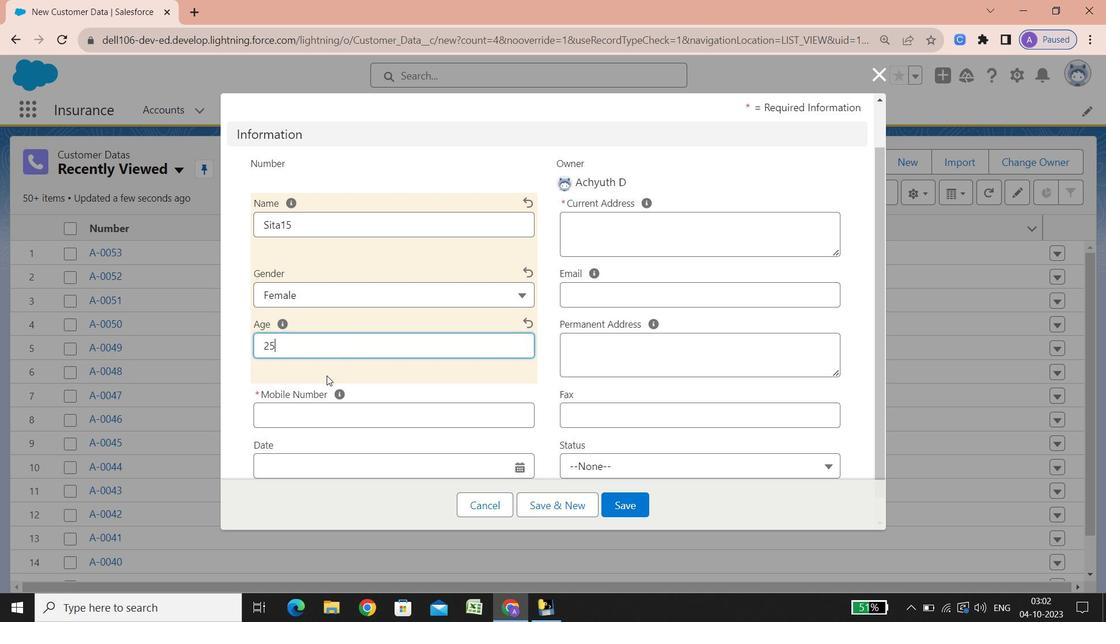 
Action: Mouse scrolled (327, 375) with delta (0, 0)
Screenshot: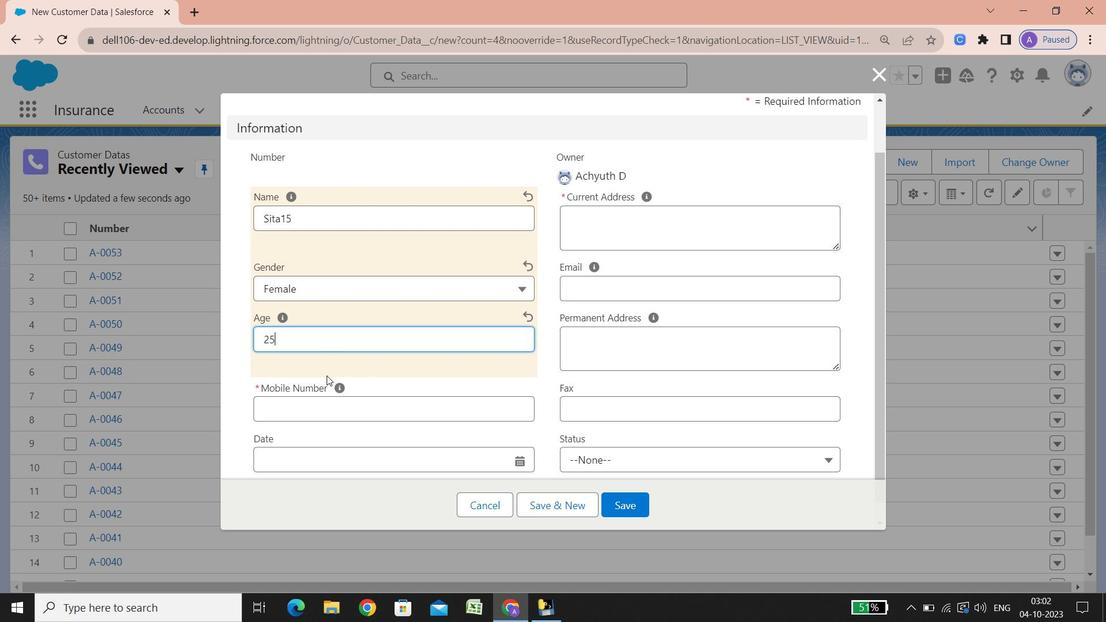 
Action: Mouse scrolled (327, 375) with delta (0, 0)
Screenshot: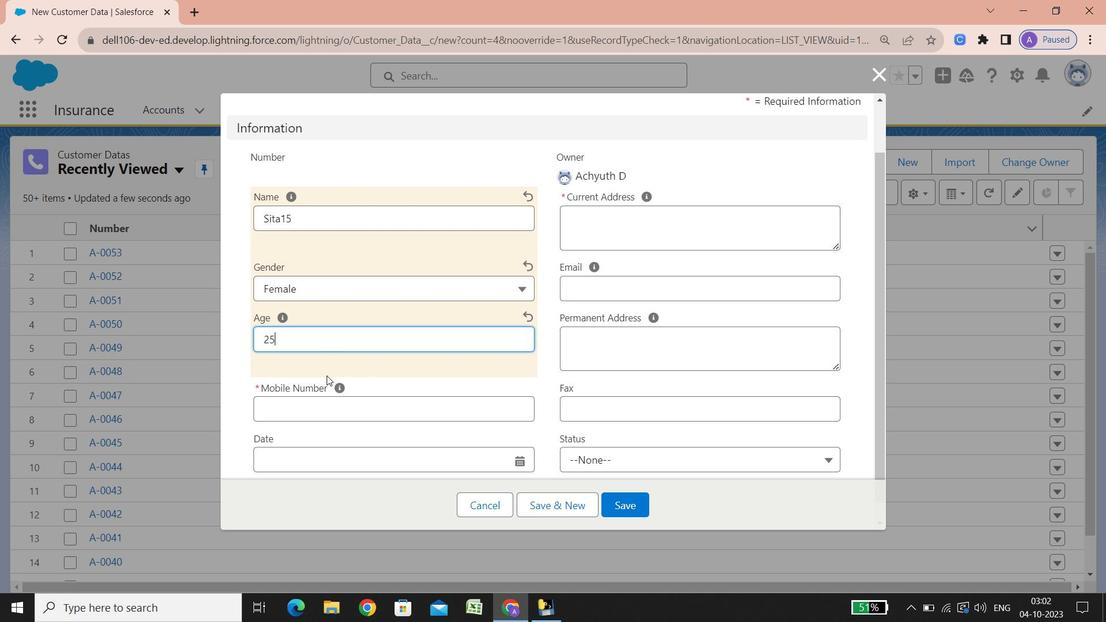 
Action: Mouse scrolled (327, 375) with delta (0, 0)
Screenshot: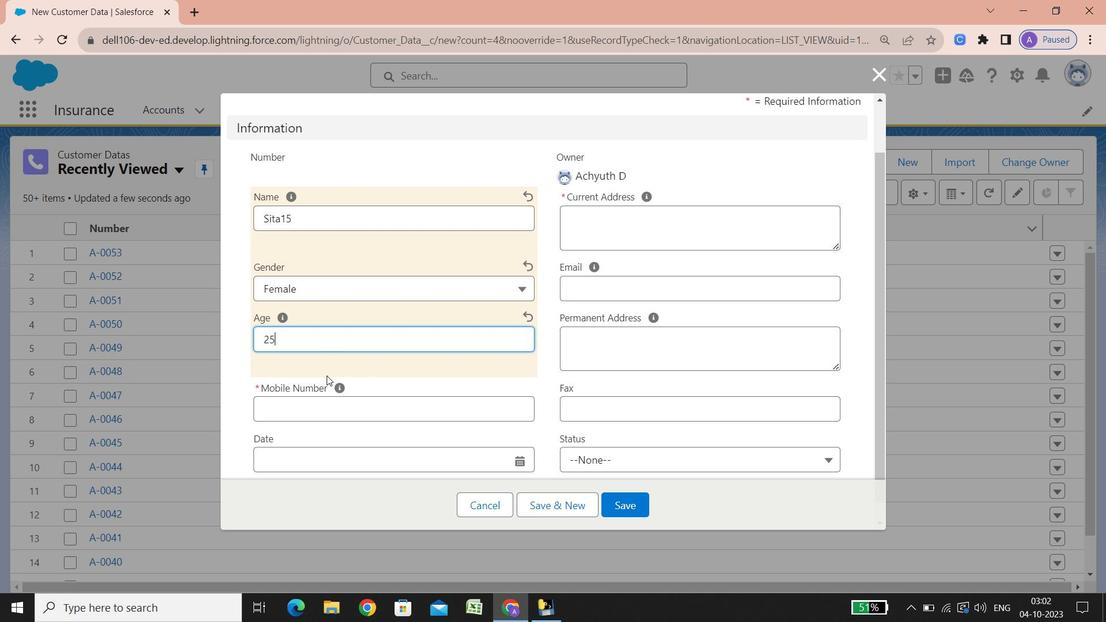 
Action: Mouse scrolled (327, 375) with delta (0, 0)
Screenshot: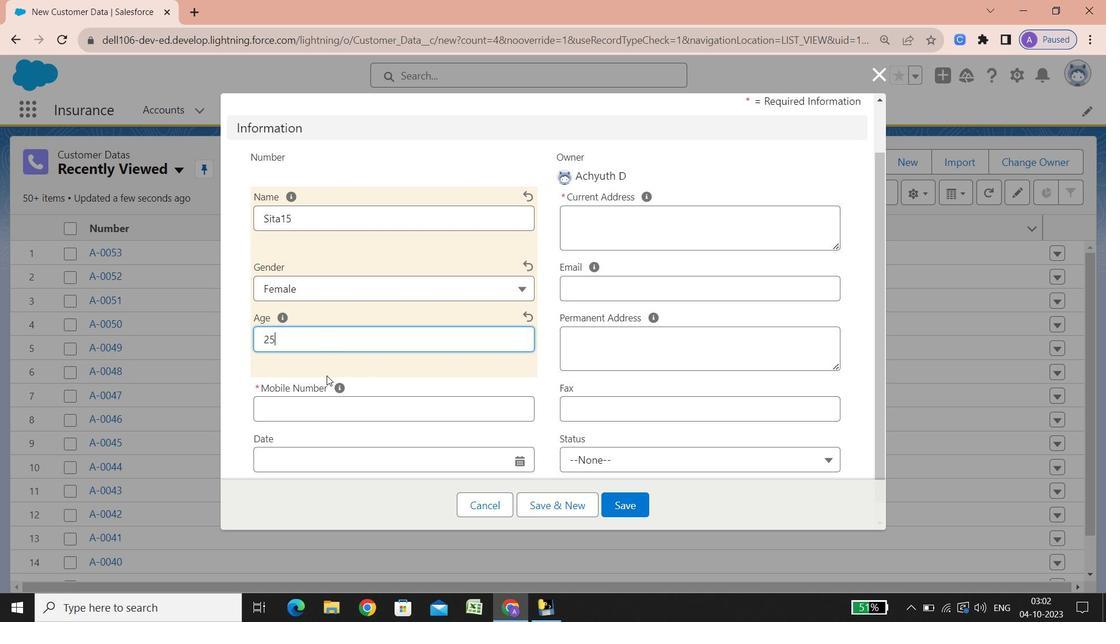 
Action: Mouse scrolled (327, 375) with delta (0, 0)
Screenshot: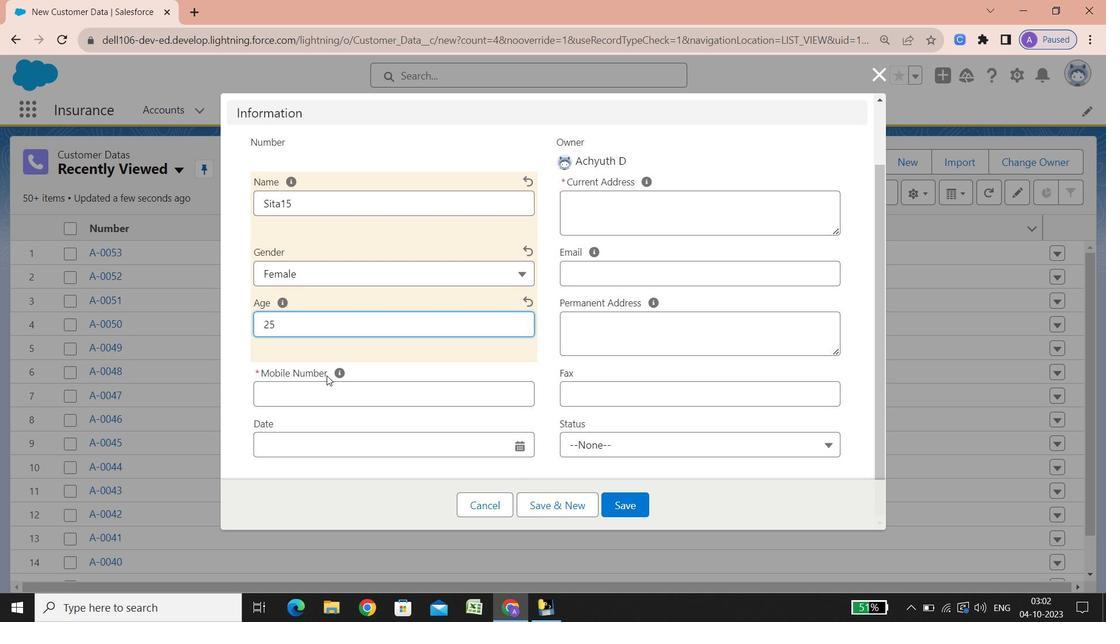 
Action: Mouse scrolled (327, 375) with delta (0, 0)
Screenshot: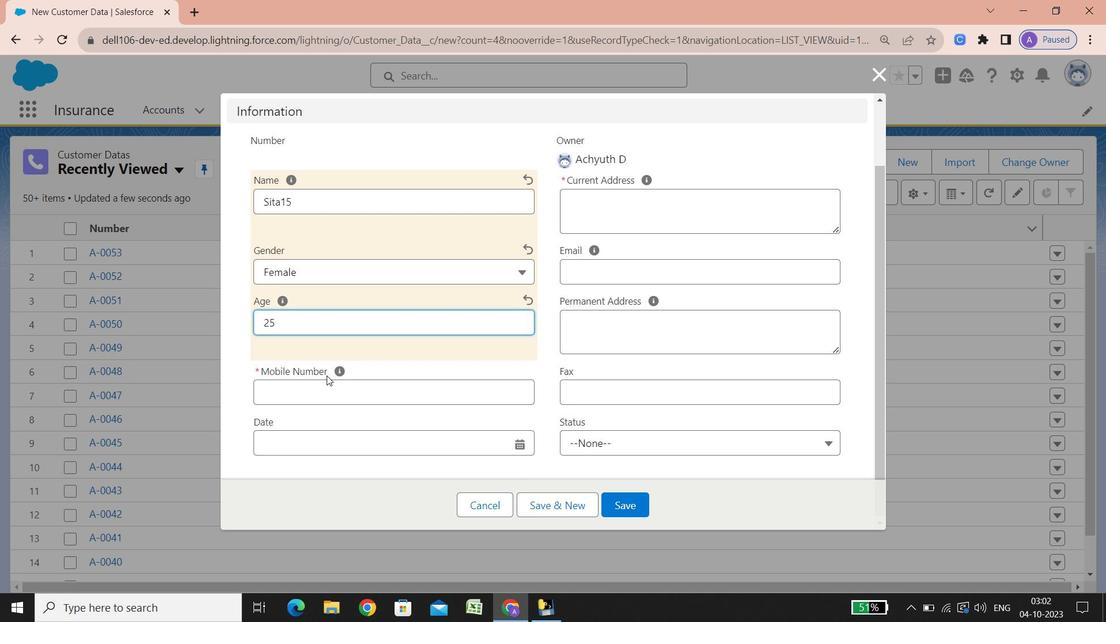 
Action: Mouse scrolled (327, 375) with delta (0, 0)
Screenshot: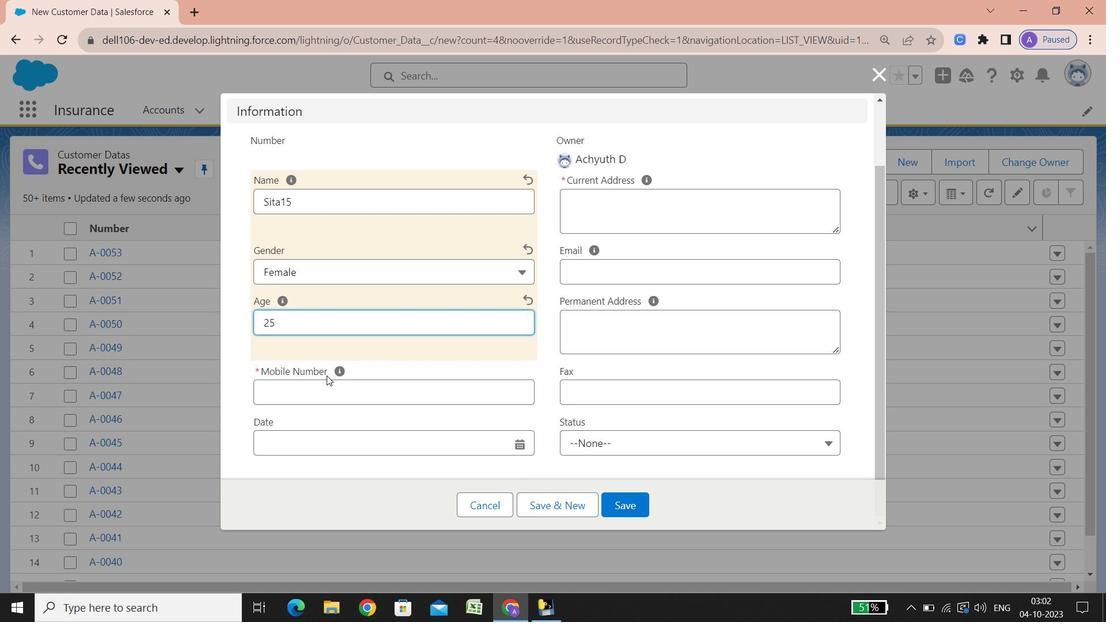 
Action: Mouse scrolled (327, 375) with delta (0, 0)
Screenshot: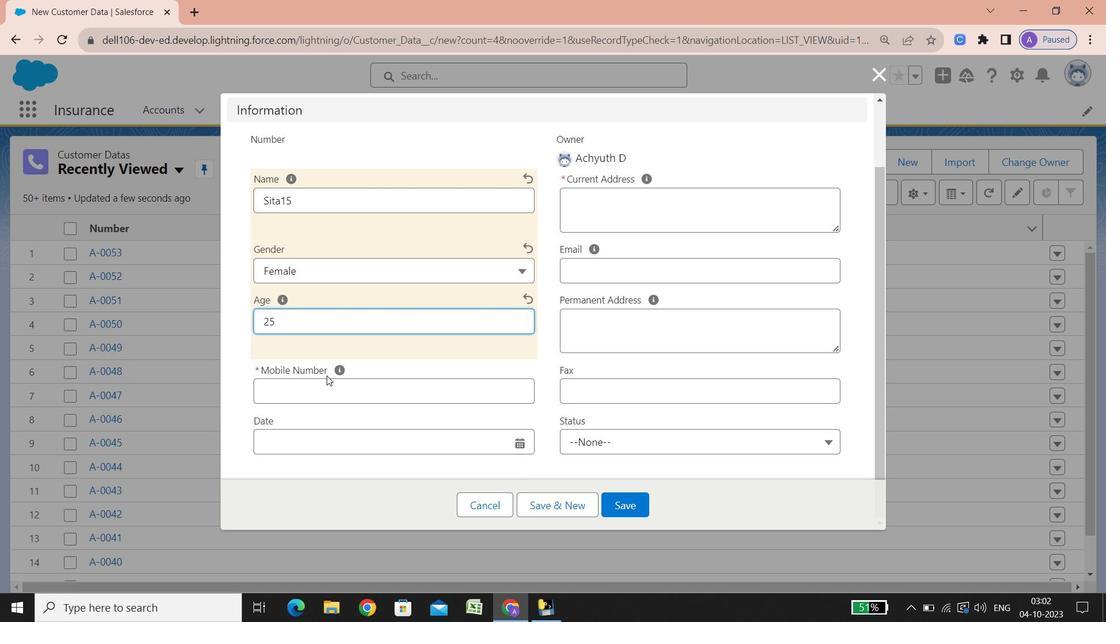 
Action: Mouse scrolled (327, 375) with delta (0, 0)
Screenshot: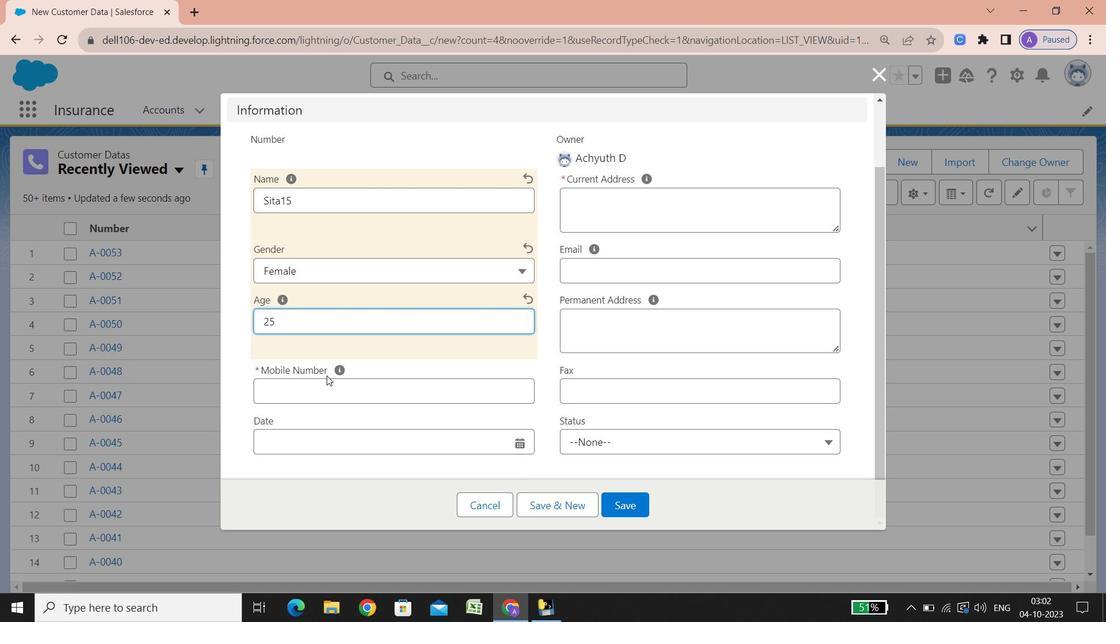 
Action: Mouse scrolled (327, 375) with delta (0, 0)
Screenshot: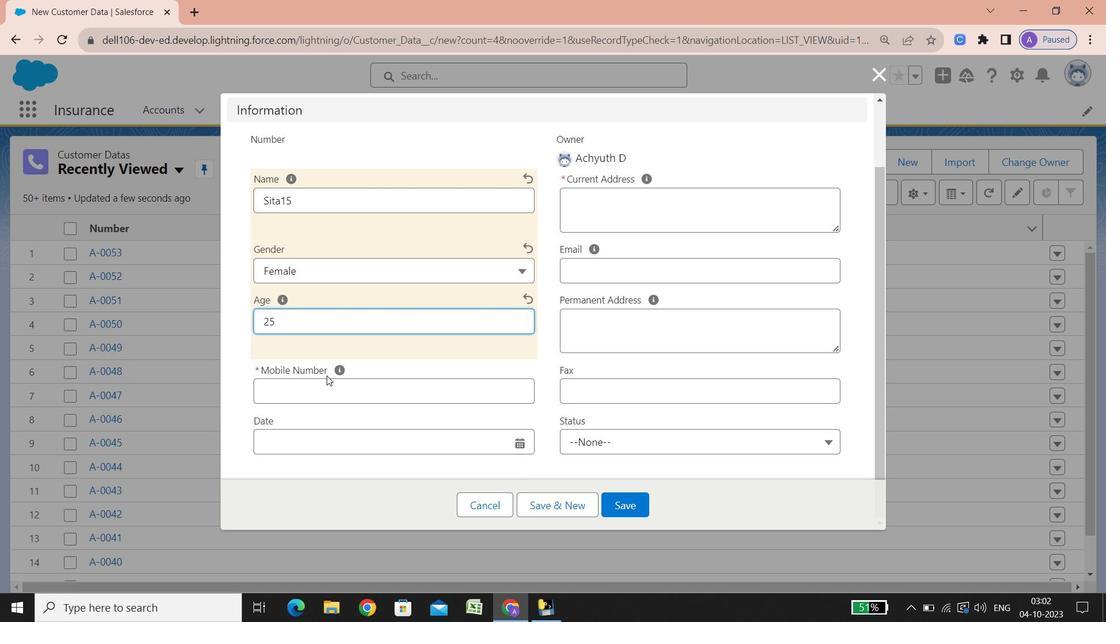 
Action: Mouse scrolled (327, 375) with delta (0, 0)
Screenshot: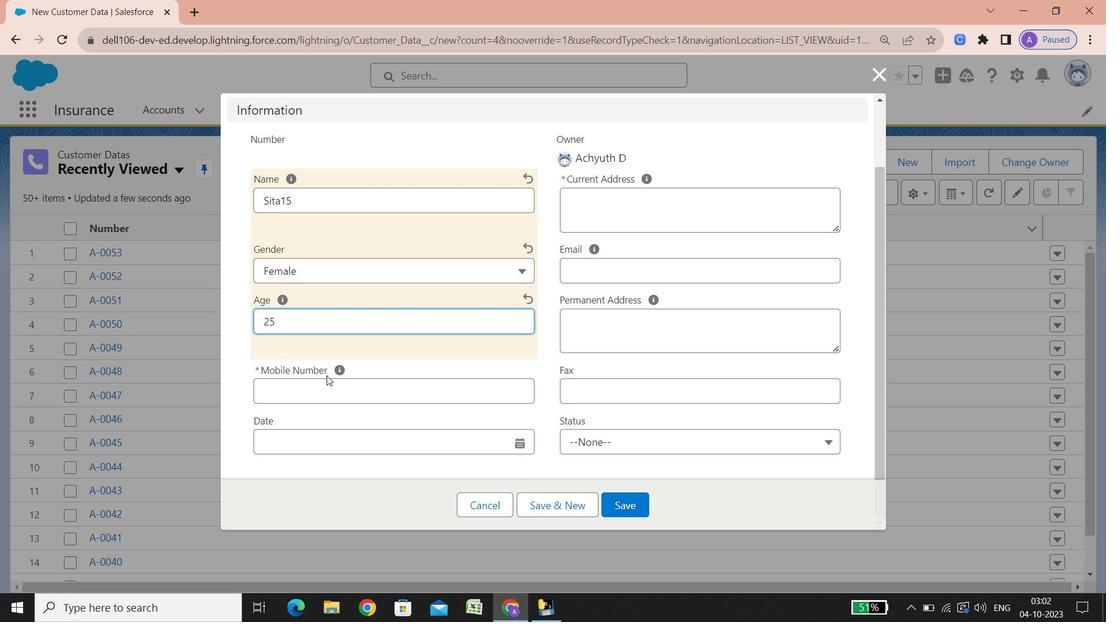 
Action: Mouse scrolled (327, 375) with delta (0, 0)
Screenshot: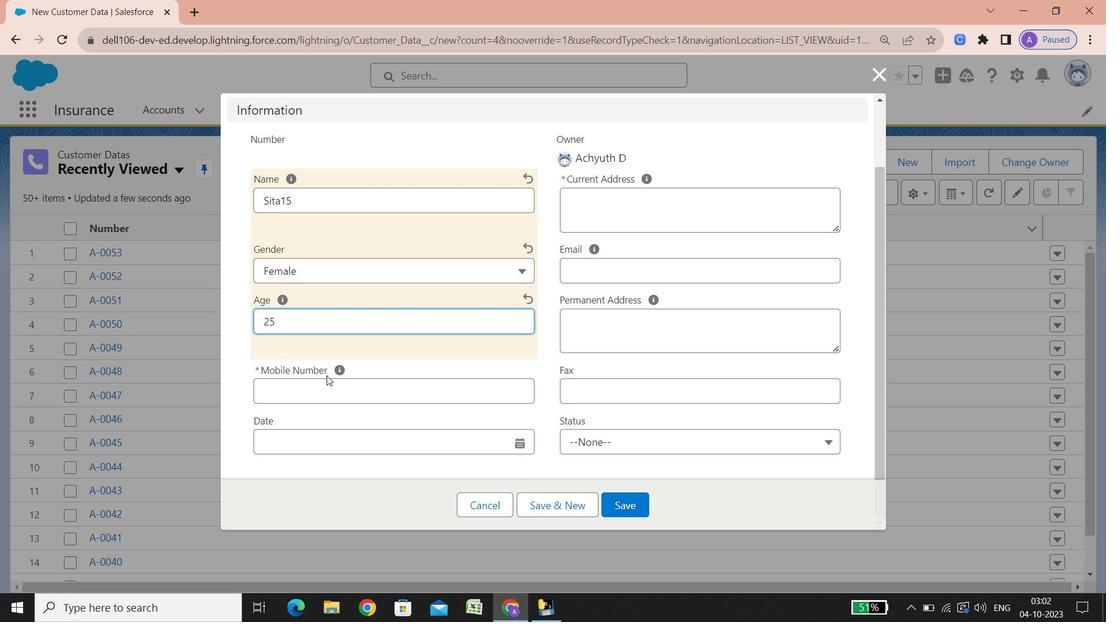 
Action: Mouse scrolled (327, 375) with delta (0, 0)
Screenshot: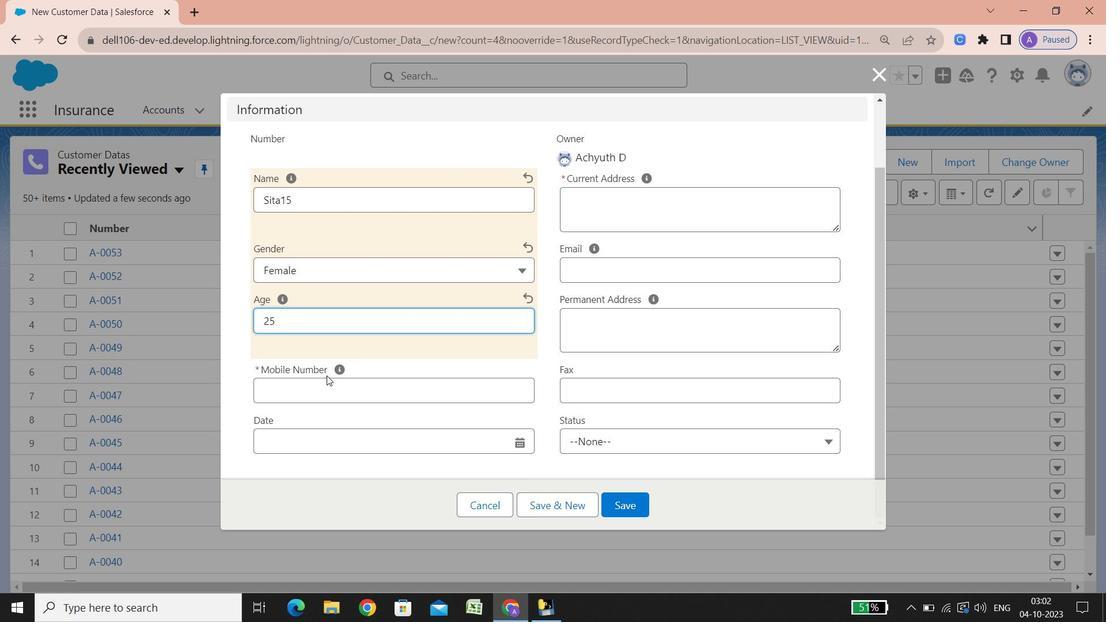 
Action: Mouse scrolled (327, 375) with delta (0, 0)
Screenshot: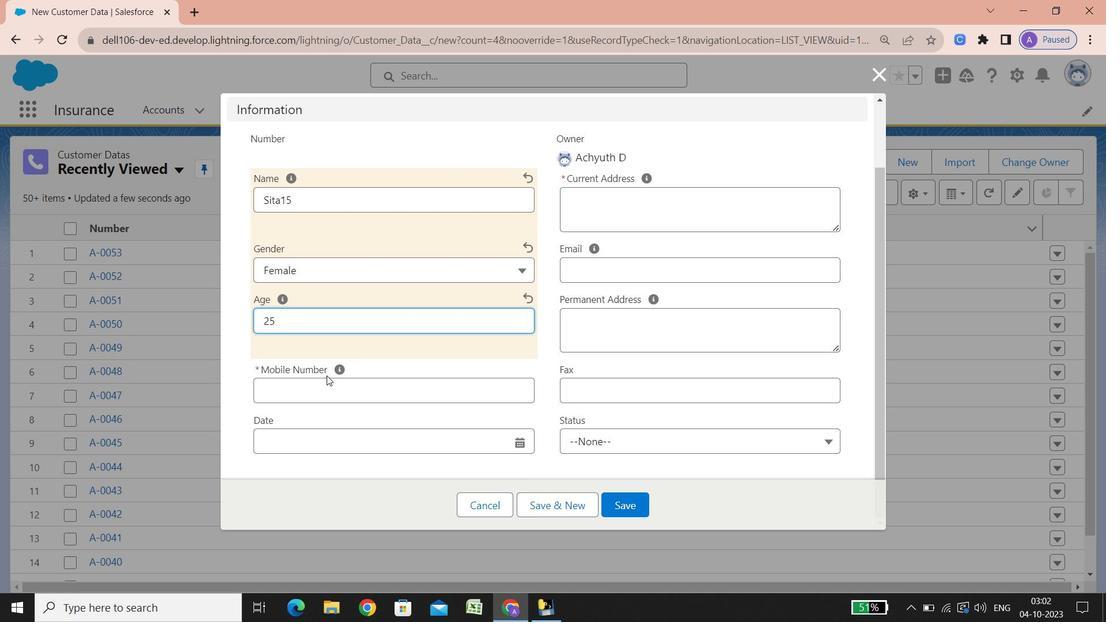 
Action: Mouse scrolled (327, 375) with delta (0, 0)
Screenshot: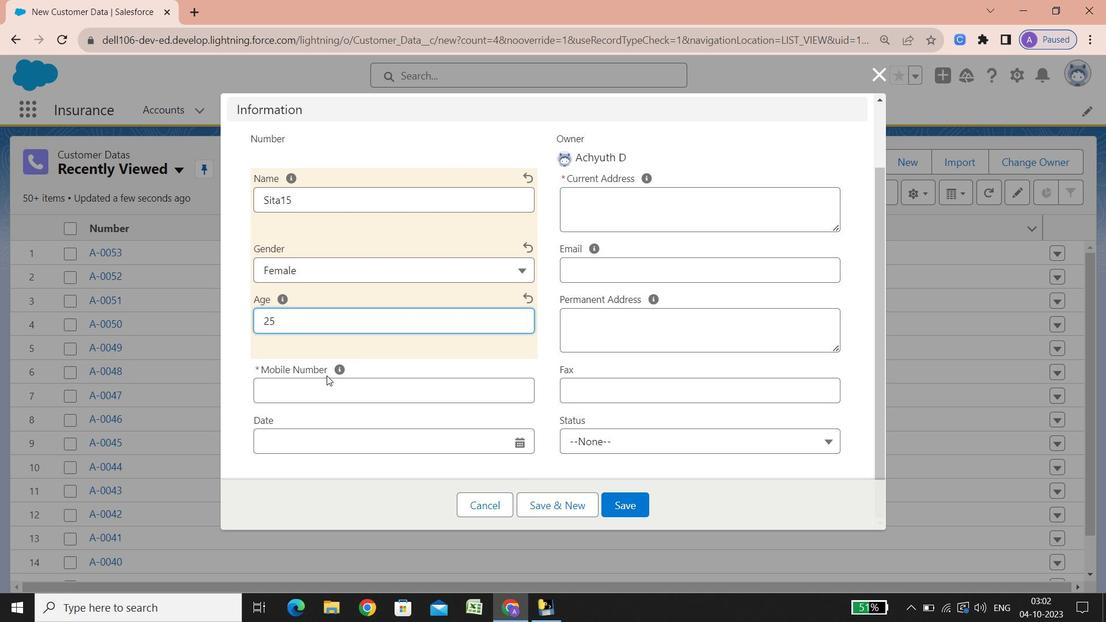 
Action: Mouse scrolled (327, 375) with delta (0, 0)
Screenshot: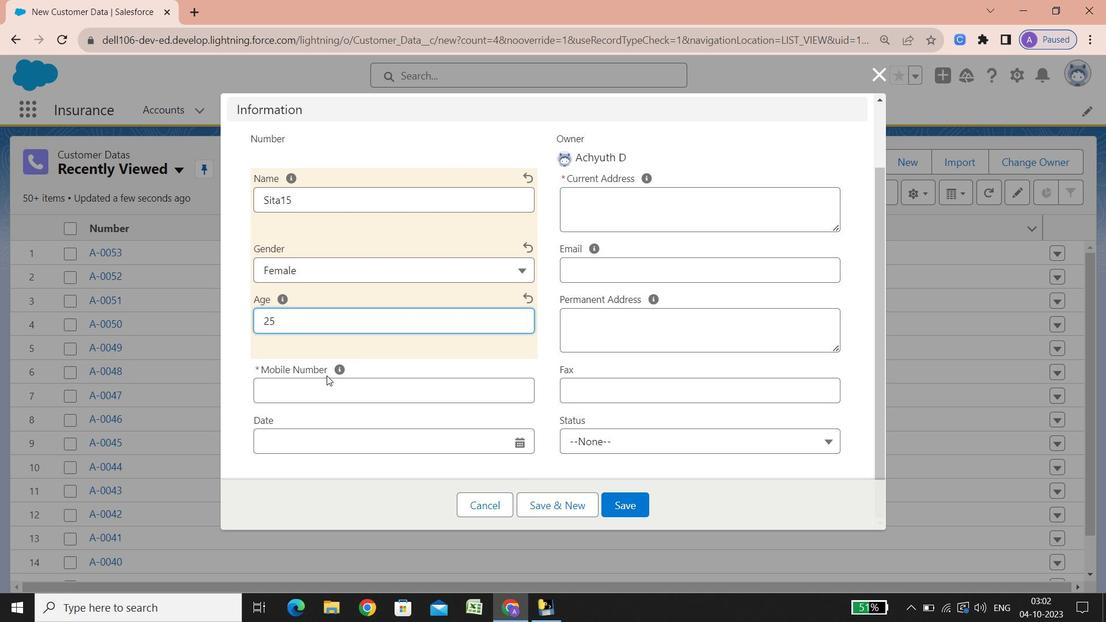 
Action: Mouse scrolled (327, 375) with delta (0, 0)
Screenshot: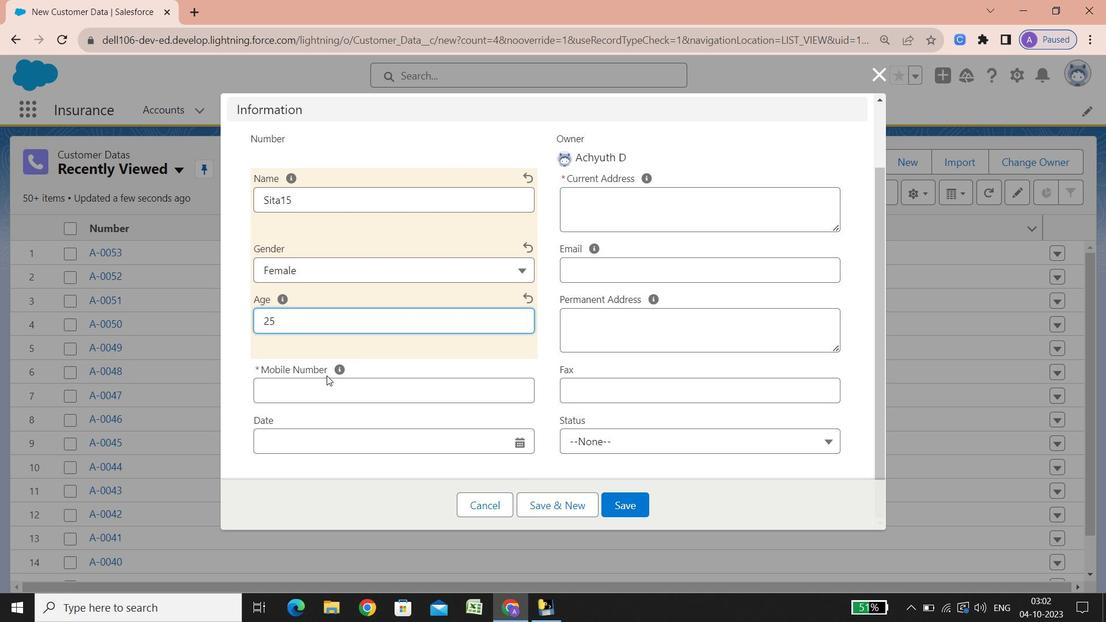 
Action: Mouse scrolled (327, 375) with delta (0, 0)
Screenshot: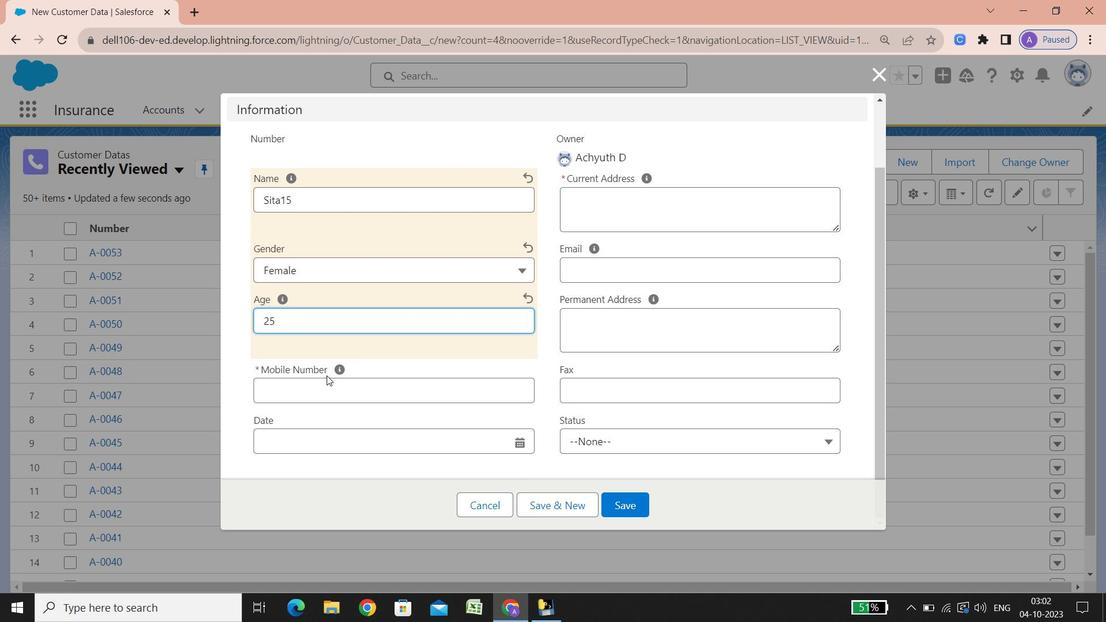 
Action: Mouse scrolled (327, 375) with delta (0, 0)
Screenshot: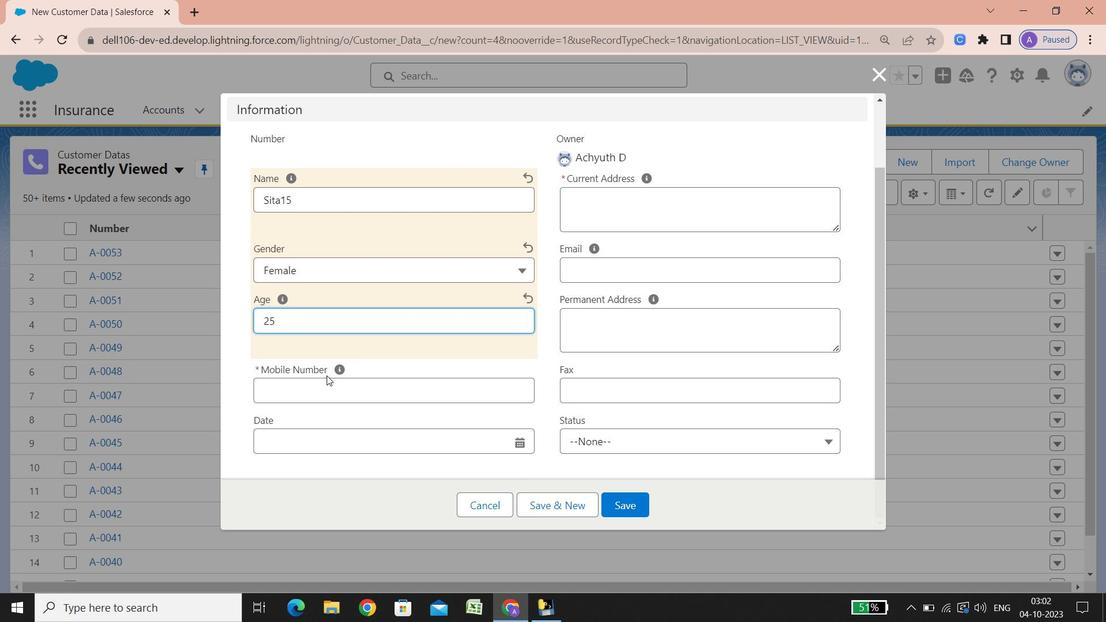 
Action: Mouse scrolled (327, 375) with delta (0, 0)
Screenshot: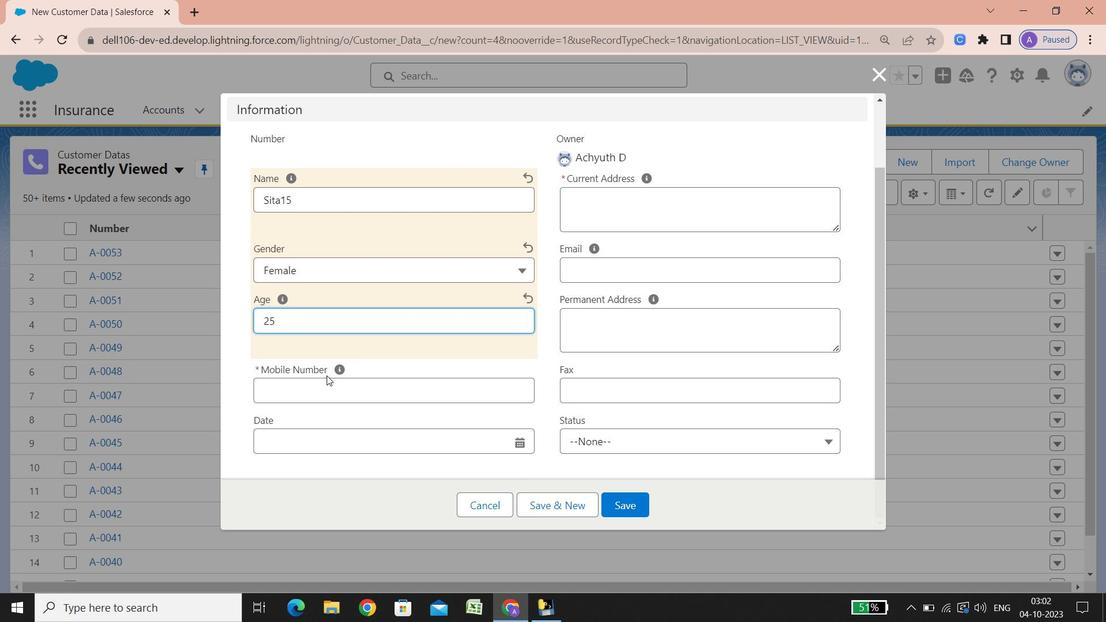 
Action: Mouse scrolled (327, 375) with delta (0, 0)
Screenshot: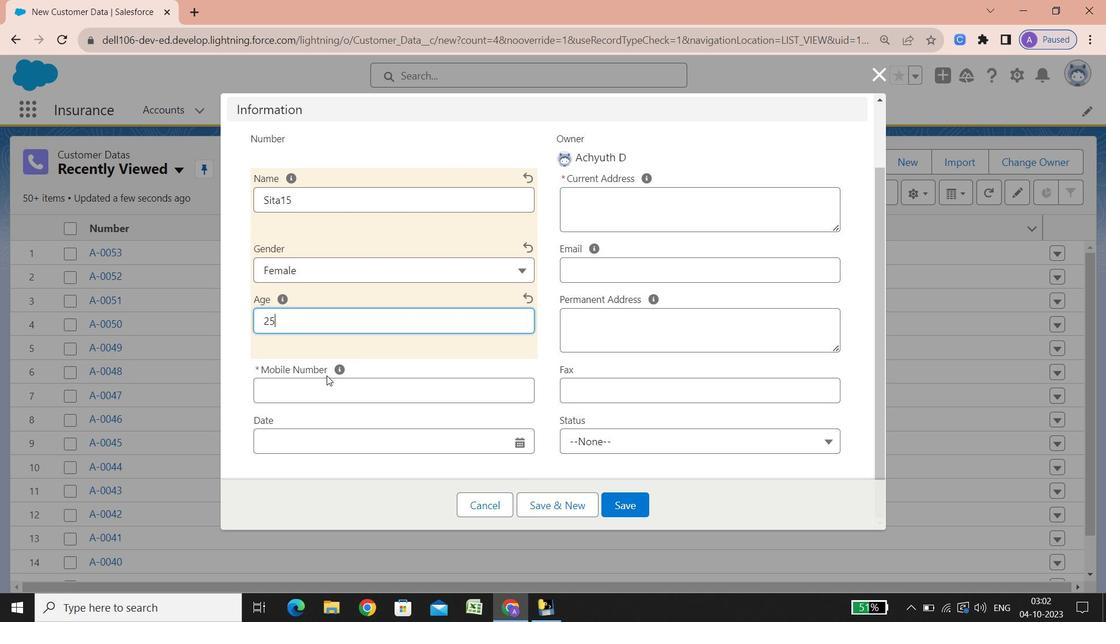 
Action: Mouse scrolled (327, 375) with delta (0, 0)
Screenshot: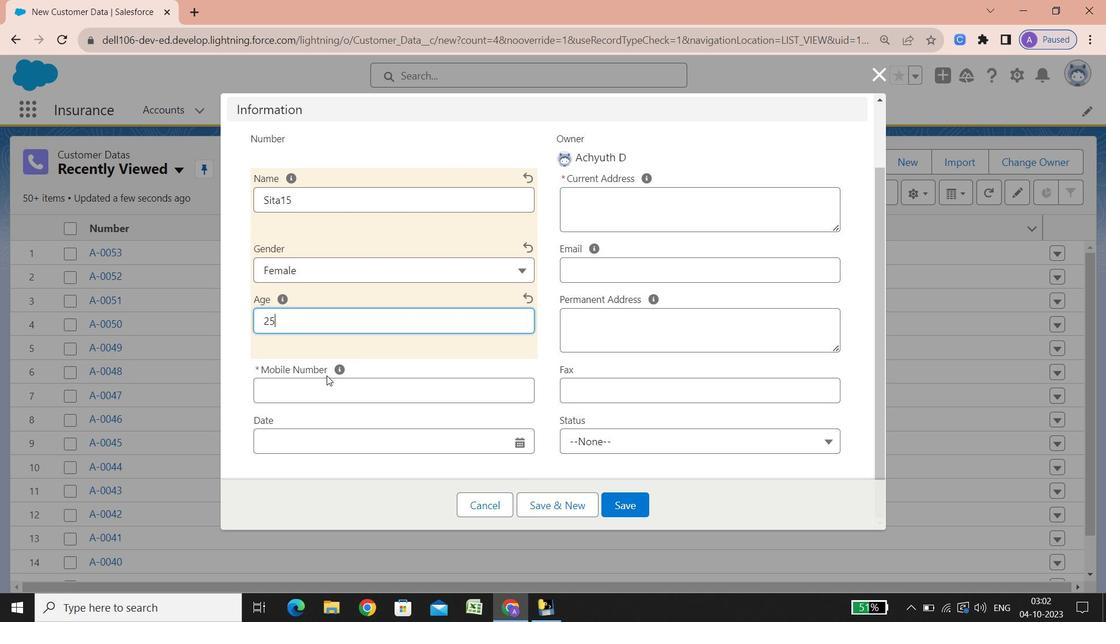 
Action: Mouse scrolled (327, 375) with delta (0, 0)
Screenshot: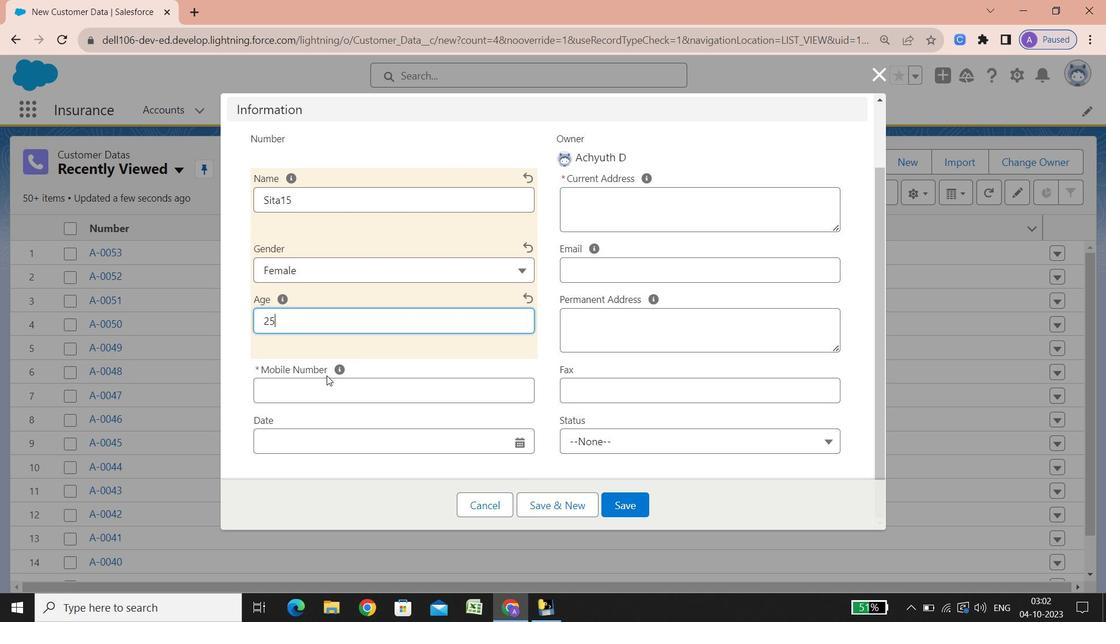 
Action: Mouse scrolled (327, 375) with delta (0, 0)
Screenshot: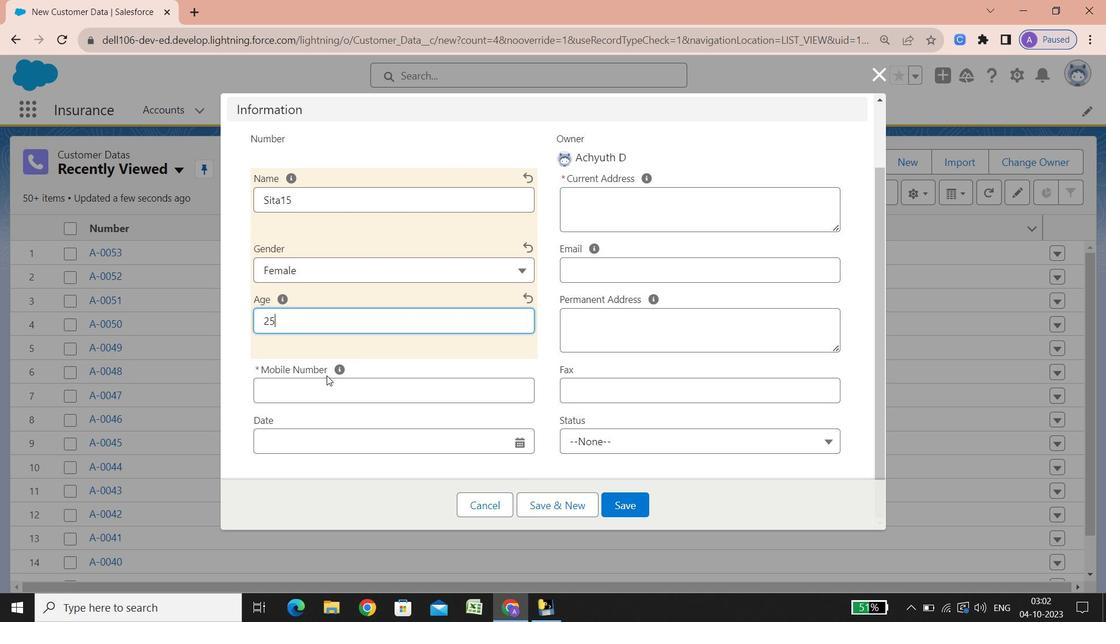 
Action: Mouse scrolled (327, 375) with delta (0, 0)
Screenshot: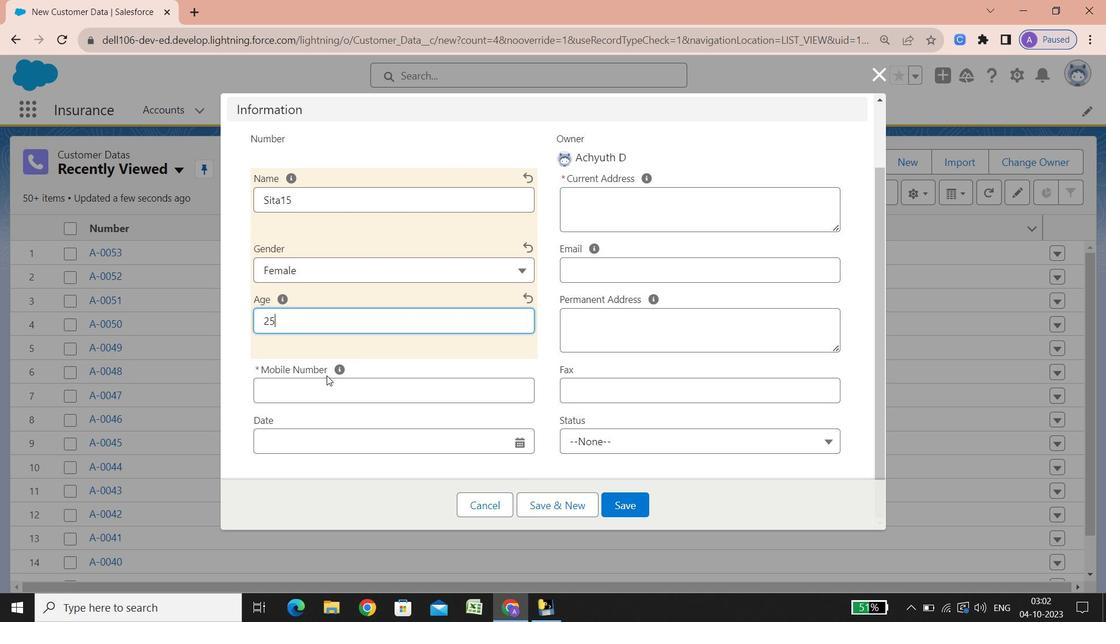 
Action: Mouse scrolled (327, 375) with delta (0, 0)
Screenshot: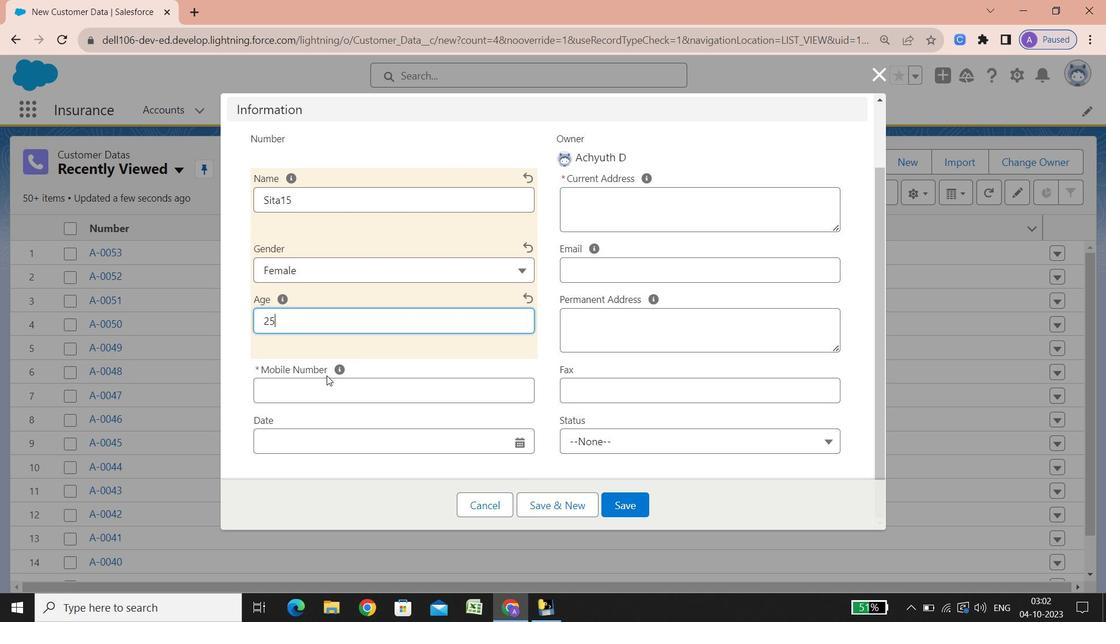 
Action: Mouse scrolled (327, 375) with delta (0, 0)
Screenshot: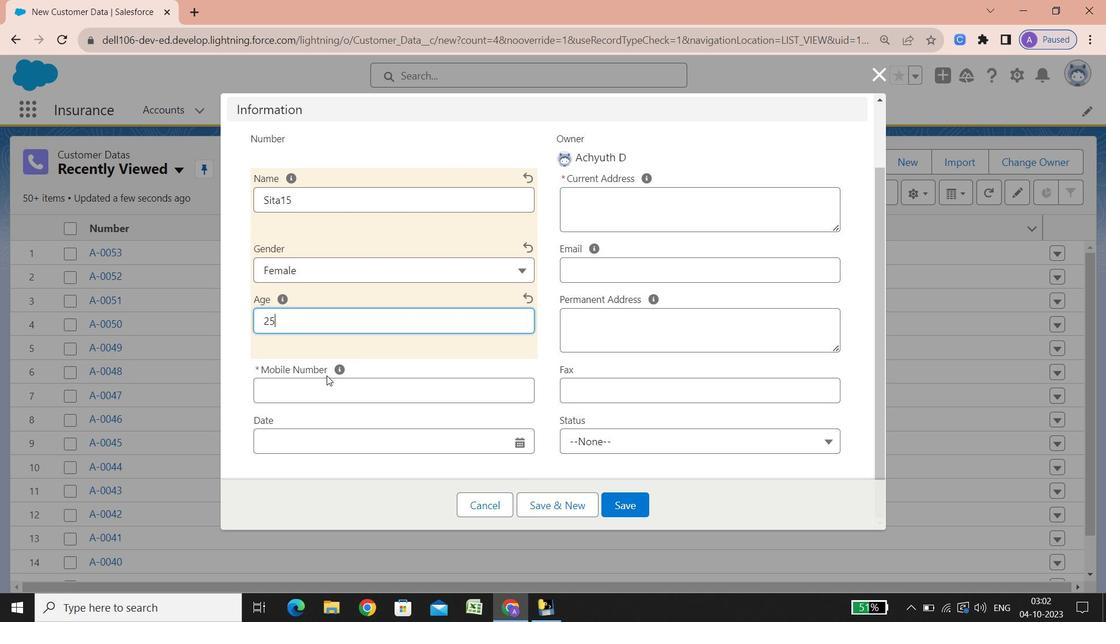 
Action: Mouse scrolled (327, 375) with delta (0, 0)
Screenshot: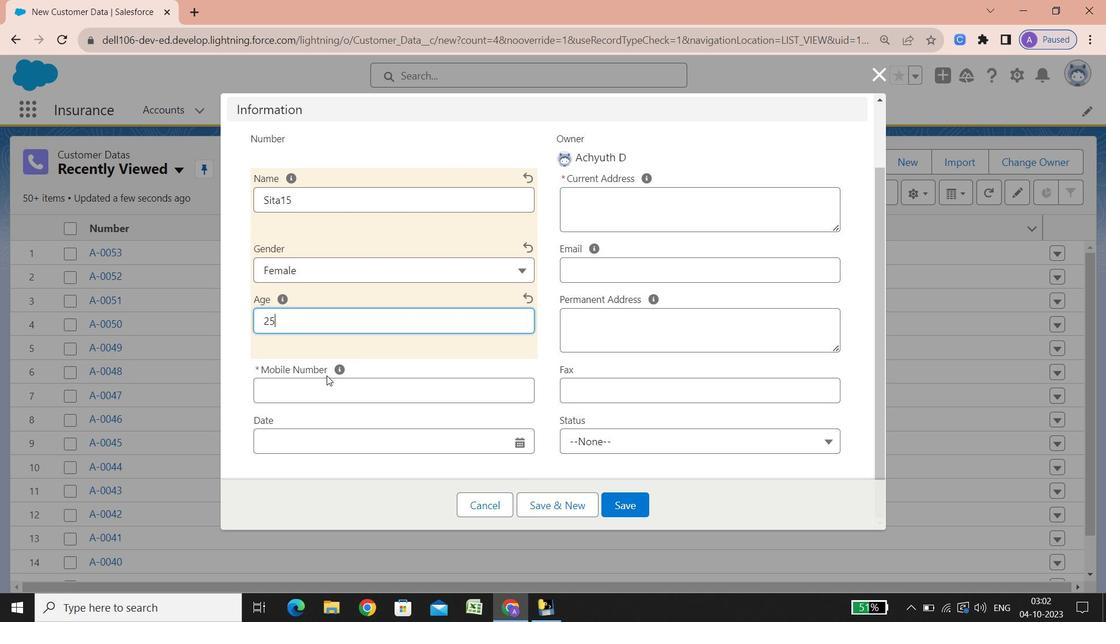 
Action: Mouse scrolled (327, 375) with delta (0, 0)
Screenshot: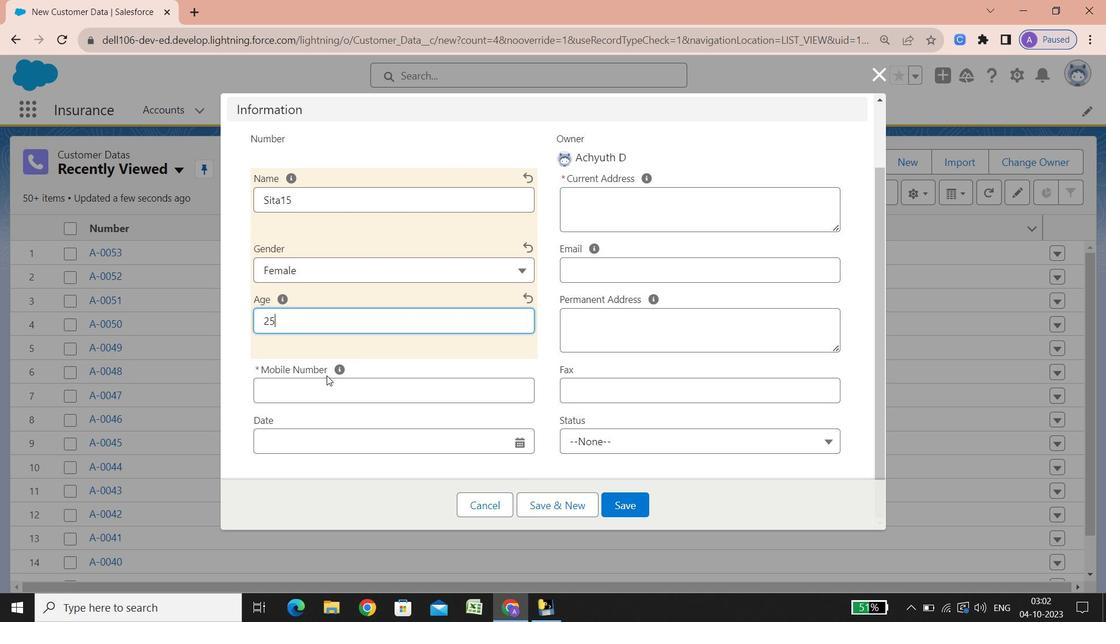 
Action: Mouse scrolled (327, 375) with delta (0, 0)
Screenshot: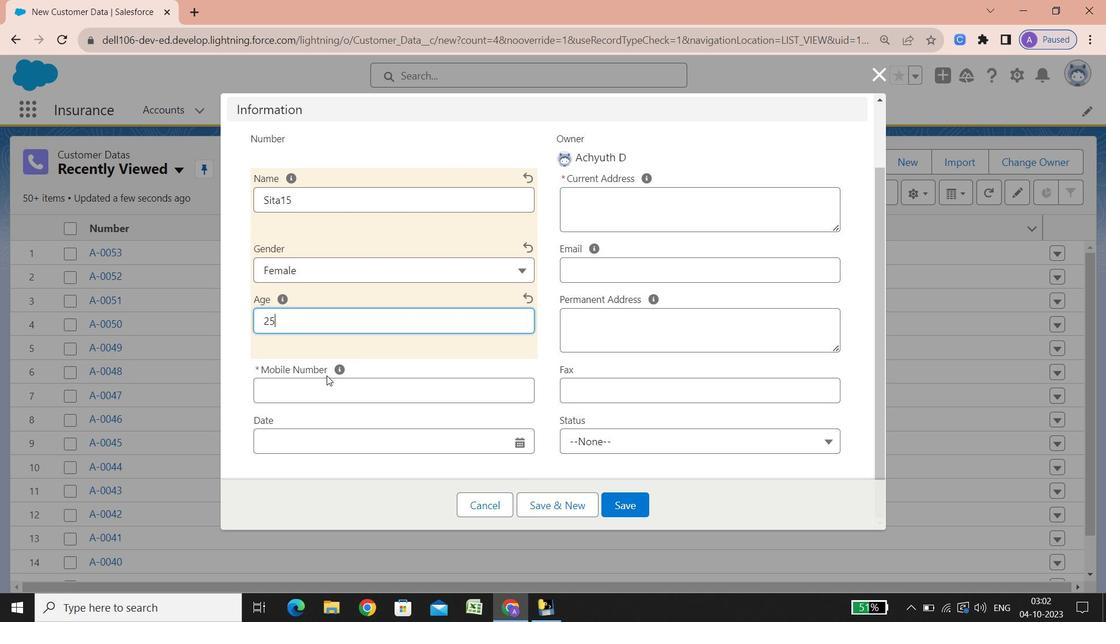 
Action: Mouse scrolled (327, 375) with delta (0, 0)
Screenshot: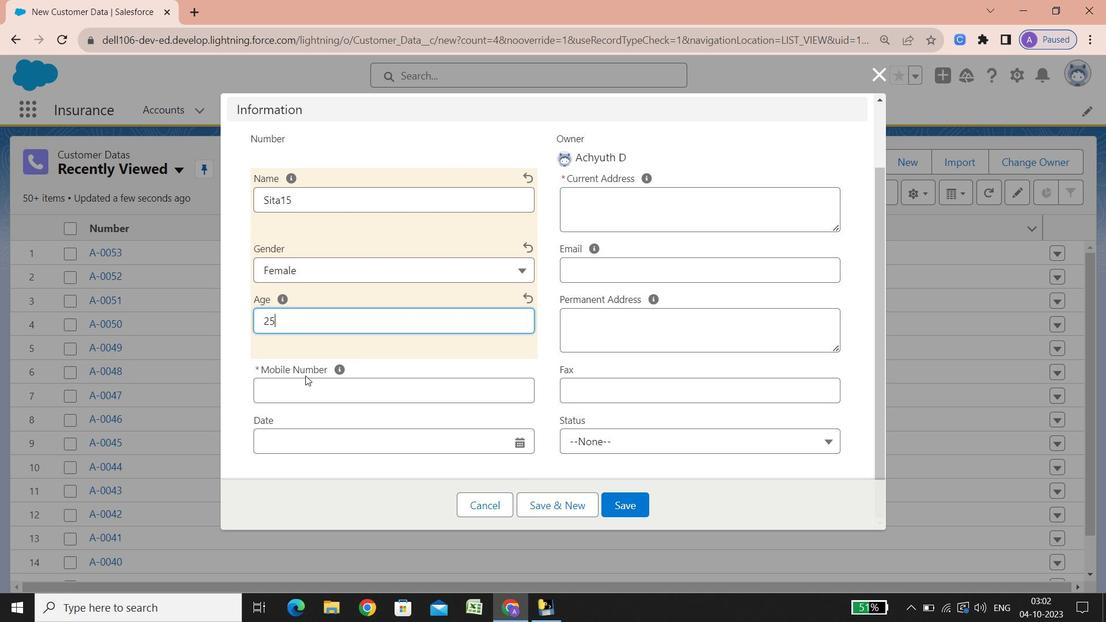 
Action: Mouse moved to (312, 389)
Screenshot: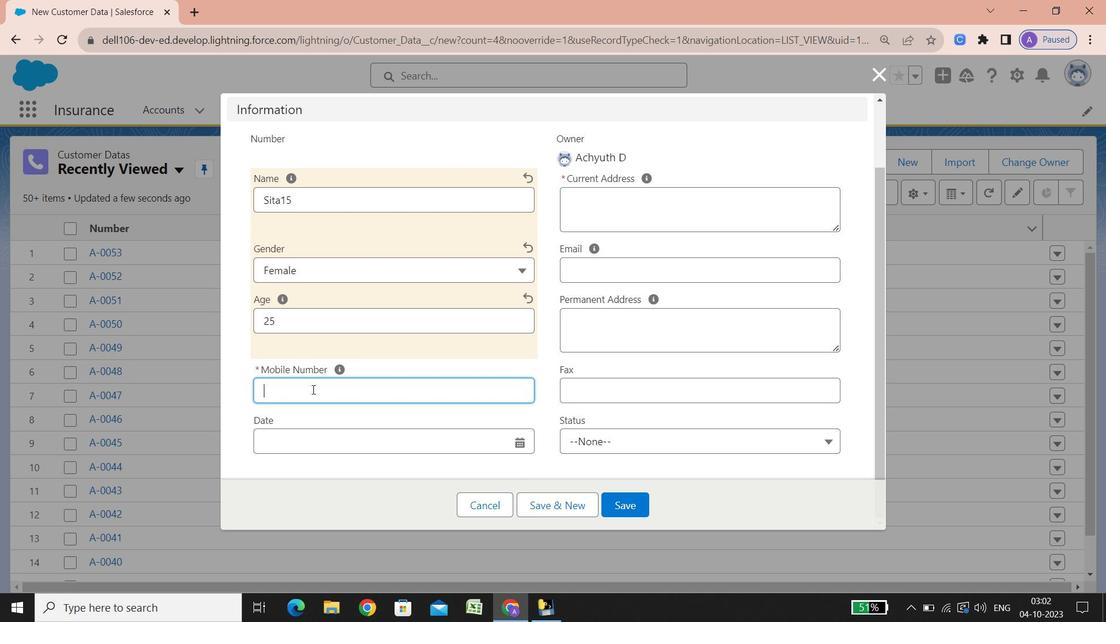 
Action: Mouse pressed left at (312, 389)
Screenshot: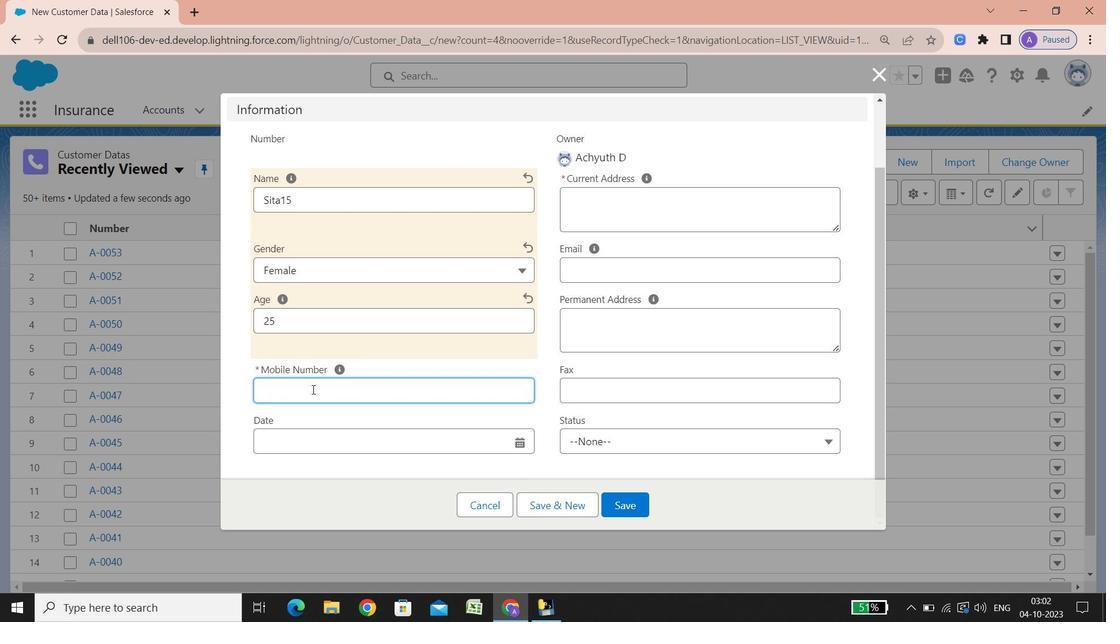 
Action: Key pressed 986487932
Screenshot: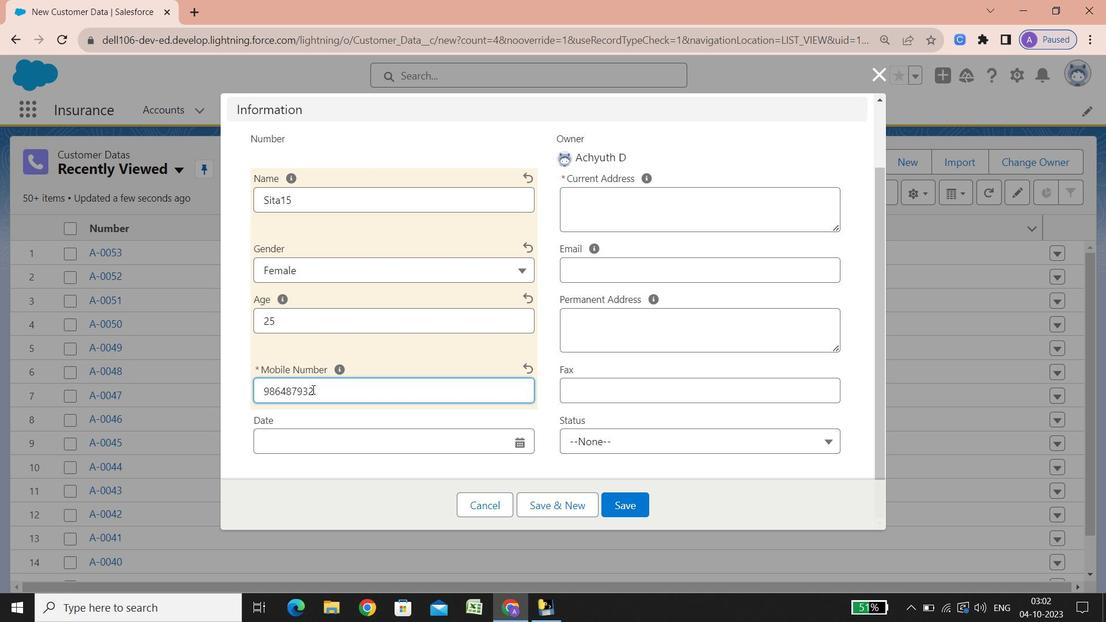 
Action: Mouse moved to (512, 441)
Screenshot: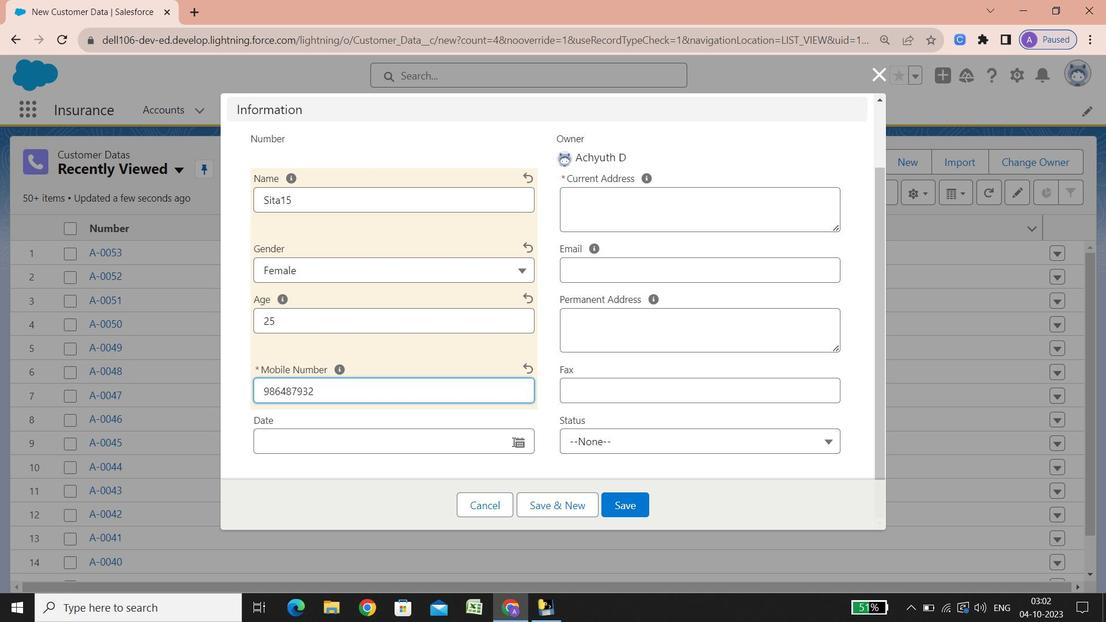 
Action: Mouse pressed left at (512, 441)
Screenshot: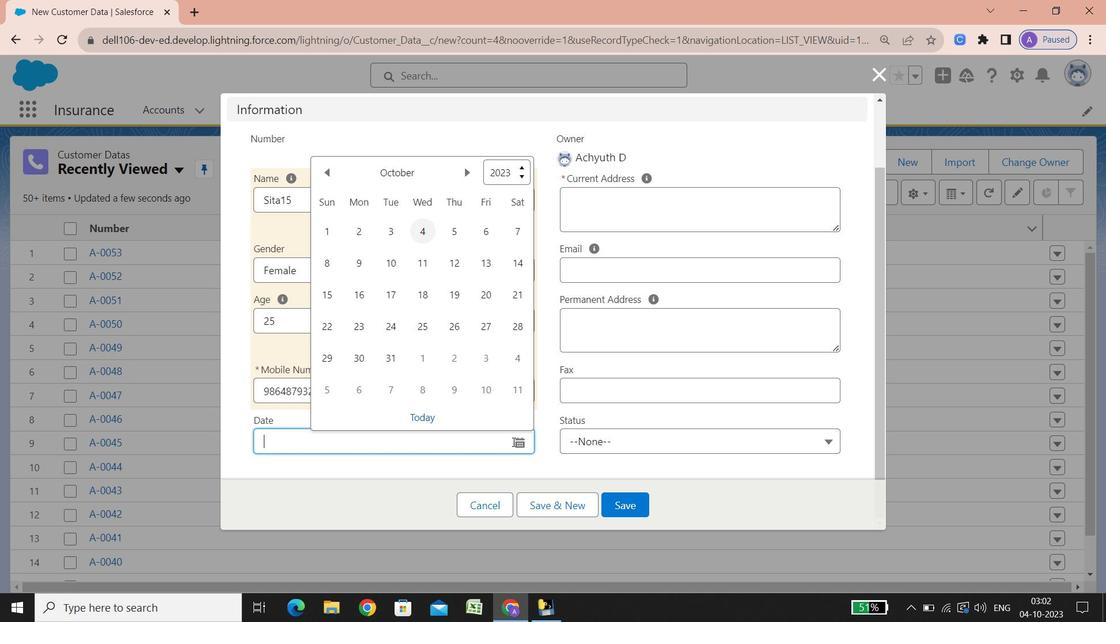 
Action: Mouse moved to (424, 416)
Screenshot: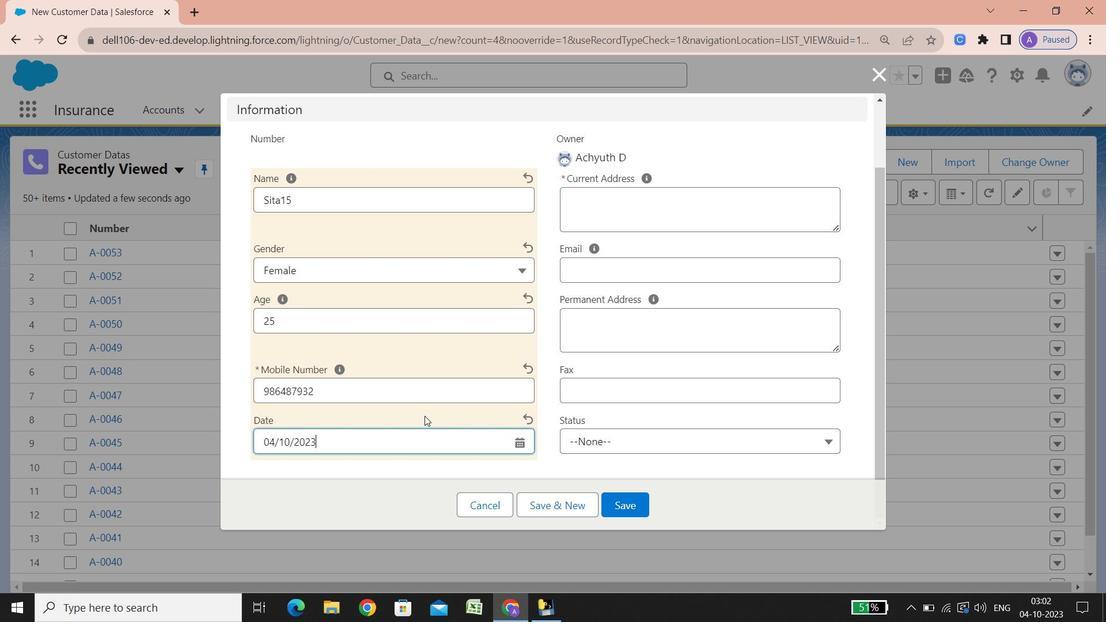 
Action: Mouse pressed left at (424, 416)
Screenshot: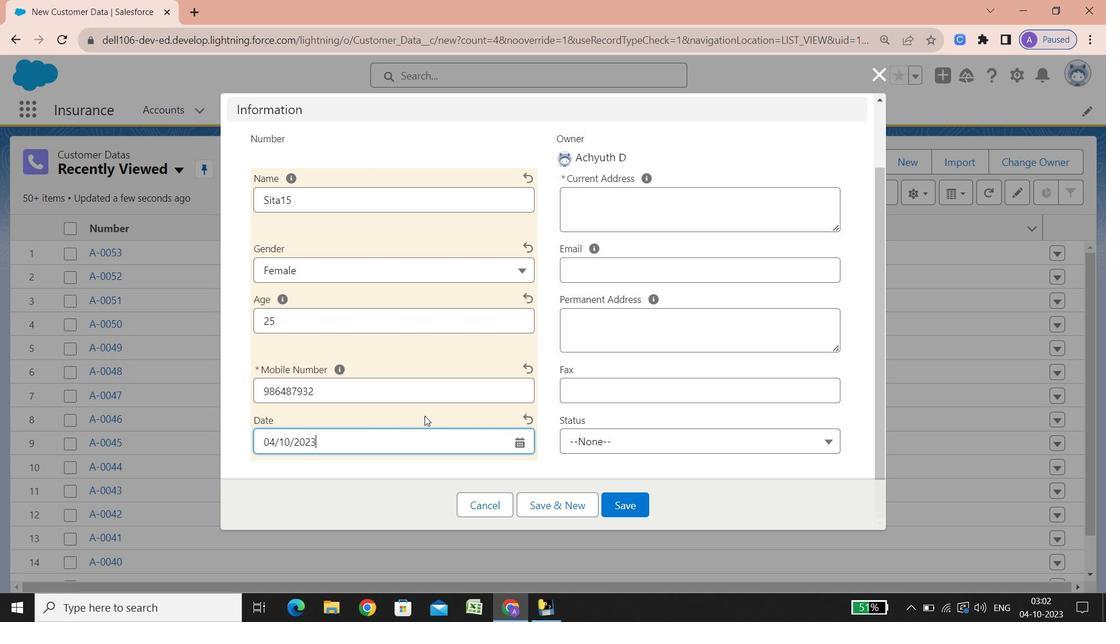 
Action: Mouse moved to (601, 205)
Screenshot: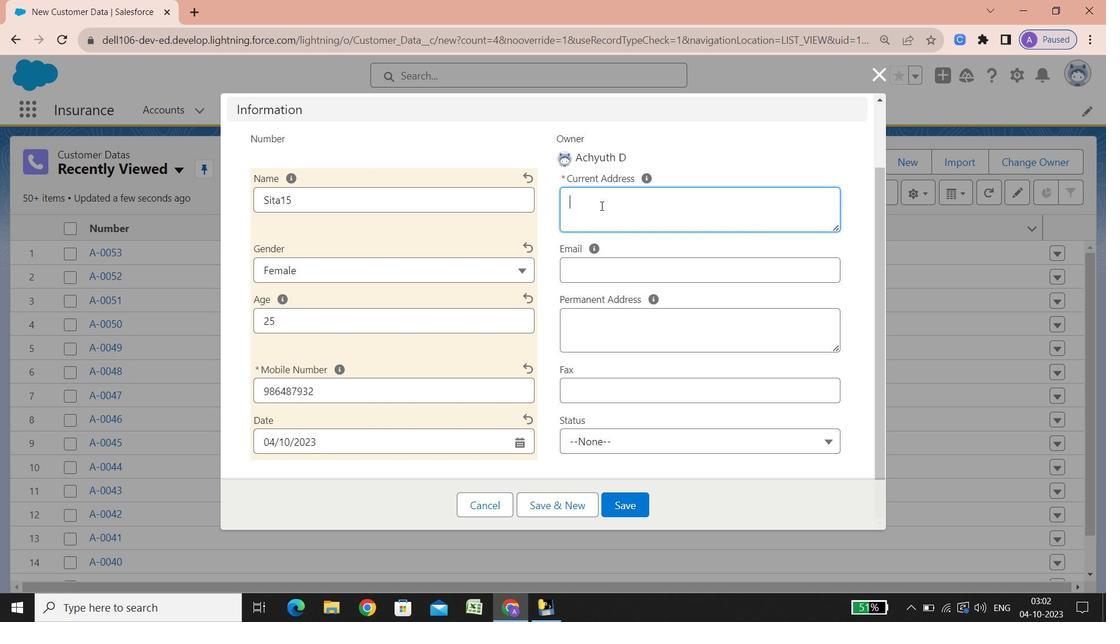 
Action: Mouse pressed left at (601, 205)
Screenshot: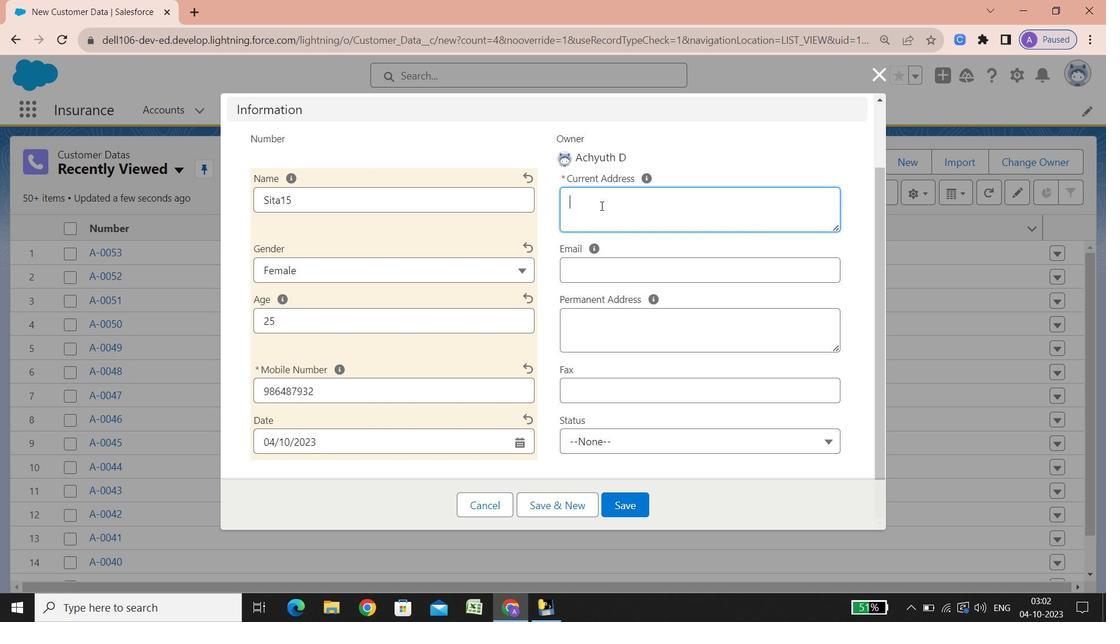 
Action: Key pressed <Key.shift><Key.shift><Key.shift><Key.shift><Key.shift><Key.shift><Key.shift><Key.shift><Key.shift><Key.shift><Key.shift><Key.shift><Key.shift><Key.shift><Key.shift><Key.shift><Key.shift><Key.shift><Key.shift><Key.shift><Key.shift><Key.shift><Key.shift><Key.shift><Key.shift><Key.shift><Key.shift><Key.shift><Key.shift><Key.shift><Key.shift><Key.shift><Key.shift><Key.shift><Key.shift><Key.shift>Street<Key.space><Key.shift_r>:<Key.space><Key.shift>AI<Key.space><Key.shift>Mergab<Key.space><Key.shift><Key.shift><Key.shift><Key.shift><Key.shift><Key.shift><Key.shift><Key.shift><Key.shift><Key.shift><Key.shift><Key.shift>St,<Key.space><Key.shift><Key.shift>Frij<Key.space><Key.shift><Key.shift><Key.shift>A<Key.shift>I<Key.space><Key.shift>Nasr<Key.enter><Key.shift><Key.shift><Key.shift><Key.shift><Key.shift><Key.shift><Key.shift><Key.shift><Key.shift><Key.shift><Key.shift><Key.shift><Key.shift><Key.shift><Key.shift><Key.shift><Key.shift><Key.shift><Key.shift><Key.shift><Key.shift>City<Key.space><Key.shift_r>:<Key.space><Key.shift><Key.shift><Key.shift><Key.shift><Key.shift>Doha<Key.enter><Key.shift><Key.shift>State/<Key.shift>Province/area<Key.space><Key.shift_r>:<Key.space><Key.shift>Doha<Key.enter><Key.shift>Phone<Key.space>numba<Key.backspace>er<Key.space><Key.shift_r>:<Key.space>4442<Key.backspace><Key.backspace><Key.backspace><Key.backspace><Key.shift_r><Key.shift_r><Key.shift_r><Key.shift_r><Key.shift_r>(00974<Key.shift_r>)<Key.space>44437999<Key.enter><Key.shift>Country<Key.space>calling<Key.space>code<Key.space><Key.shift_r>:<Key.space><Key.shift_r>+974<Key.enter><Key.shift>Country<Key.space><Key.shift_r>:<Key.space><Key.shift><Key.shift><Key.shift><Key.shift><Key.shift><Key.shift><Key.shift>Qatar
Screenshot: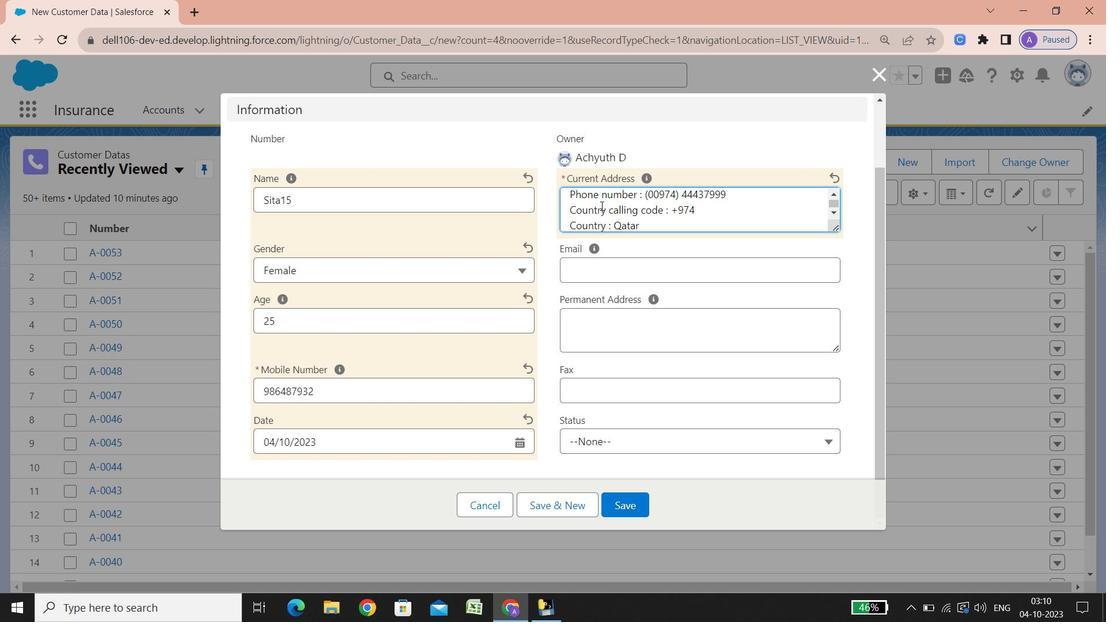 
Action: Mouse moved to (580, 267)
Screenshot: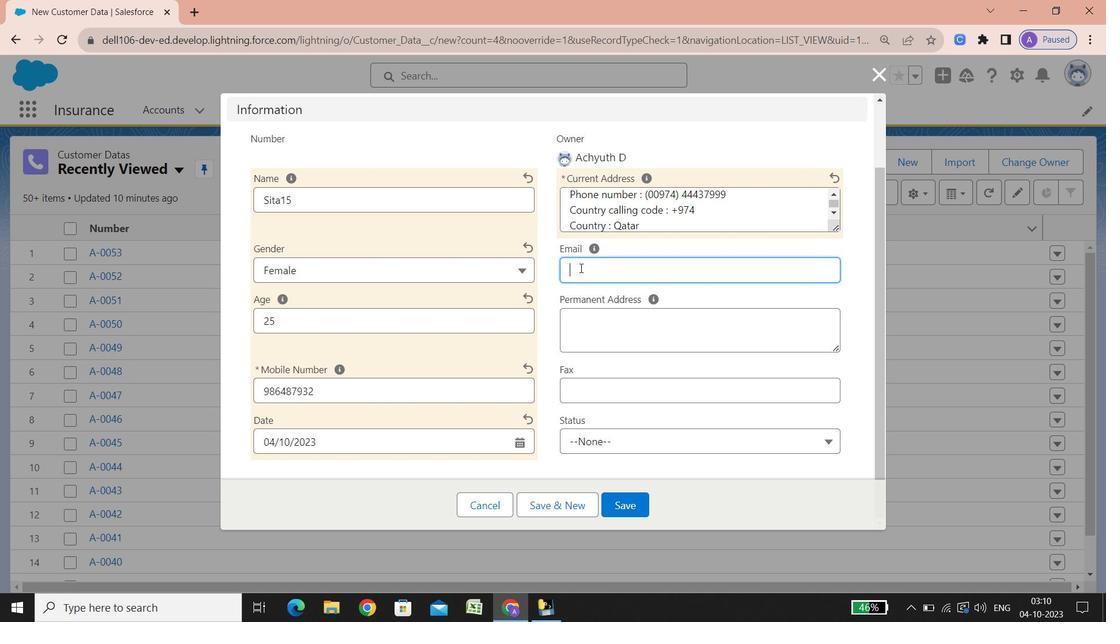 
Action: Mouse pressed left at (580, 267)
Screenshot: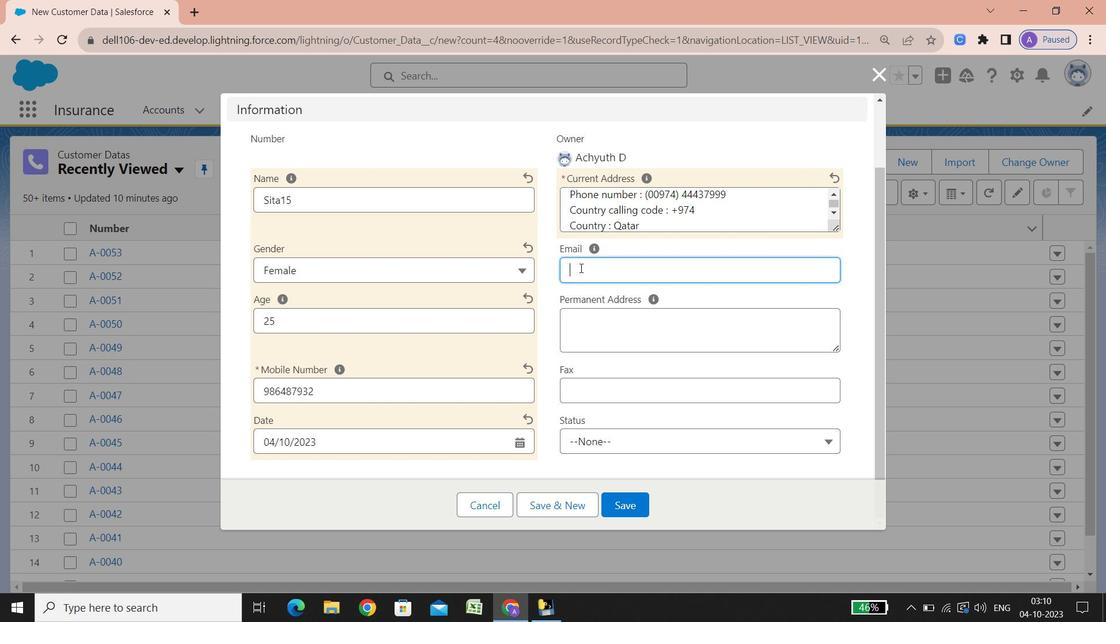 
Action: Key pressed <Key.shift><Key.shift><Key.shift><Key.shift><Key.shift>Sita15366959562<Key.shift_r><Key.shift_r><Key.shift_r><Key.shift_r><Key.shift_r><Key.shift_r><Key.shift_r><Key.shift_r><Key.shift_r>@google.com
Screenshot: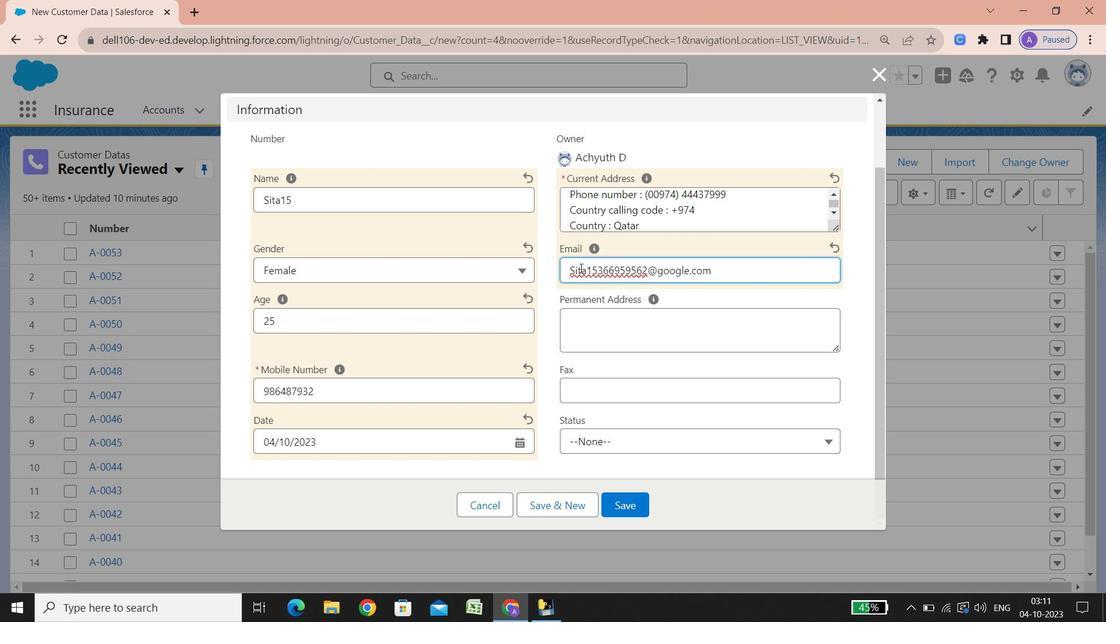 
Action: Mouse moved to (584, 319)
Screenshot: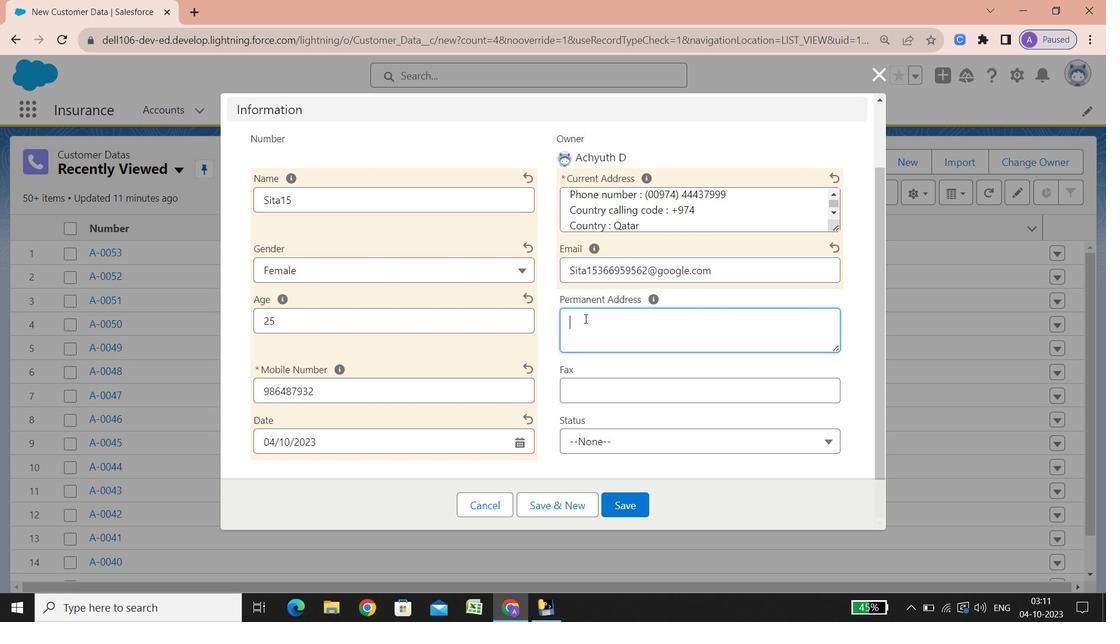 
Action: Mouse pressed left at (584, 319)
Screenshot: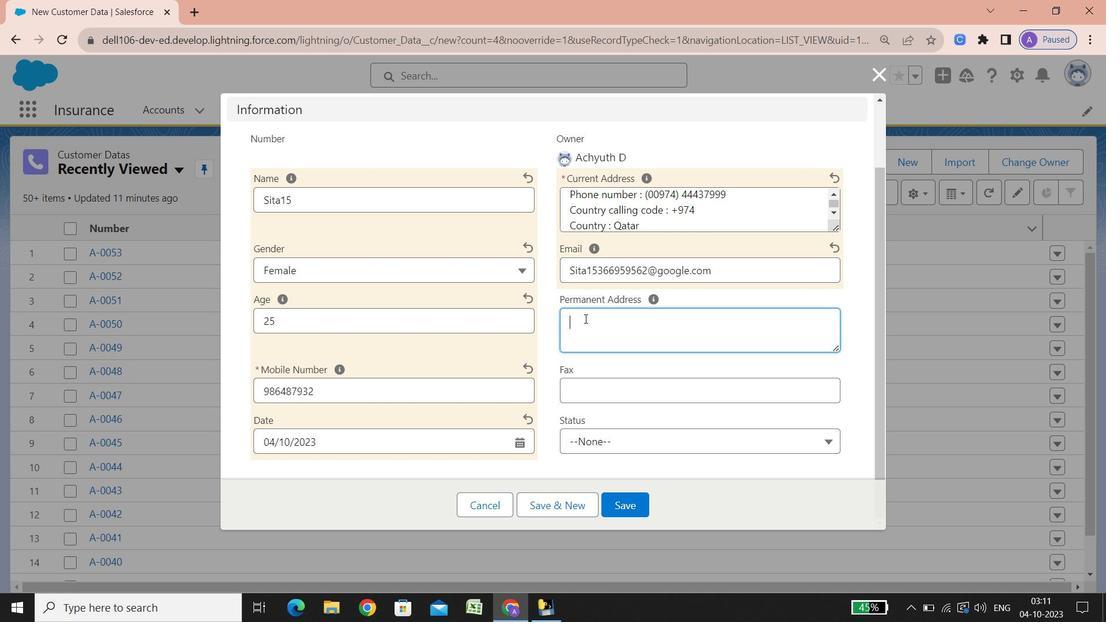 
Action: Key pressed <Key.shift><Key.shift>Street<Key.space><Key.shift_r>:<Key.space><Key.shift><Key.shift><Key.shift><Key.shift><Key.shift><Key.shift><Key.shift><Key.shift><Key.shift><Key.shift><Key.shift><Key.shift><Key.shift><Key.shift><Key.shift><Key.shift><Key.shift><Key.shift><Key.shift><Key.shift><Key.shift><Key.shift>Beside<Key.space><Key.shift><Key.shift><Key.shift><Key.shift><Key.shift><Key.shift><Key.shift><Key.shift><Key.shift><Key.shift><Key.shift><Key.shift>Teyseer<Key.space><Key.shift>Petrol<Key.space><Key.shift><Key.shift>Station,<Key.space><Key.shift>Nr<Key.space><Key.shift>Decoration<Key.space><Key.shift><Key.shift><Key.shift><Key.shift>R/<Key.backspace><Key.space><Key.shift><Key.shift><Key.shift><Key.shift><Key.shift><Key.shift><Key.shift><Key.shift><Key.shift><Key.shift><Key.shift><Key.shift><Key.shift><Key.shift><Key.shift><Key.shift>?<Key.backspace>/<Key.space><Key.shift>A,<Key.space><Key.shift>Salwa<Key.space><Key.shift><Key.shift><Key.shift><Key.shift><Key.shift><Key.shift>Rd<Key.enter><Key.shift>City<Key.space><Key.shift_r>:<Key.space><Key.shift>Salwa<Key.space><Key.shift><Key.shift><Key.shift><Key.shift><Key.shift><Key.shift><Key.shift><Key.shift><Key.shift><Key.shift><Key.shift><Key.shift><Key.shift><Key.shift>Rd<Key.enter><Key.shift><Key.shift><Key.shift>State/<Key.shift><Key.shift><Key.shift><Key.shift>Province/area<Key.space><Key.shift_r>:<Key.space><Key.shift>Doha<Key.enter><Key.shift><Key.shift><Key.shift>Phone<Key.space>number<Key.space><Key.shift_r>:<Key.space>44516975/44516190<Key.enter><Key.shift><Key.shift><Key.shift><Key.shift><Key.shift><Key.shift><Key.shift><Key.shift><Key.shift><Key.shift><Key.shift><Key.shift><Key.shift><Key.shift><Key.shift><Key.shift><Key.shift>Cou<Key.space><Key.backspace>ntry<Key.space>calling<Key.space>code<Key.space><Key.shift_r><Key.shift_r><Key.shift_r><Key.shift_r><Key.shift_r><Key.shift_r><Key.shift_r><Key.shift_r><Key.shift_r><Key.shift_r><Key.shift_r><Key.shift_r>:<Key.space><Key.shift_r>+974<Key.enter><Key.shift><Key.shift><Key.shift><Key.shift><Key.shift><Key.shift><Key.shift><Key.shift><Key.shift><Key.shift><Key.shift><Key.shift><Key.shift><Key.shift><Key.shift><Key.shift><Key.shift><Key.shift><Key.shift><Key.shift><Key.shift><Key.shift><Key.shift><Key.shift>Country<Key.space><Key.shift_r>:<Key.space><Key.shift><Key.shift><Key.shift><Key.shift><Key.shift><Key.shift><Key.shift><Key.shift><Key.shift><Key.shift>Qatar
Screenshot: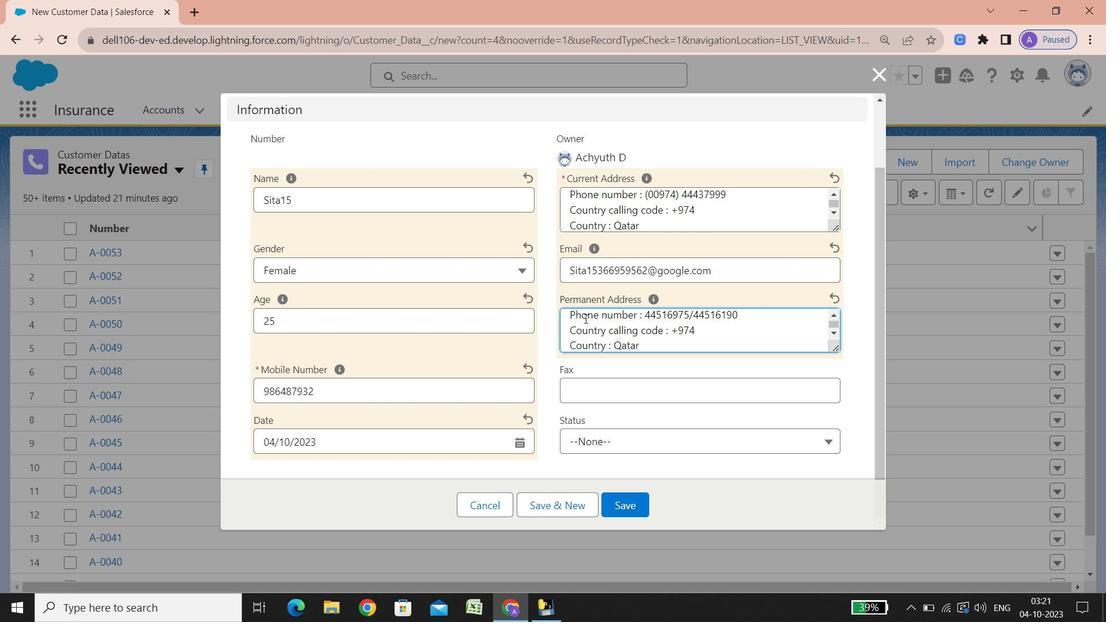 
Action: Mouse moved to (577, 392)
Screenshot: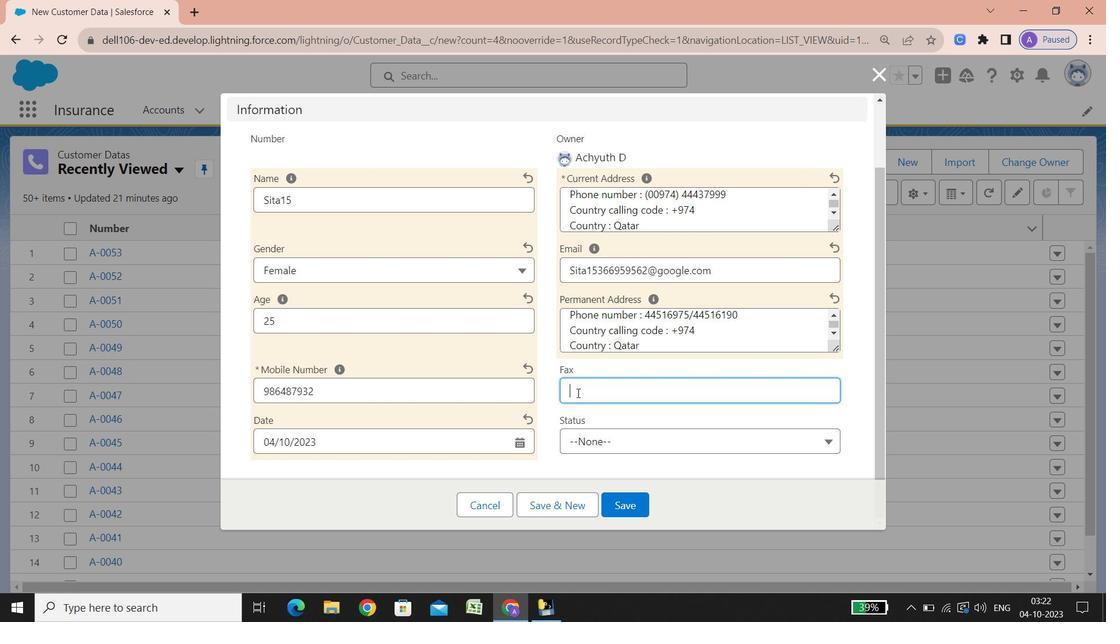 
Action: Mouse pressed left at (577, 392)
Screenshot: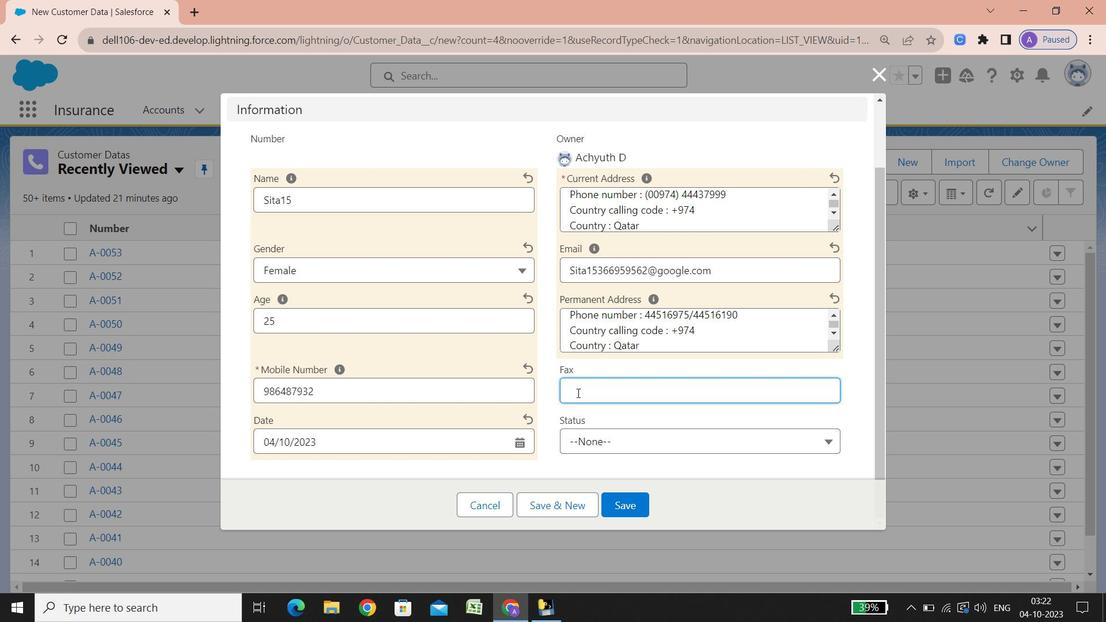 
Action: Key pressed 66266326326514
Screenshot: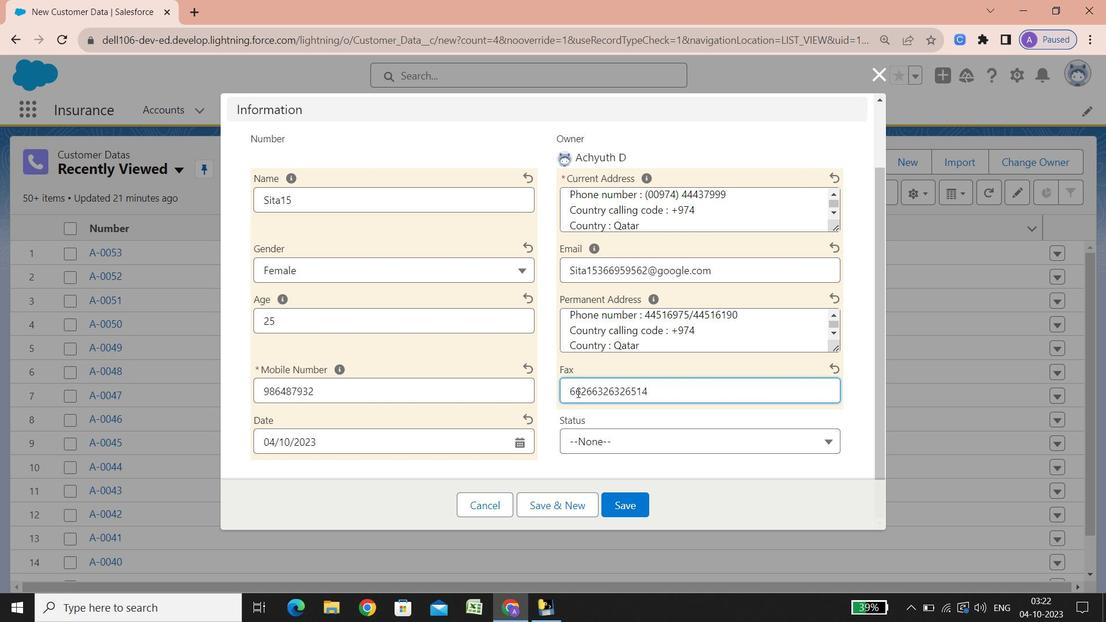 
Action: Mouse moved to (609, 435)
Screenshot: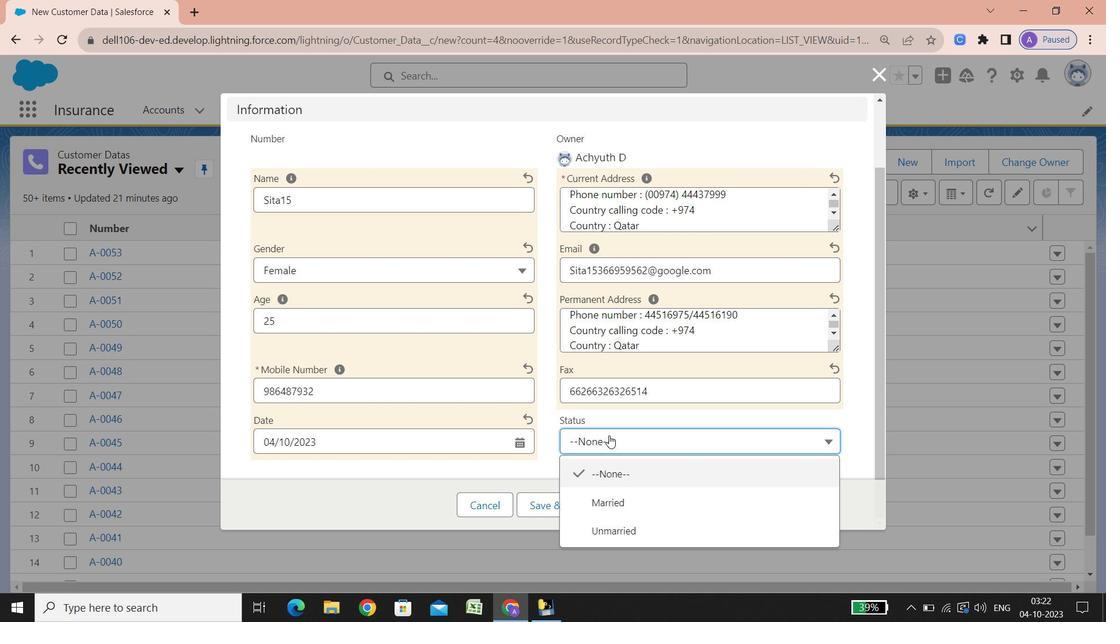 
Action: Mouse pressed left at (609, 435)
Screenshot: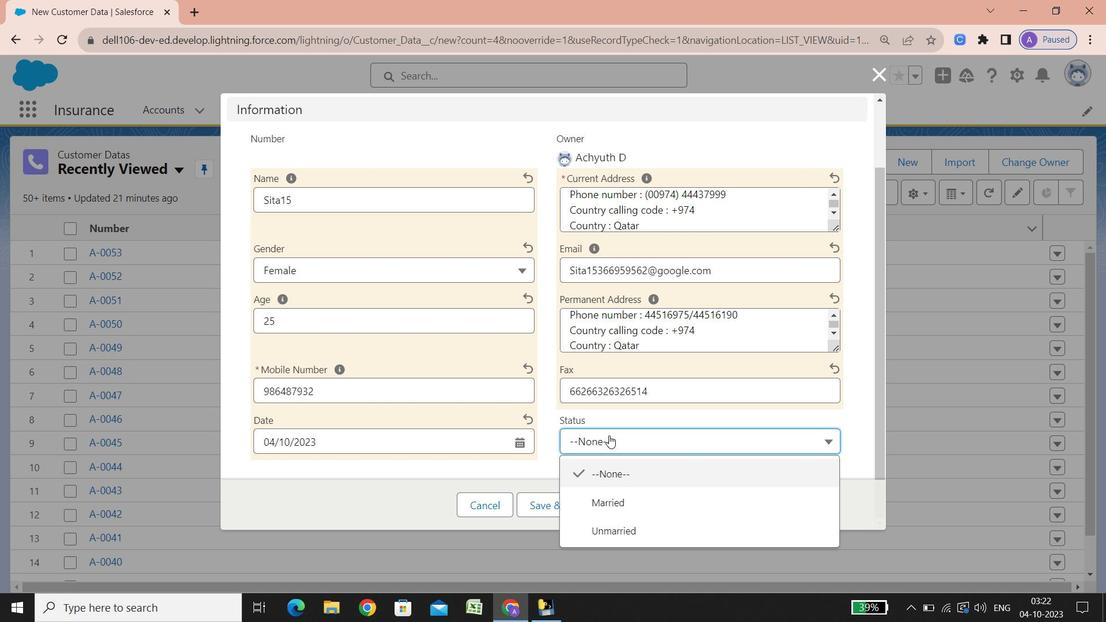 
Action: Mouse moved to (629, 534)
Screenshot: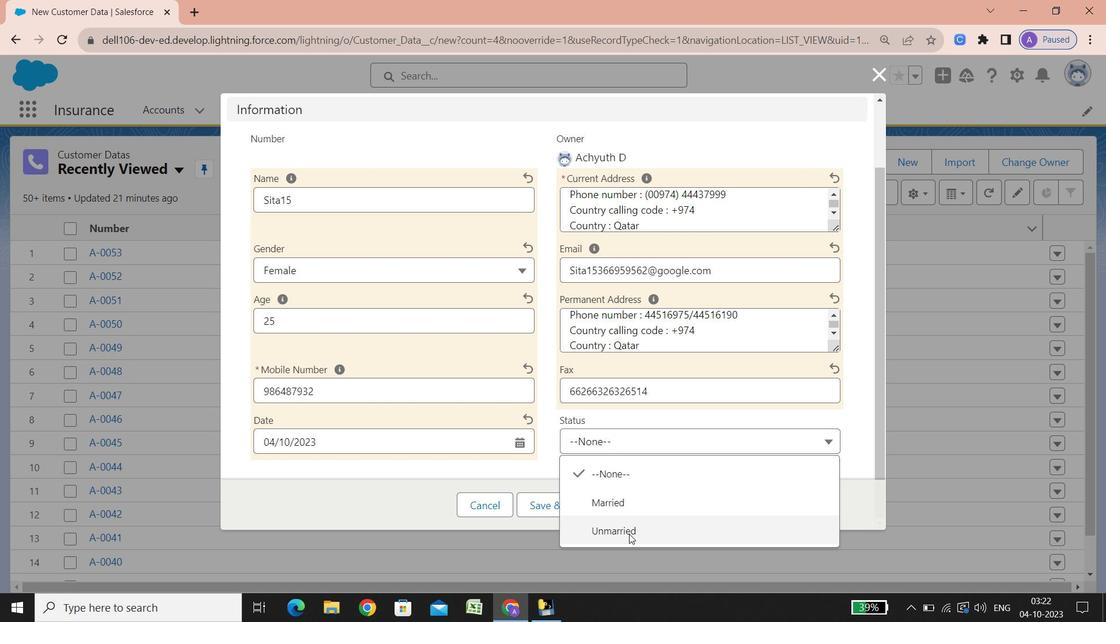 
Action: Mouse pressed left at (629, 534)
Screenshot: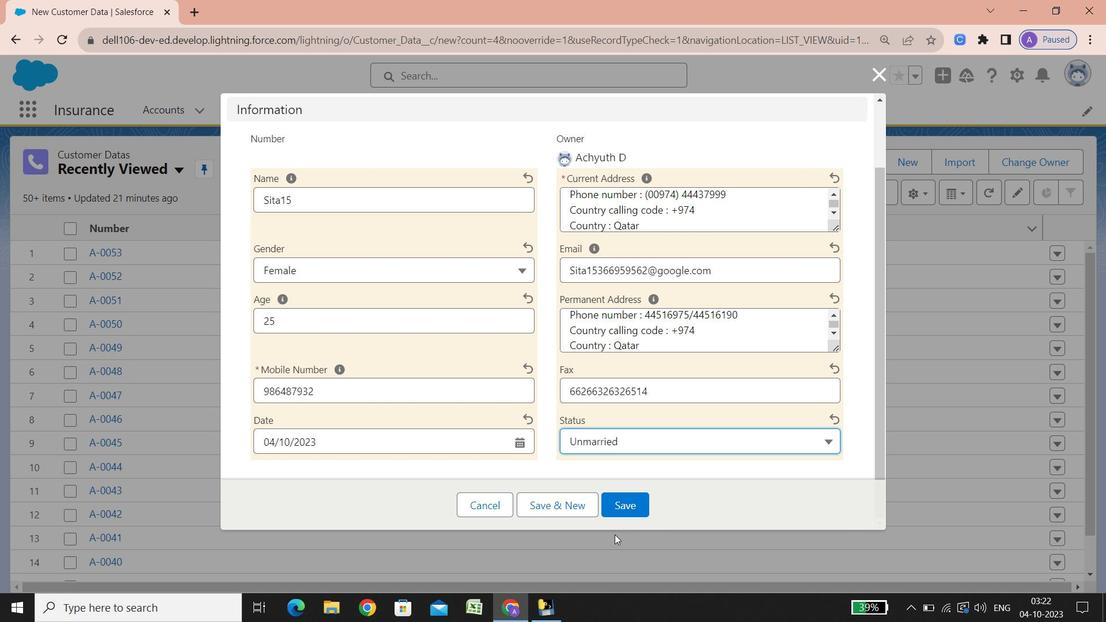 
Action: Mouse moved to (614, 501)
Screenshot: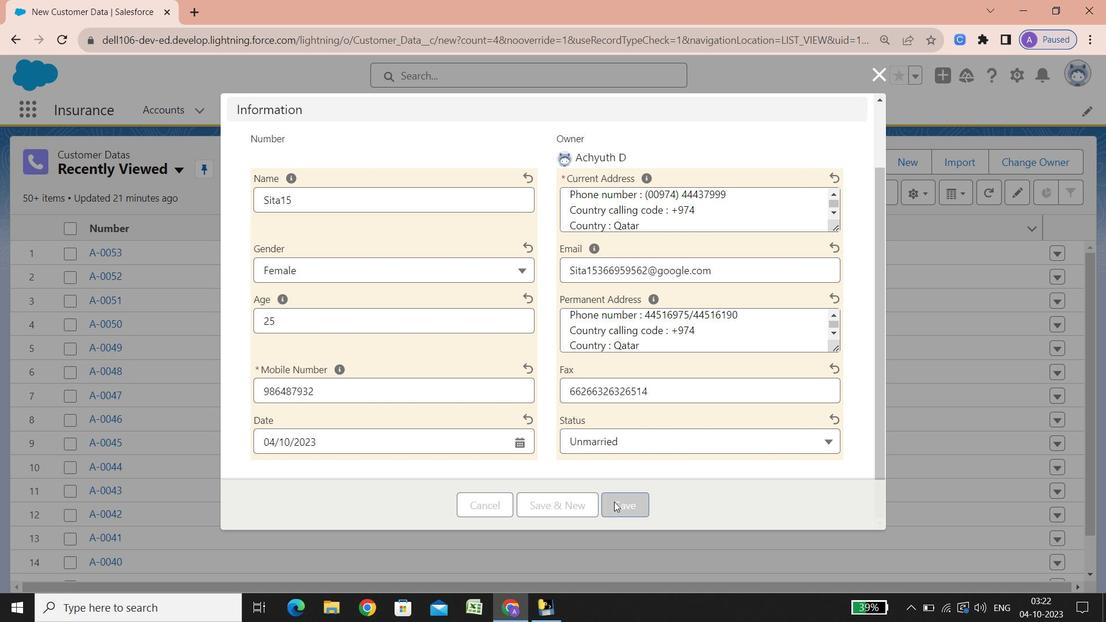 
Action: Mouse pressed left at (614, 501)
Screenshot: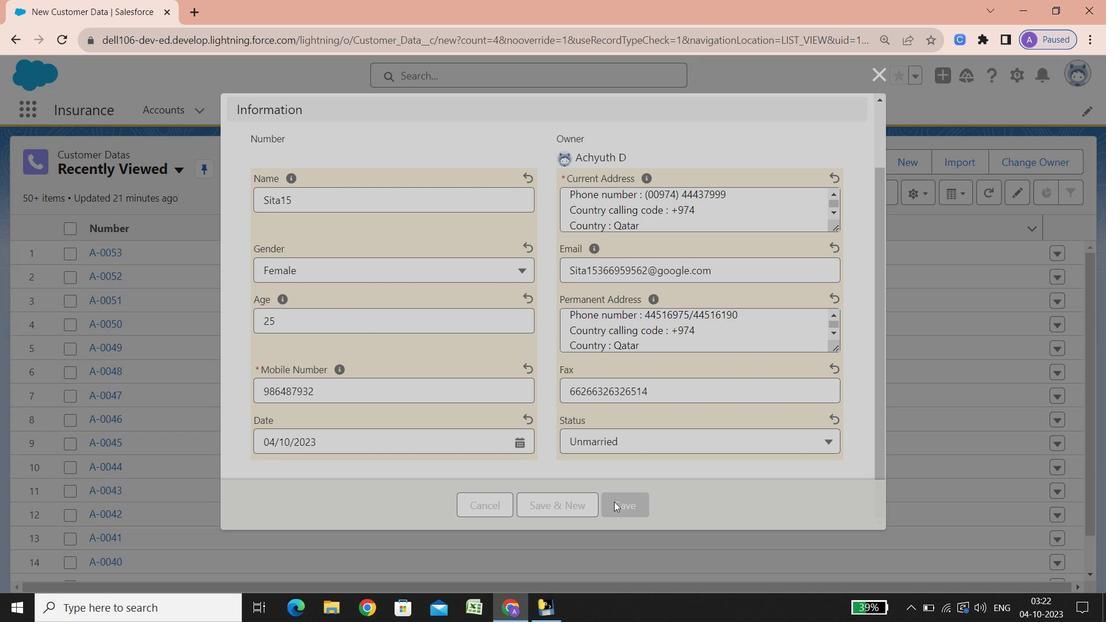 
Action: Mouse moved to (522, 103)
Screenshot: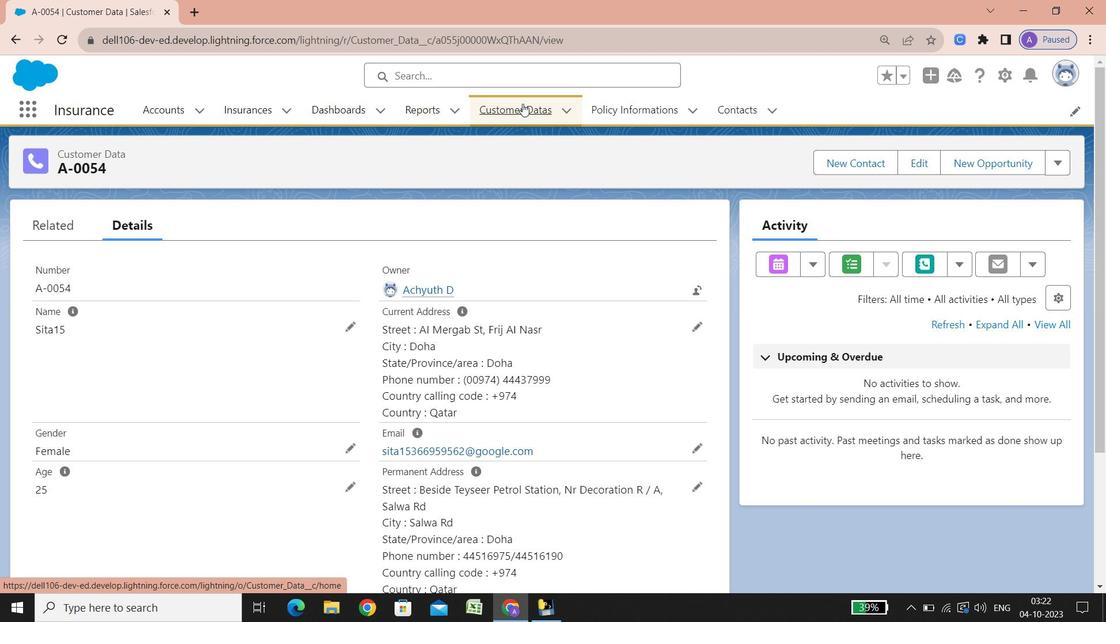 
Action: Mouse pressed left at (522, 103)
Screenshot: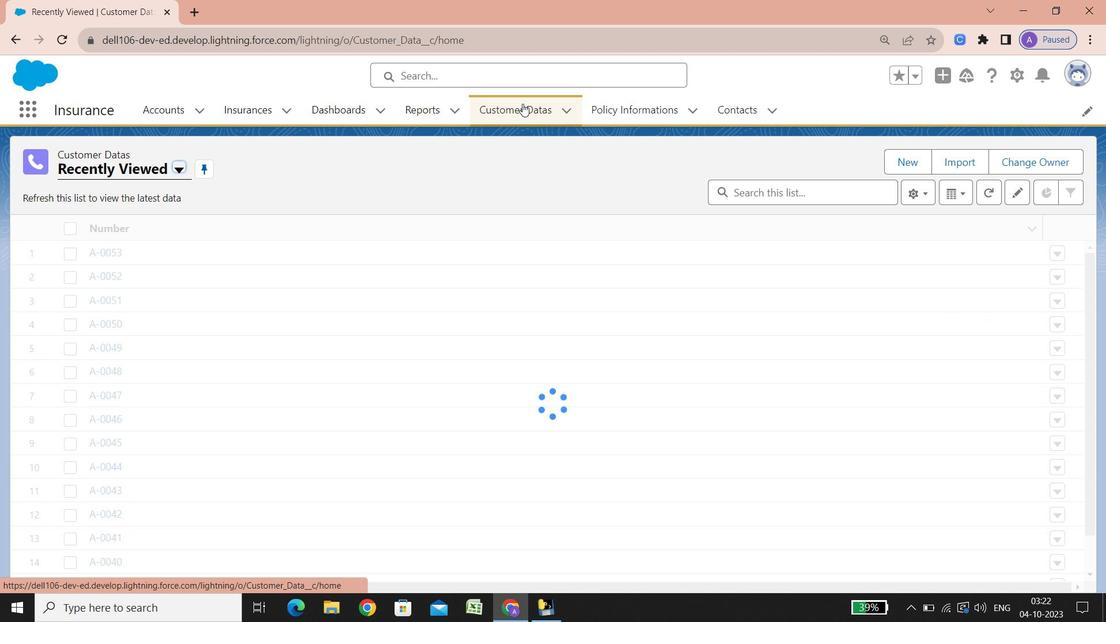 
Action: Mouse moved to (903, 158)
Screenshot: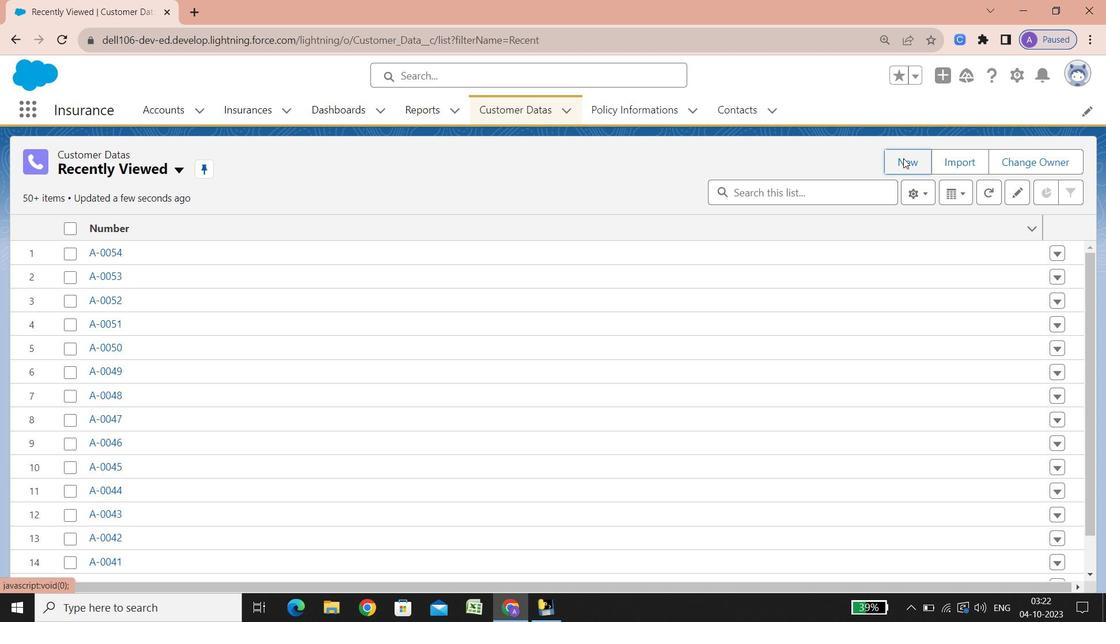 
Action: Mouse pressed left at (903, 158)
